 Task: Research Airbnb properties in San Vicent del Raspeig, Spain from 9th November, 2023 to 16th November, 2023 for 2 adults.2 bedrooms having 2 beds and 1 bathroom. Property type can be flat. Look for 5 properties as per requirement.
Action: Mouse moved to (447, 98)
Screenshot: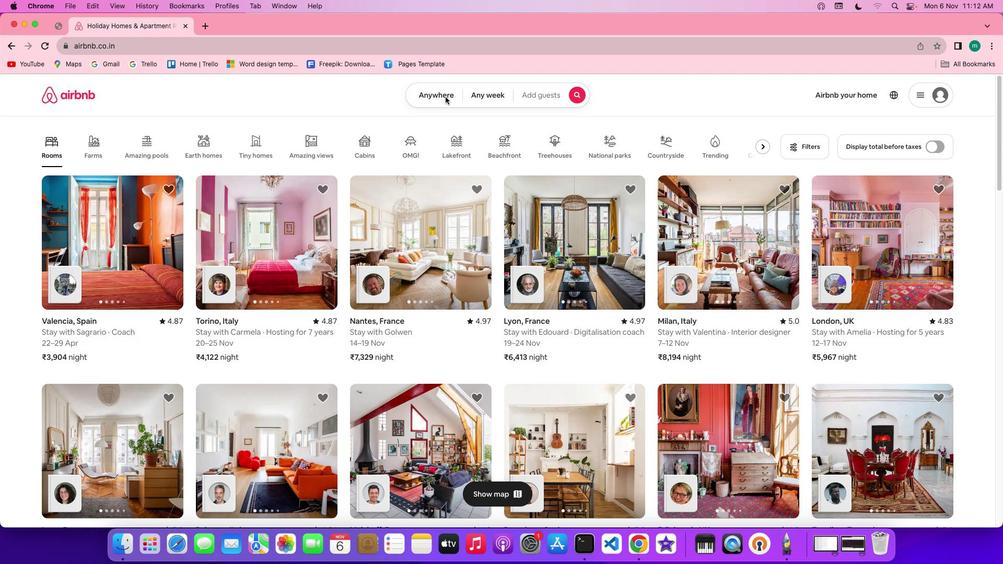
Action: Mouse pressed left at (447, 98)
Screenshot: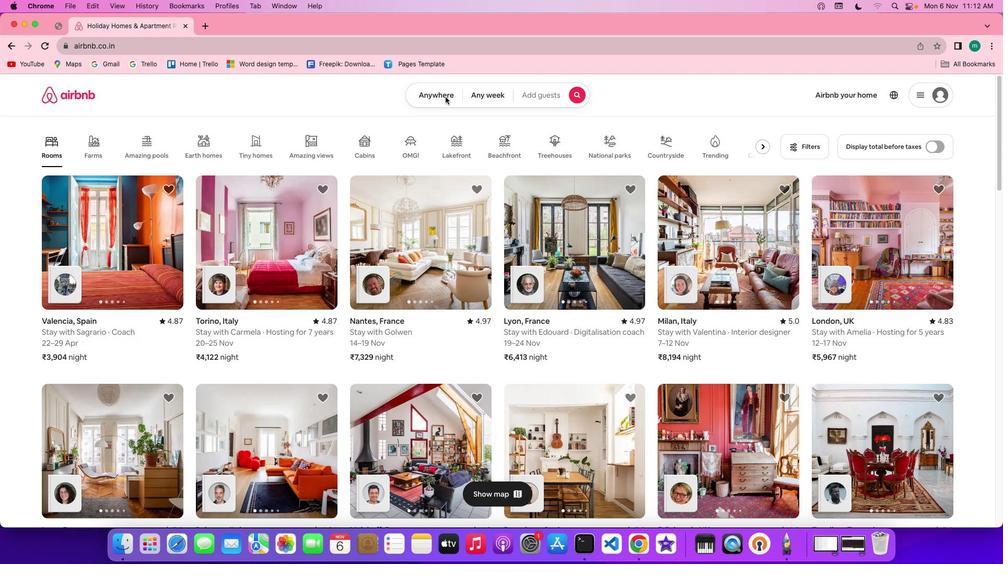 
Action: Mouse pressed left at (447, 98)
Screenshot: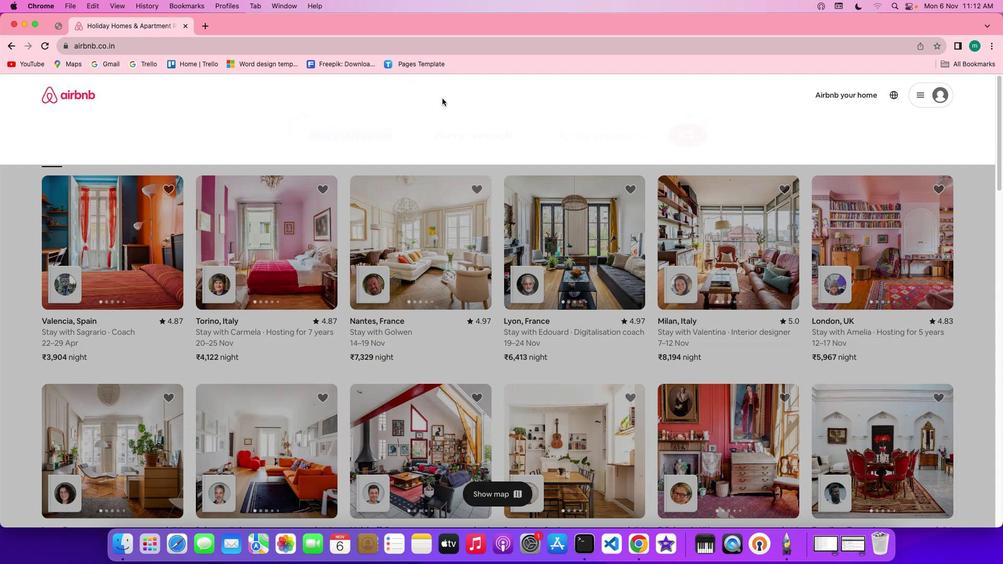 
Action: Mouse moved to (392, 133)
Screenshot: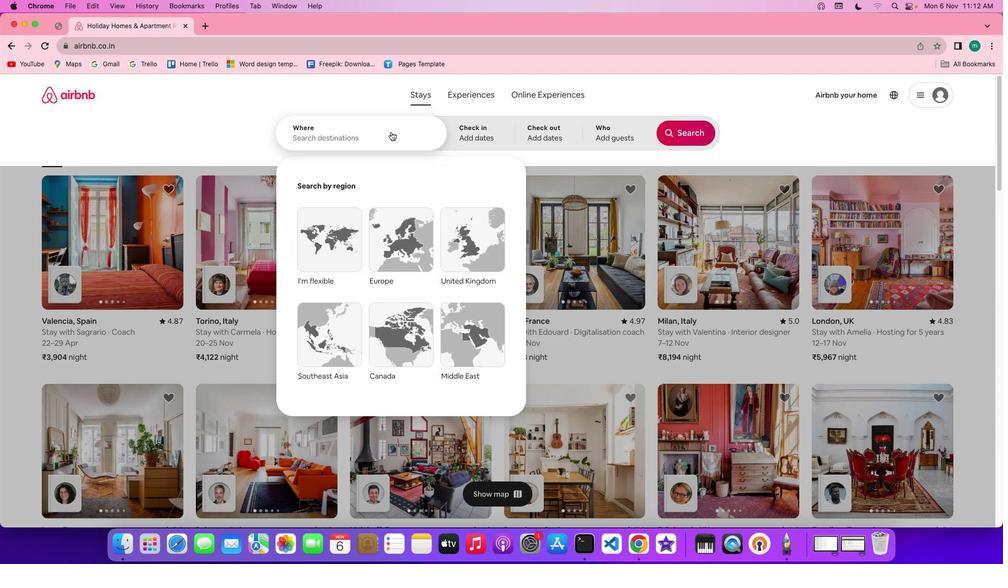 
Action: Key pressed Key.shift'S''a''n'Key.spaceKey.shift'v''i''c''e''n''t'Key.space'd''e''l'Key.spaceKey.shift'R''a''s''p''e''i''g'','Key.spaceKey.shift's''p''a''i''n'
Screenshot: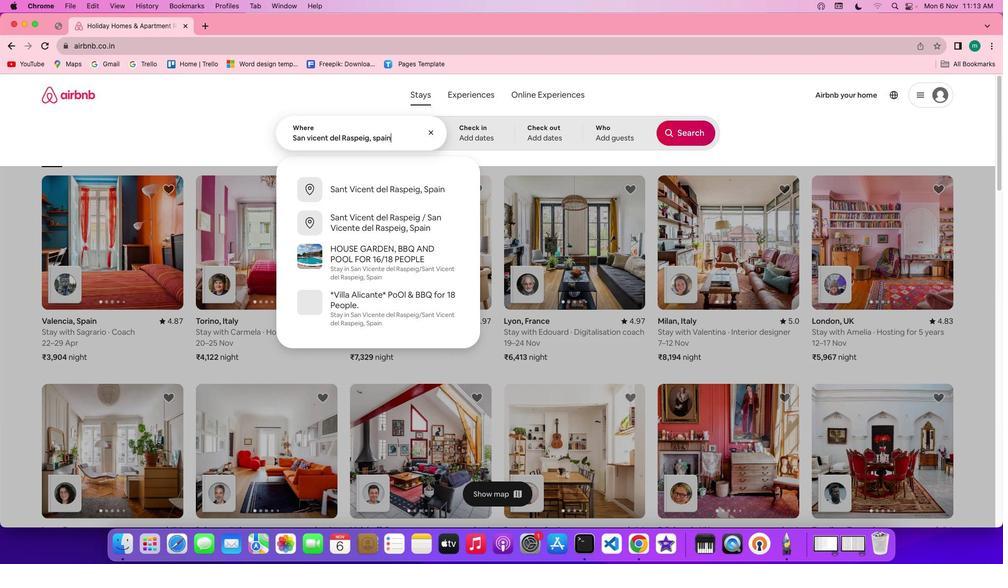 
Action: Mouse moved to (489, 140)
Screenshot: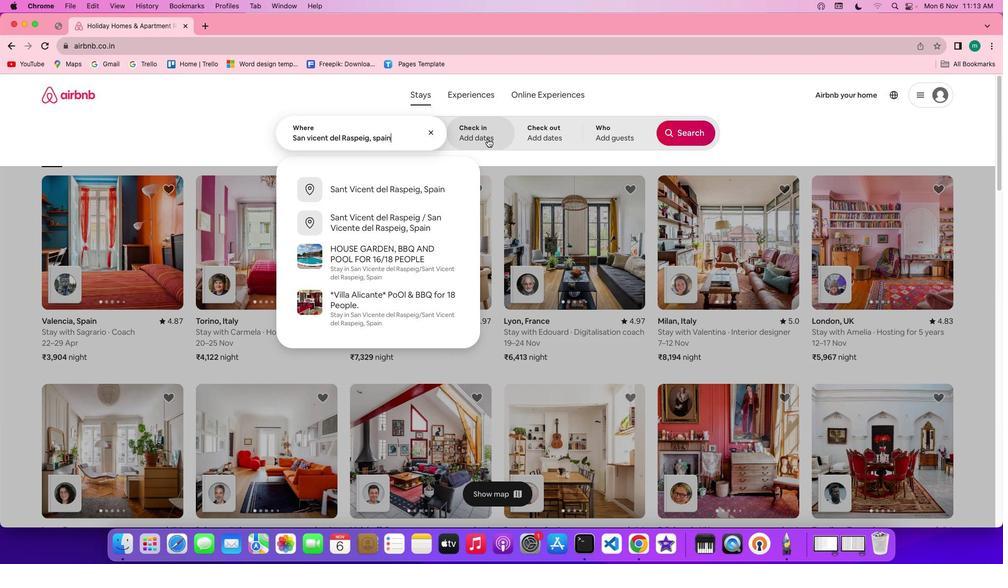 
Action: Mouse pressed left at (489, 140)
Screenshot: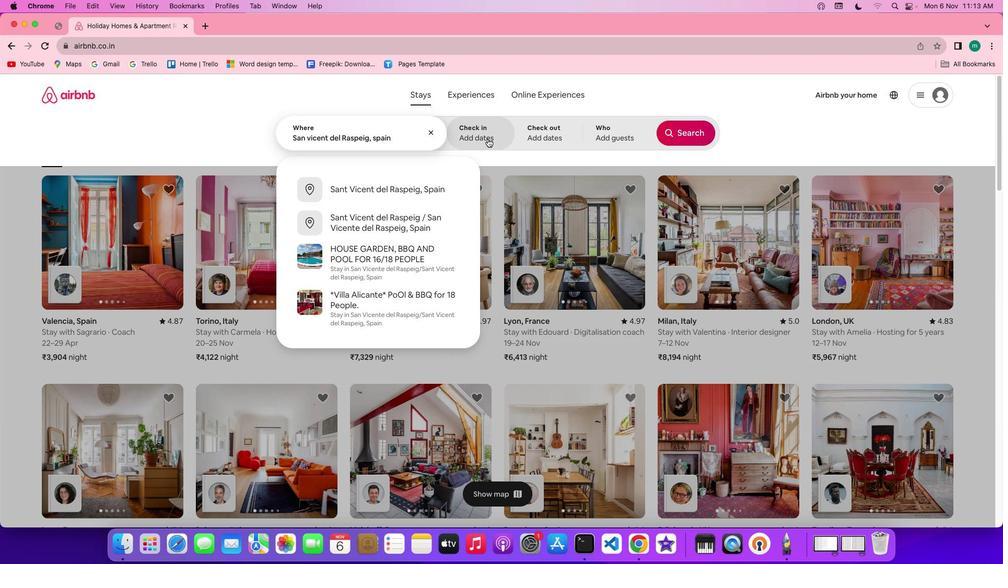 
Action: Mouse moved to (429, 288)
Screenshot: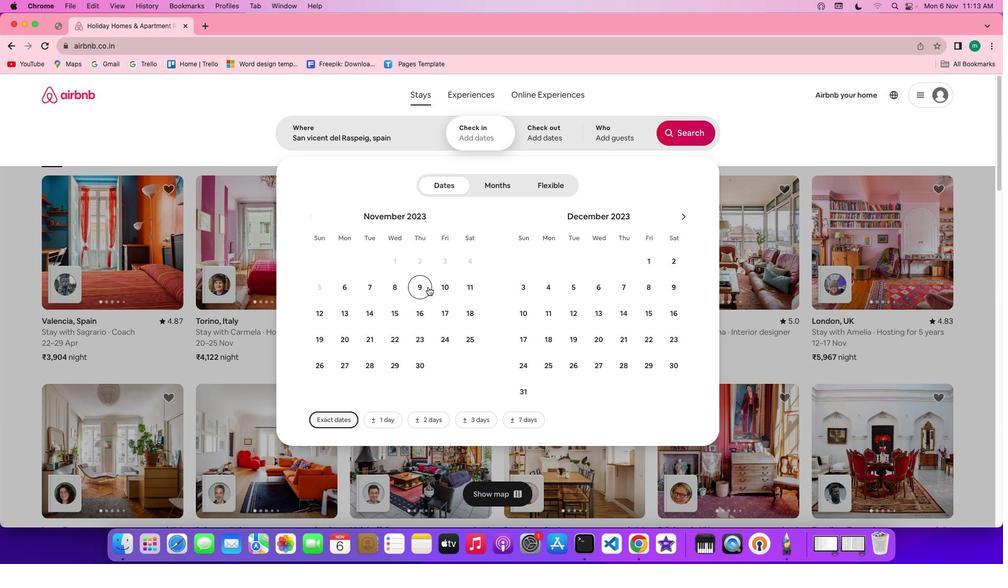 
Action: Mouse pressed left at (429, 288)
Screenshot: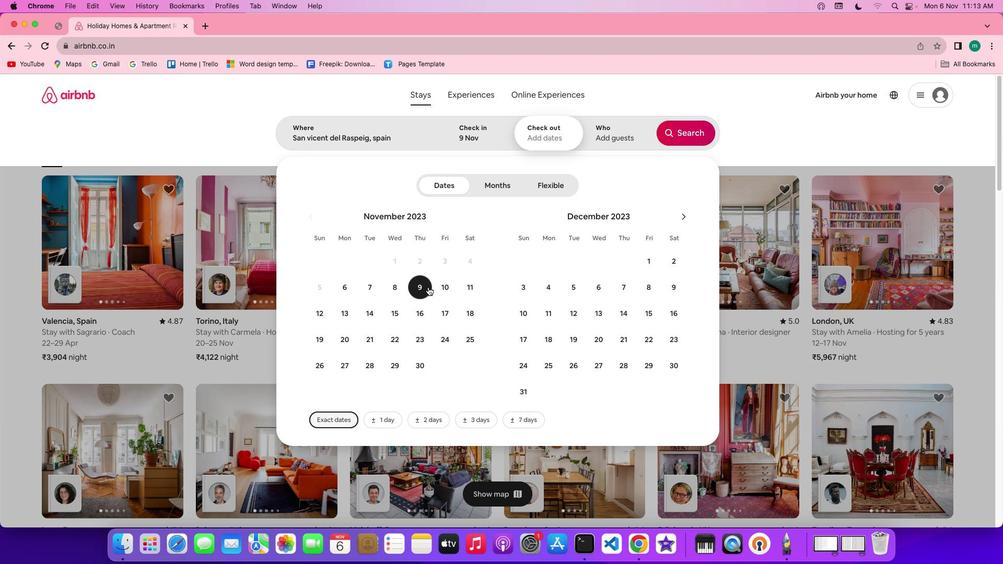
Action: Mouse moved to (420, 314)
Screenshot: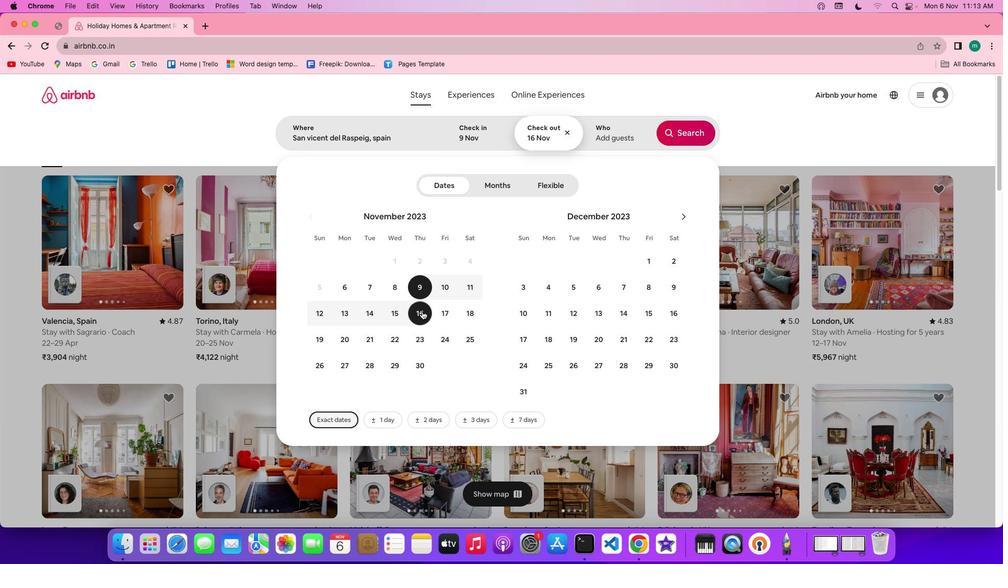 
Action: Mouse pressed left at (420, 314)
Screenshot: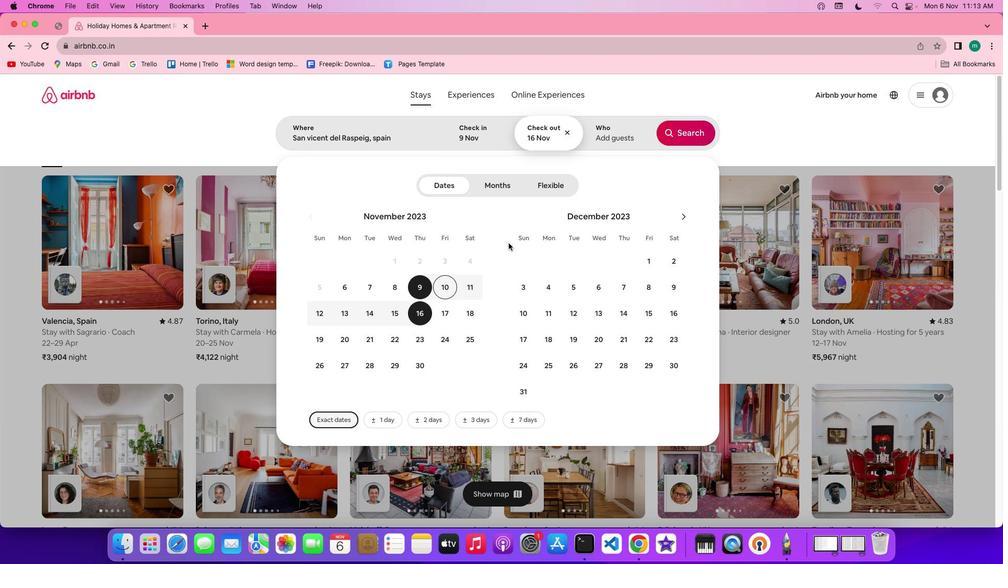 
Action: Mouse moved to (621, 138)
Screenshot: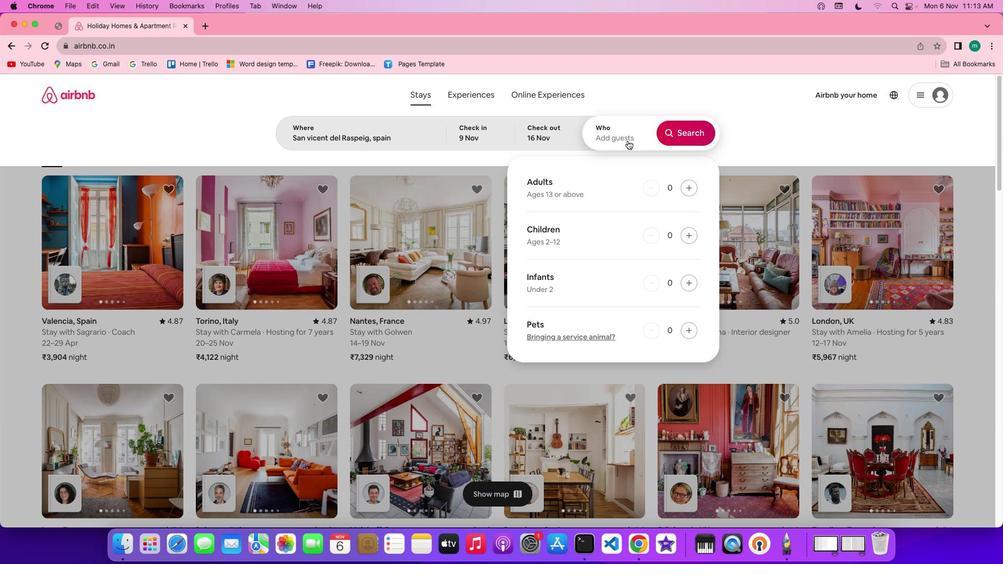 
Action: Mouse pressed left at (621, 138)
Screenshot: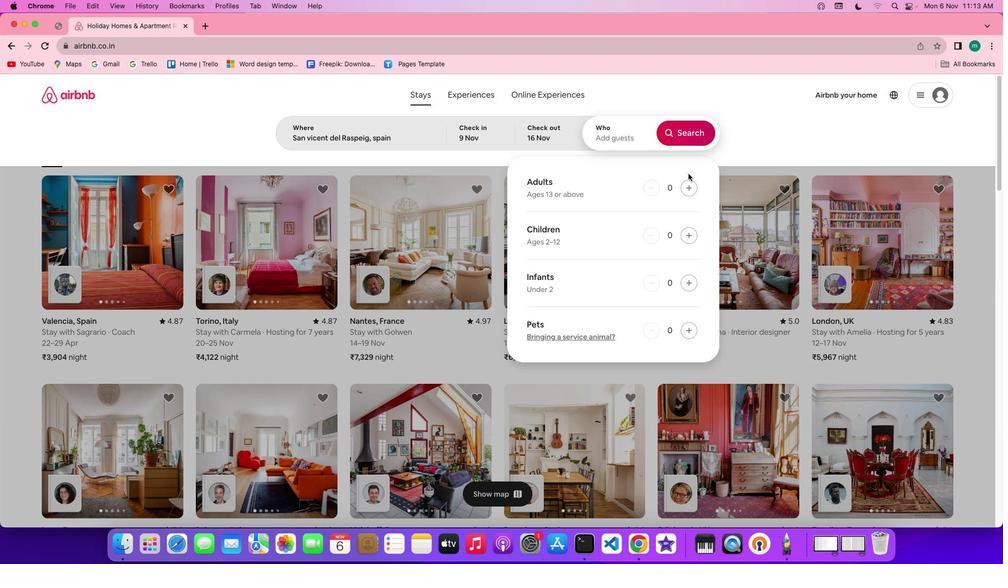 
Action: Mouse moved to (691, 189)
Screenshot: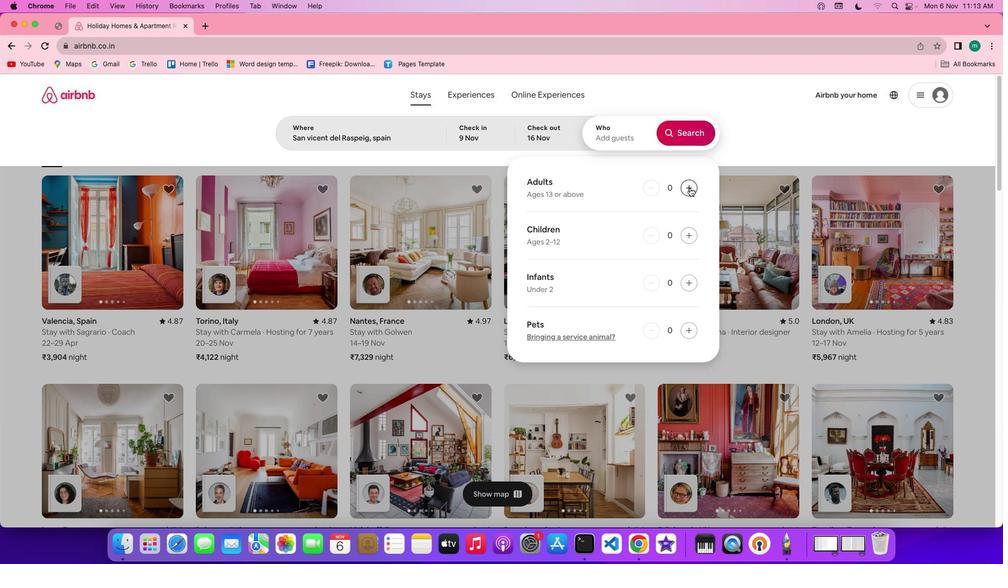 
Action: Mouse pressed left at (691, 189)
Screenshot: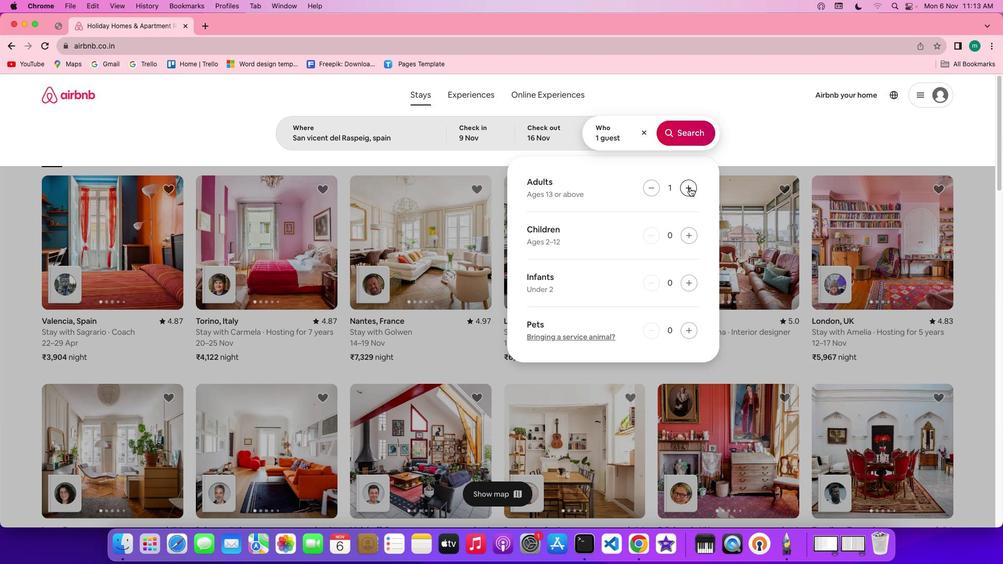 
Action: Mouse pressed left at (691, 189)
Screenshot: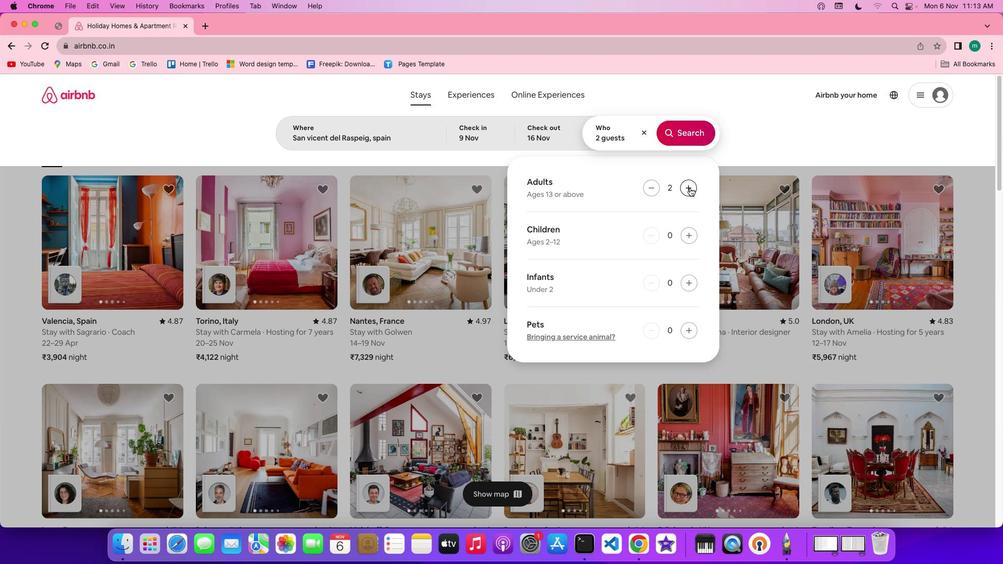 
Action: Mouse moved to (692, 138)
Screenshot: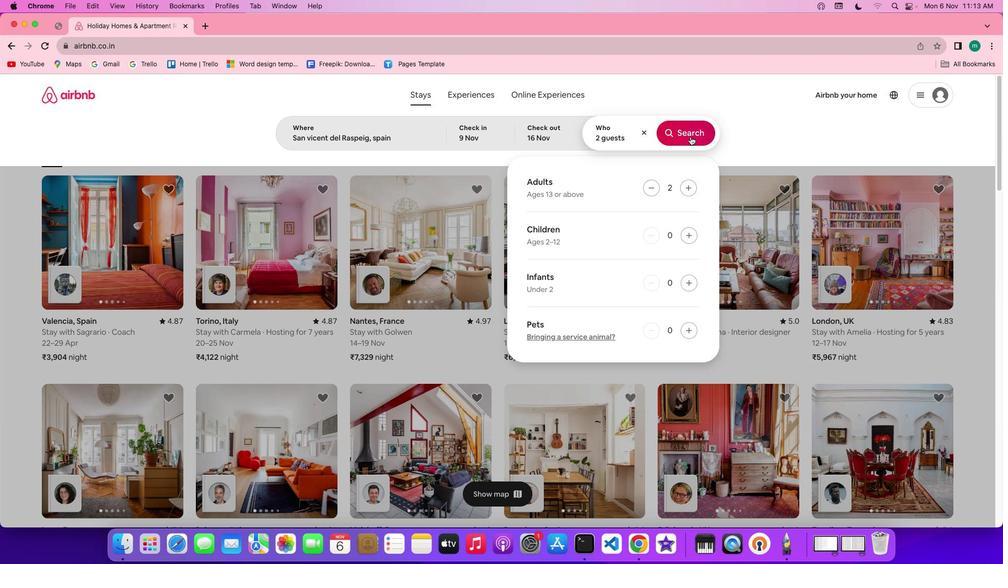 
Action: Mouse pressed left at (692, 138)
Screenshot: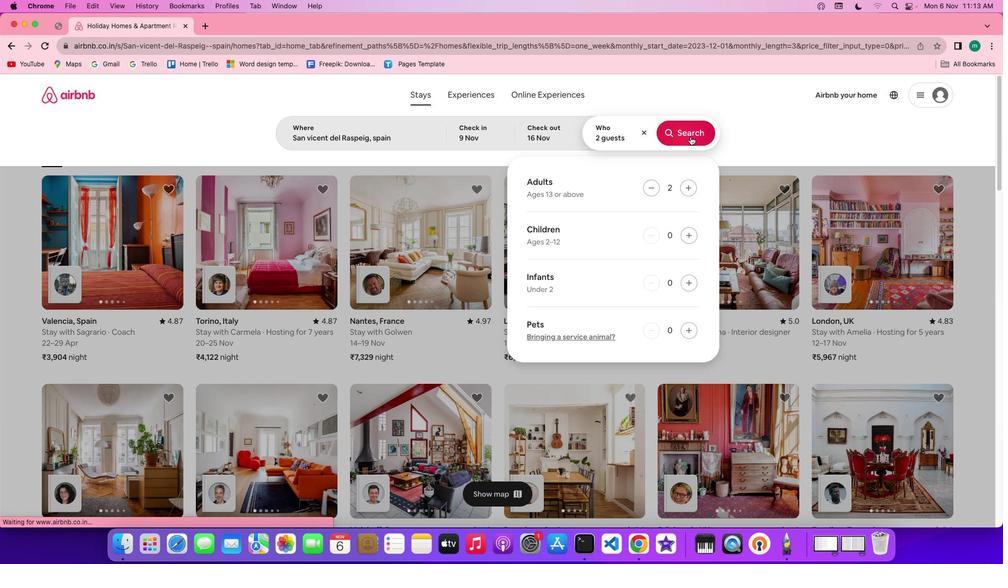 
Action: Mouse moved to (846, 136)
Screenshot: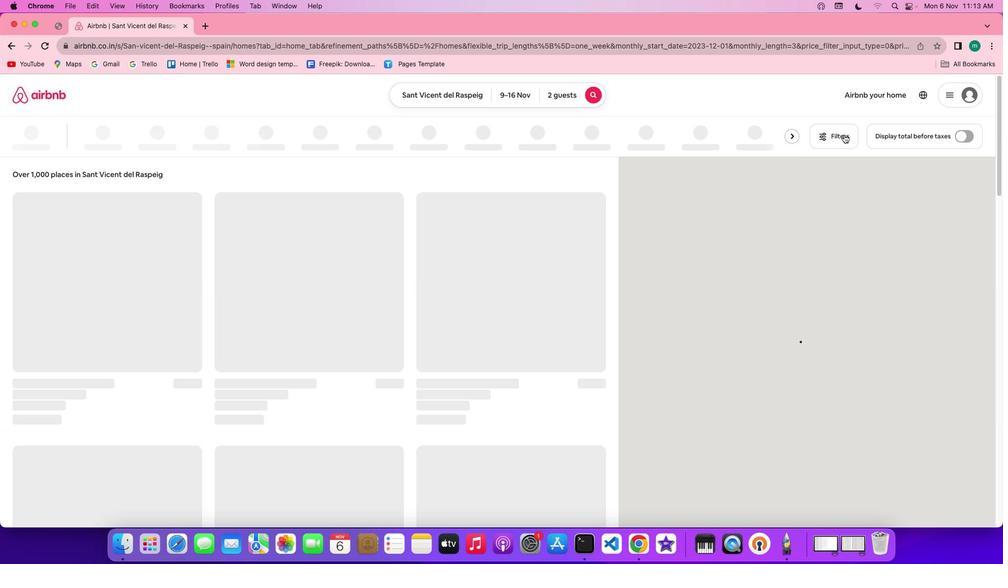 
Action: Mouse pressed left at (846, 136)
Screenshot: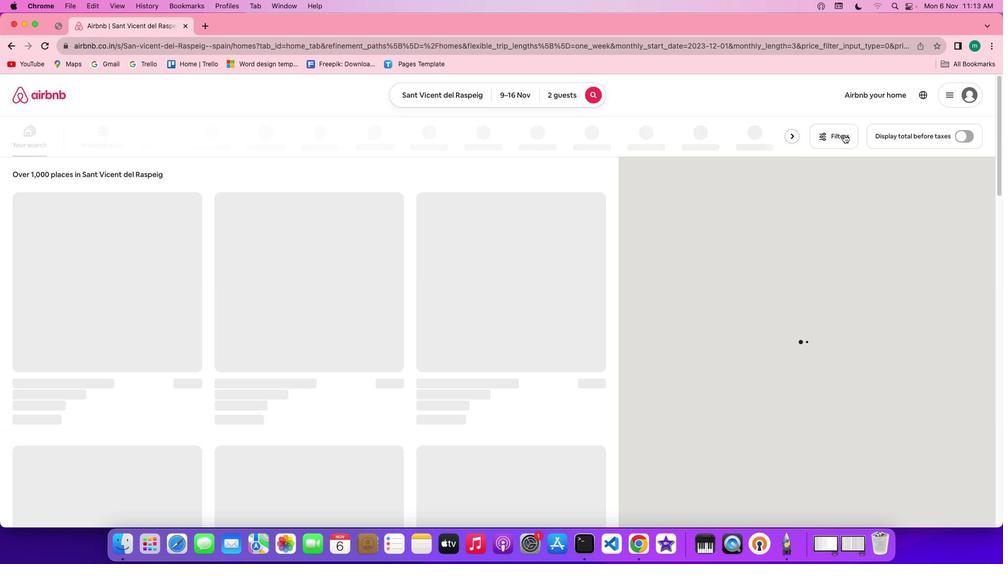 
Action: Mouse moved to (617, 294)
Screenshot: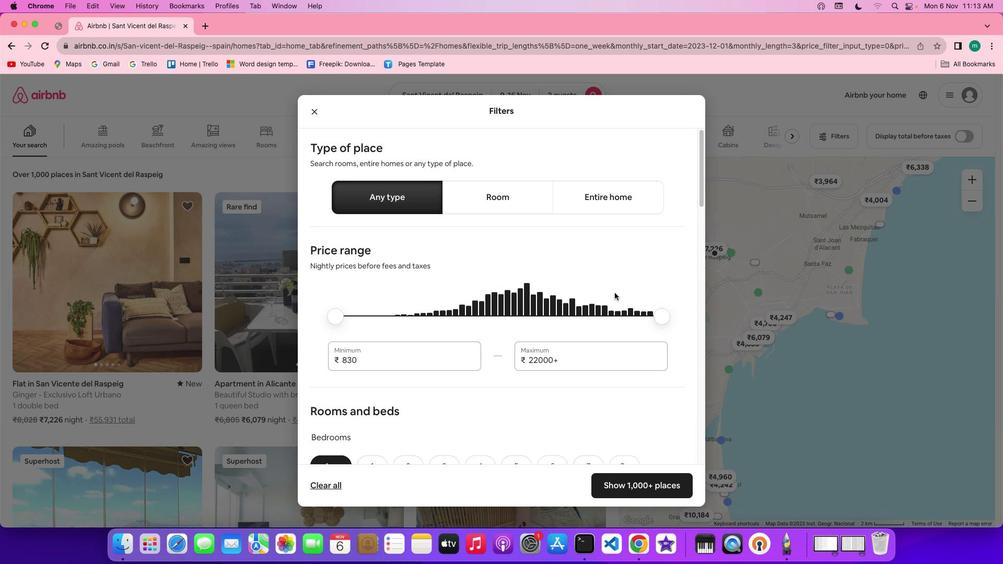 
Action: Mouse scrolled (617, 294) with delta (1, 1)
Screenshot: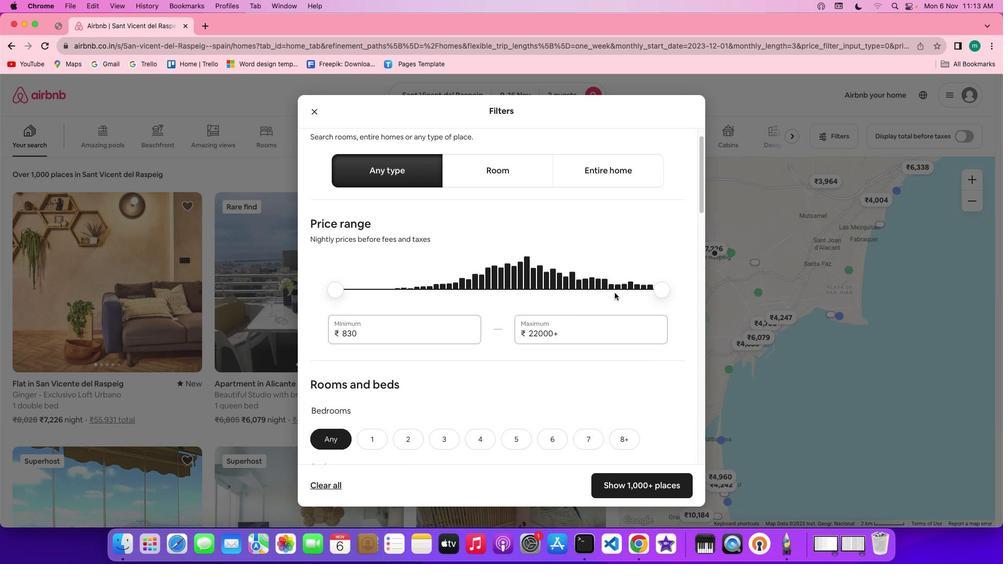 
Action: Mouse scrolled (617, 294) with delta (1, 1)
Screenshot: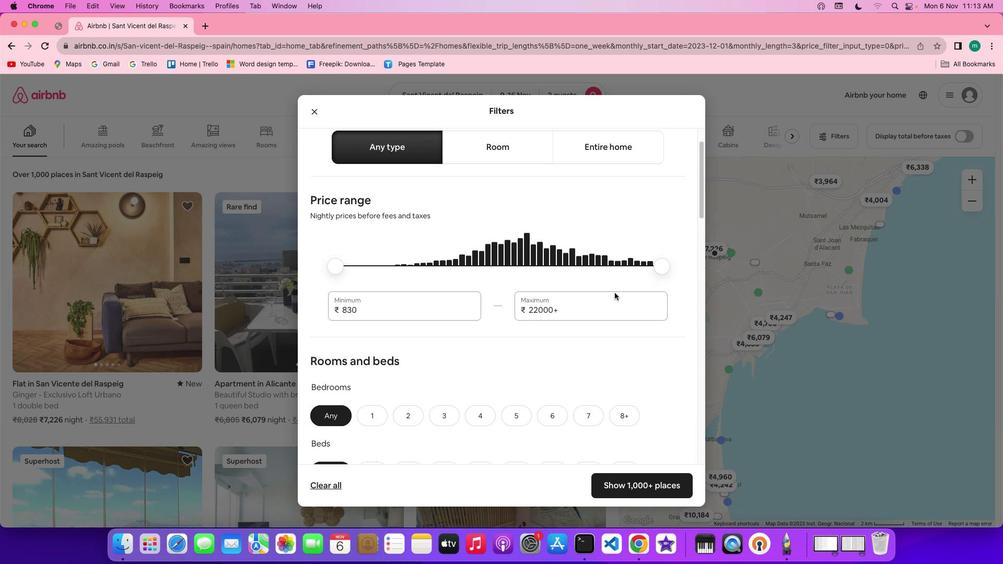 
Action: Mouse scrolled (617, 294) with delta (1, 1)
Screenshot: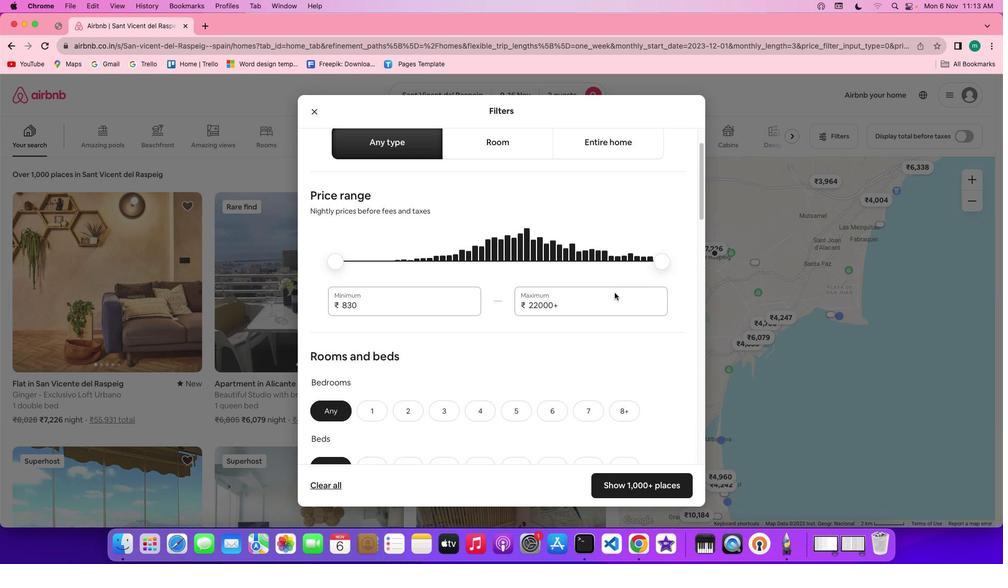 
Action: Mouse scrolled (617, 294) with delta (1, 1)
Screenshot: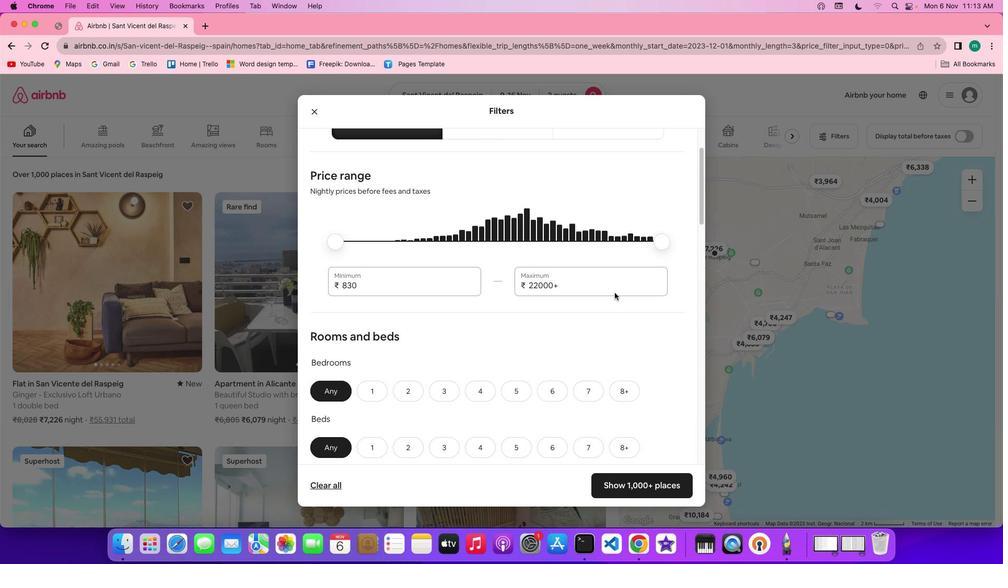 
Action: Mouse scrolled (617, 294) with delta (1, 1)
Screenshot: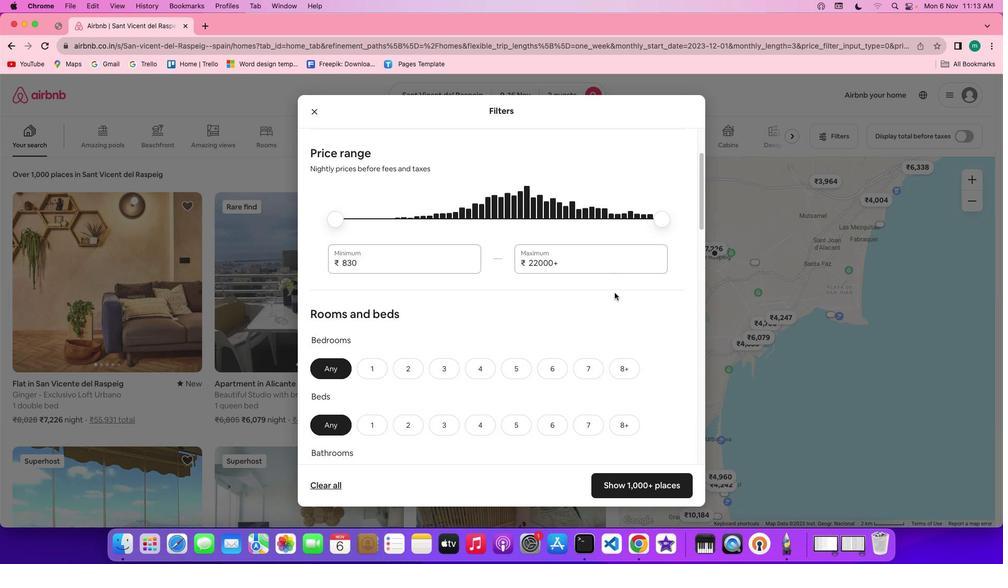
Action: Mouse scrolled (617, 294) with delta (1, 1)
Screenshot: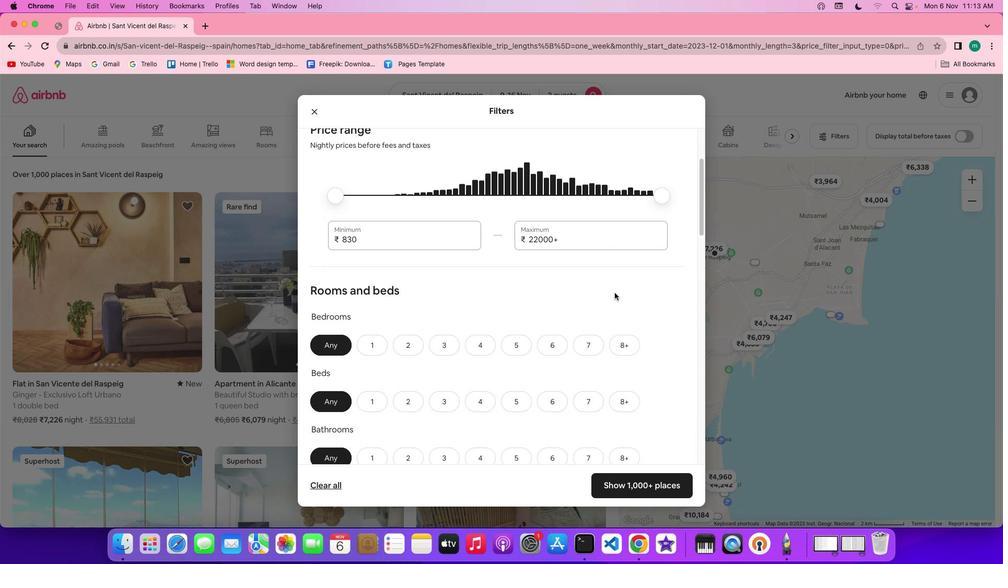 
Action: Mouse scrolled (617, 294) with delta (1, 1)
Screenshot: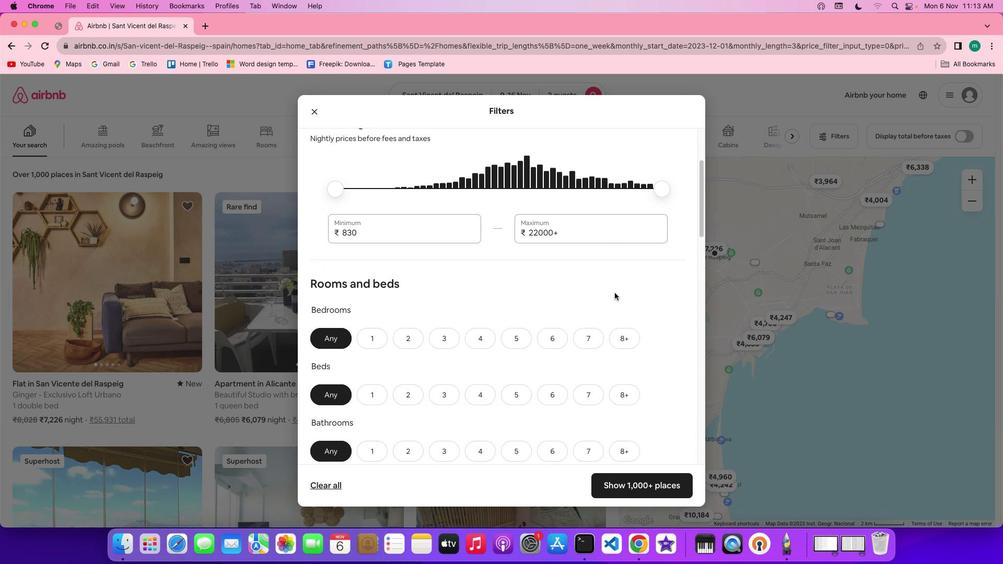 
Action: Mouse scrolled (617, 294) with delta (1, 1)
Screenshot: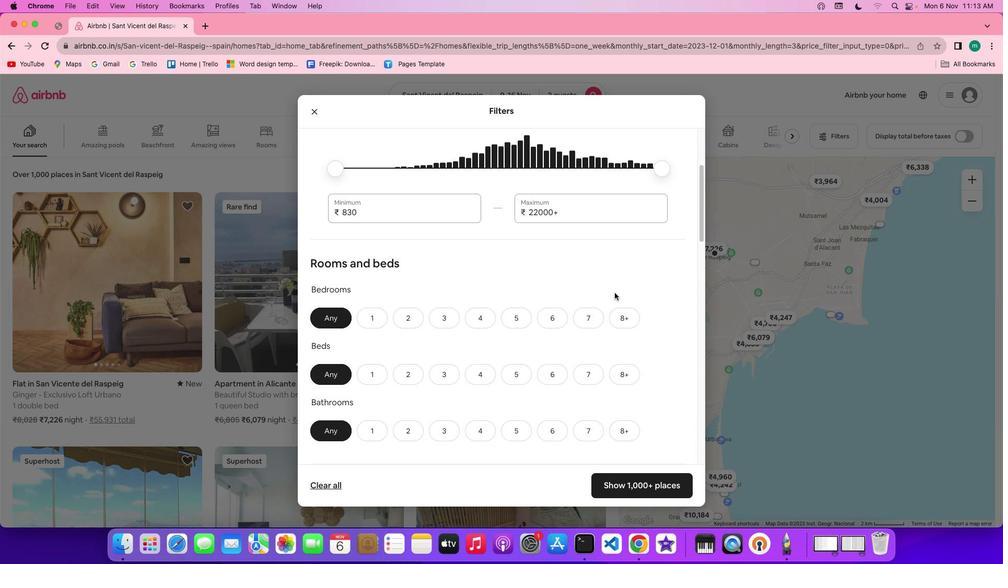 
Action: Mouse scrolled (617, 294) with delta (1, 1)
Screenshot: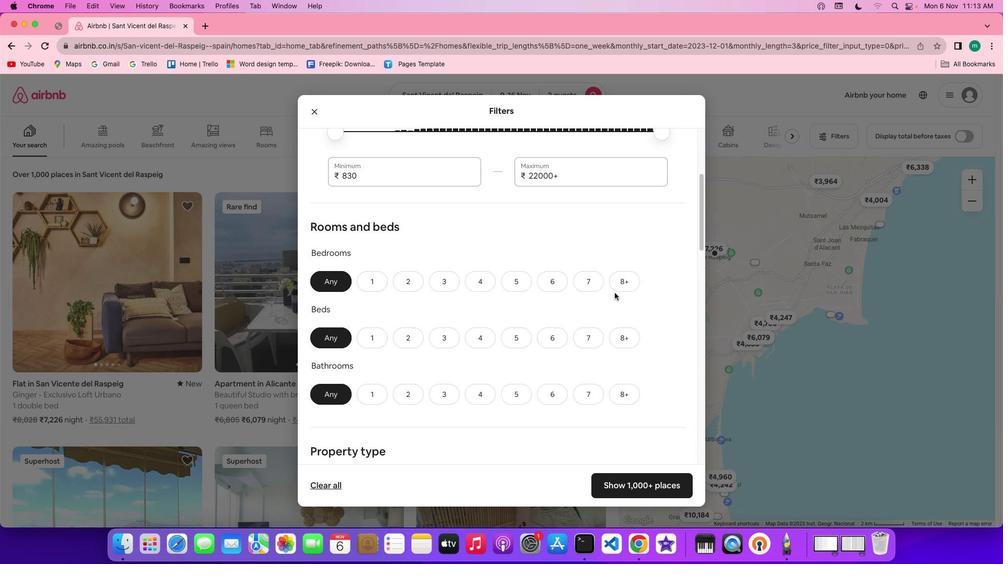 
Action: Mouse scrolled (617, 294) with delta (1, 1)
Screenshot: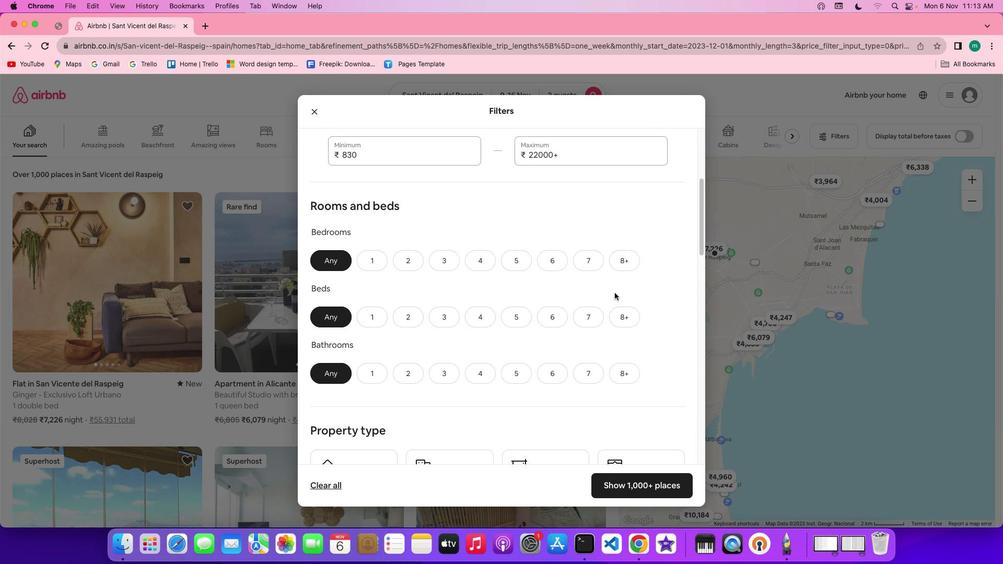 
Action: Mouse scrolled (617, 294) with delta (1, 1)
Screenshot: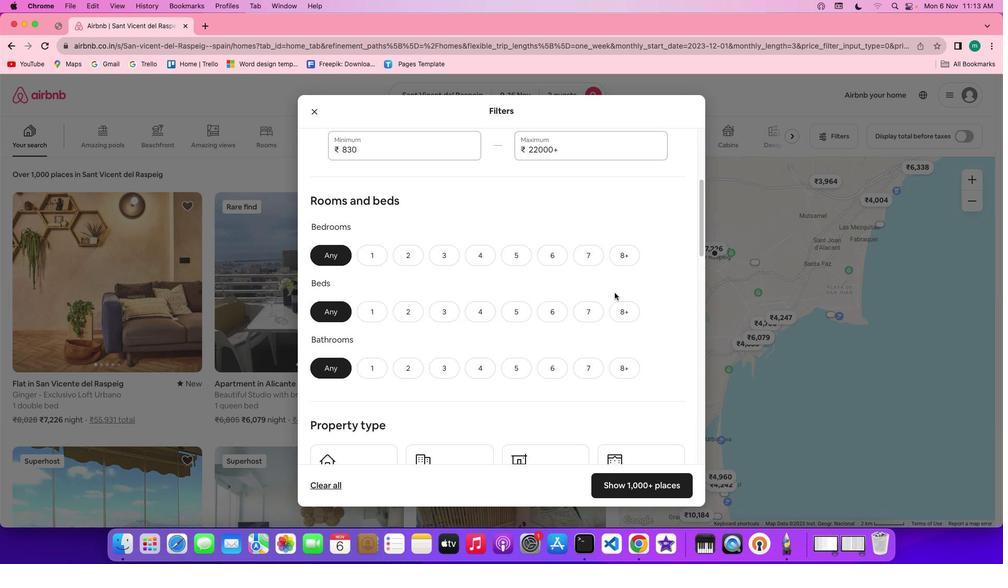 
Action: Mouse moved to (415, 267)
Screenshot: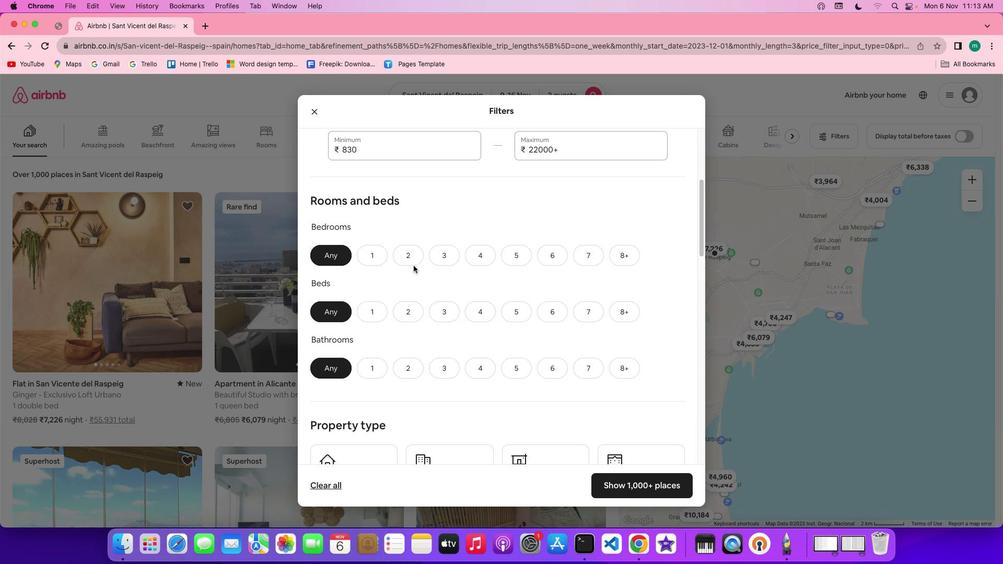 
Action: Mouse pressed left at (415, 267)
Screenshot: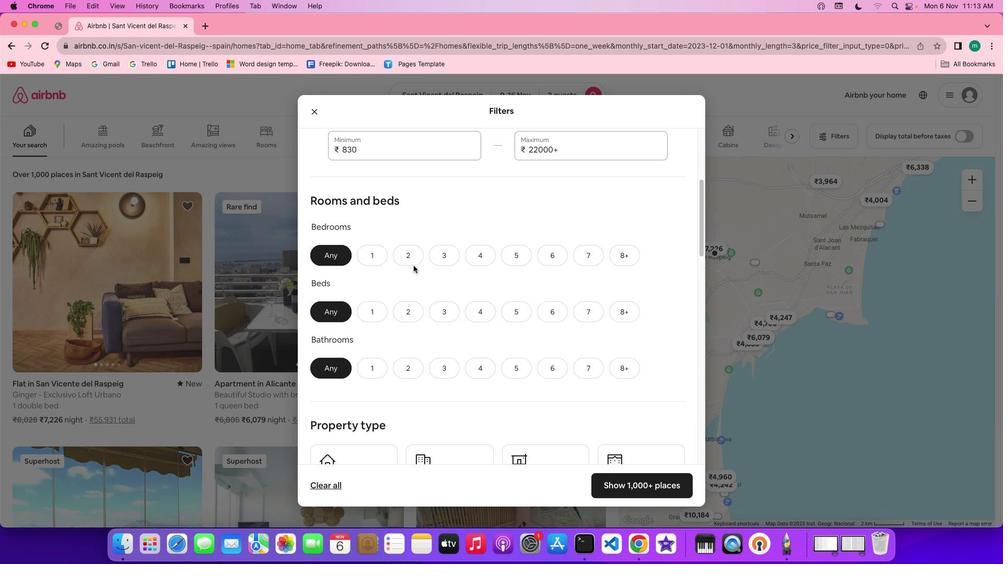 
Action: Mouse moved to (414, 259)
Screenshot: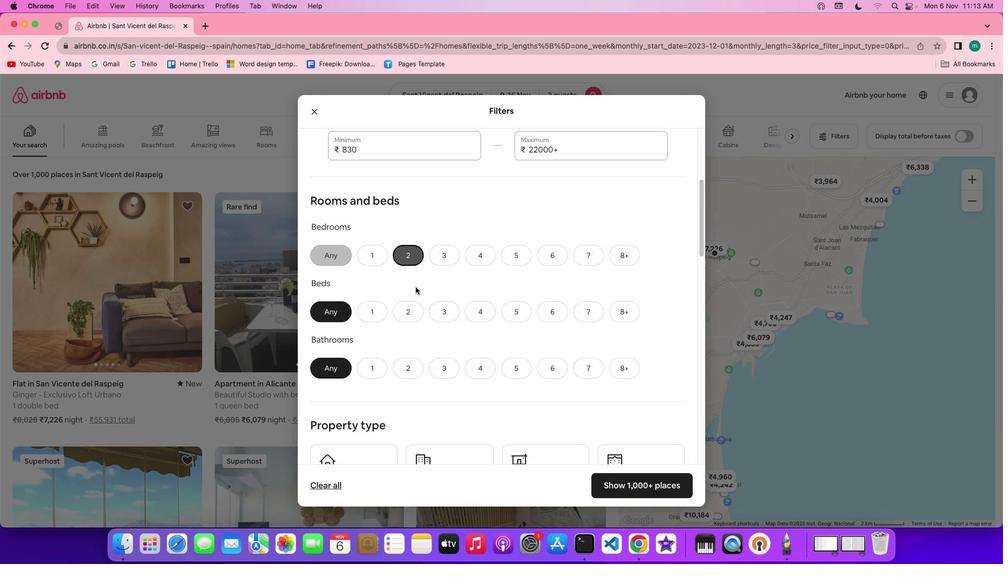
Action: Mouse pressed left at (414, 259)
Screenshot: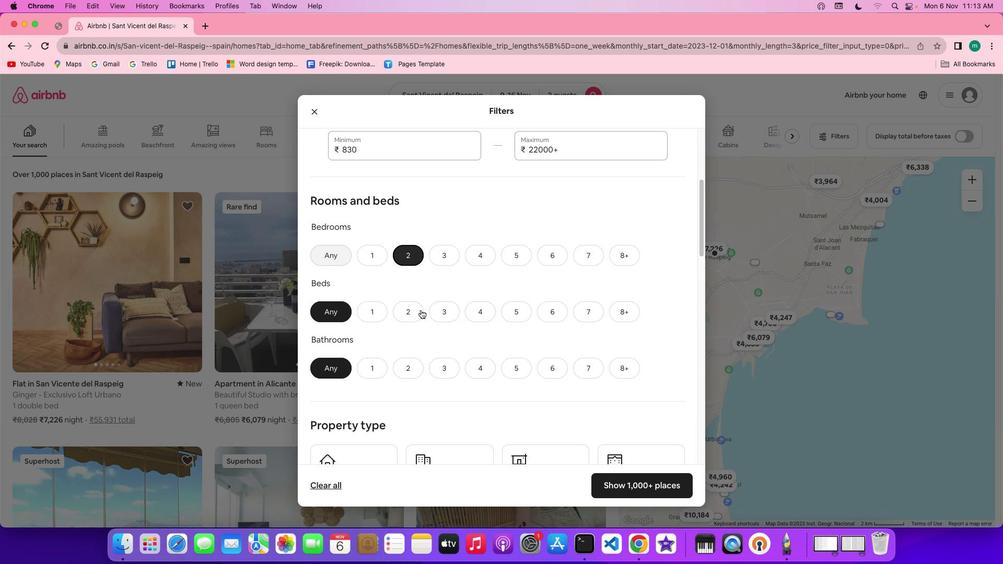 
Action: Mouse moved to (417, 313)
Screenshot: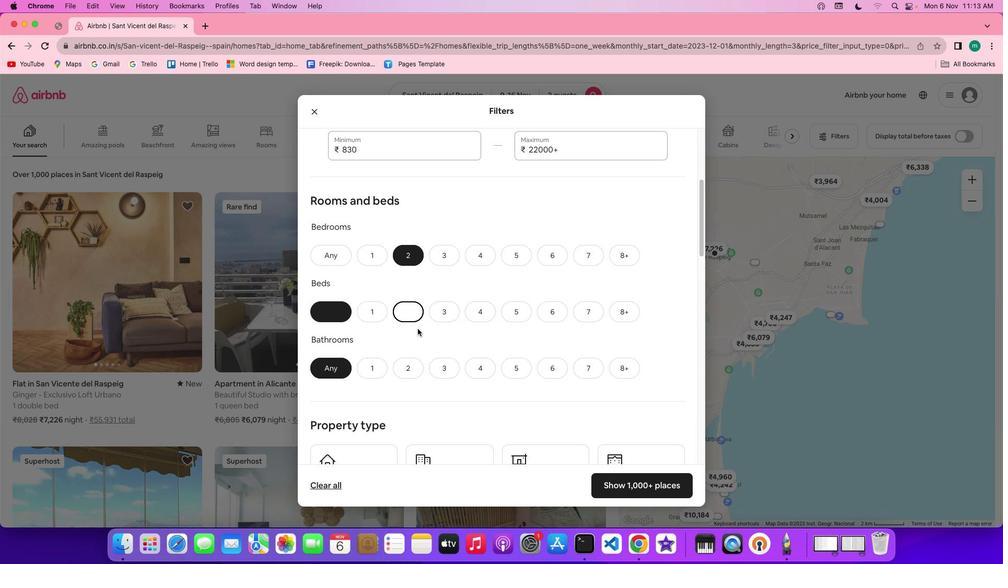 
Action: Mouse pressed left at (417, 313)
Screenshot: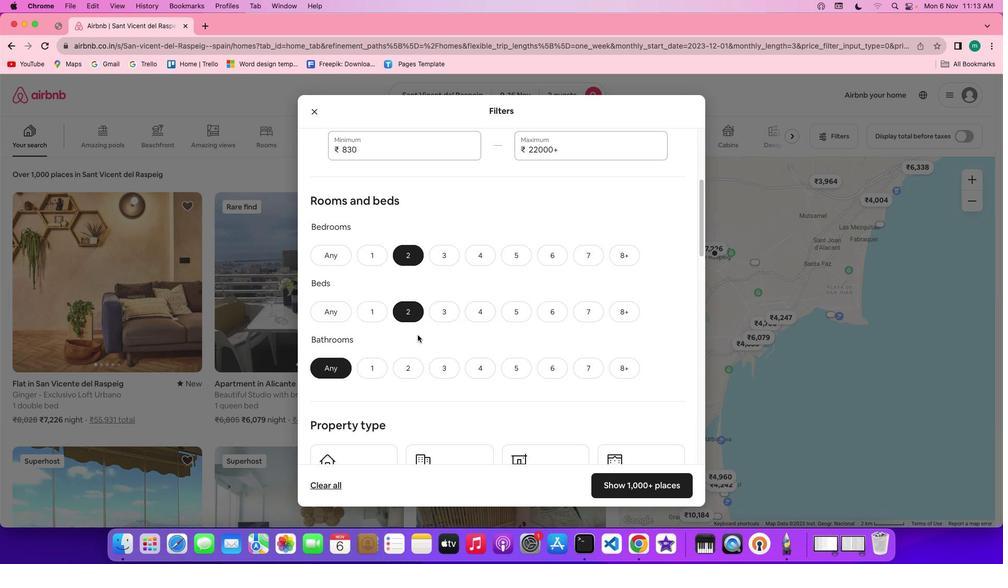 
Action: Mouse moved to (365, 370)
Screenshot: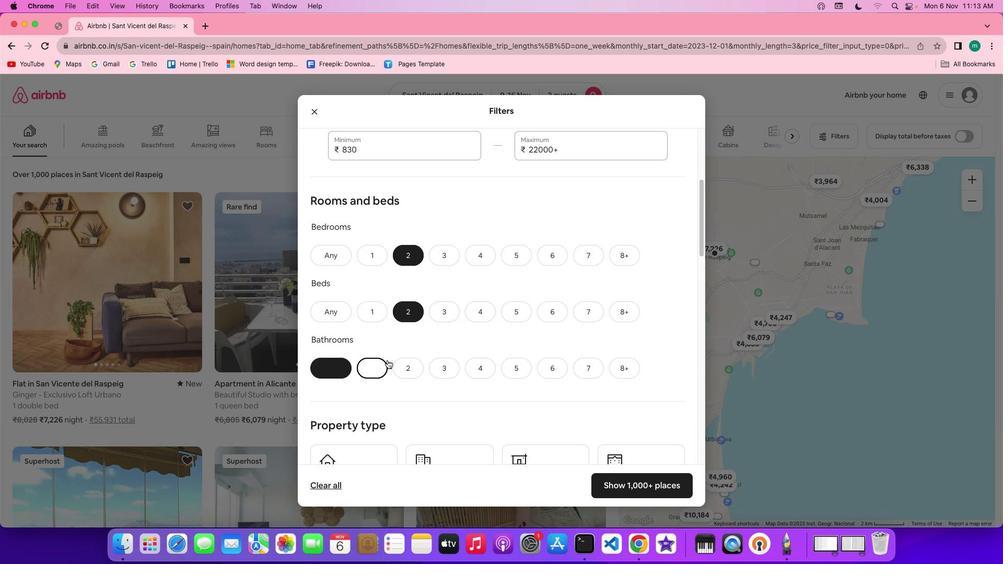 
Action: Mouse pressed left at (365, 370)
Screenshot: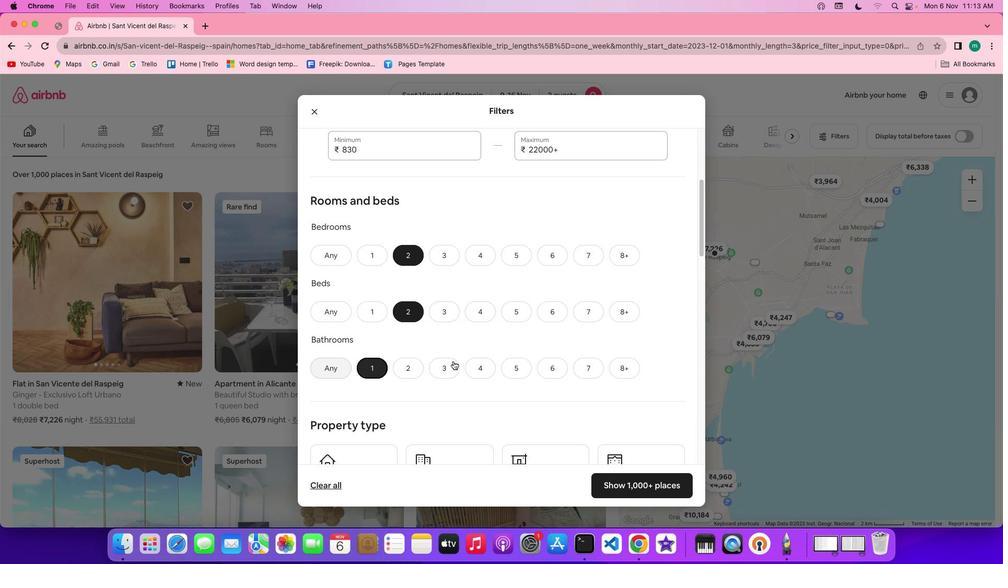 
Action: Mouse moved to (571, 366)
Screenshot: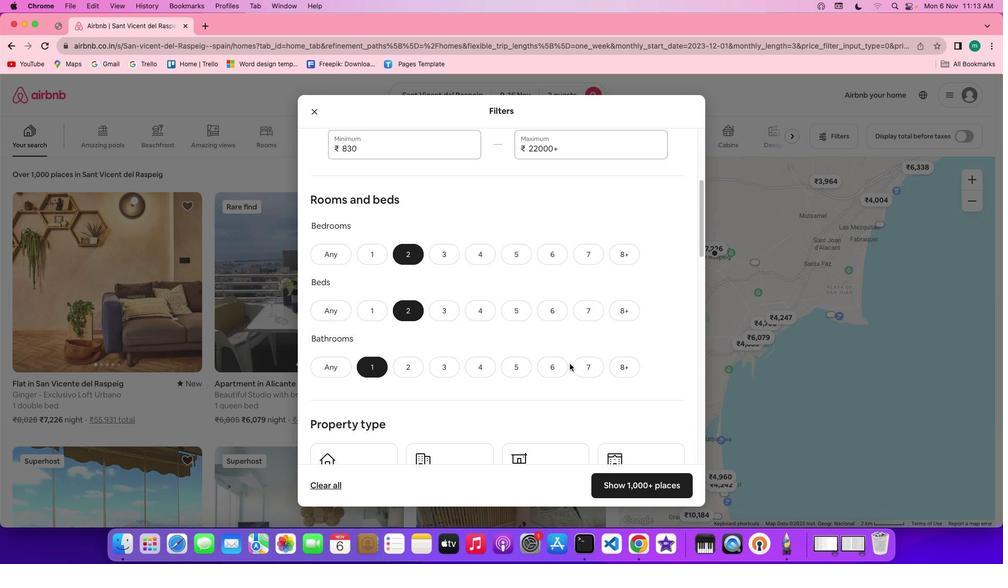 
Action: Mouse scrolled (571, 366) with delta (1, 1)
Screenshot: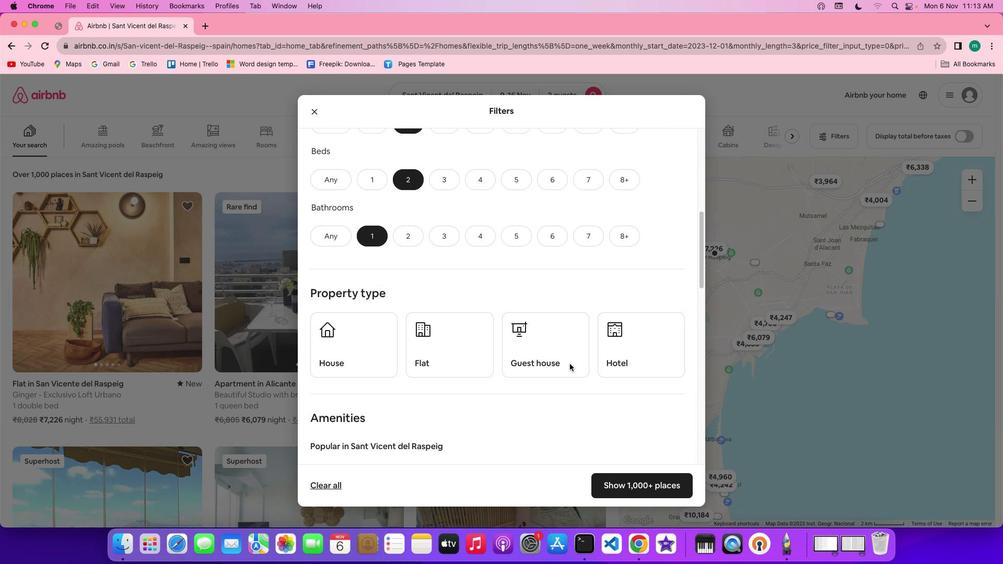 
Action: Mouse scrolled (571, 366) with delta (1, 1)
Screenshot: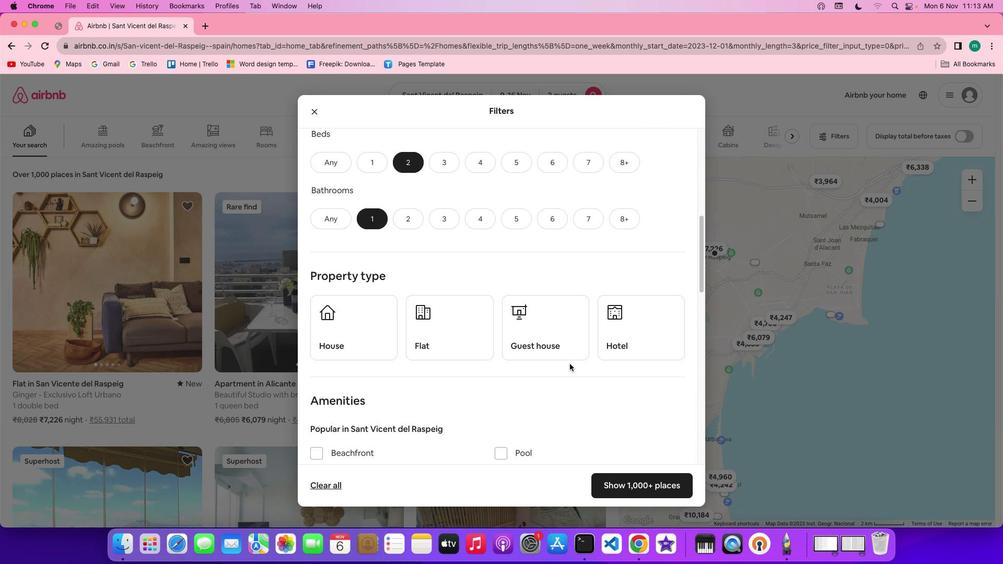 
Action: Mouse scrolled (571, 366) with delta (1, 0)
Screenshot: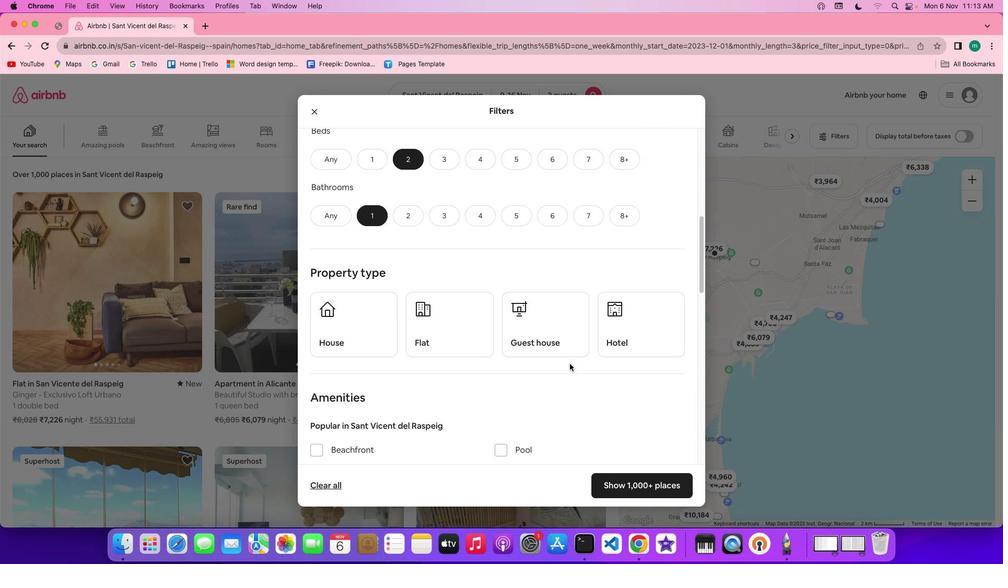 
Action: Mouse scrolled (571, 366) with delta (1, 0)
Screenshot: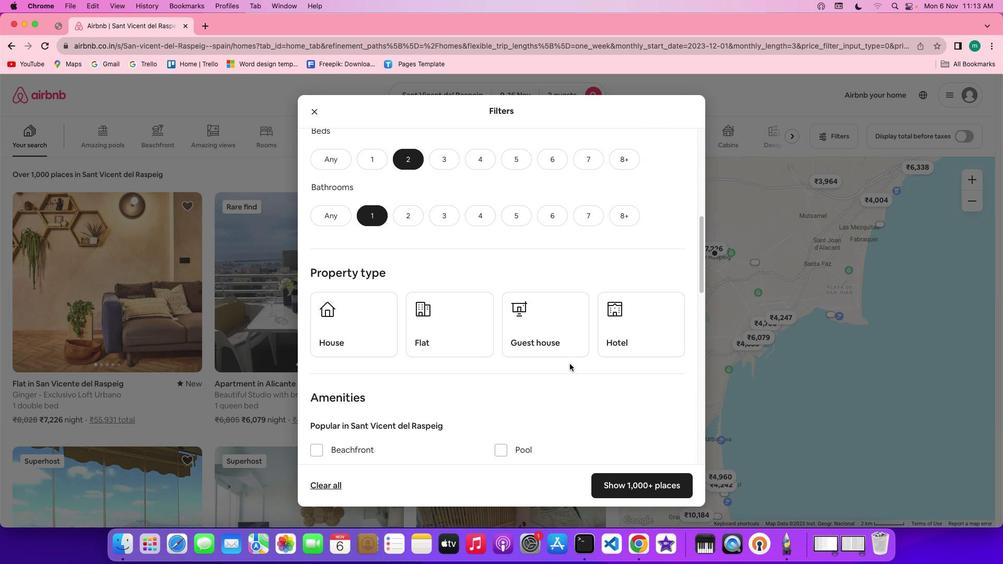 
Action: Mouse scrolled (571, 366) with delta (1, 1)
Screenshot: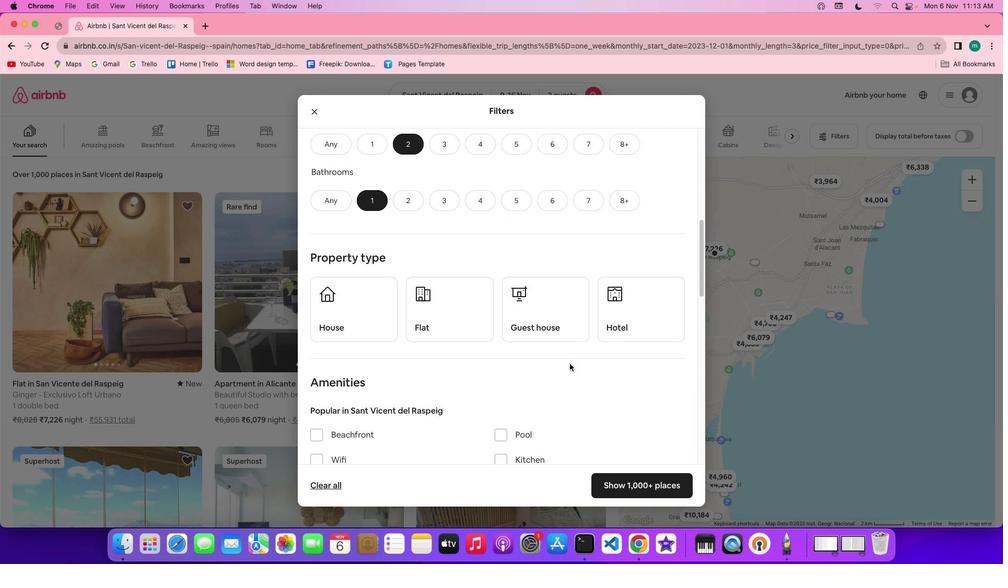 
Action: Mouse scrolled (571, 366) with delta (1, 1)
Screenshot: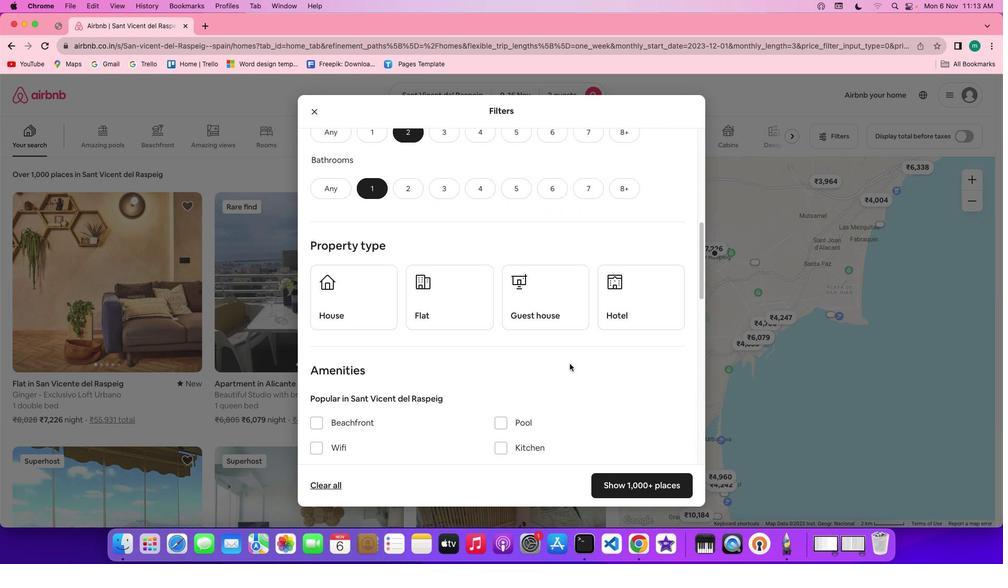 
Action: Mouse scrolled (571, 366) with delta (1, 1)
Screenshot: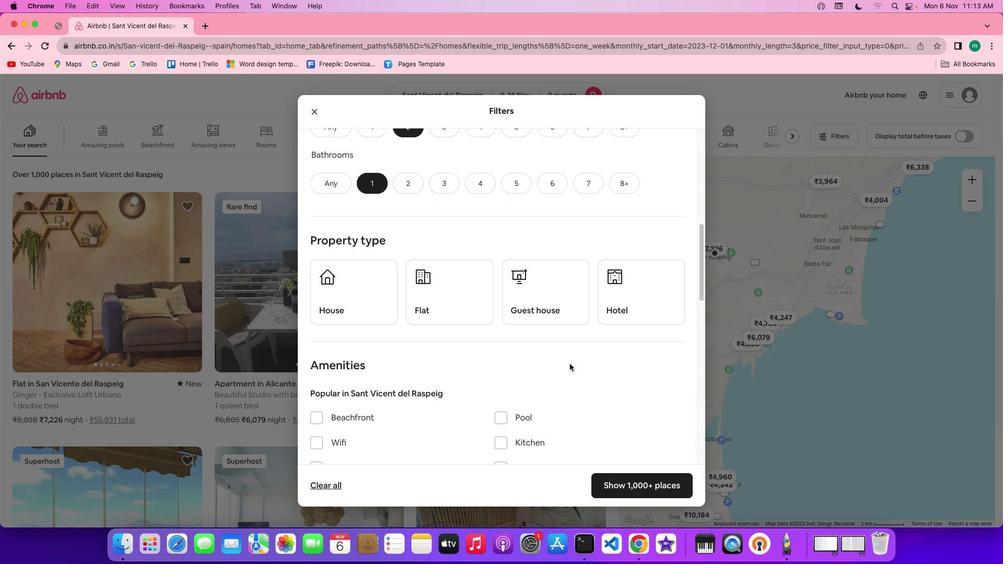 
Action: Mouse scrolled (571, 366) with delta (1, 1)
Screenshot: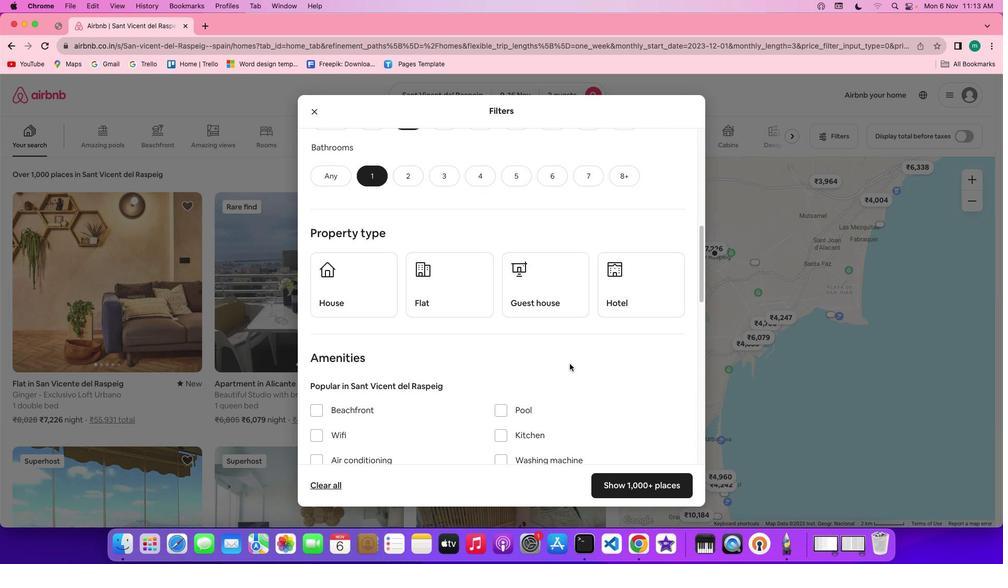 
Action: Mouse scrolled (571, 366) with delta (1, 1)
Screenshot: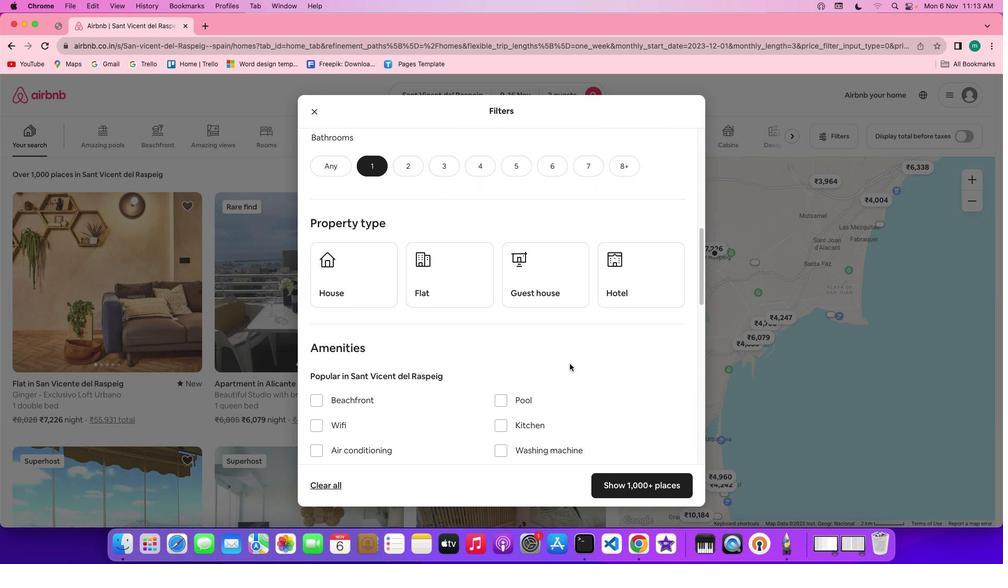 
Action: Mouse scrolled (571, 366) with delta (1, 1)
Screenshot: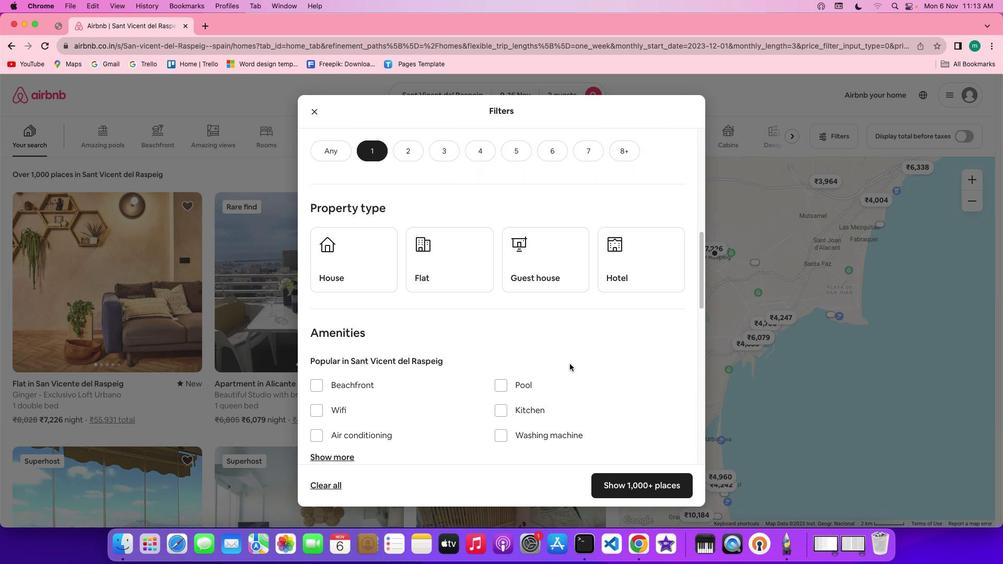 
Action: Mouse scrolled (571, 366) with delta (1, 1)
Screenshot: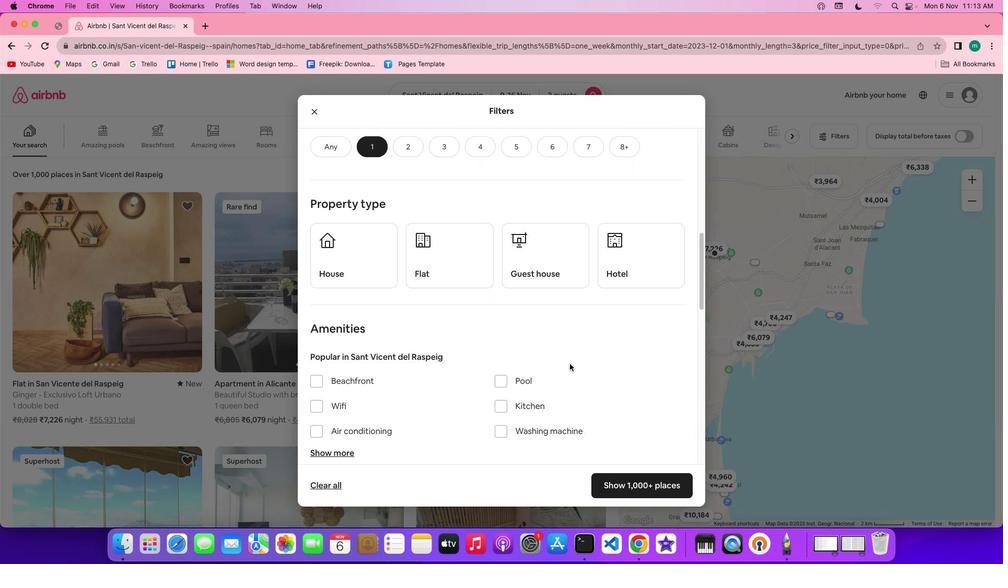 
Action: Mouse scrolled (571, 366) with delta (1, 1)
Screenshot: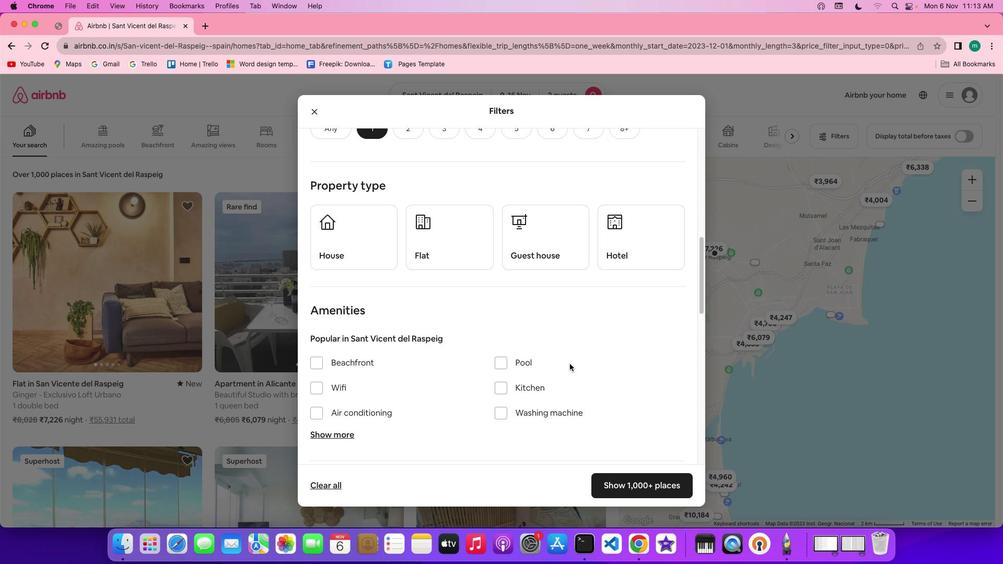 
Action: Mouse scrolled (571, 366) with delta (1, 1)
Screenshot: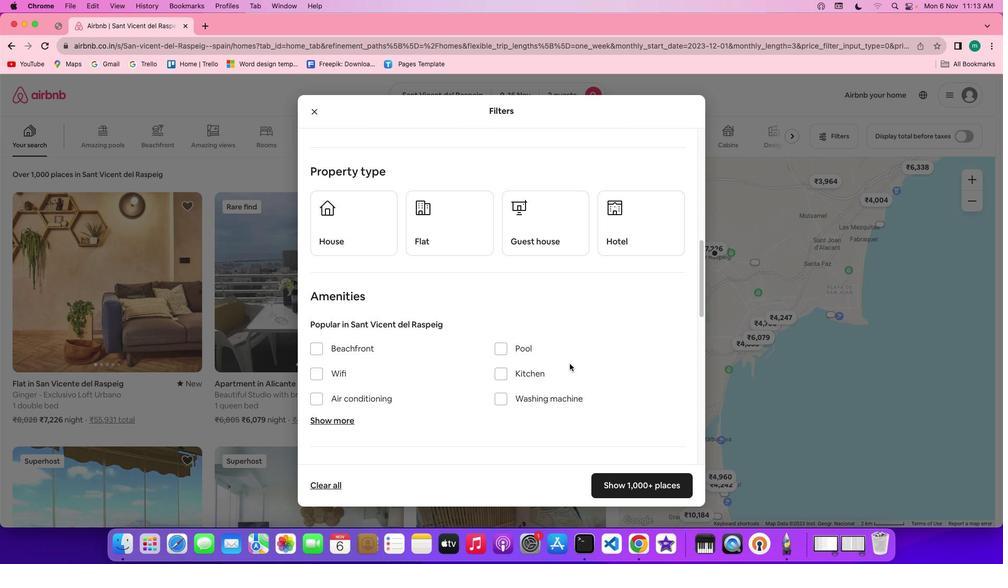 
Action: Mouse scrolled (571, 366) with delta (1, 1)
Screenshot: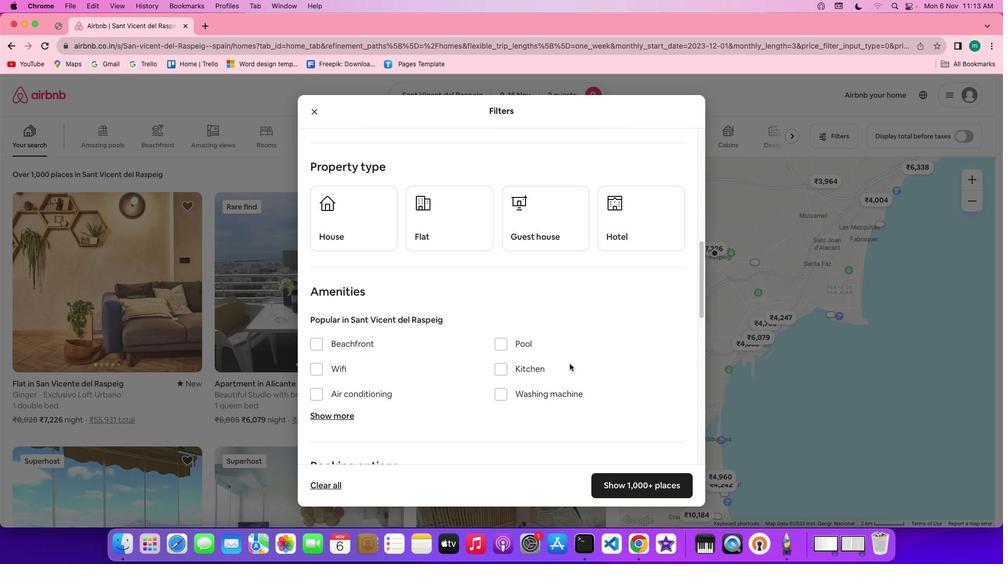 
Action: Mouse scrolled (571, 366) with delta (1, 1)
Screenshot: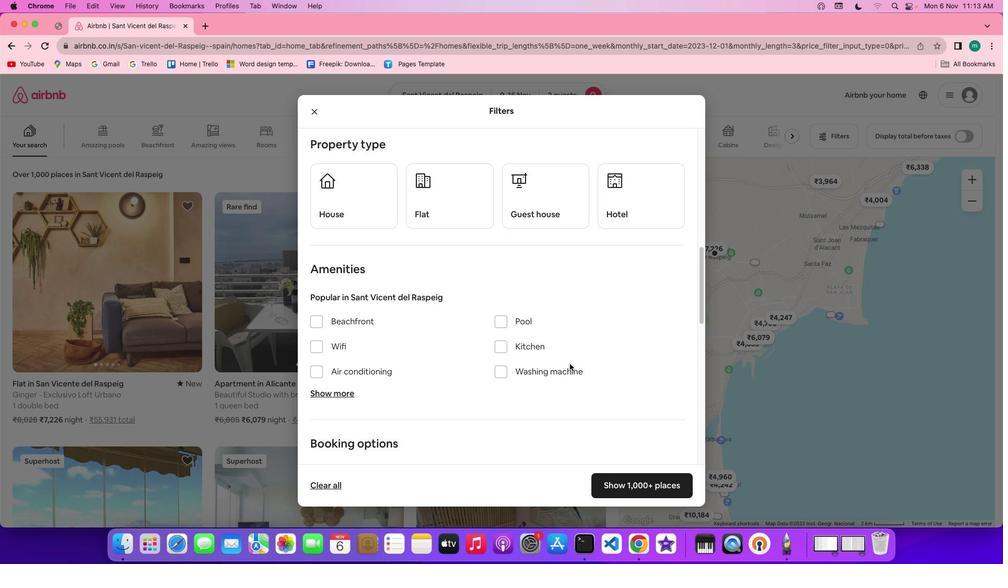 
Action: Mouse scrolled (571, 366) with delta (1, 1)
Screenshot: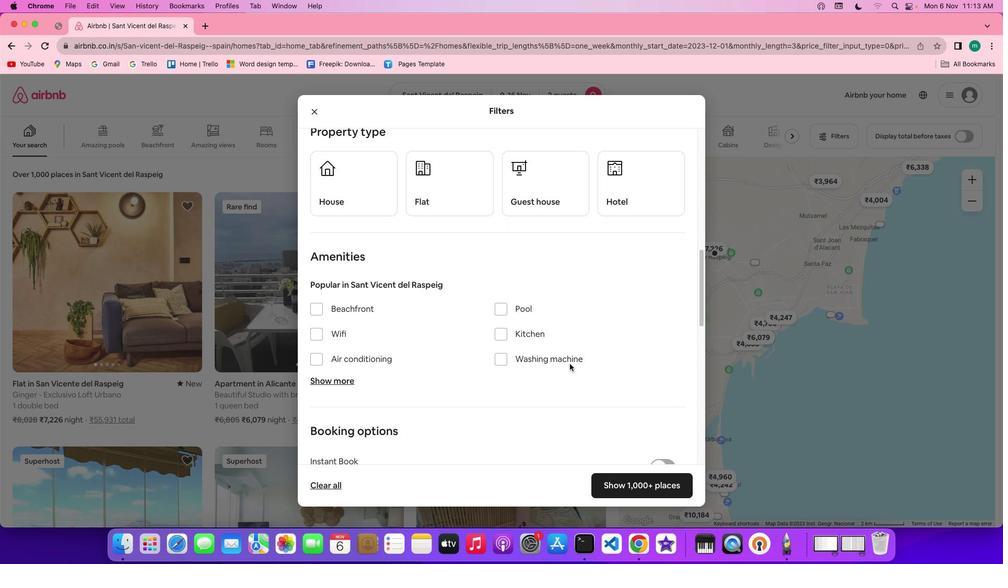 
Action: Mouse scrolled (571, 366) with delta (1, 1)
Screenshot: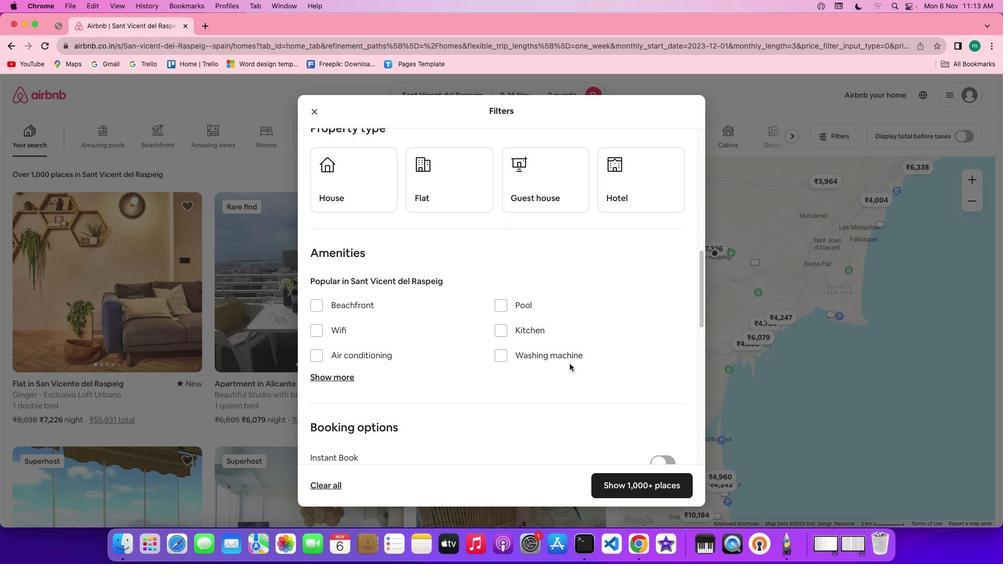 
Action: Mouse moved to (452, 185)
Screenshot: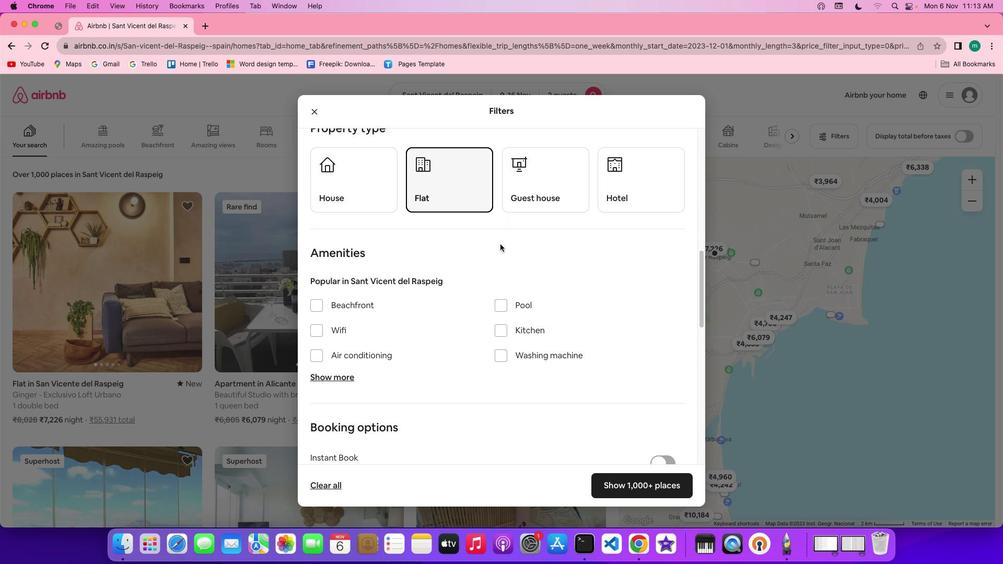 
Action: Mouse pressed left at (452, 185)
Screenshot: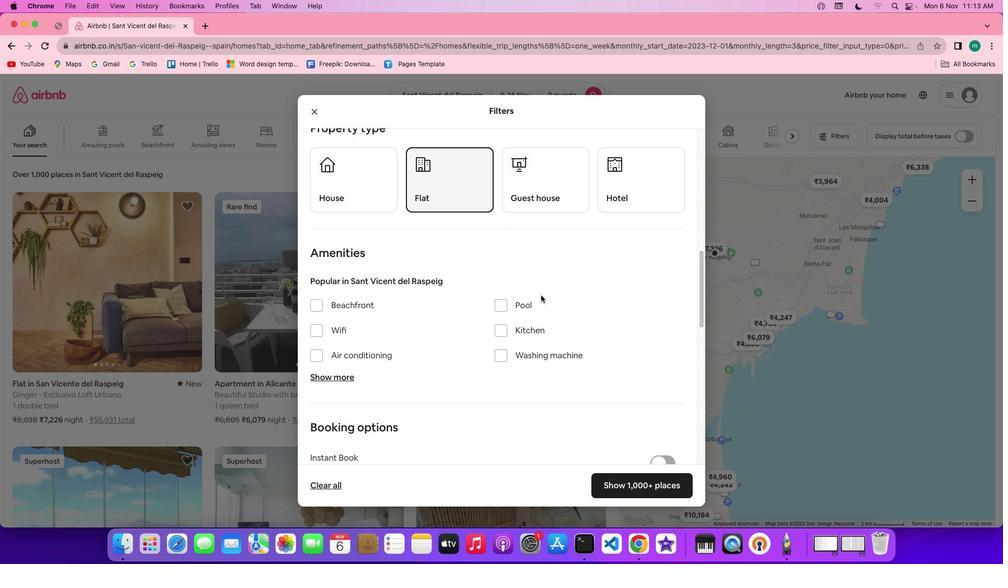
Action: Mouse moved to (578, 328)
Screenshot: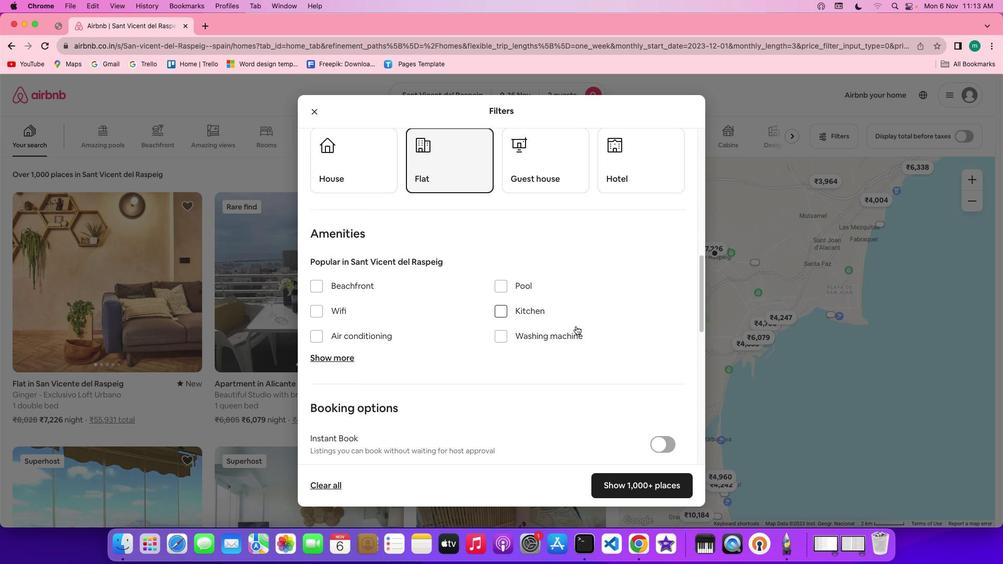 
Action: Mouse scrolled (578, 328) with delta (1, 1)
Screenshot: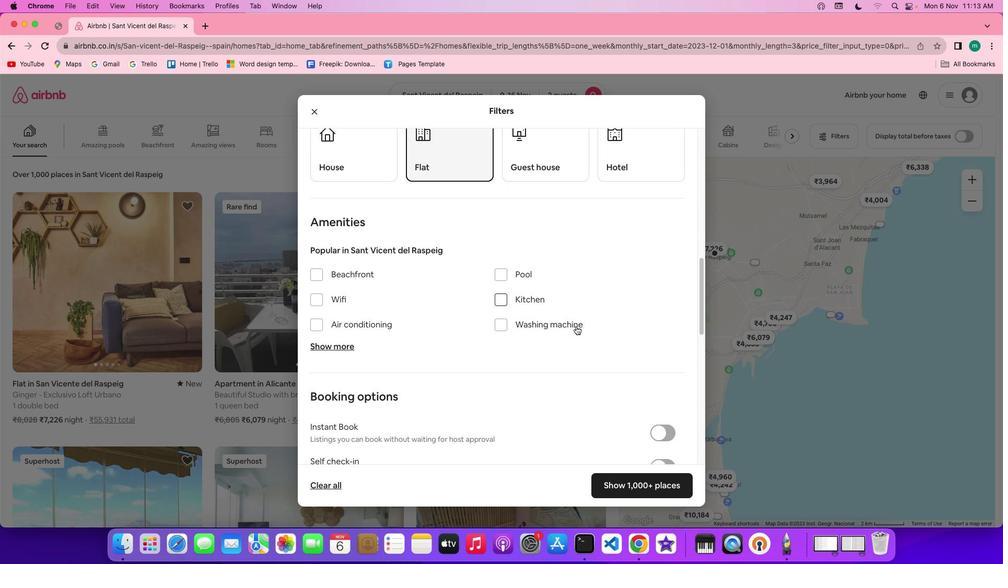 
Action: Mouse scrolled (578, 328) with delta (1, 1)
Screenshot: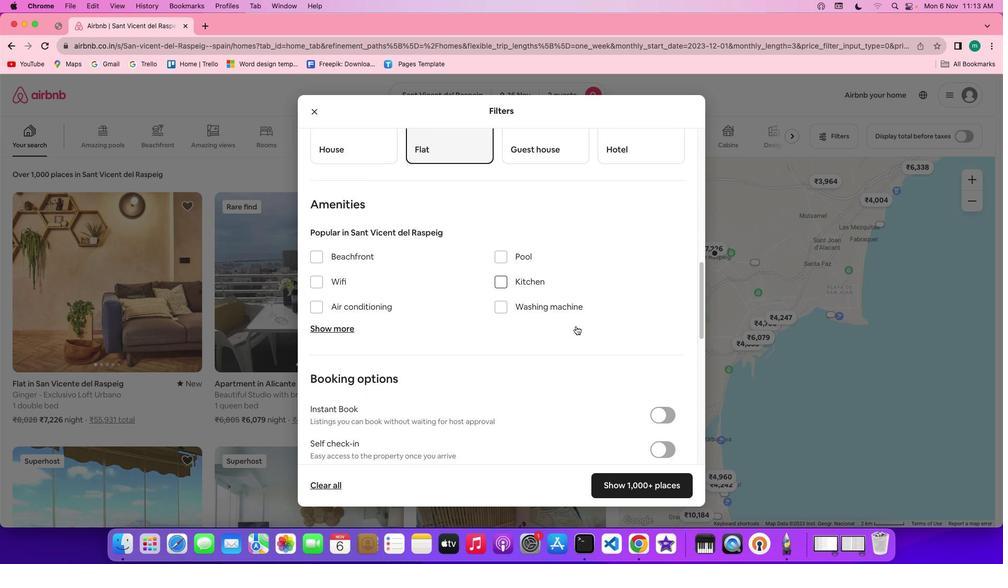 
Action: Mouse scrolled (578, 328) with delta (1, 1)
Screenshot: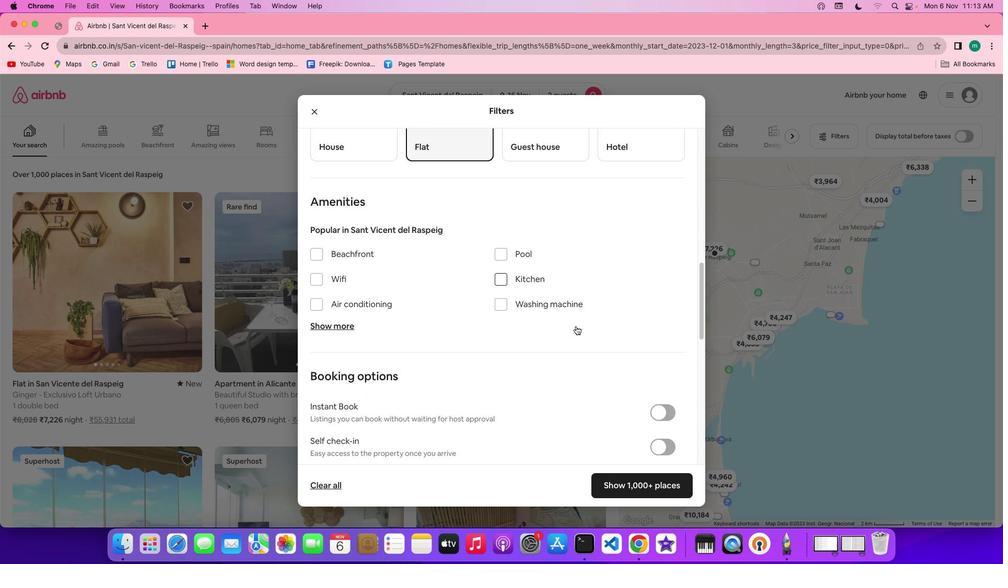 
Action: Mouse scrolled (578, 328) with delta (1, 1)
Screenshot: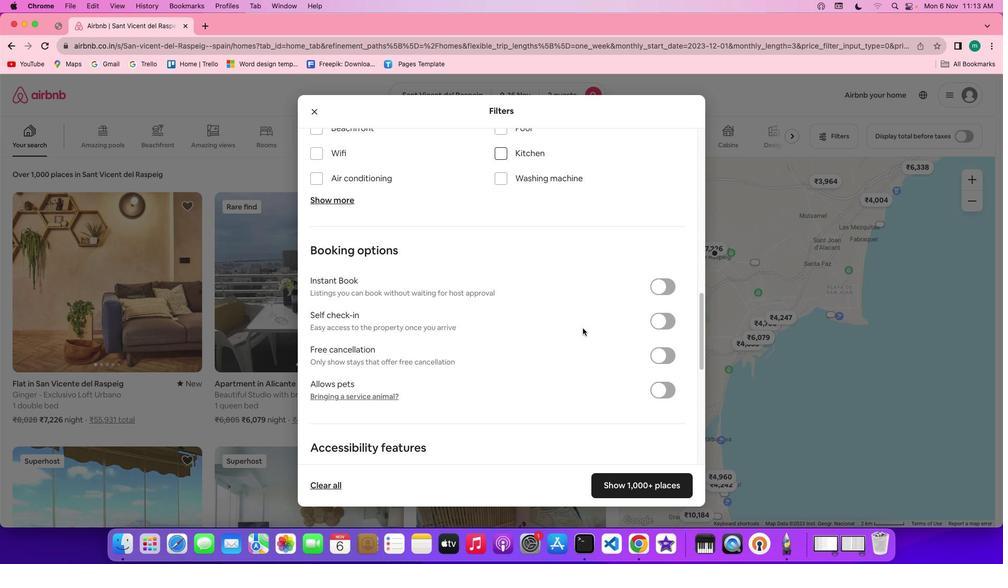 
Action: Mouse scrolled (578, 328) with delta (1, 1)
Screenshot: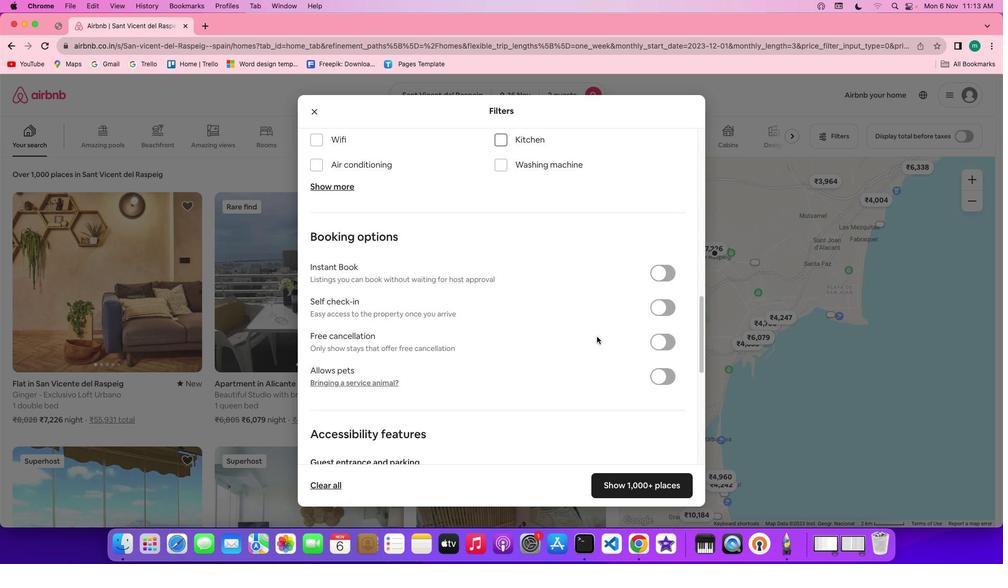 
Action: Mouse scrolled (578, 328) with delta (1, 0)
Screenshot: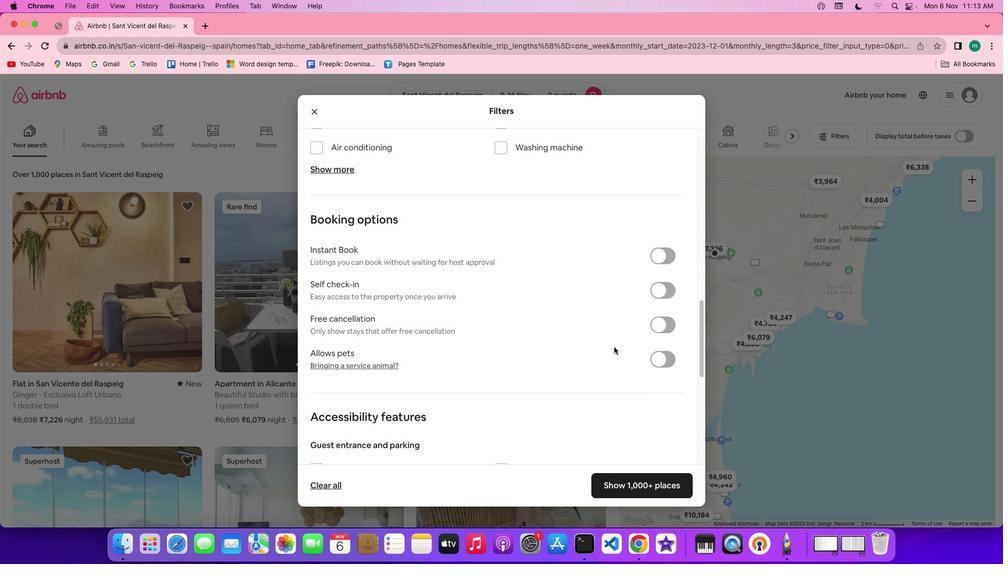 
Action: Mouse scrolled (578, 328) with delta (1, 0)
Screenshot: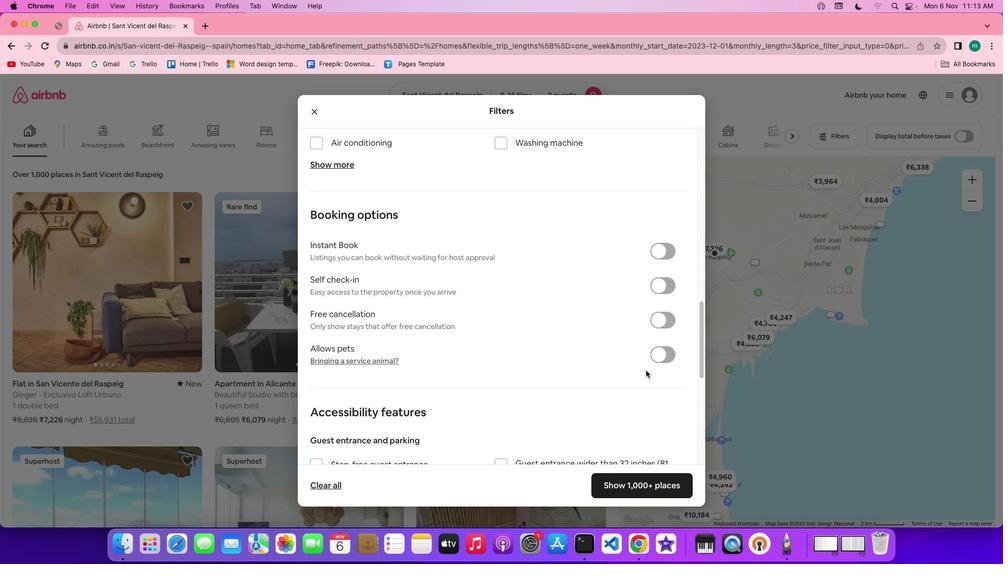 
Action: Mouse moved to (647, 372)
Screenshot: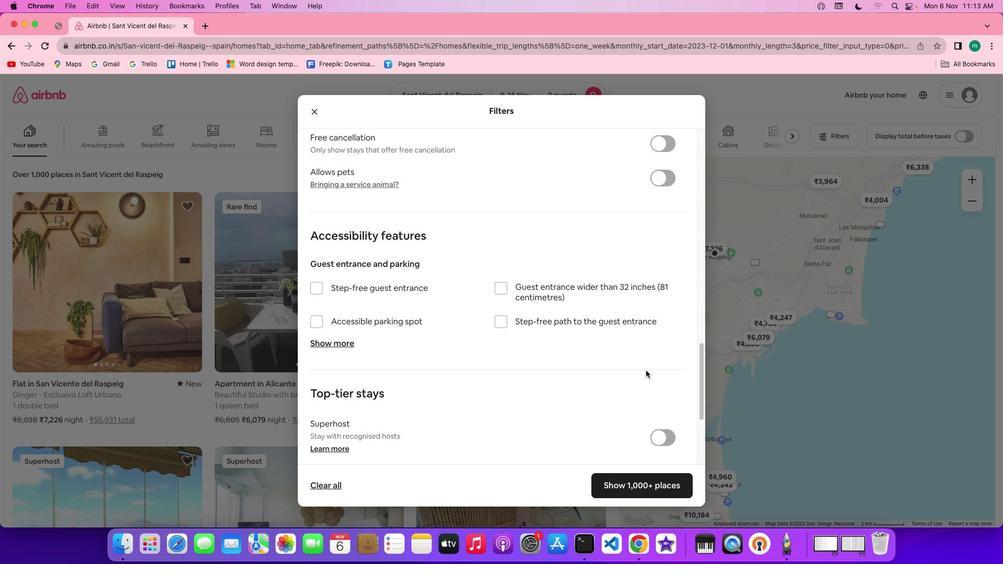 
Action: Mouse scrolled (647, 372) with delta (1, 1)
Screenshot: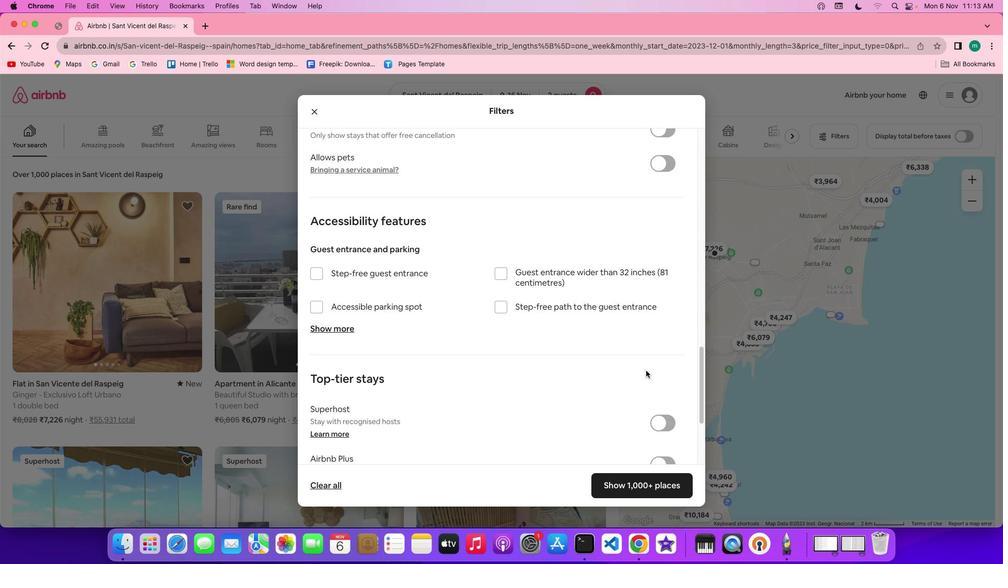 
Action: Mouse scrolled (647, 372) with delta (1, 1)
Screenshot: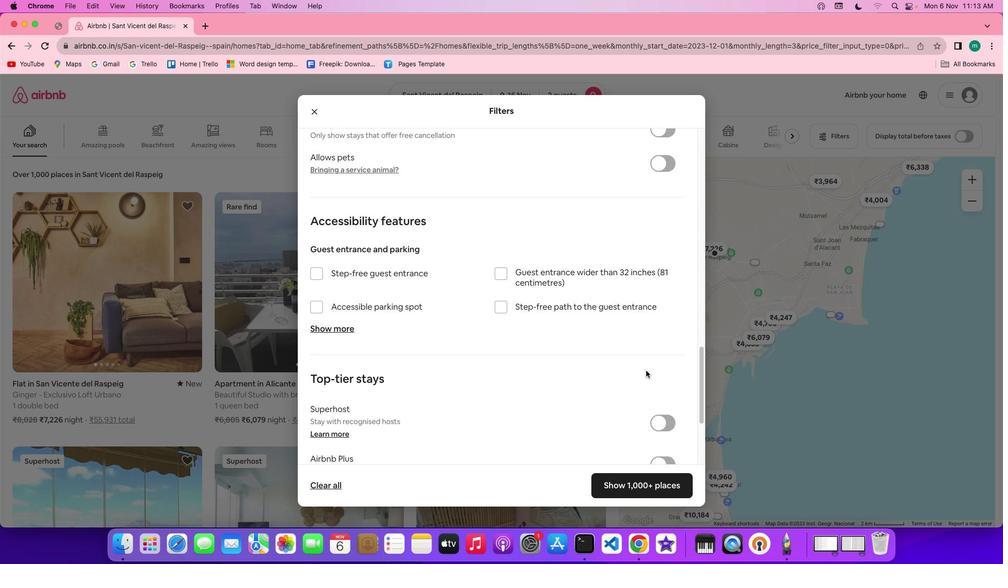 
Action: Mouse scrolled (647, 372) with delta (1, 0)
Screenshot: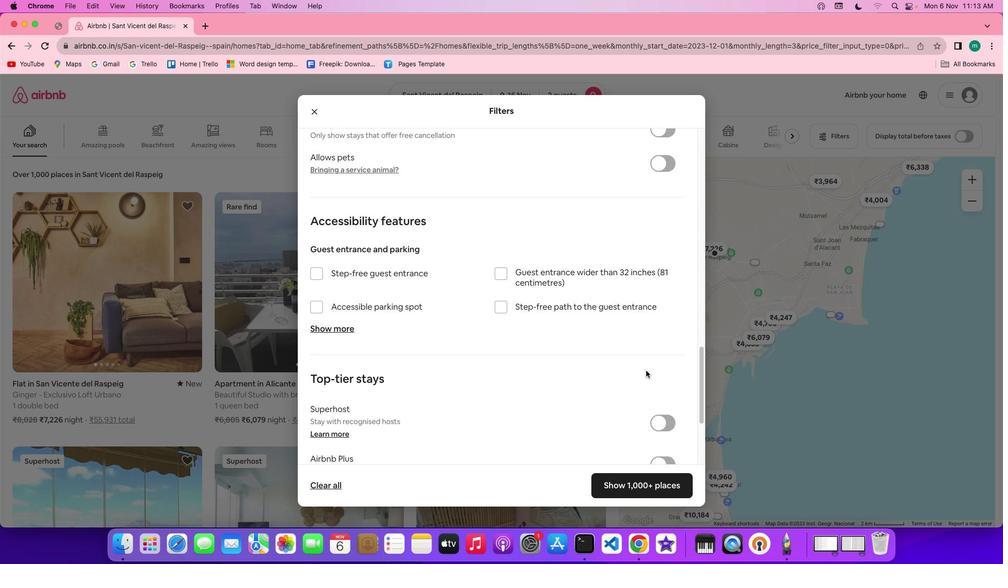 
Action: Mouse scrolled (647, 372) with delta (1, 0)
Screenshot: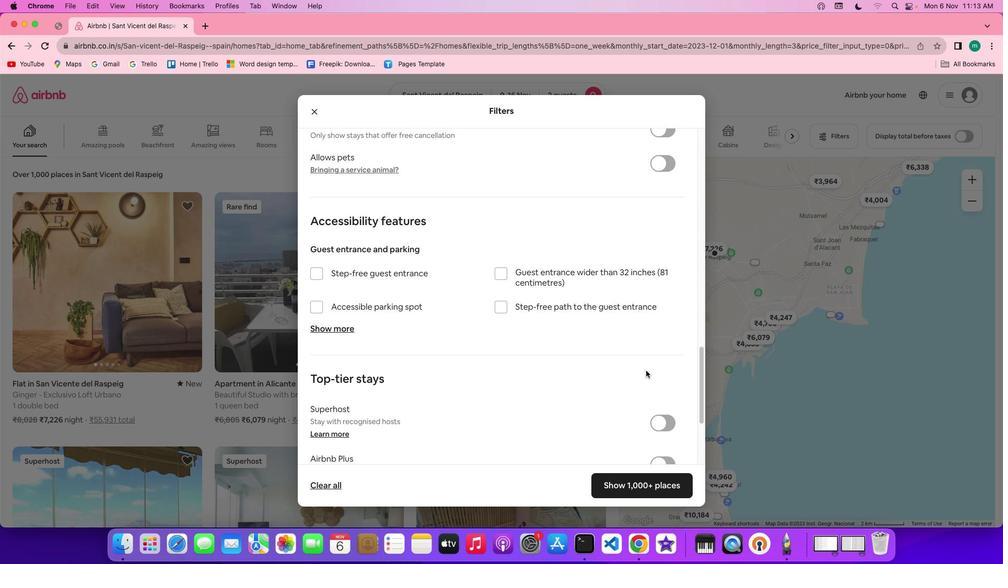 
Action: Mouse scrolled (647, 372) with delta (1, 1)
Screenshot: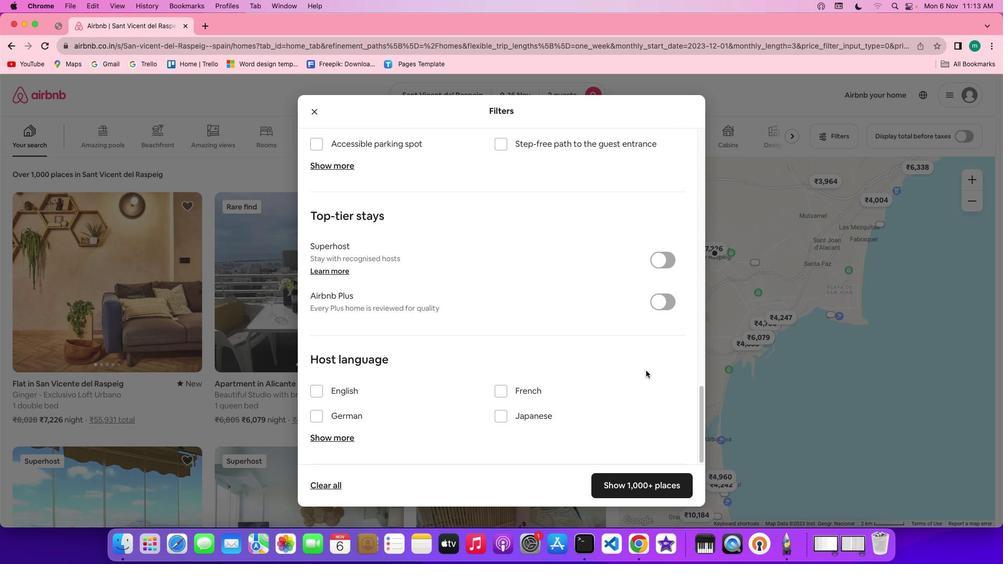 
Action: Mouse scrolled (647, 372) with delta (1, 1)
Screenshot: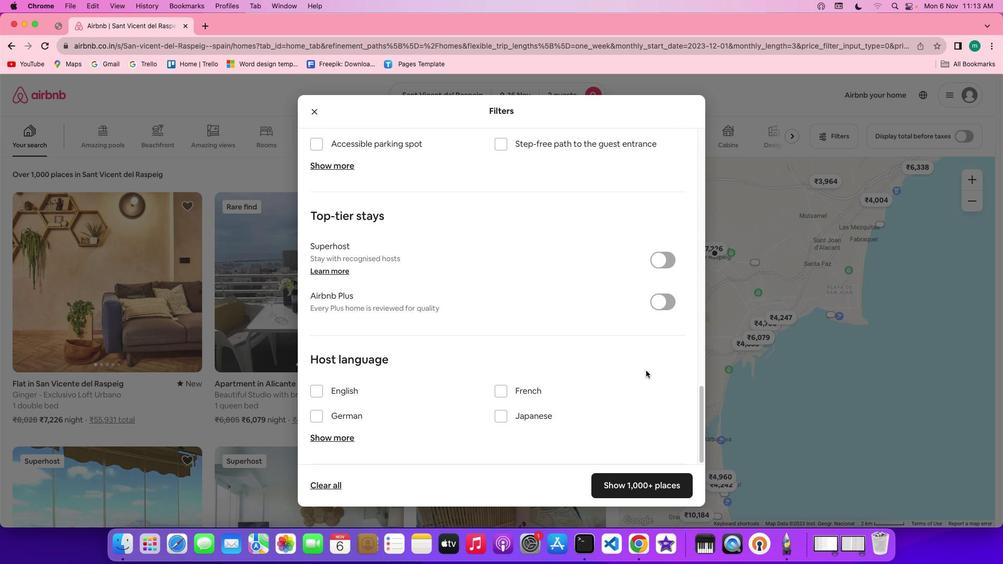 
Action: Mouse scrolled (647, 372) with delta (1, 0)
Screenshot: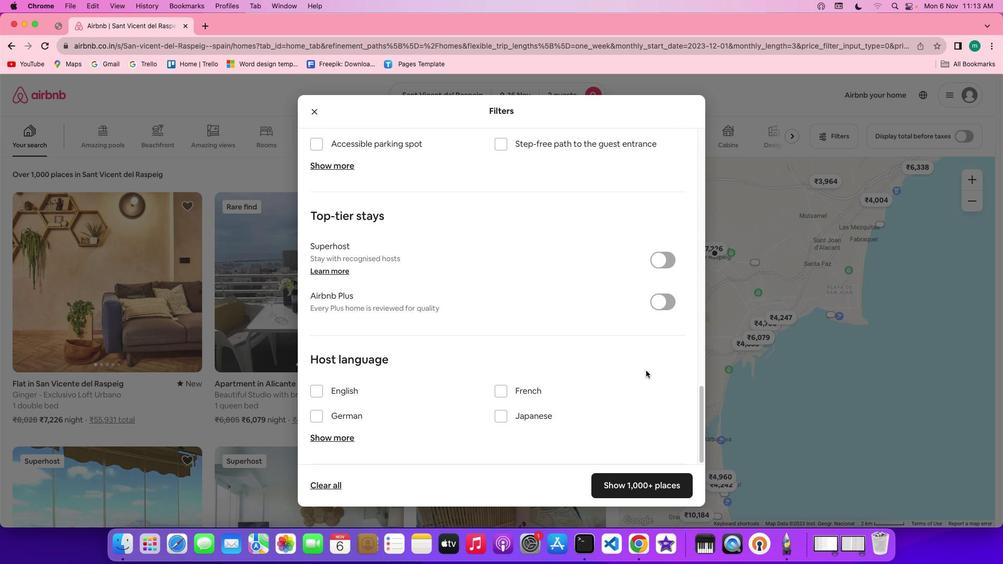 
Action: Mouse scrolled (647, 372) with delta (1, 0)
Screenshot: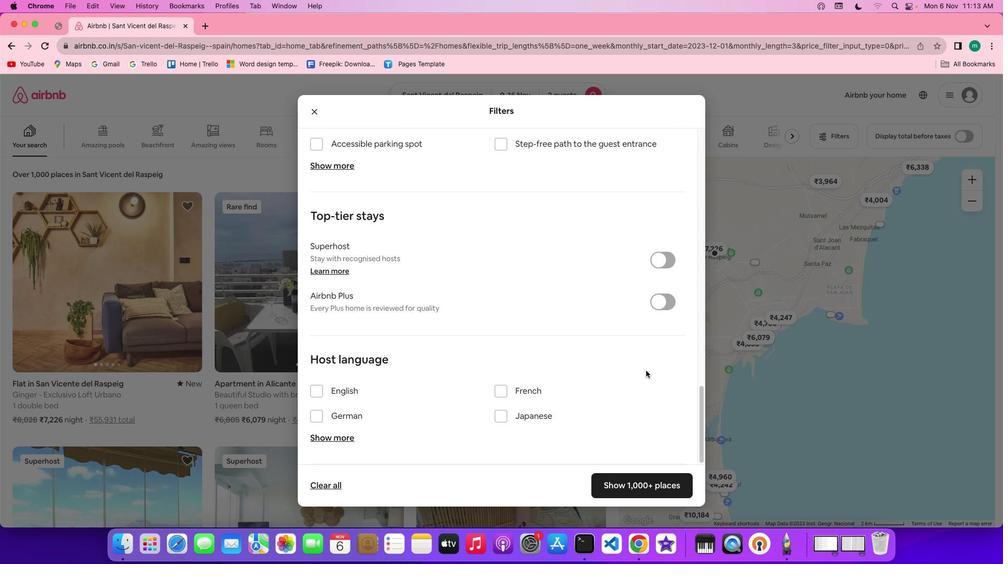 
Action: Mouse scrolled (647, 372) with delta (1, 0)
Screenshot: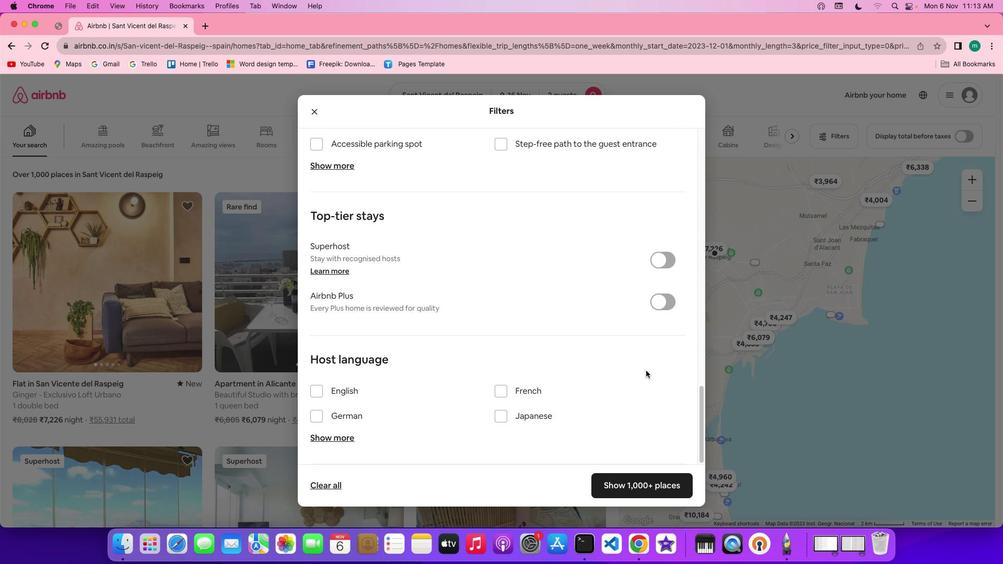 
Action: Mouse scrolled (647, 372) with delta (1, 1)
Screenshot: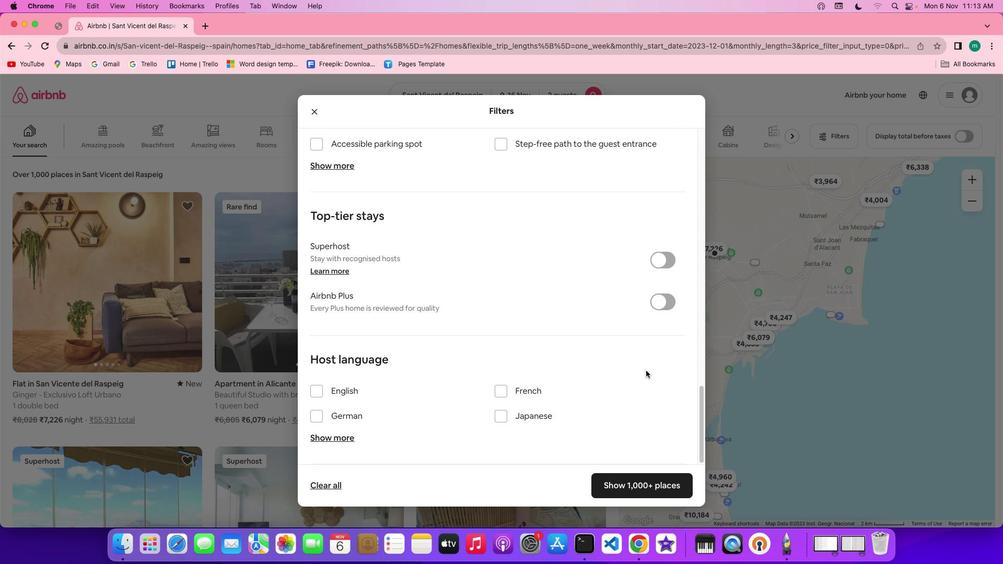 
Action: Mouse scrolled (647, 372) with delta (1, 1)
Screenshot: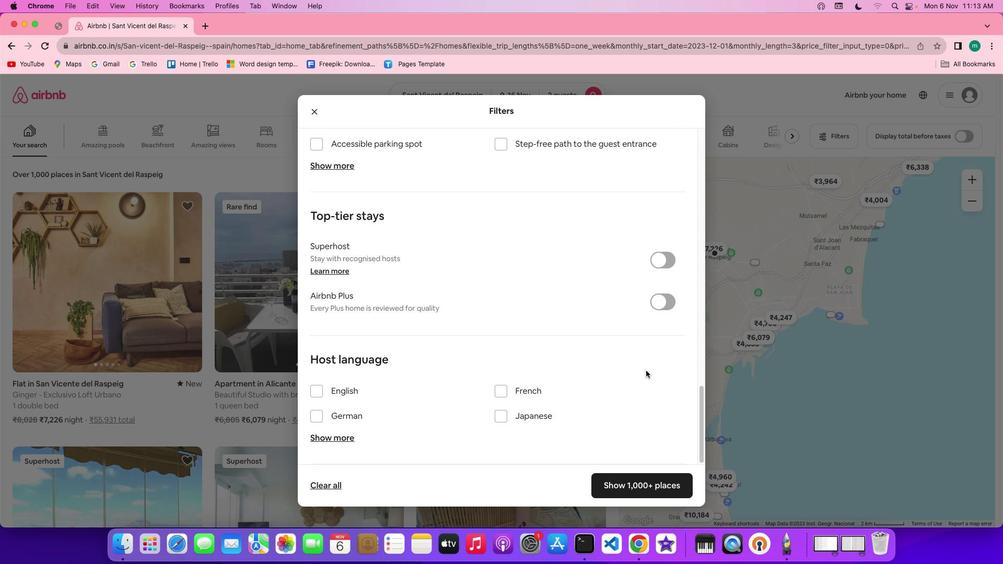 
Action: Mouse scrolled (647, 372) with delta (1, 0)
Screenshot: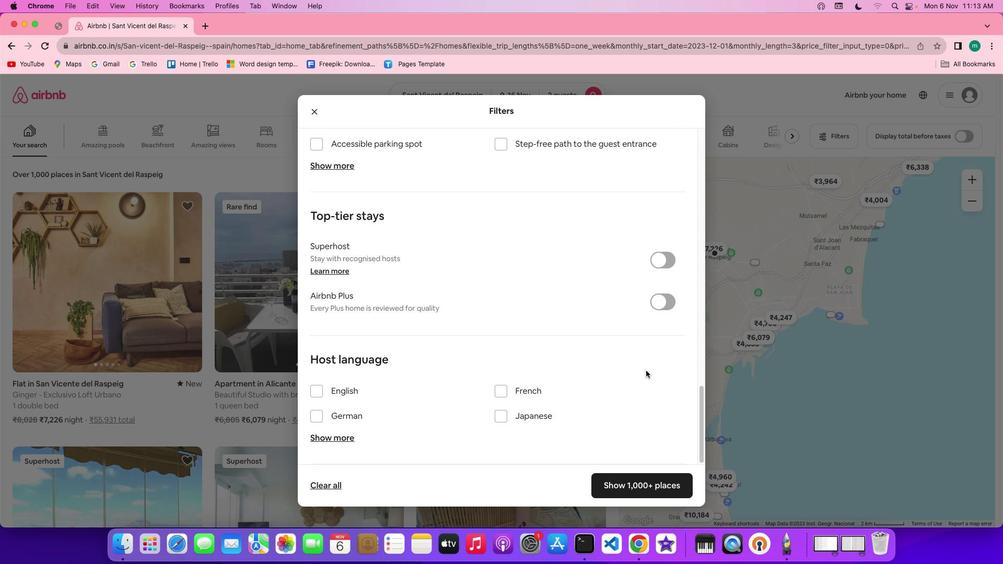 
Action: Mouse scrolled (647, 372) with delta (1, 0)
Screenshot: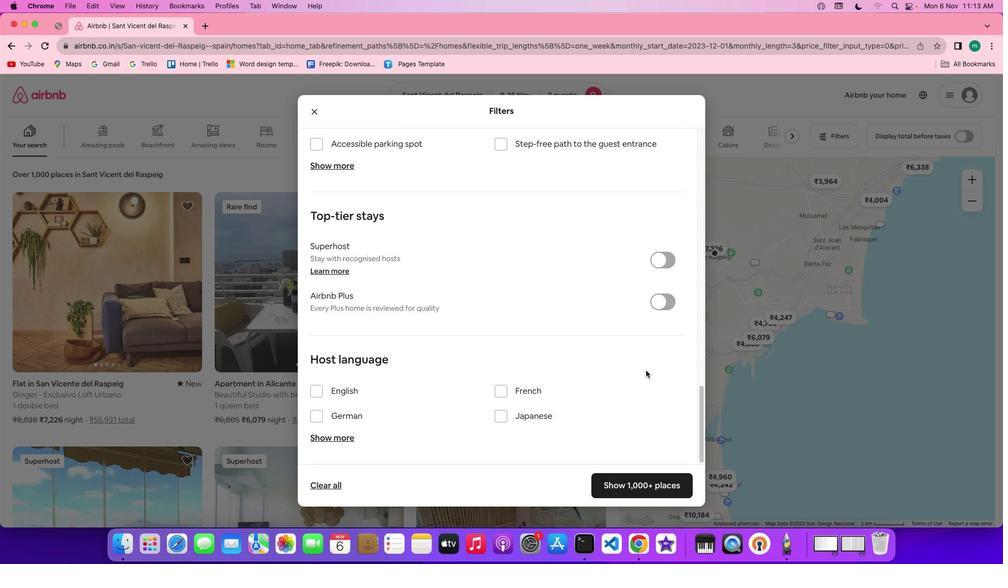 
Action: Mouse scrolled (647, 372) with delta (1, -1)
Screenshot: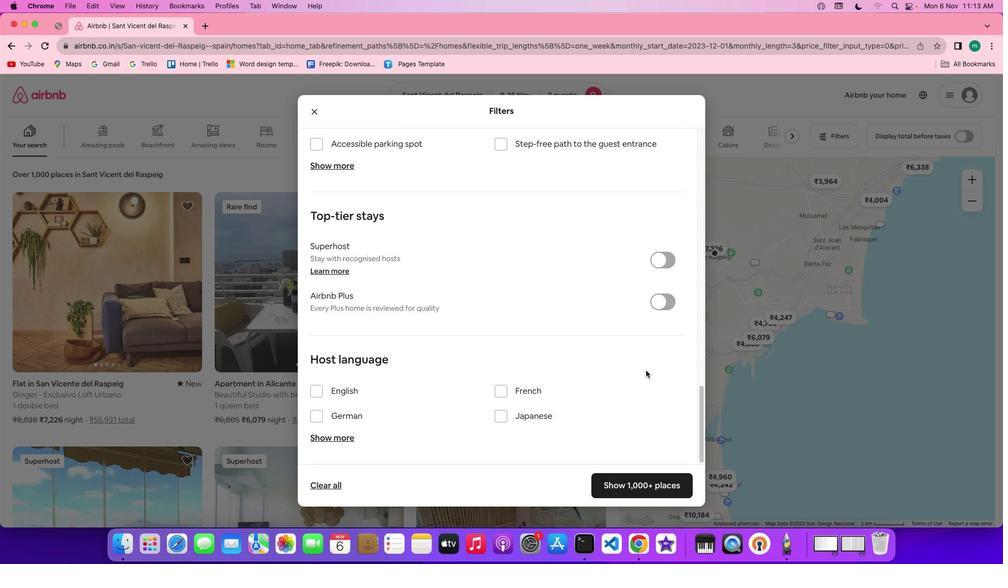 
Action: Mouse scrolled (647, 372) with delta (1, 1)
Screenshot: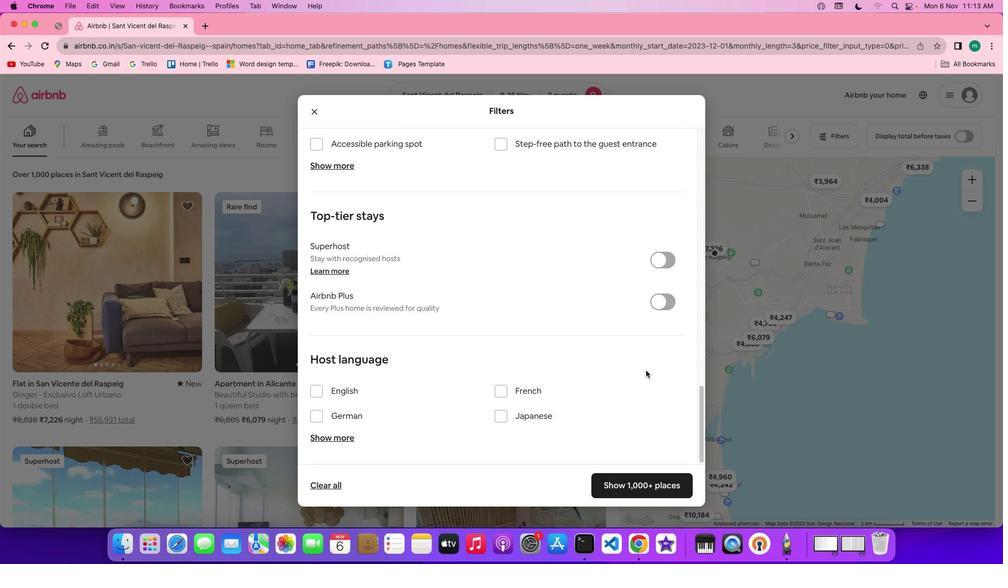 
Action: Mouse scrolled (647, 372) with delta (1, 1)
Screenshot: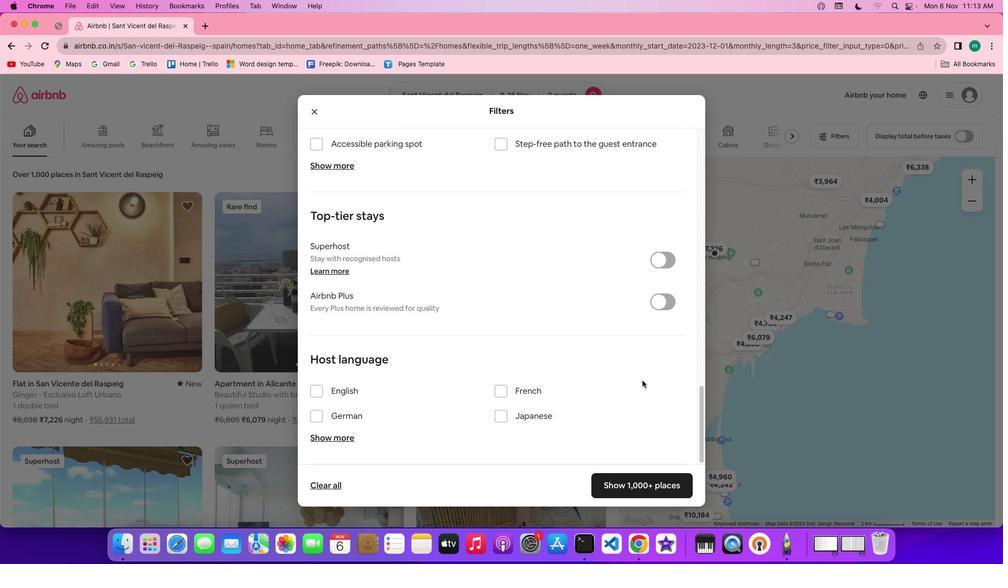 
Action: Mouse scrolled (647, 372) with delta (1, 0)
Screenshot: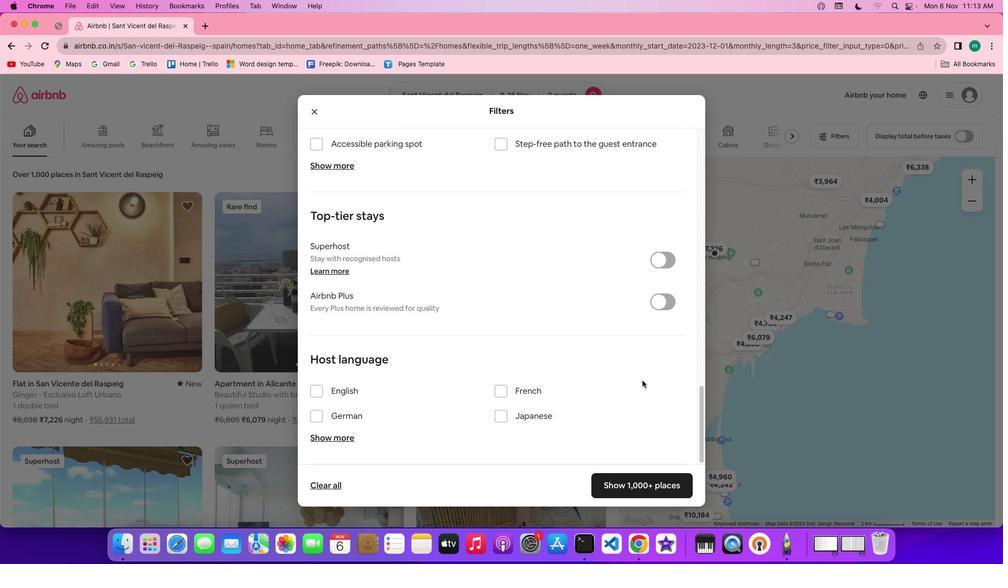 
Action: Mouse scrolled (647, 372) with delta (1, 0)
Screenshot: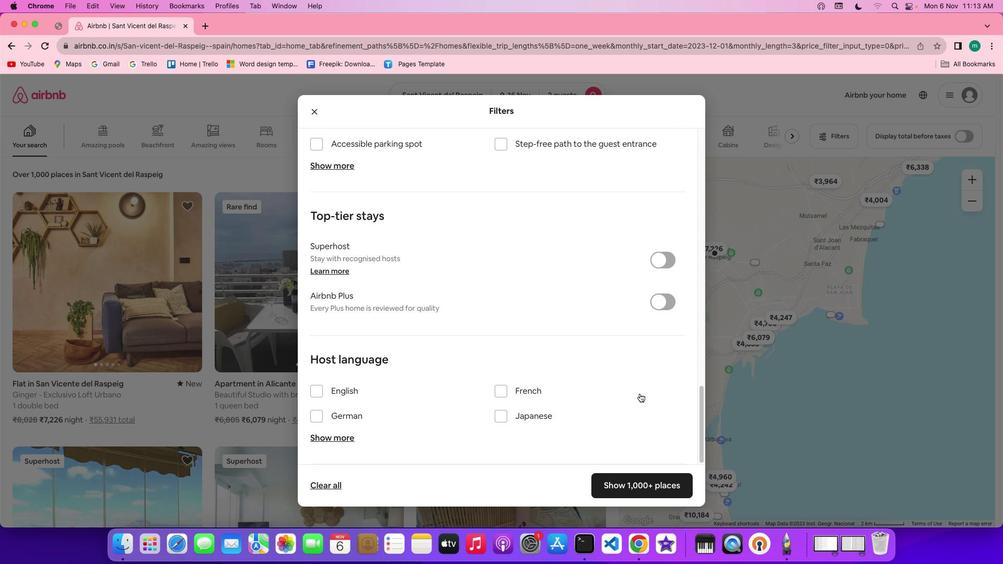 
Action: Mouse scrolled (647, 372) with delta (1, -1)
Screenshot: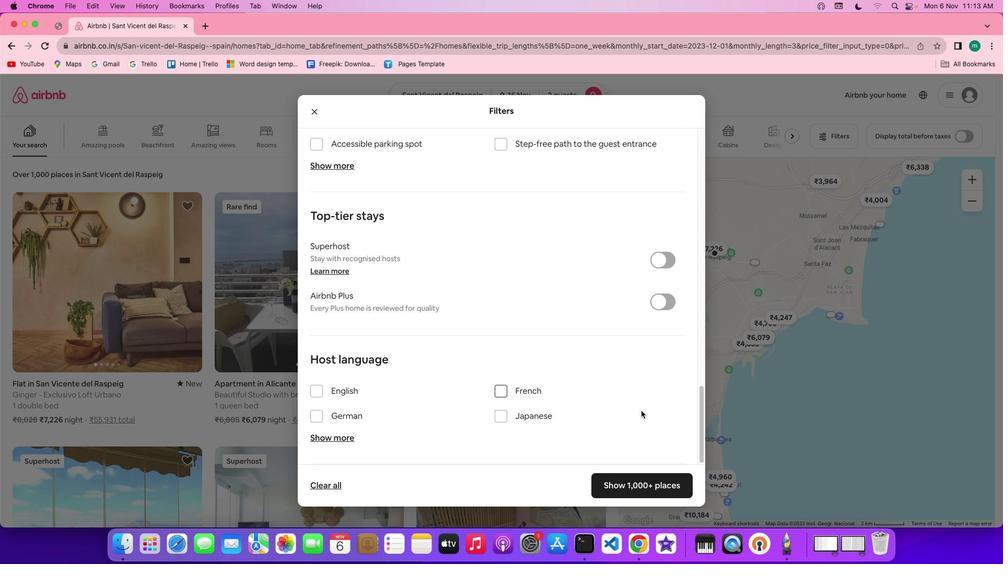 
Action: Mouse moved to (643, 482)
Screenshot: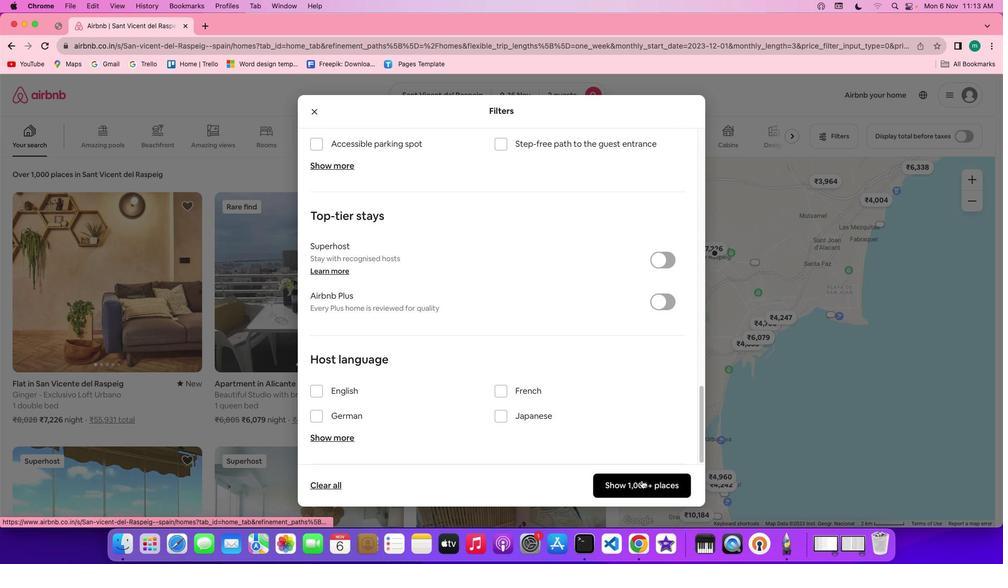 
Action: Mouse pressed left at (643, 482)
Screenshot: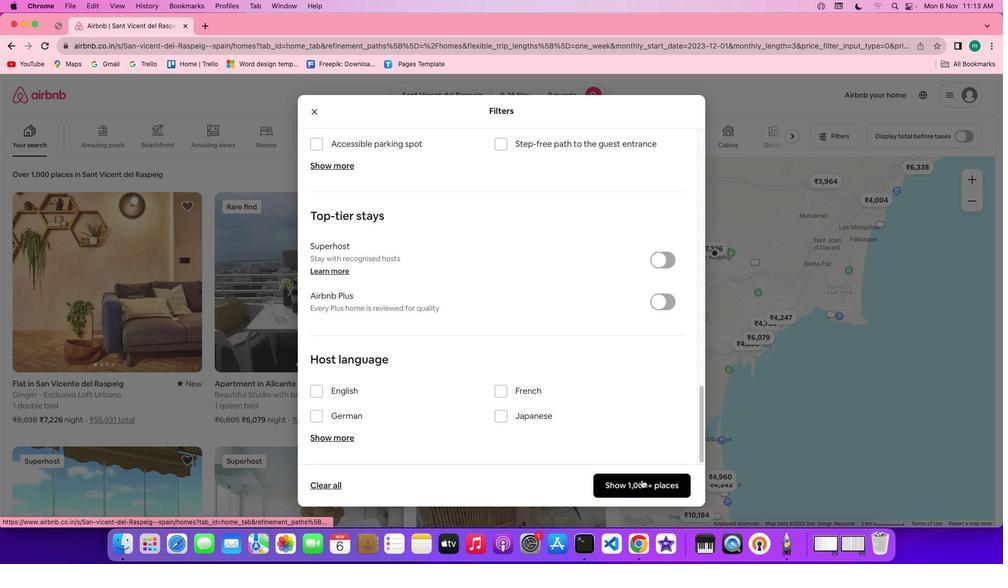 
Action: Mouse moved to (103, 252)
Screenshot: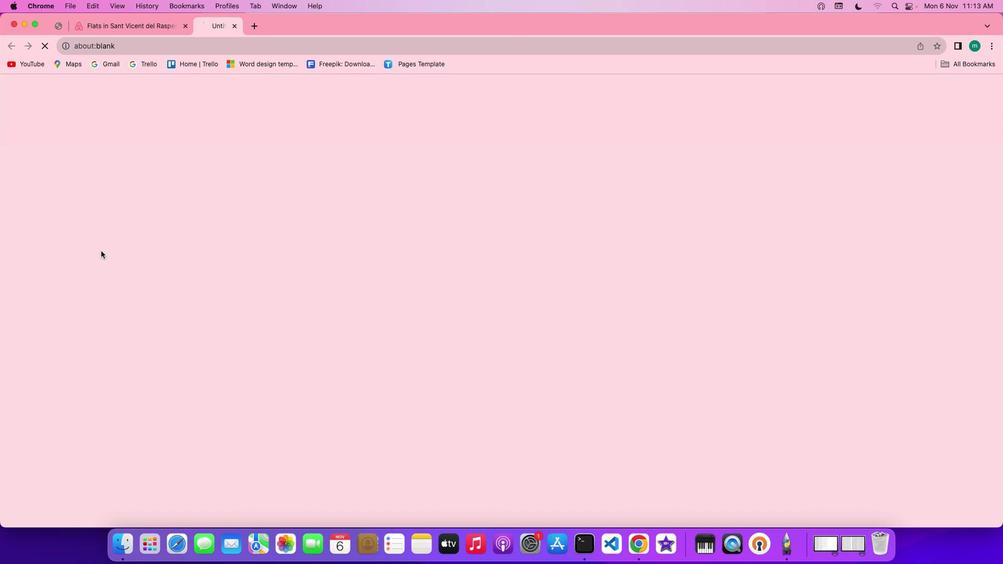 
Action: Mouse pressed left at (103, 252)
Screenshot: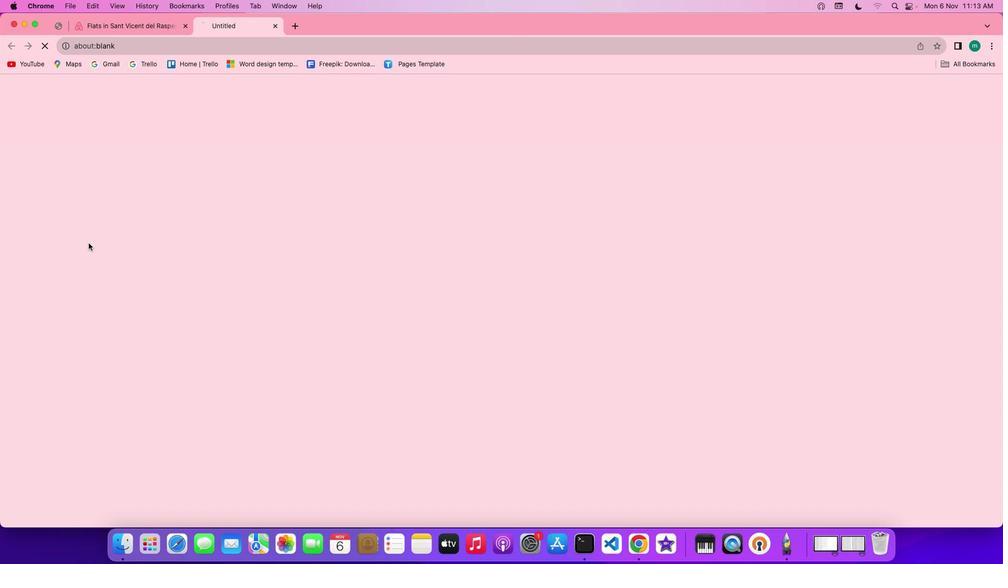 
Action: Mouse moved to (736, 391)
Screenshot: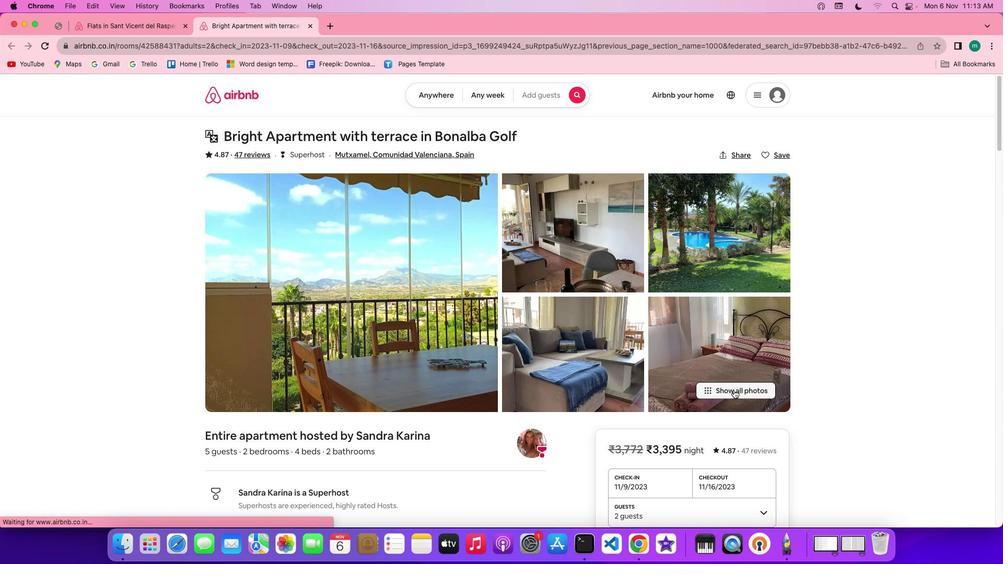 
Action: Mouse pressed left at (736, 391)
Screenshot: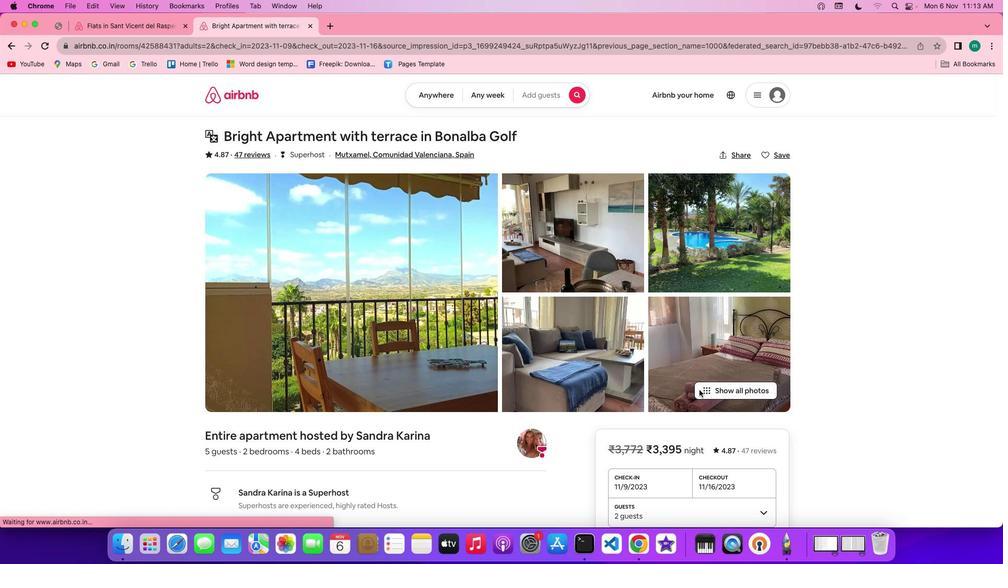 
Action: Mouse moved to (395, 371)
Screenshot: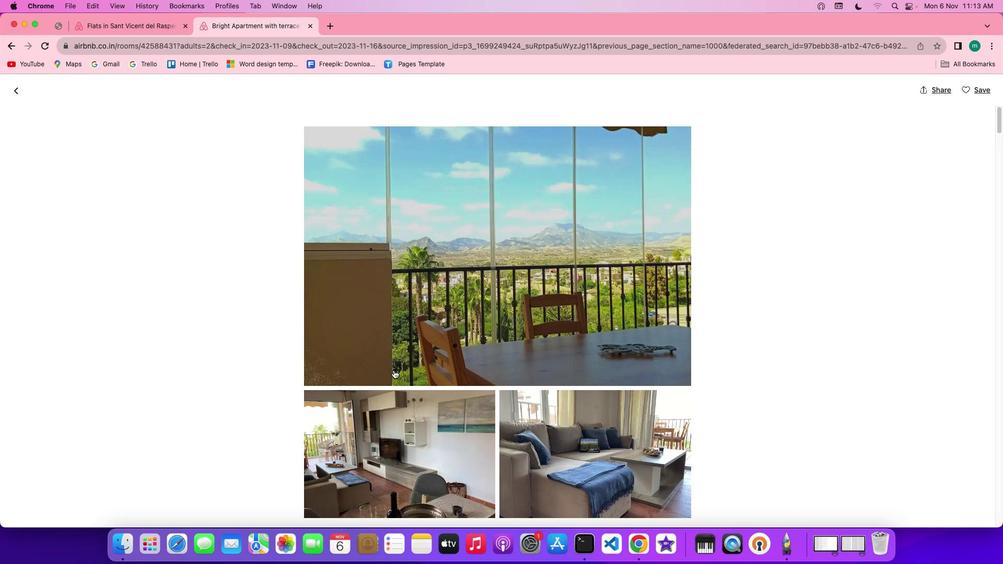 
Action: Mouse scrolled (395, 371) with delta (1, 1)
Screenshot: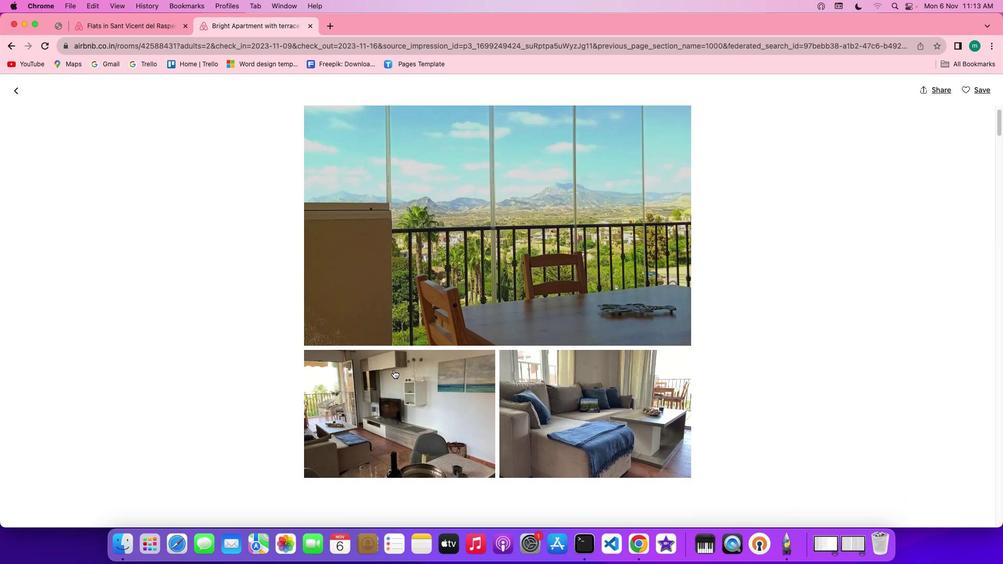 
Action: Mouse scrolled (395, 371) with delta (1, 1)
Screenshot: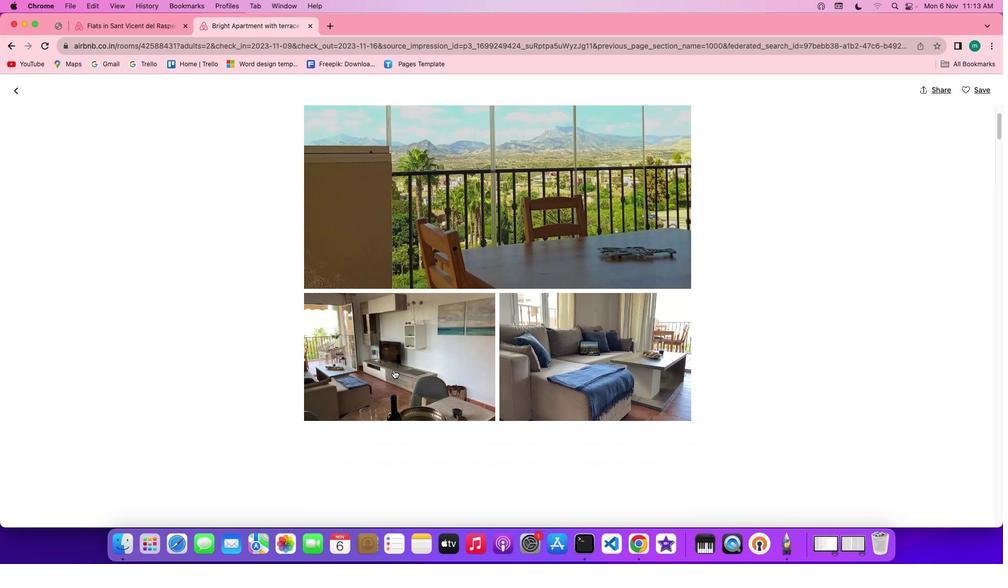 
Action: Mouse scrolled (395, 371) with delta (1, 0)
Screenshot: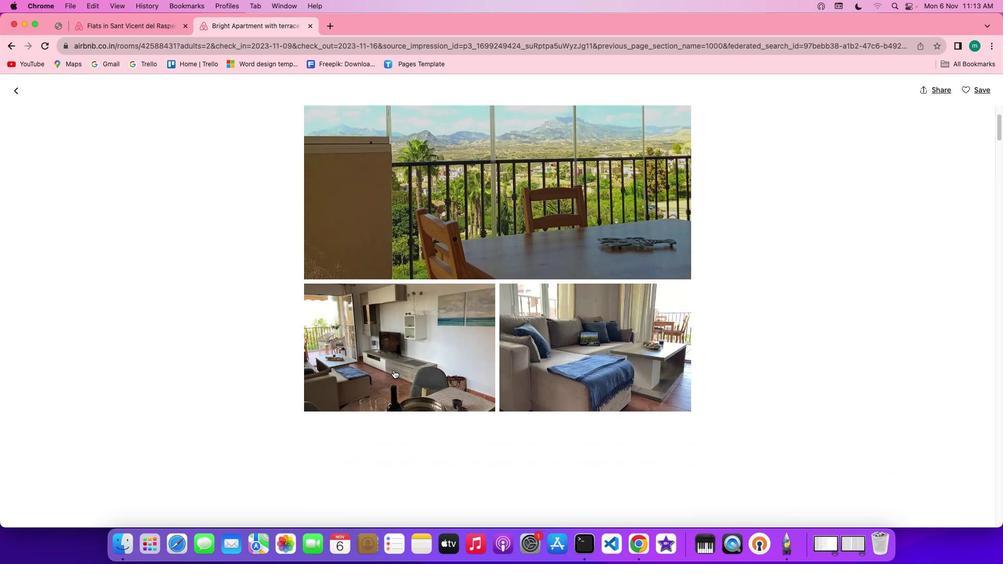 
Action: Mouse scrolled (395, 371) with delta (1, 0)
Screenshot: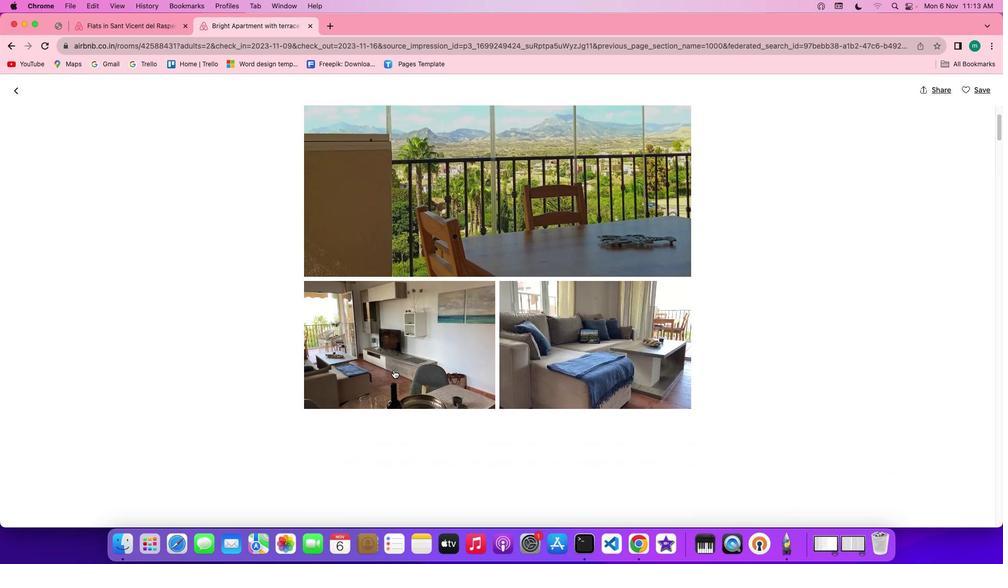 
Action: Mouse scrolled (395, 371) with delta (1, 1)
Screenshot: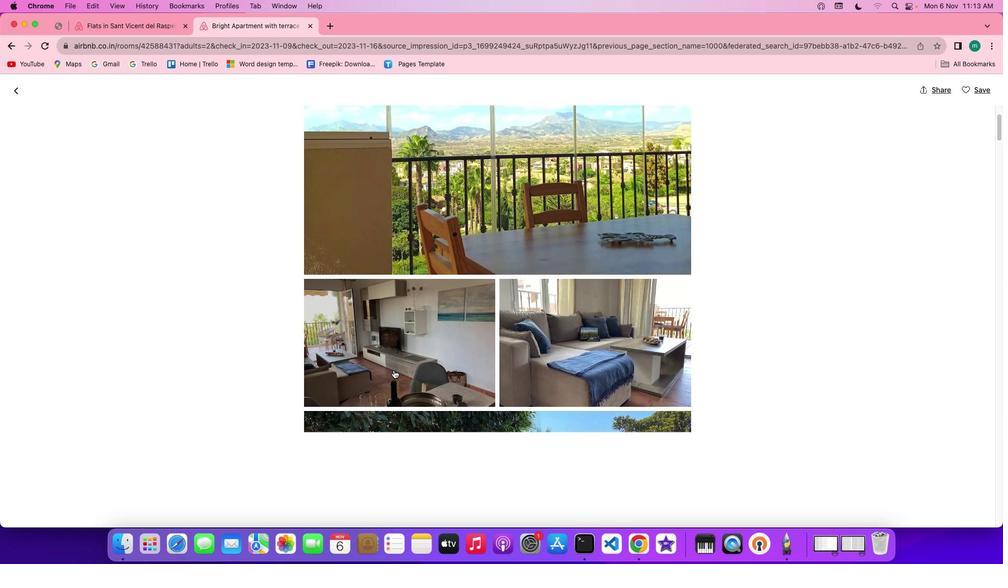 
Action: Mouse scrolled (395, 371) with delta (1, 1)
Screenshot: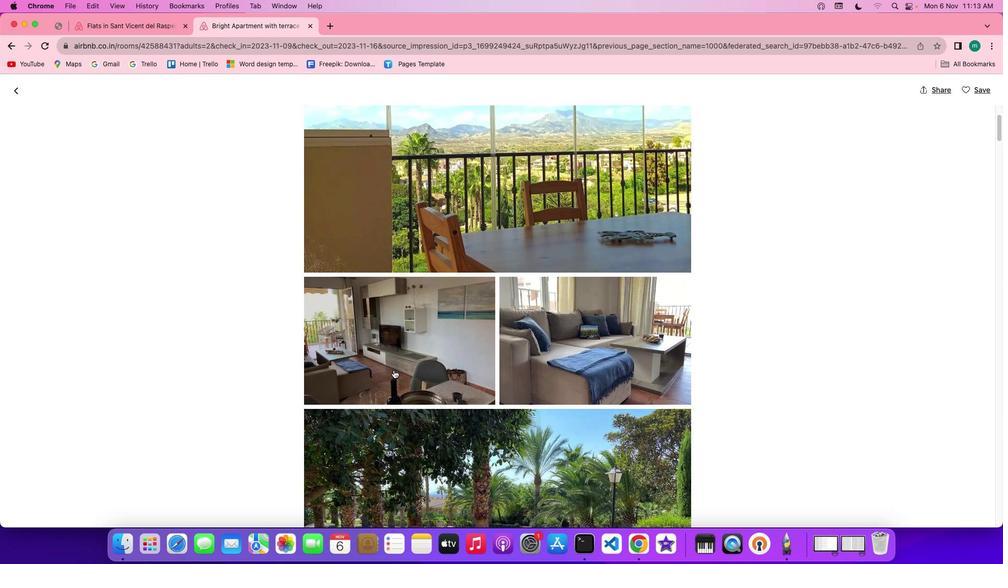 
Action: Mouse scrolled (395, 371) with delta (1, 1)
Screenshot: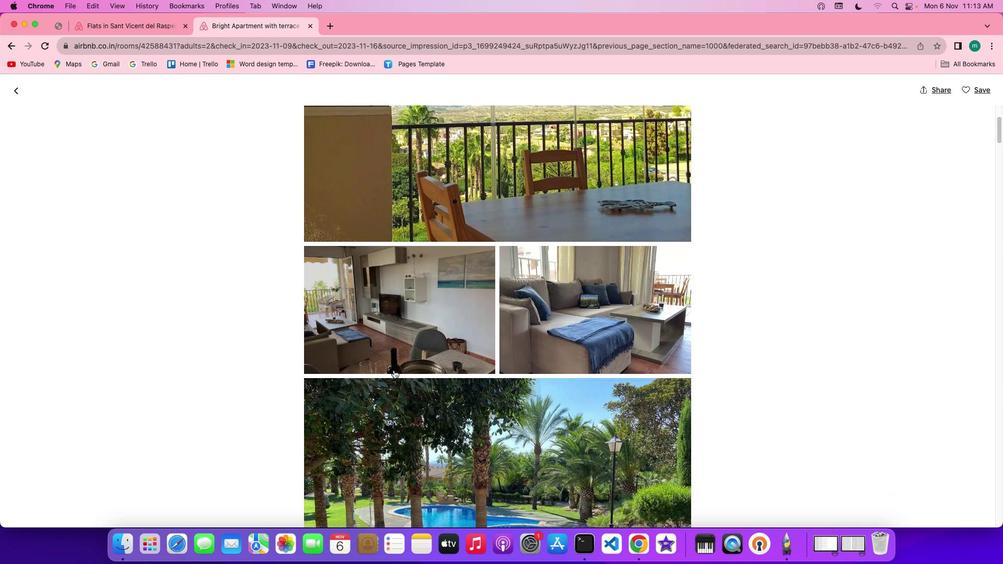 
Action: Mouse scrolled (395, 371) with delta (1, 1)
Screenshot: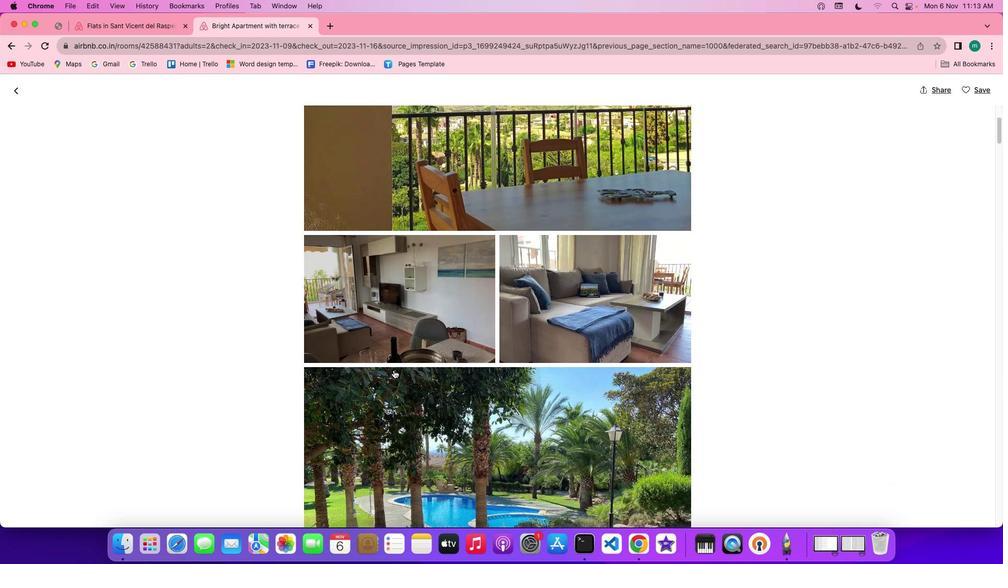 
Action: Mouse scrolled (395, 371) with delta (1, 1)
Screenshot: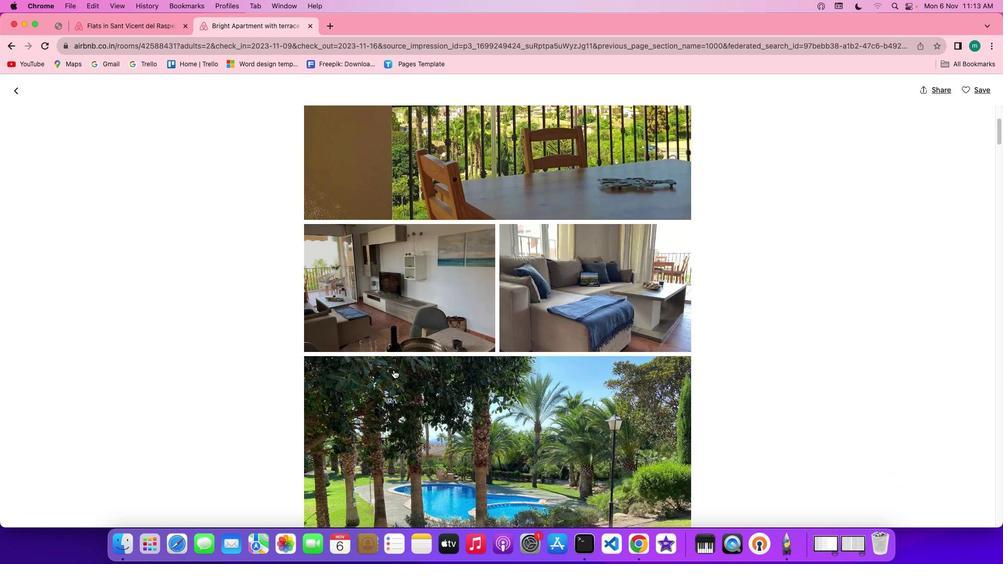 
Action: Mouse scrolled (395, 371) with delta (1, 1)
Screenshot: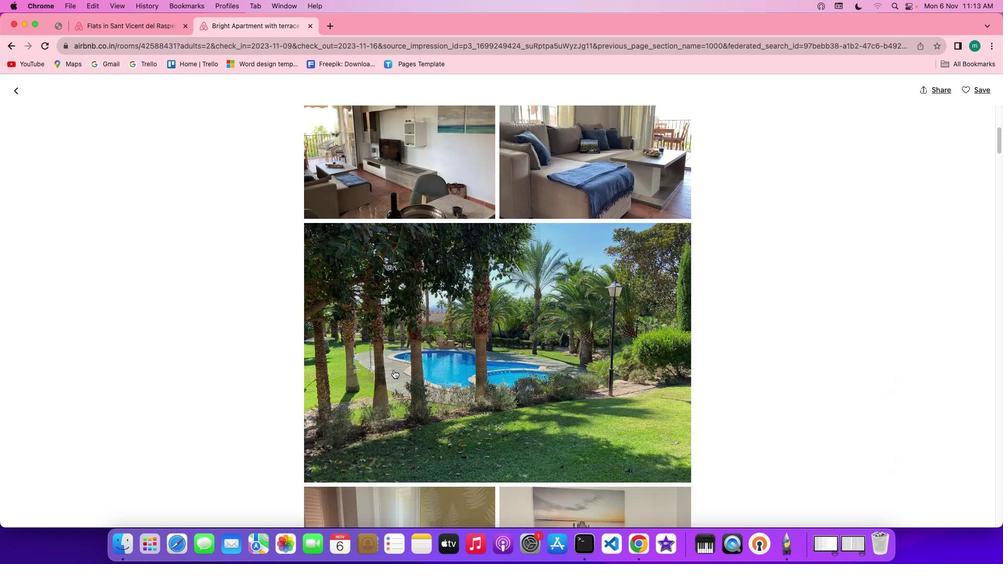 
Action: Mouse scrolled (395, 371) with delta (1, 1)
Screenshot: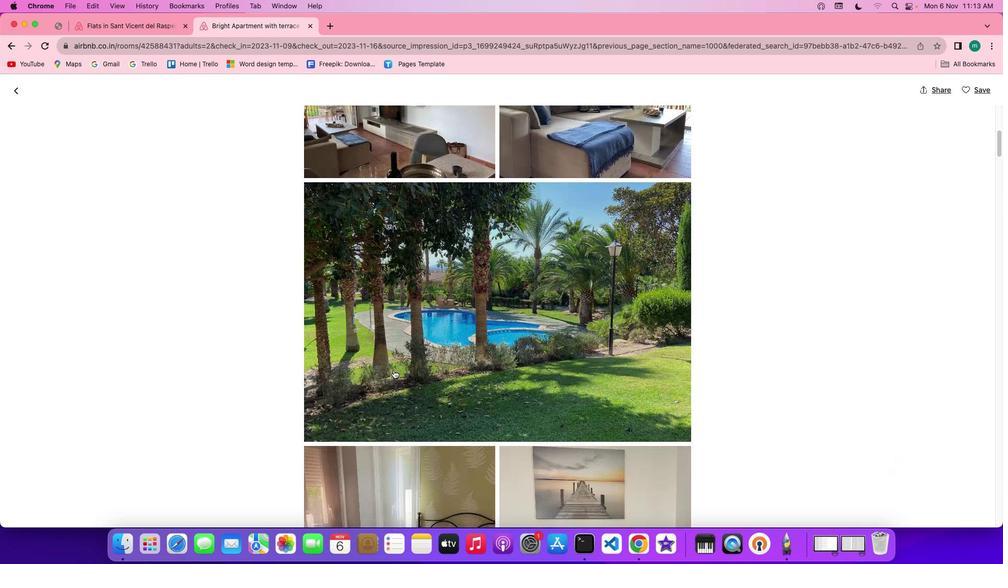 
Action: Mouse scrolled (395, 371) with delta (1, 0)
Screenshot: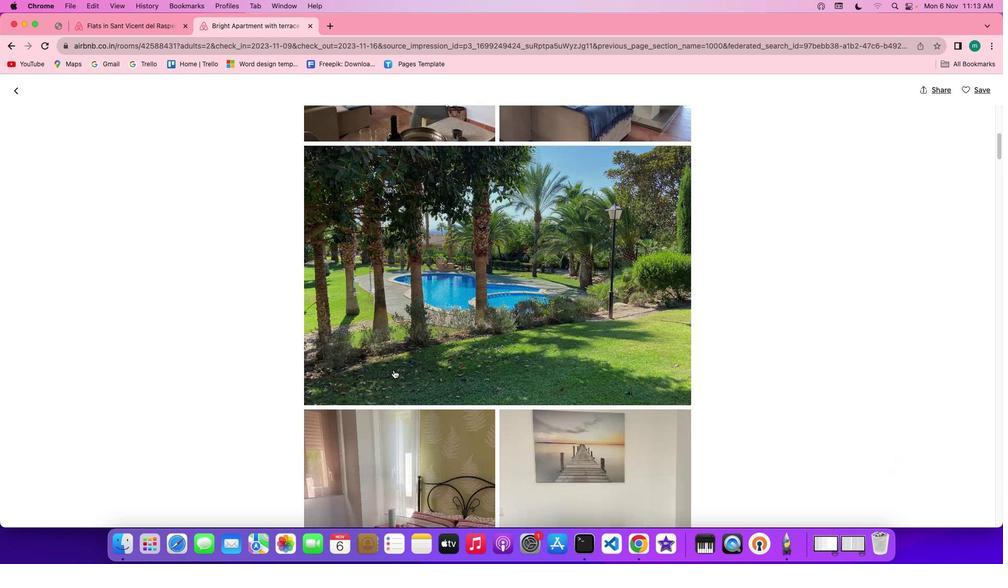 
Action: Mouse scrolled (395, 371) with delta (1, 0)
Screenshot: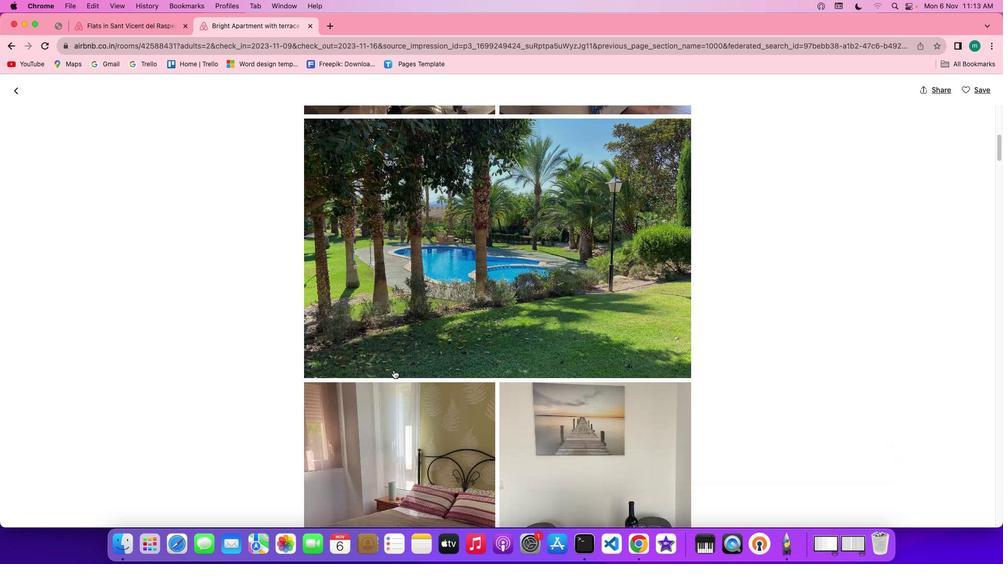 
Action: Mouse scrolled (395, 371) with delta (1, 0)
Screenshot: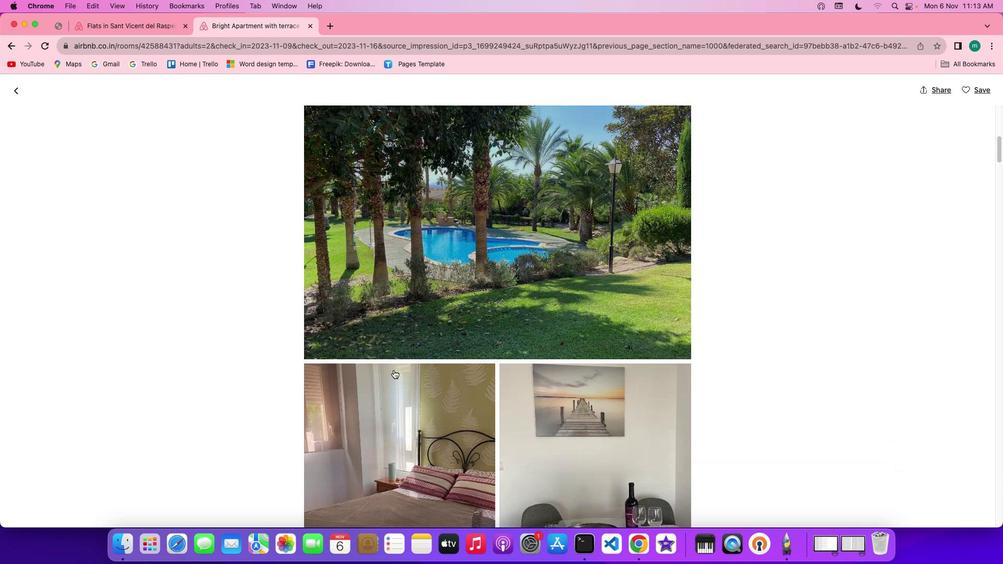 
Action: Mouse scrolled (395, 371) with delta (1, 1)
Screenshot: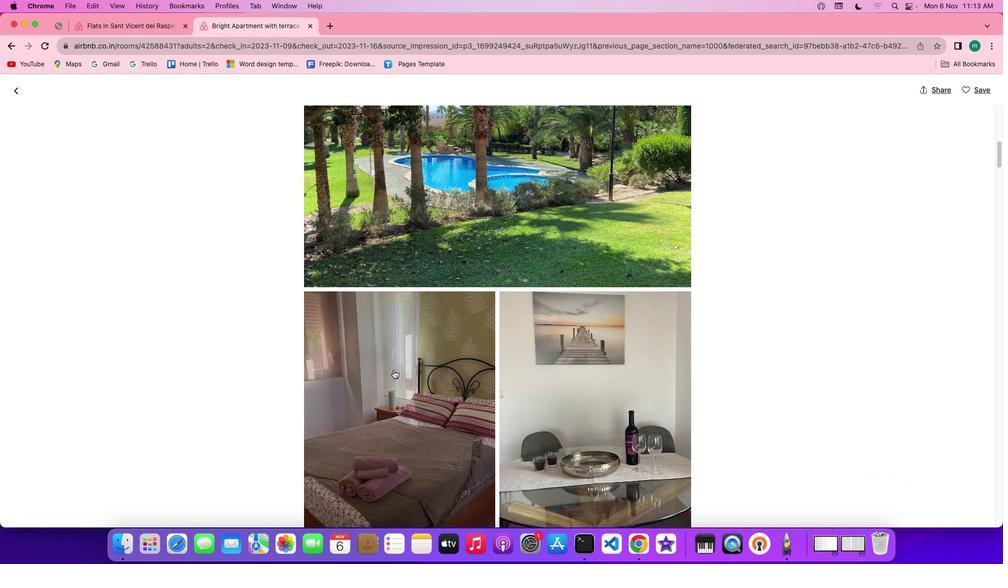 
Action: Mouse scrolled (395, 371) with delta (1, 1)
Screenshot: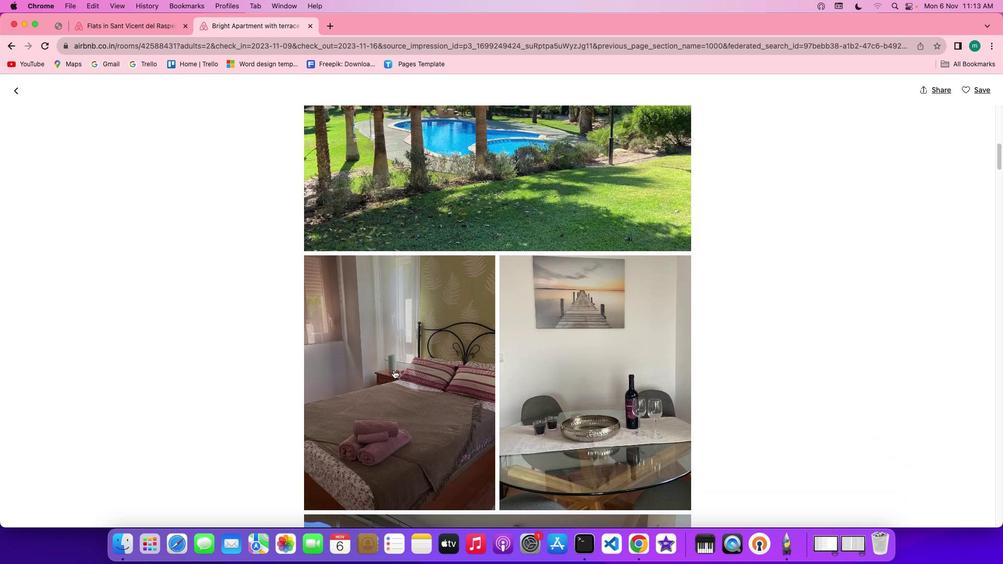 
Action: Mouse scrolled (395, 371) with delta (1, 0)
Screenshot: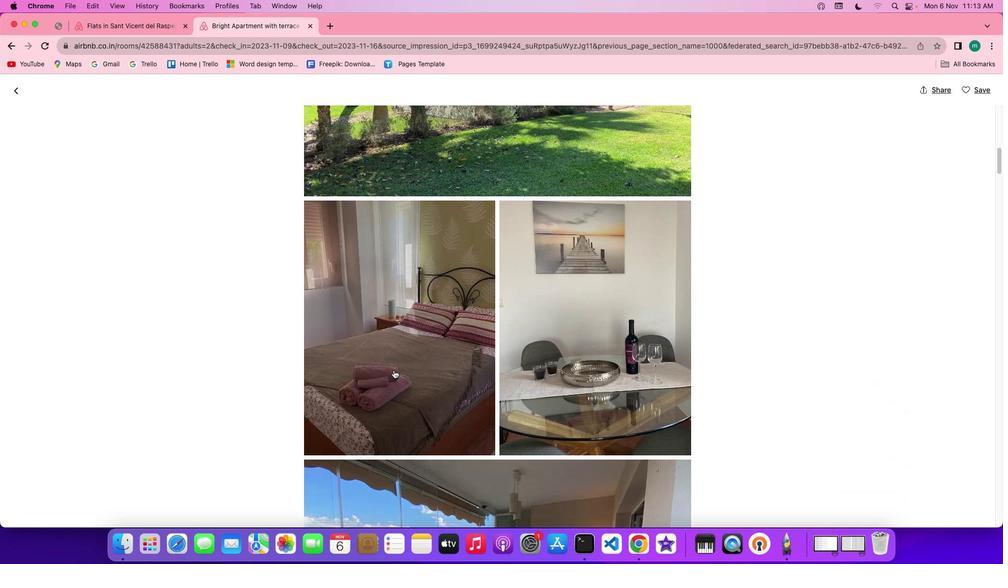 
Action: Mouse scrolled (395, 371) with delta (1, 0)
Screenshot: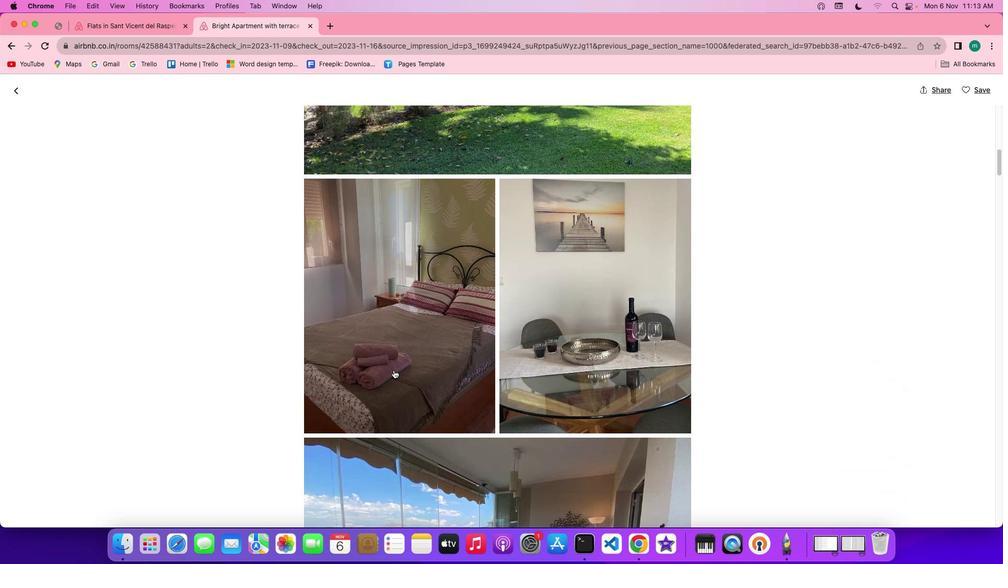 
Action: Mouse scrolled (395, 371) with delta (1, 0)
Screenshot: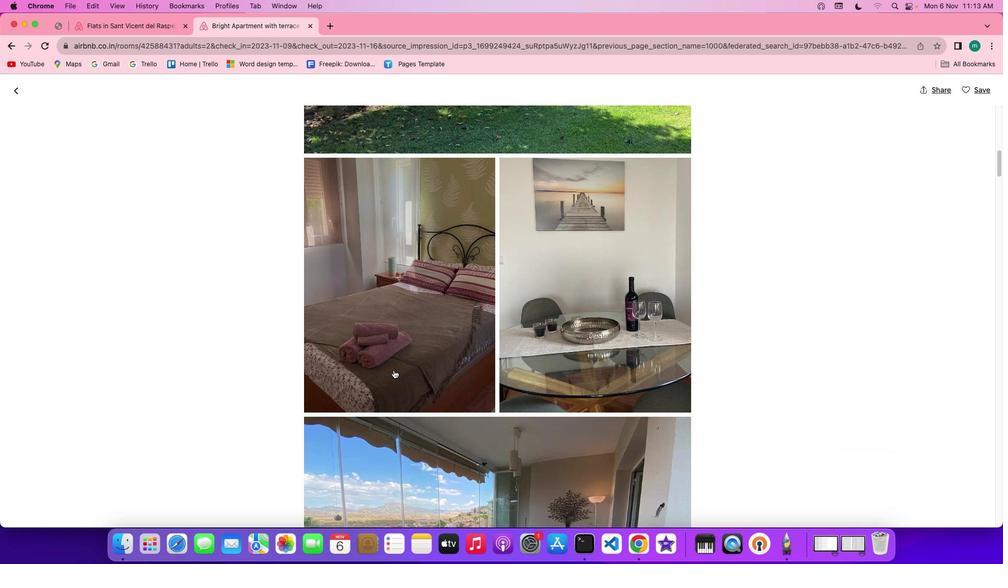 
Action: Mouse scrolled (395, 371) with delta (1, 1)
Screenshot: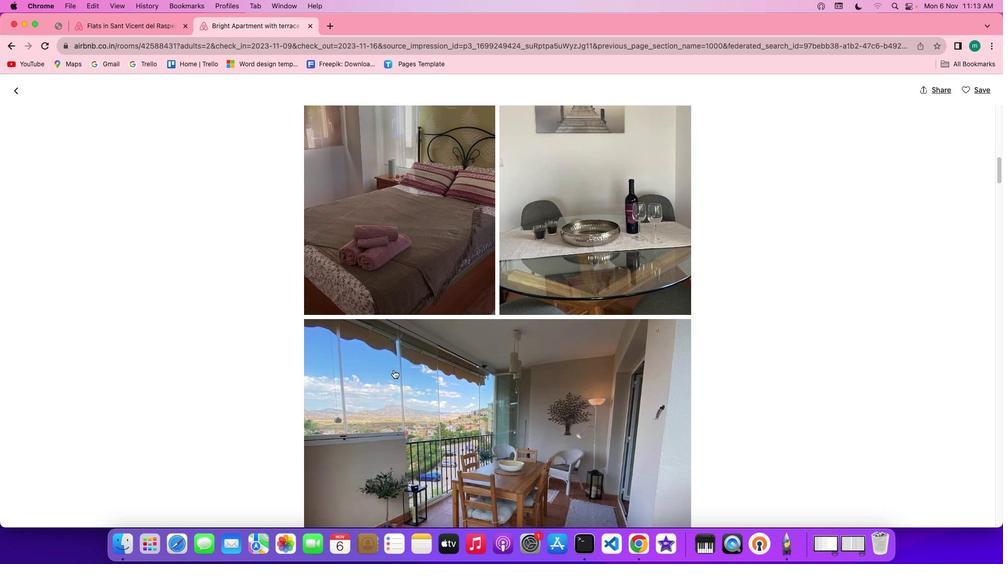 
Action: Mouse scrolled (395, 371) with delta (1, 1)
Screenshot: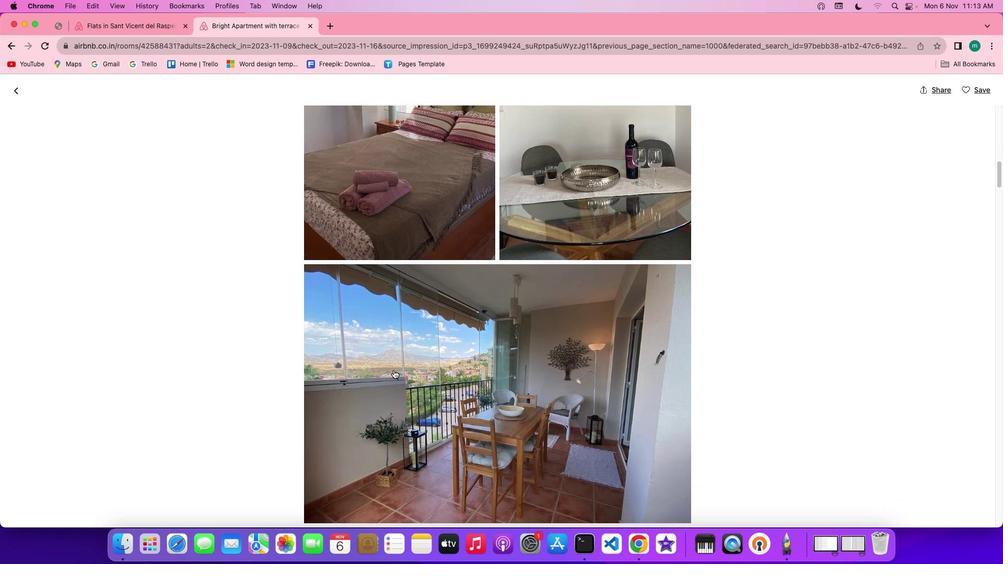 
Action: Mouse scrolled (395, 371) with delta (1, 0)
Screenshot: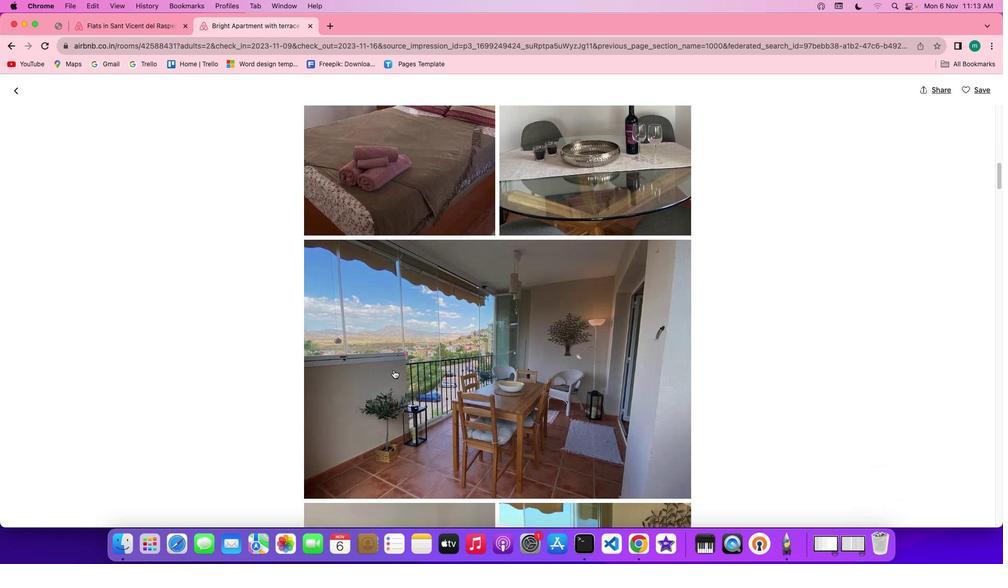 
Action: Mouse scrolled (395, 371) with delta (1, 0)
Screenshot: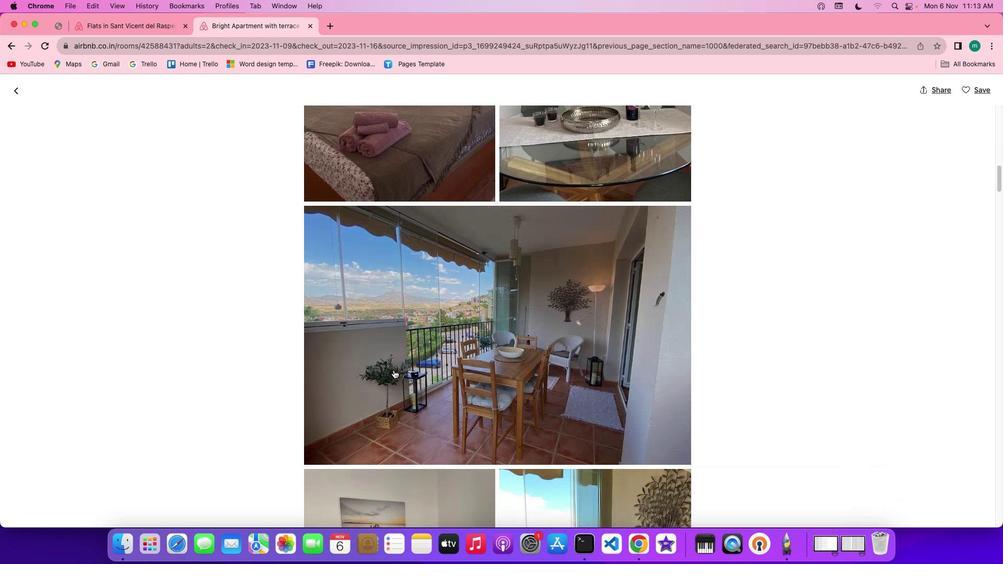 
Action: Mouse scrolled (395, 371) with delta (1, 0)
Screenshot: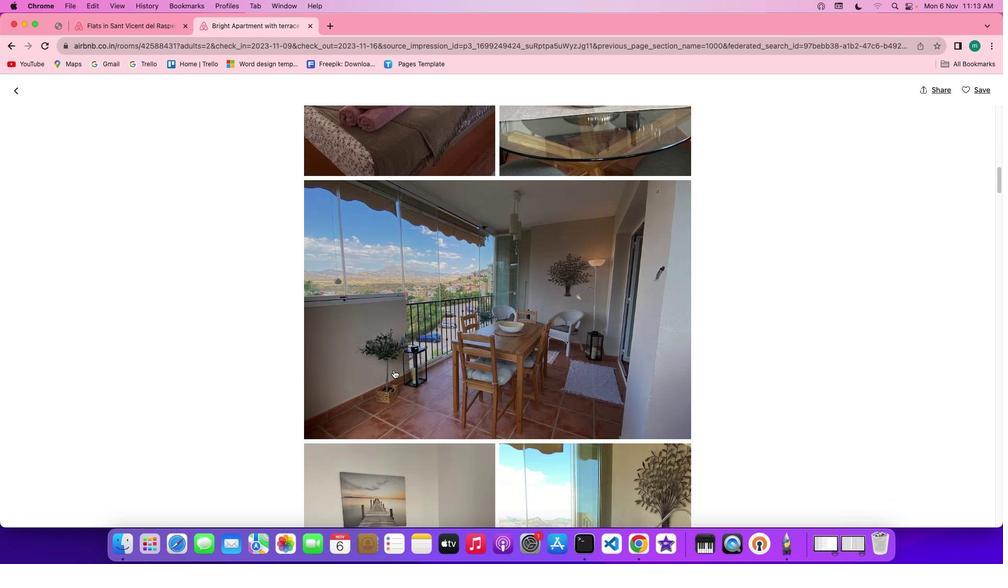 
Action: Mouse scrolled (395, 371) with delta (1, 1)
Screenshot: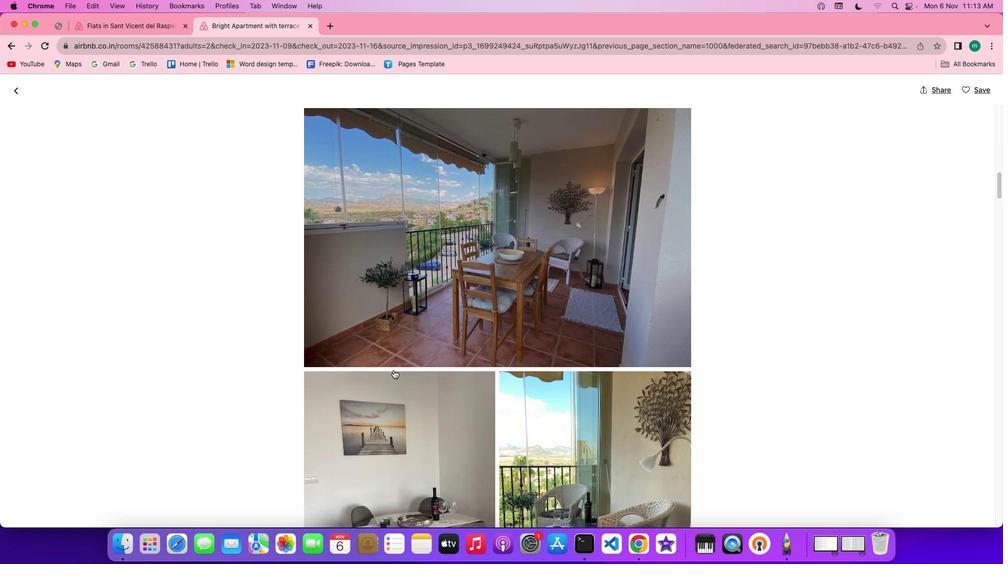 
Action: Mouse scrolled (395, 371) with delta (1, 1)
Screenshot: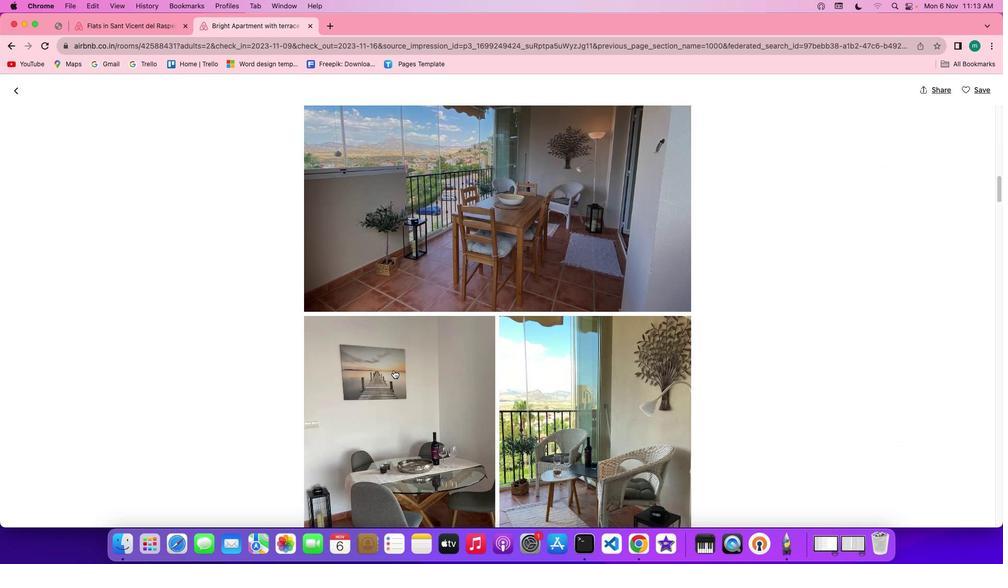 
Action: Mouse scrolled (395, 371) with delta (1, 0)
Screenshot: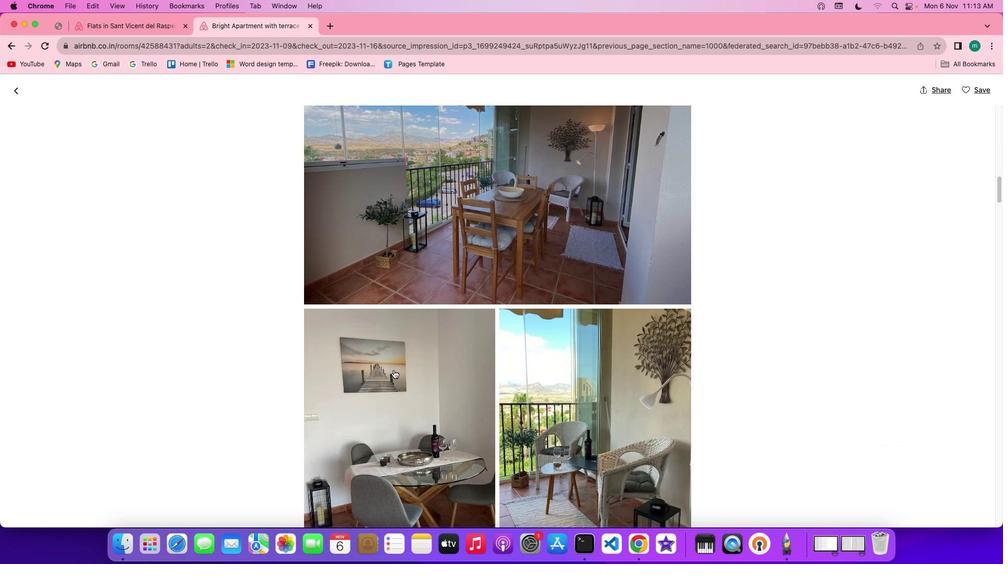 
Action: Mouse scrolled (395, 371) with delta (1, 0)
Screenshot: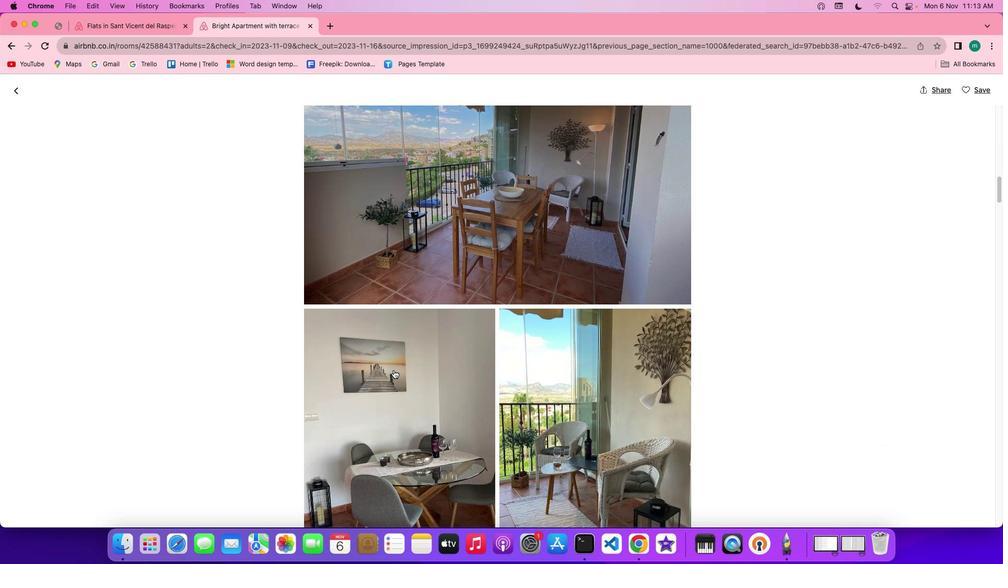 
Action: Mouse scrolled (395, 371) with delta (1, 1)
Screenshot: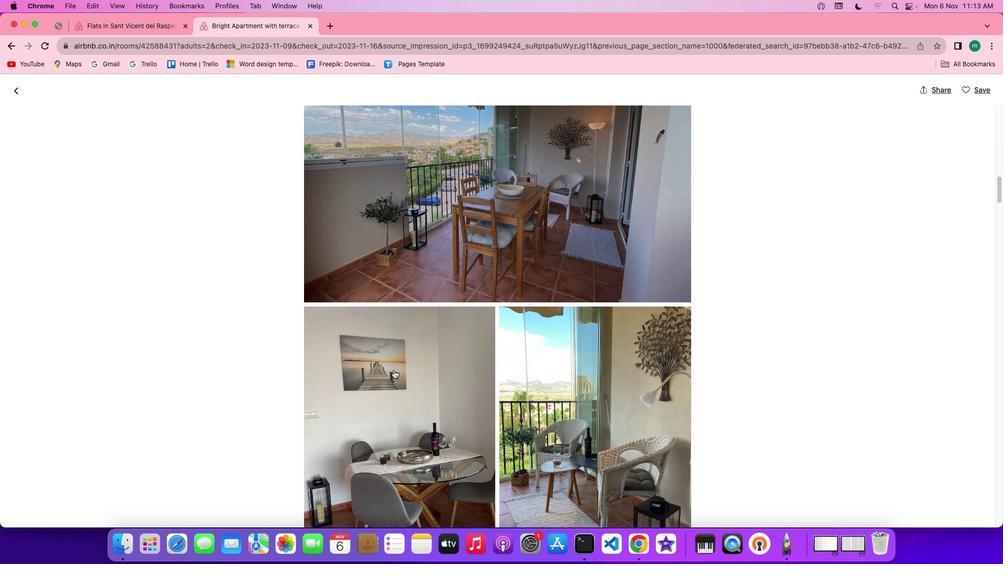 
Action: Mouse scrolled (395, 371) with delta (1, 1)
Screenshot: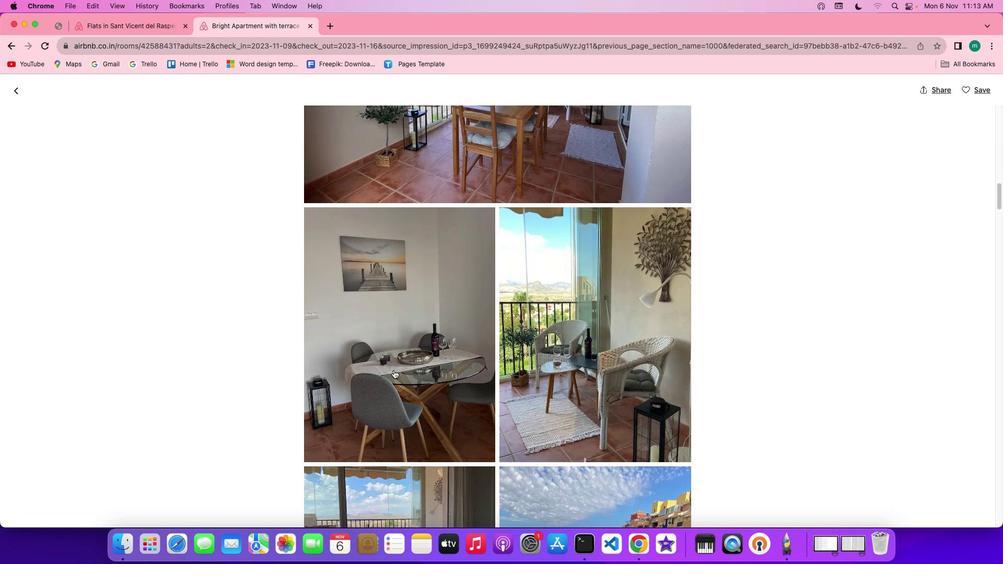 
Action: Mouse scrolled (395, 371) with delta (1, 1)
Screenshot: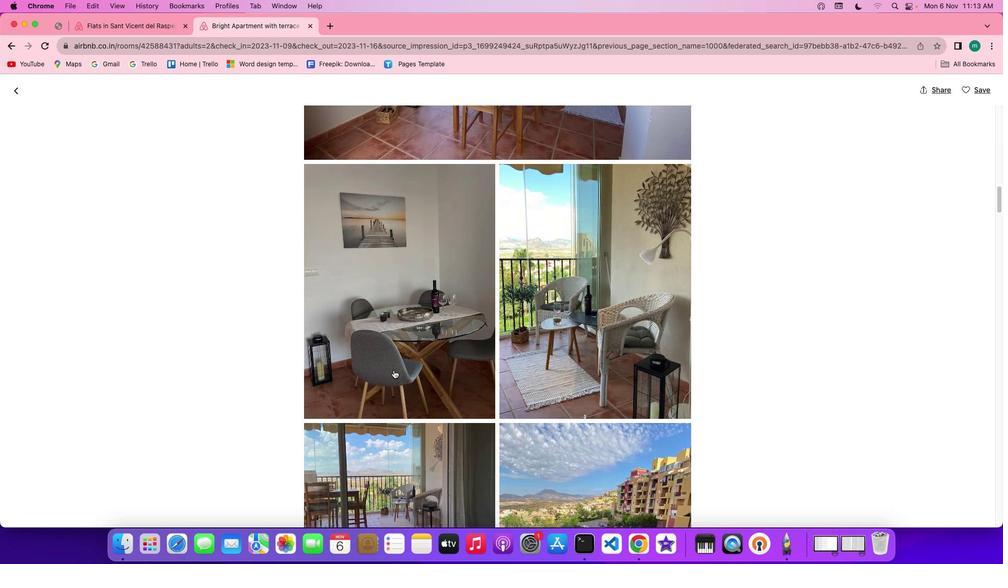 
Action: Mouse scrolled (395, 371) with delta (1, 0)
Screenshot: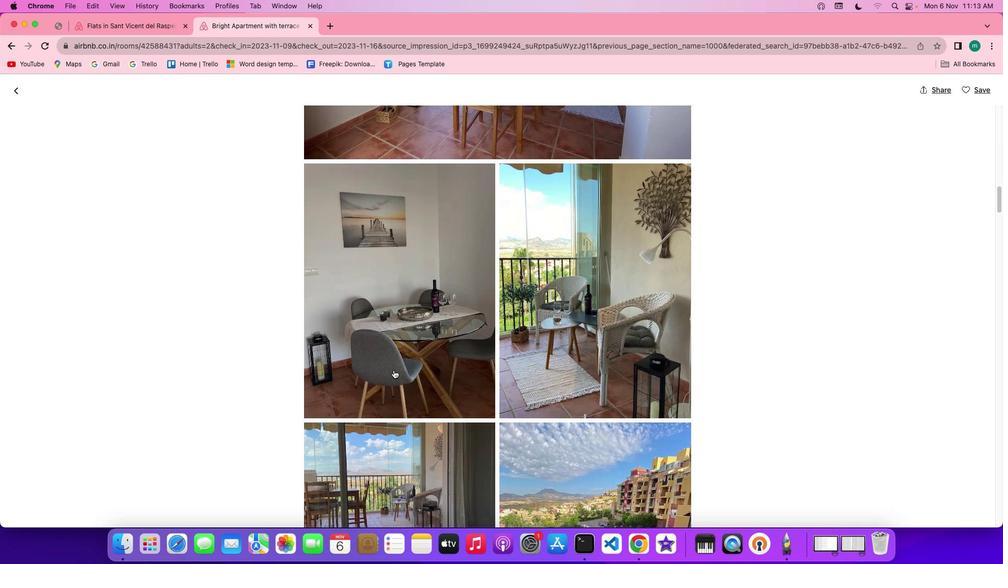 
Action: Mouse scrolled (395, 371) with delta (1, 0)
Screenshot: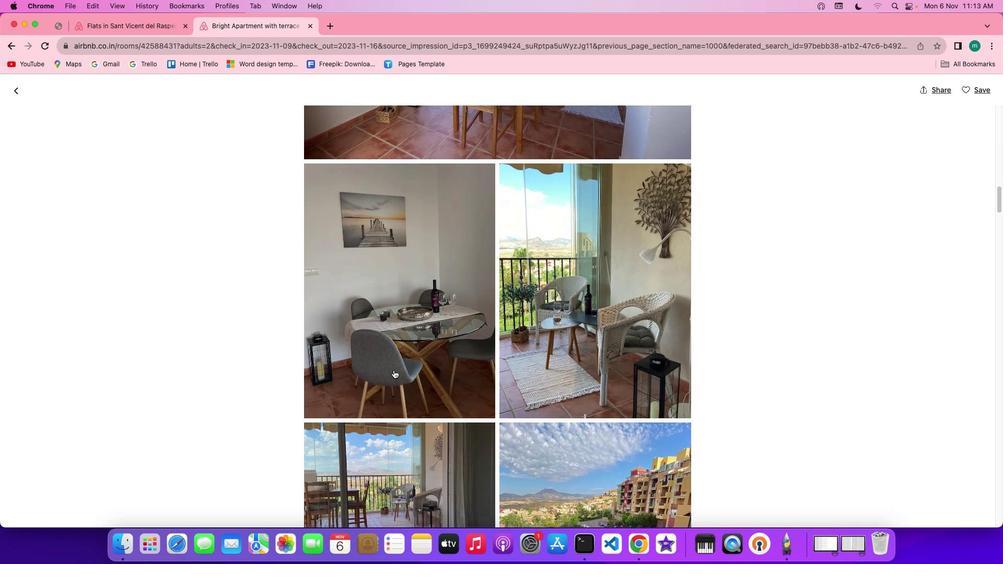 
Action: Mouse scrolled (395, 371) with delta (1, 1)
Screenshot: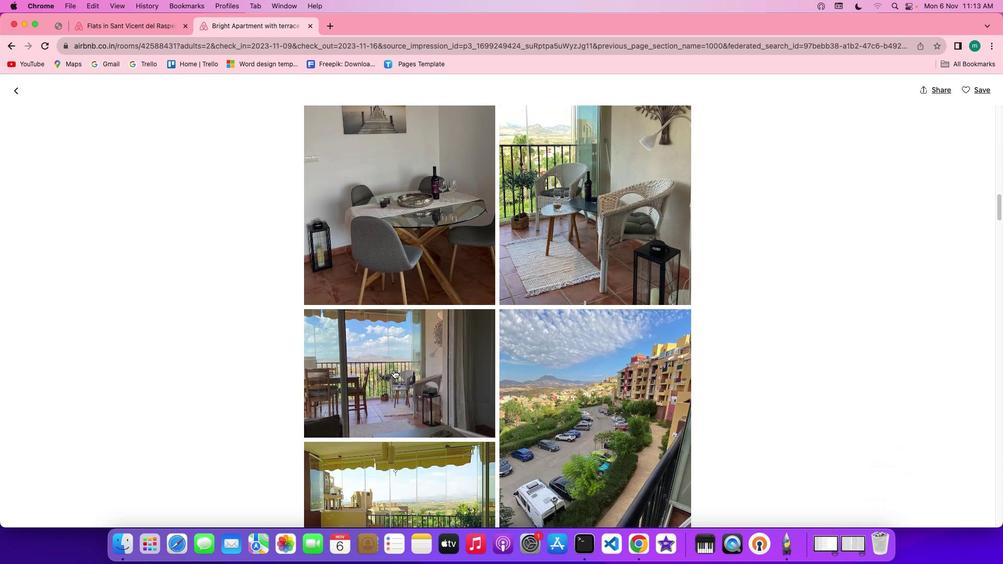 
Action: Mouse scrolled (395, 371) with delta (1, 1)
Screenshot: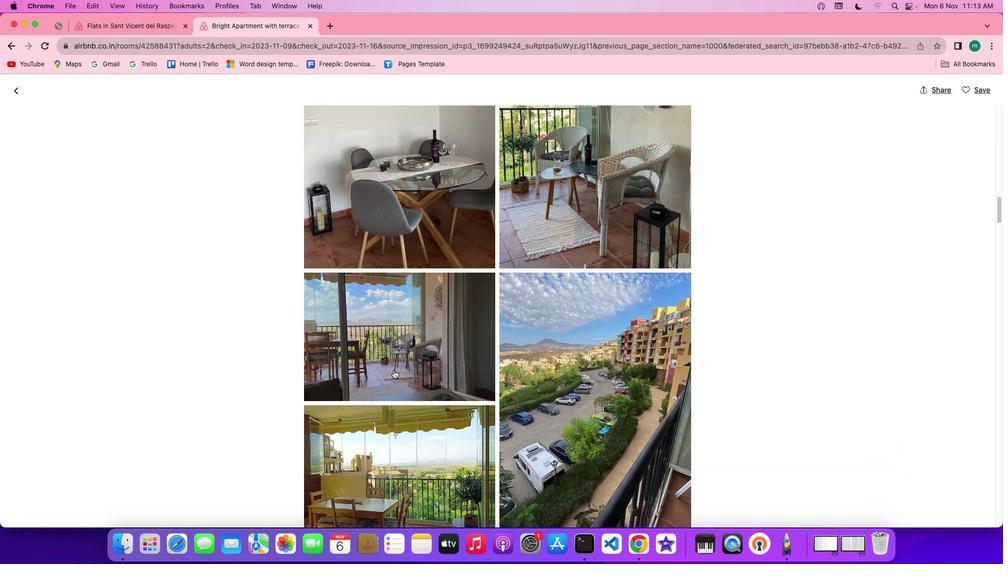
Action: Mouse scrolled (395, 371) with delta (1, 0)
Screenshot: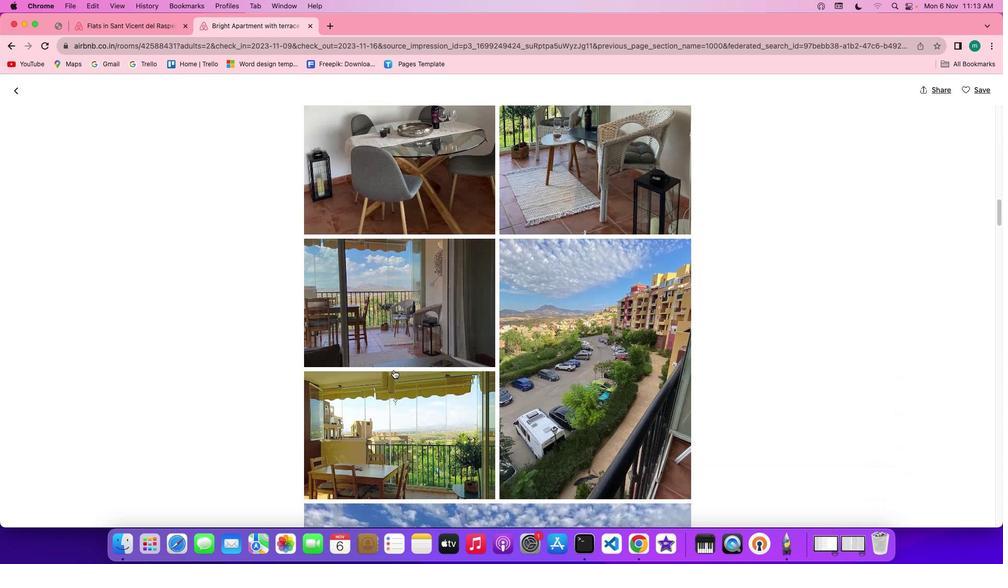 
Action: Mouse scrolled (395, 371) with delta (1, 0)
Screenshot: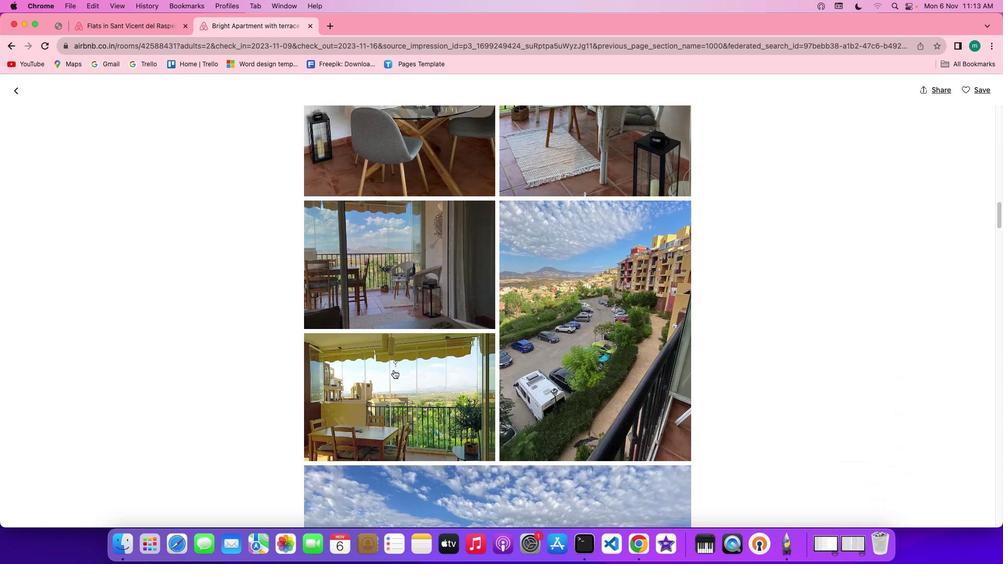 
Action: Mouse scrolled (395, 371) with delta (1, 0)
Screenshot: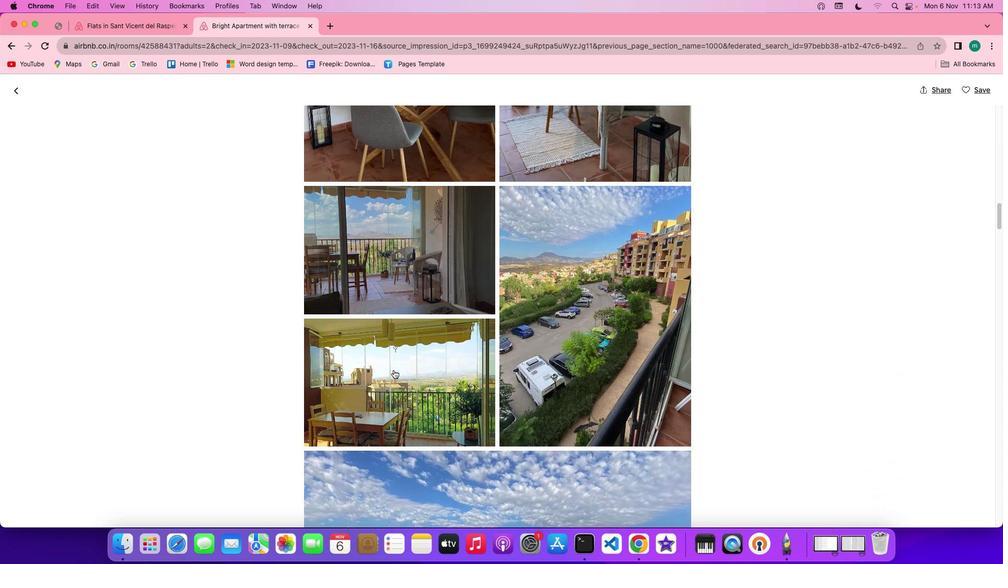 
Action: Mouse scrolled (395, 371) with delta (1, 1)
Screenshot: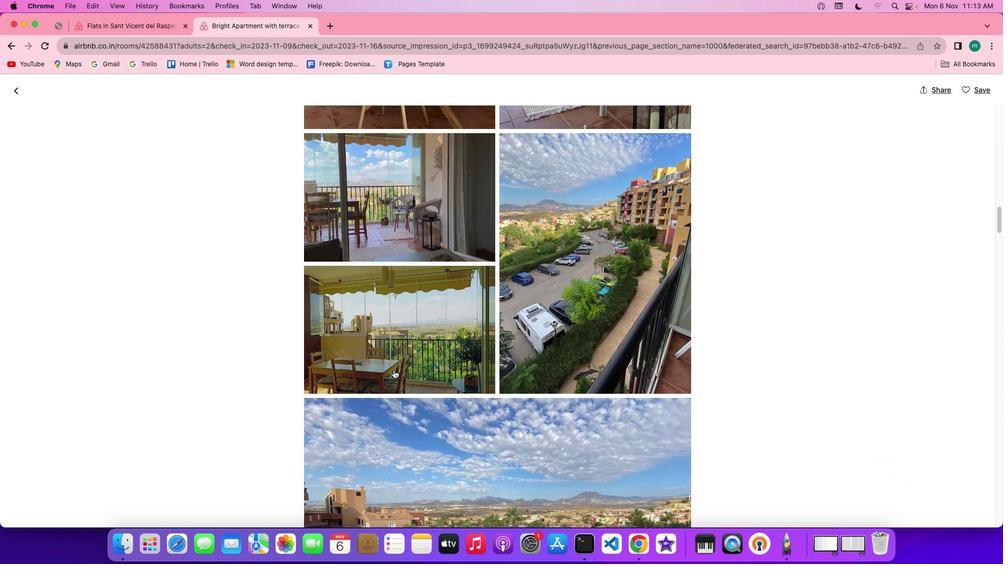 
Action: Mouse scrolled (395, 371) with delta (1, 1)
Screenshot: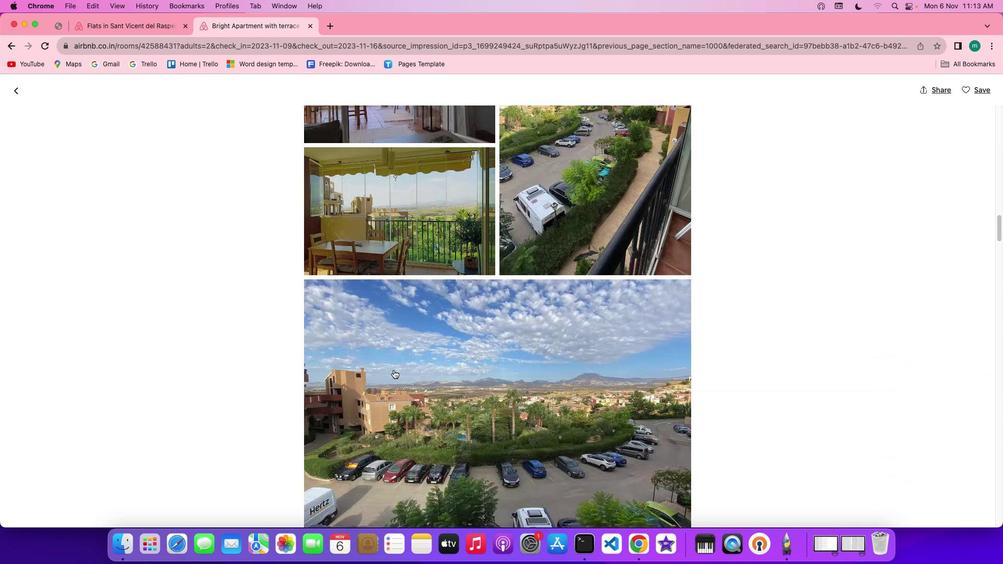 
Action: Mouse scrolled (395, 371) with delta (1, 0)
Screenshot: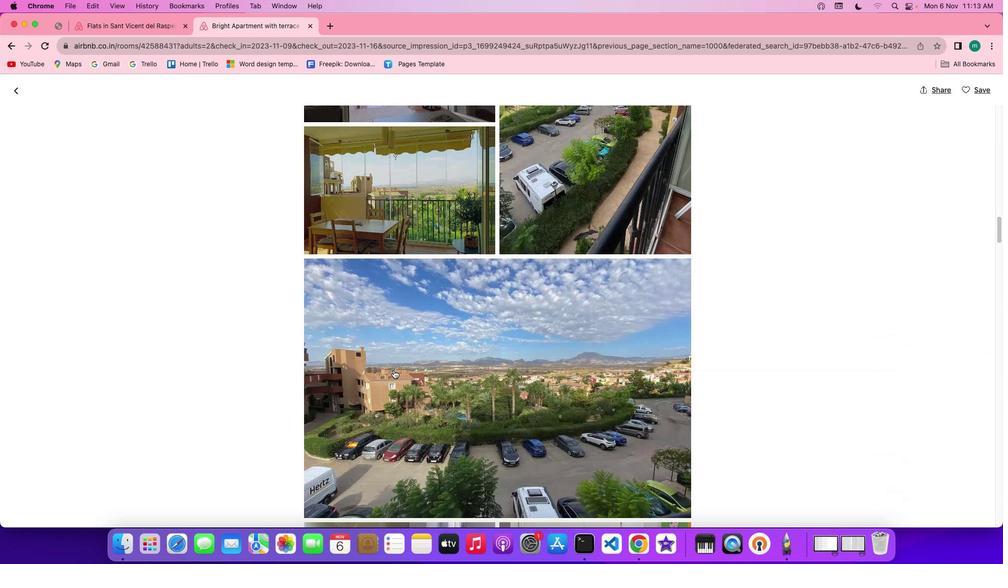 
Action: Mouse scrolled (395, 371) with delta (1, 0)
Screenshot: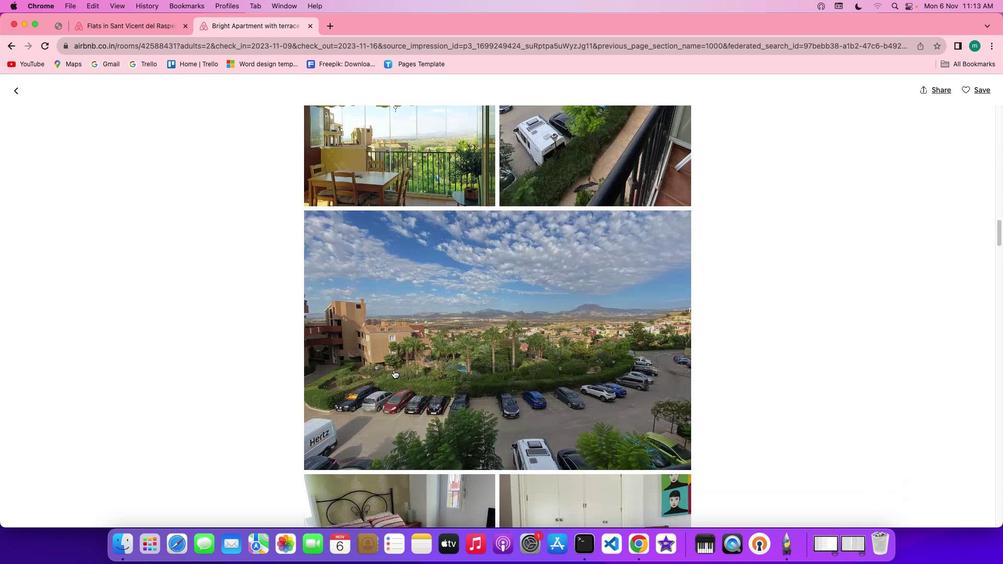 
Action: Mouse scrolled (395, 371) with delta (1, 0)
Screenshot: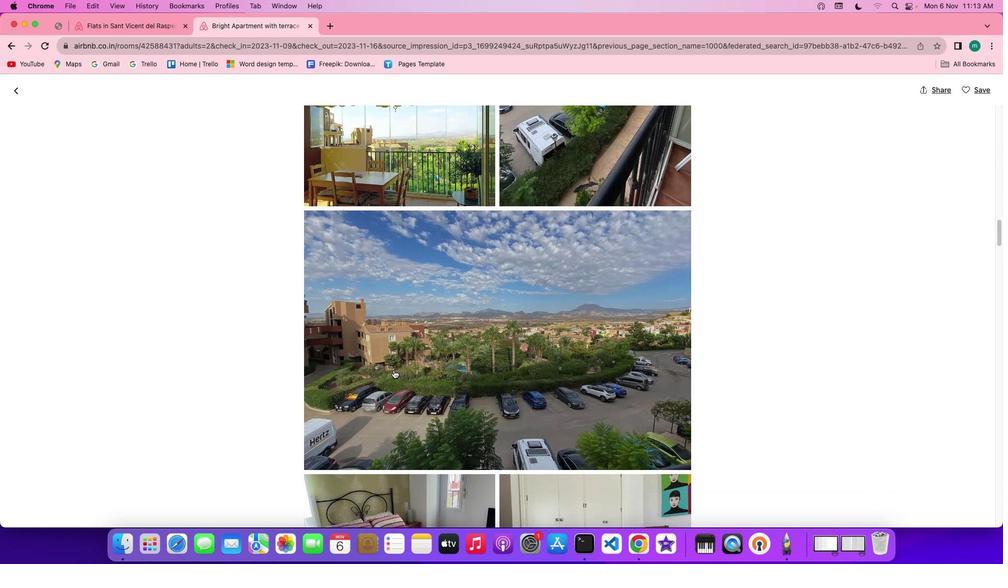
Action: Mouse scrolled (395, 371) with delta (1, 1)
Screenshot: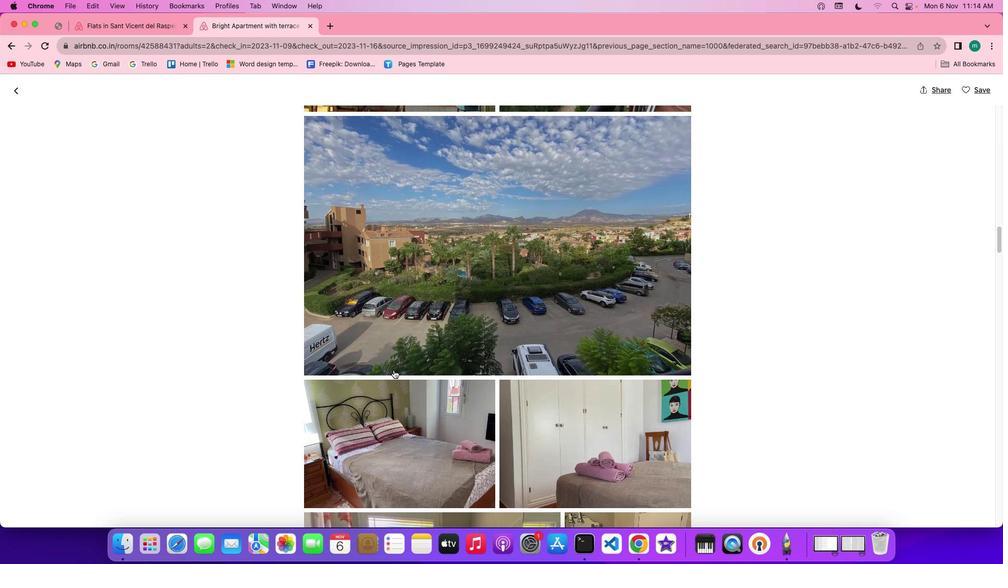 
Action: Mouse scrolled (395, 371) with delta (1, 1)
Screenshot: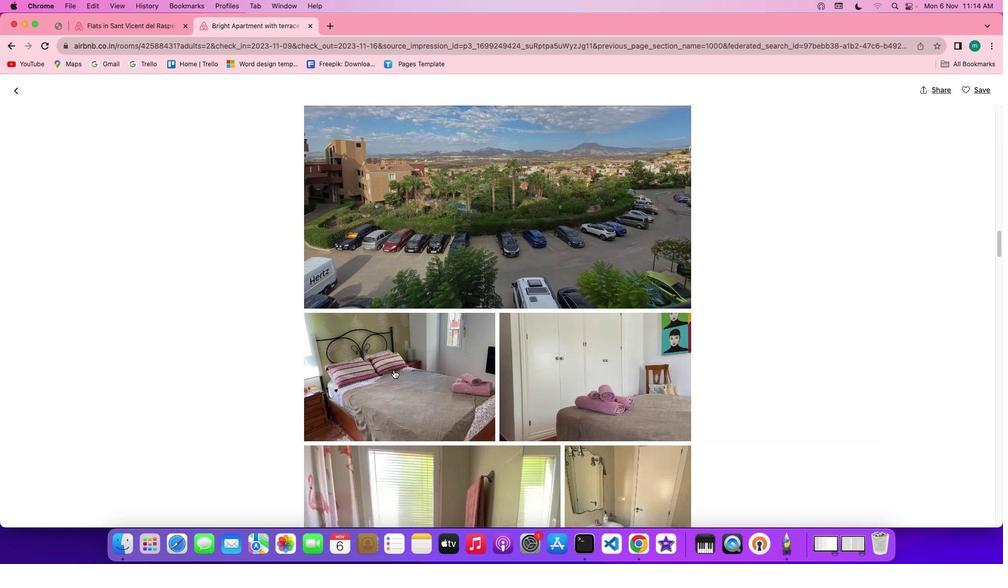 
Action: Mouse scrolled (395, 371) with delta (1, 0)
Screenshot: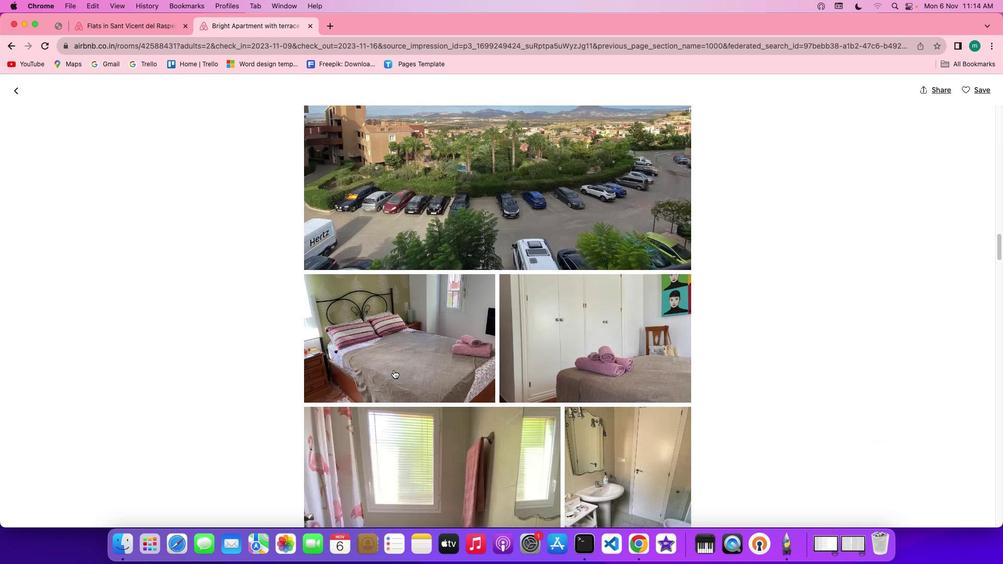 
Action: Mouse scrolled (395, 371) with delta (1, 0)
Screenshot: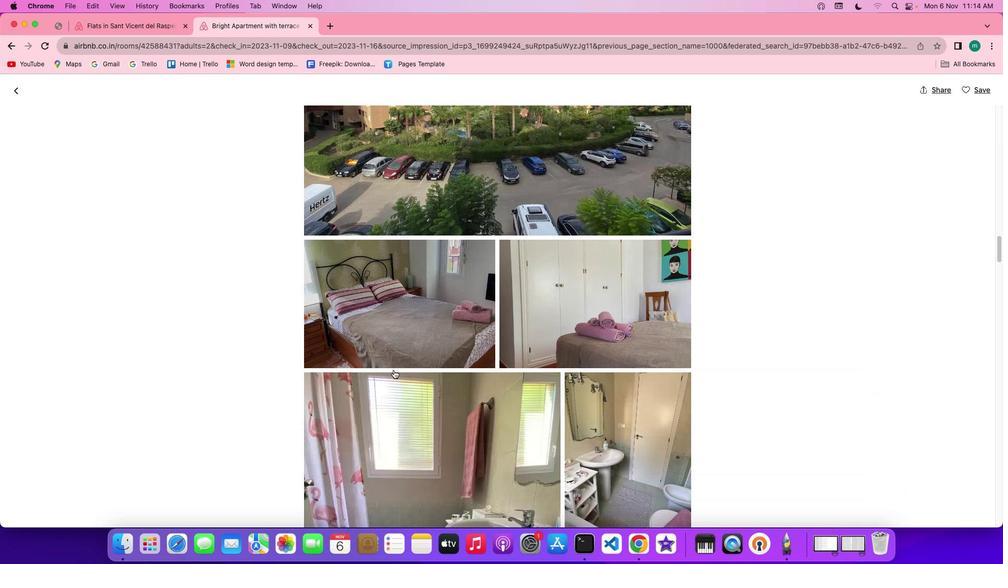 
Action: Mouse scrolled (395, 371) with delta (1, 0)
Screenshot: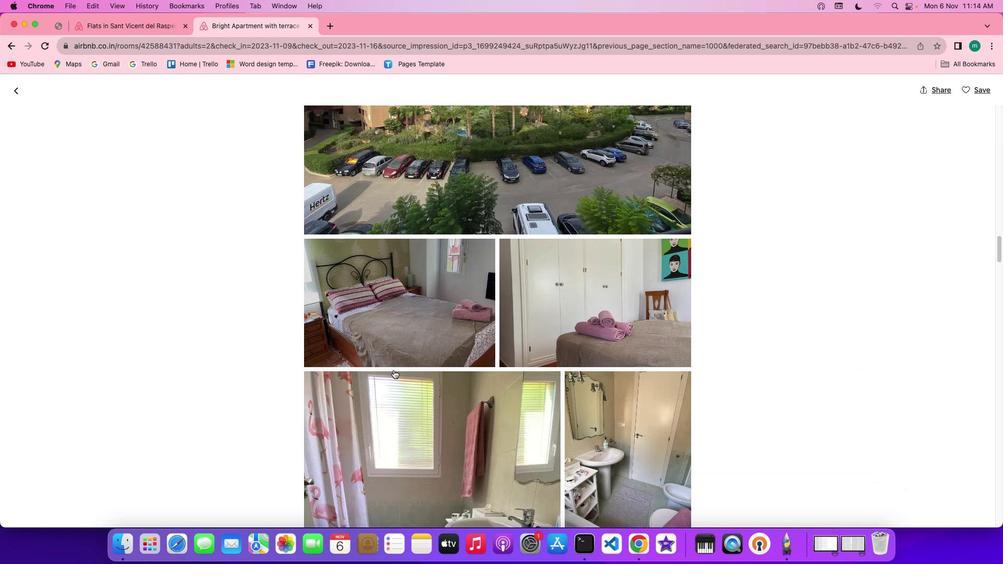 
Action: Mouse scrolled (395, 371) with delta (1, 1)
Screenshot: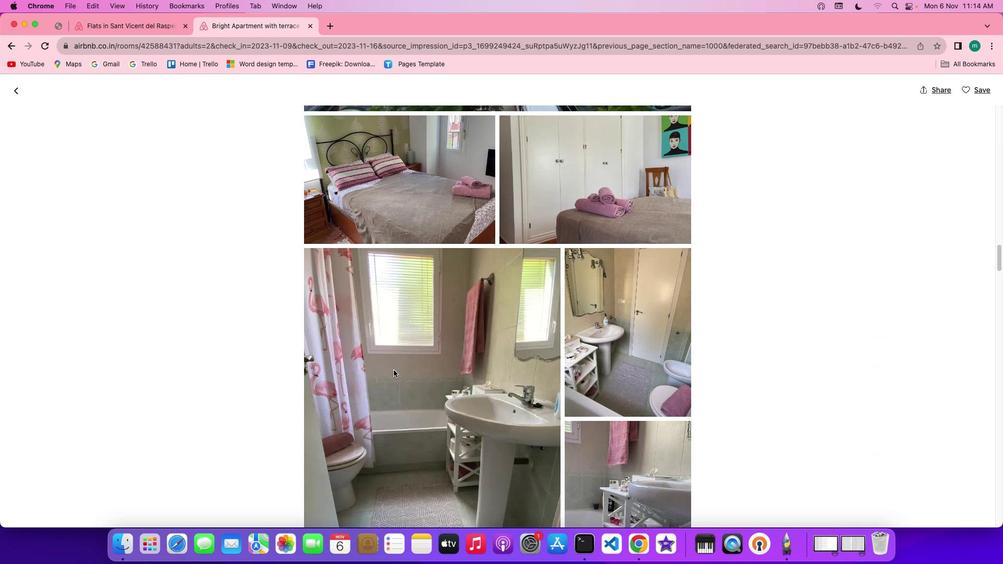 
Action: Mouse scrolled (395, 371) with delta (1, 1)
Screenshot: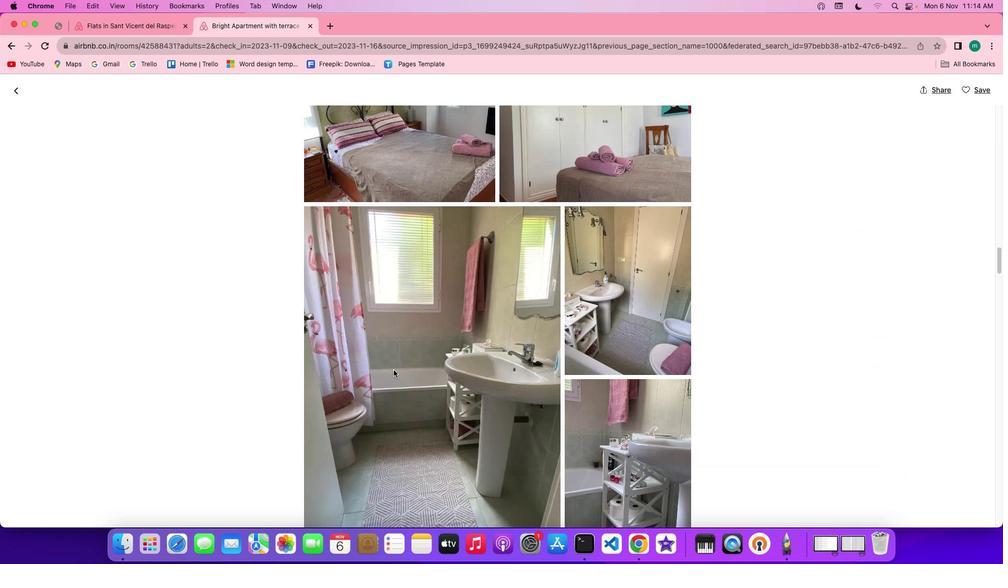
Action: Mouse scrolled (395, 371) with delta (1, 0)
Screenshot: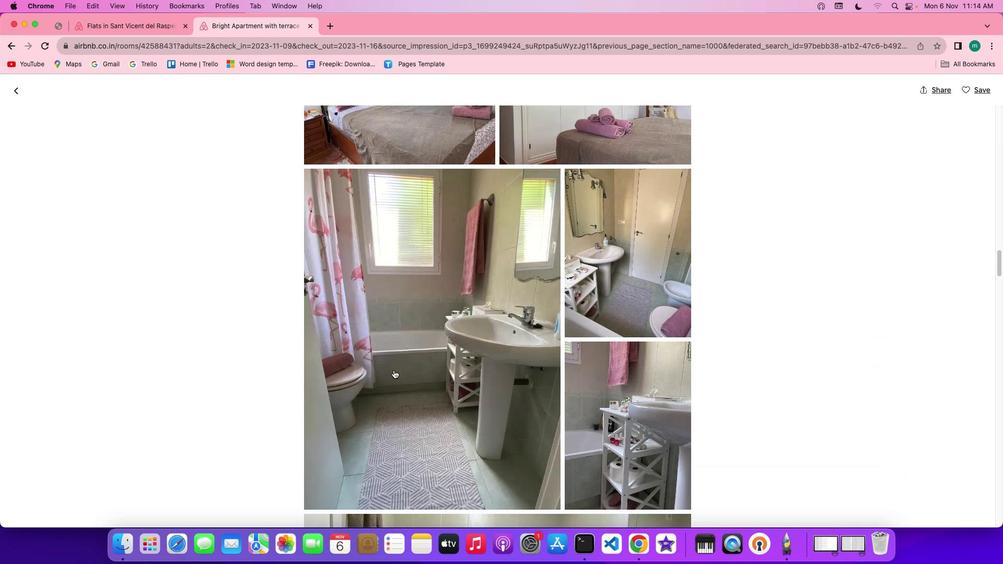 
Action: Mouse scrolled (395, 371) with delta (1, 0)
Screenshot: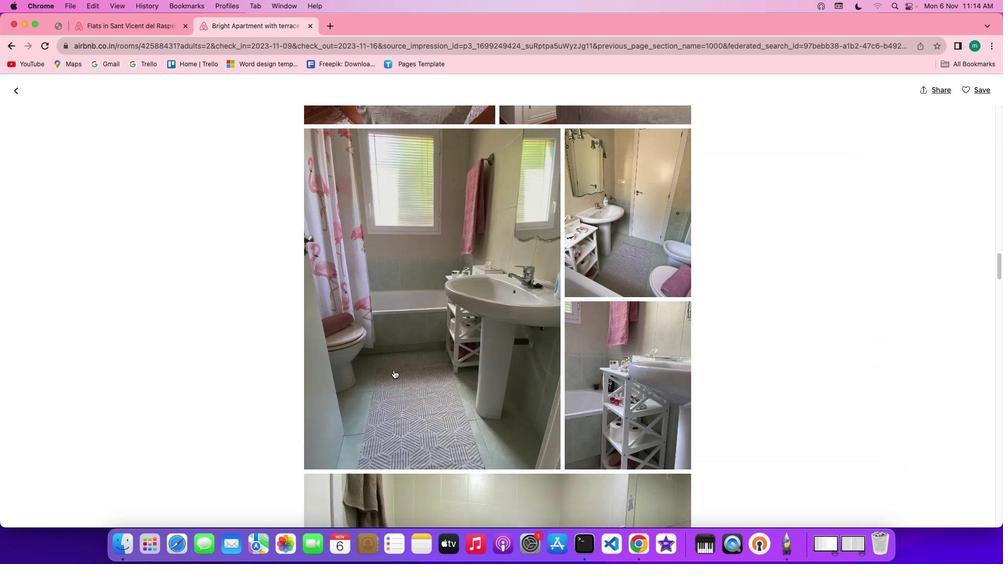 
Action: Mouse scrolled (395, 371) with delta (1, 0)
Screenshot: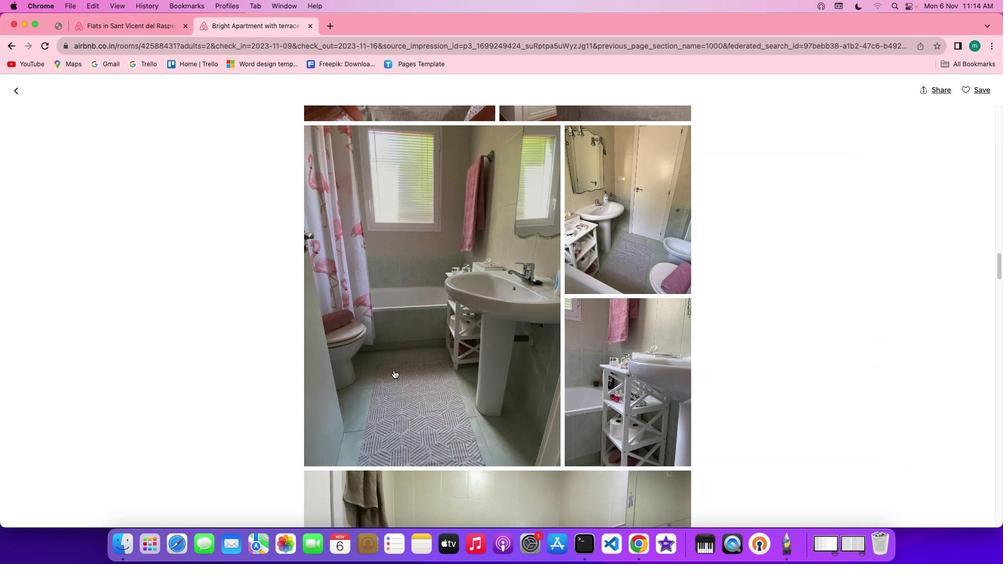 
Action: Mouse scrolled (395, 371) with delta (1, 1)
Screenshot: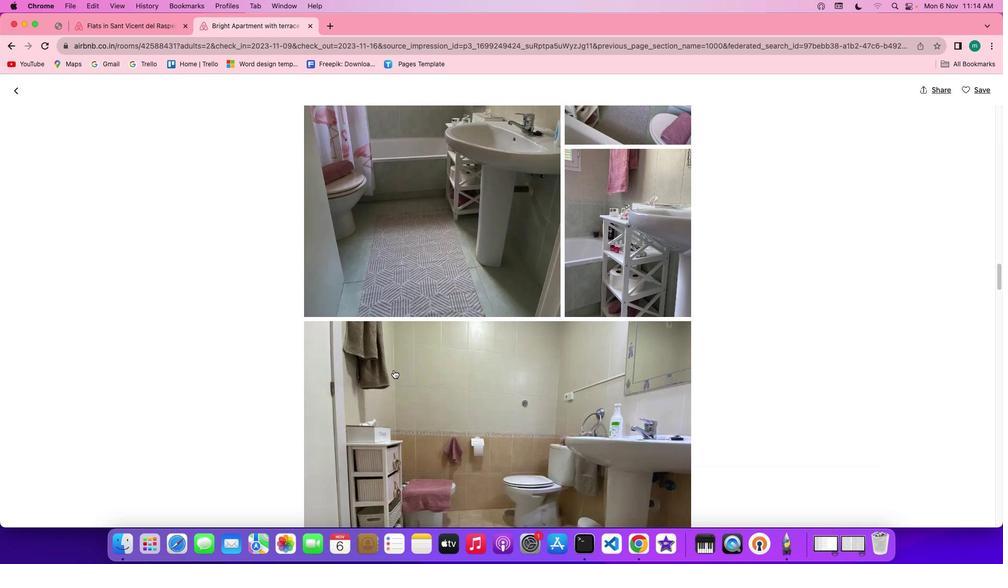 
Action: Mouse scrolled (395, 371) with delta (1, 1)
Screenshot: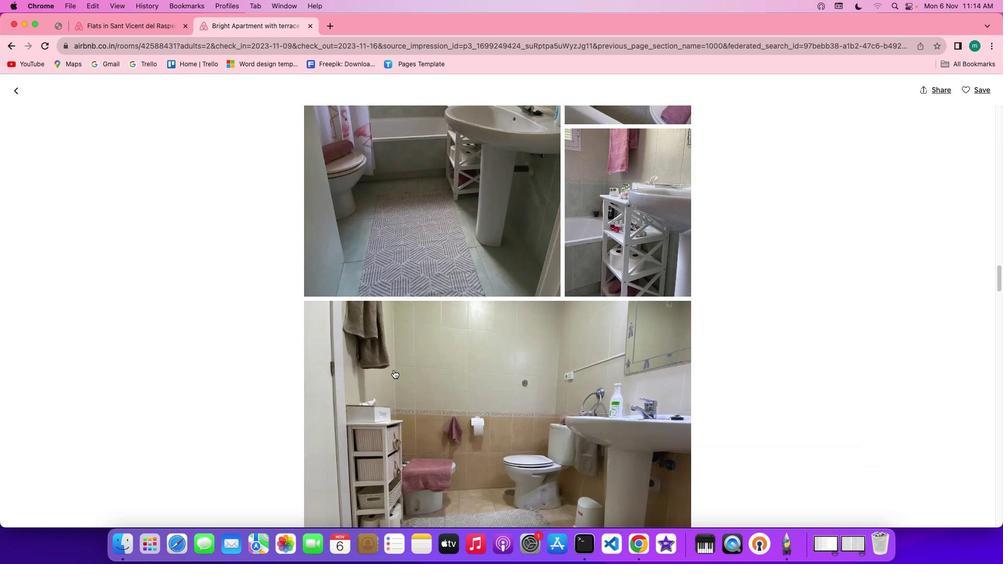 
Action: Mouse scrolled (395, 371) with delta (1, 0)
Screenshot: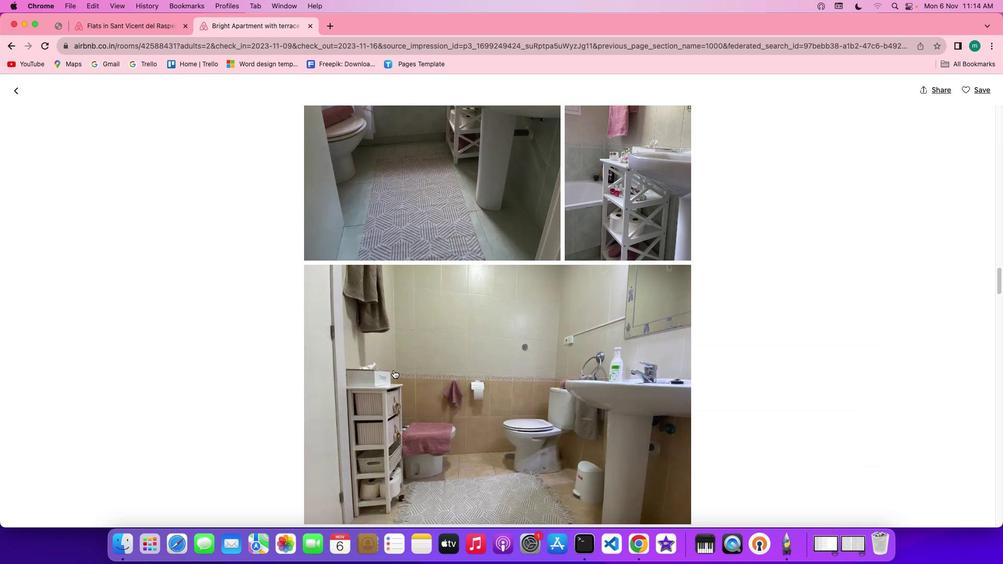 
Action: Mouse scrolled (395, 371) with delta (1, 0)
Screenshot: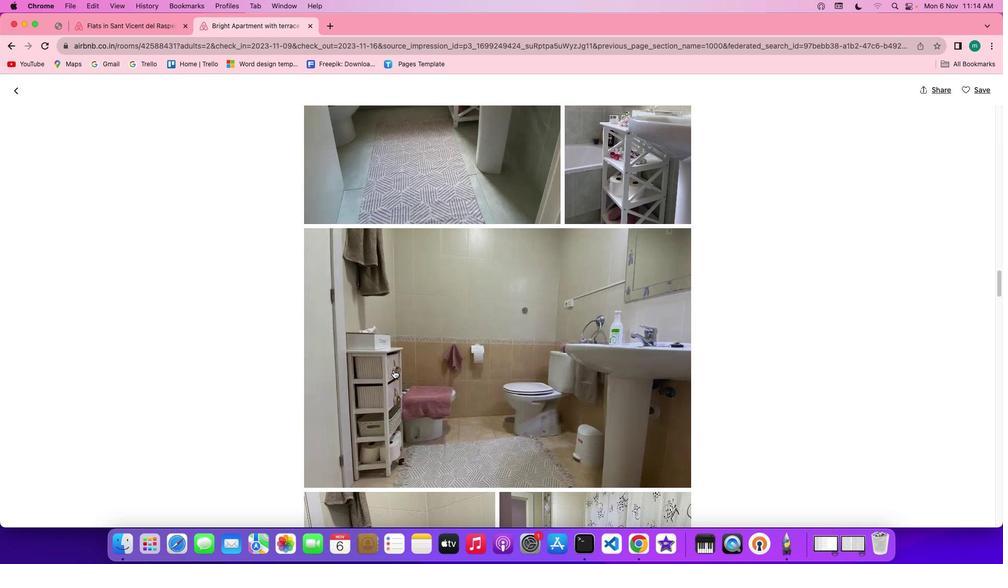 
Action: Mouse scrolled (395, 371) with delta (1, 0)
Screenshot: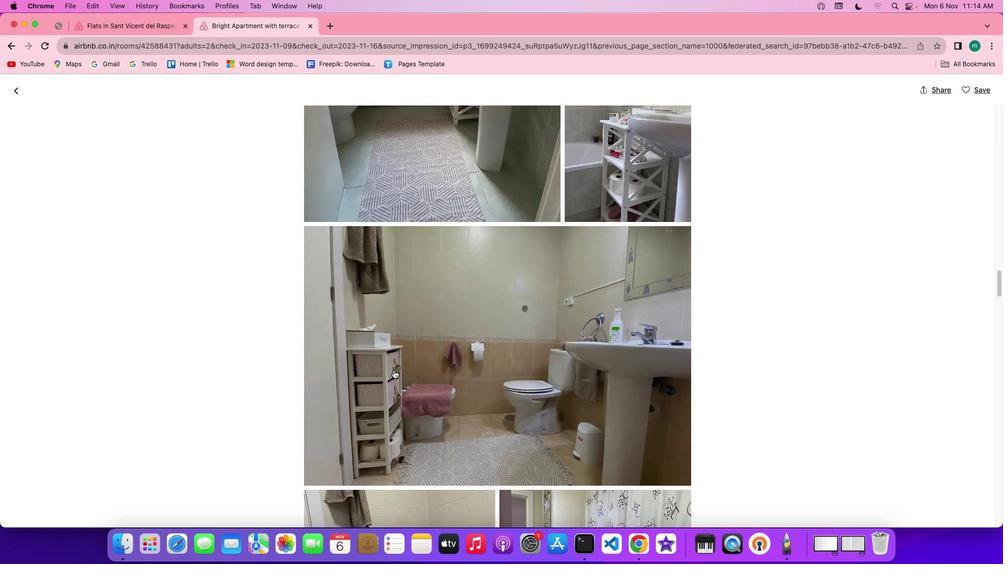 
Action: Mouse scrolled (395, 371) with delta (1, 1)
Screenshot: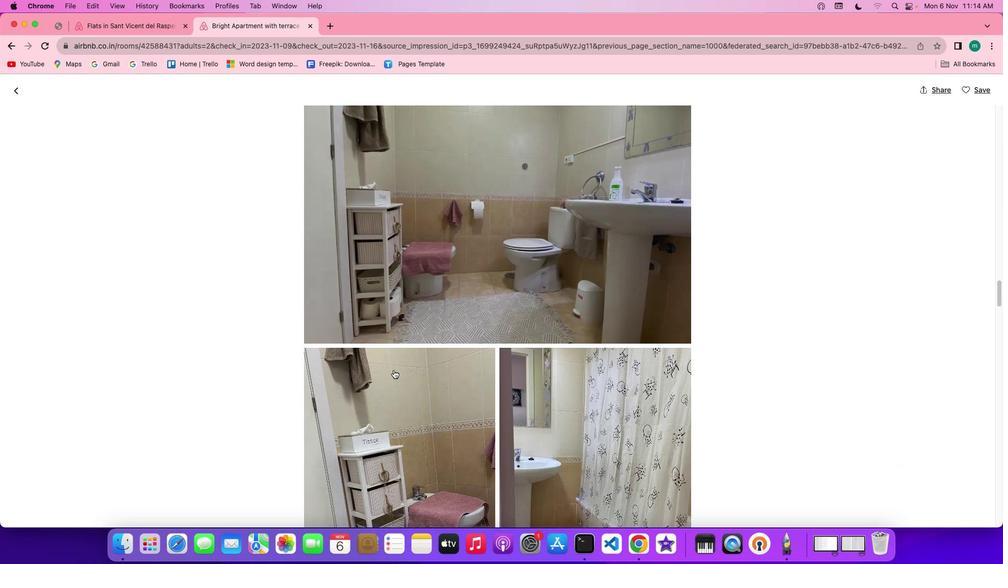 
Action: Mouse scrolled (395, 371) with delta (1, 1)
Screenshot: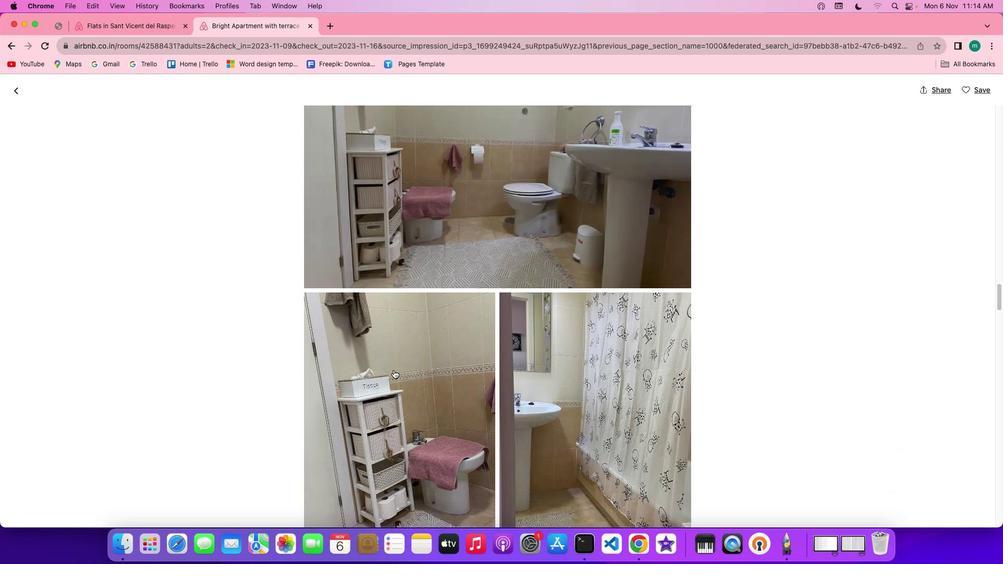 
Action: Mouse scrolled (395, 371) with delta (1, 0)
Screenshot: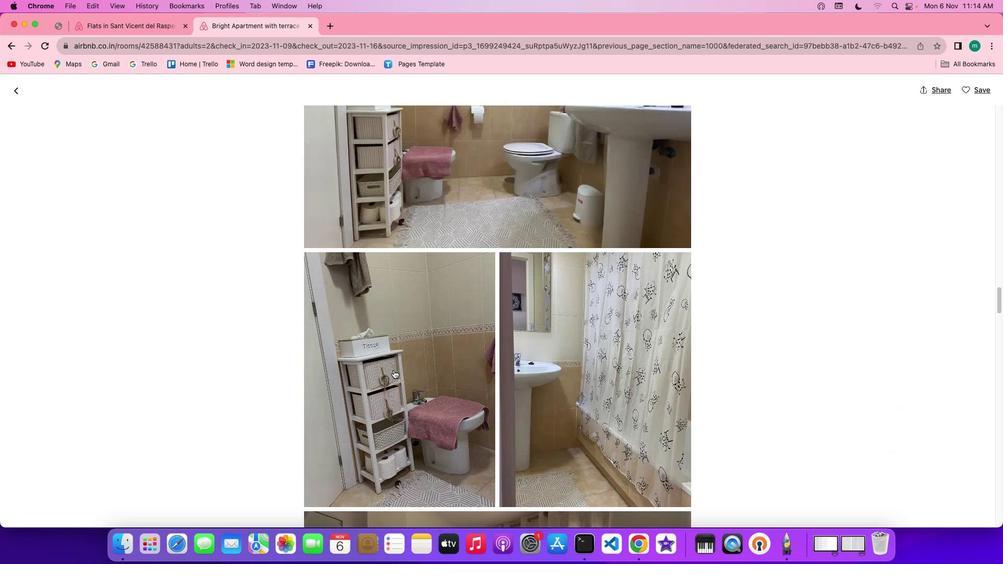 
Action: Mouse scrolled (395, 371) with delta (1, 0)
Screenshot: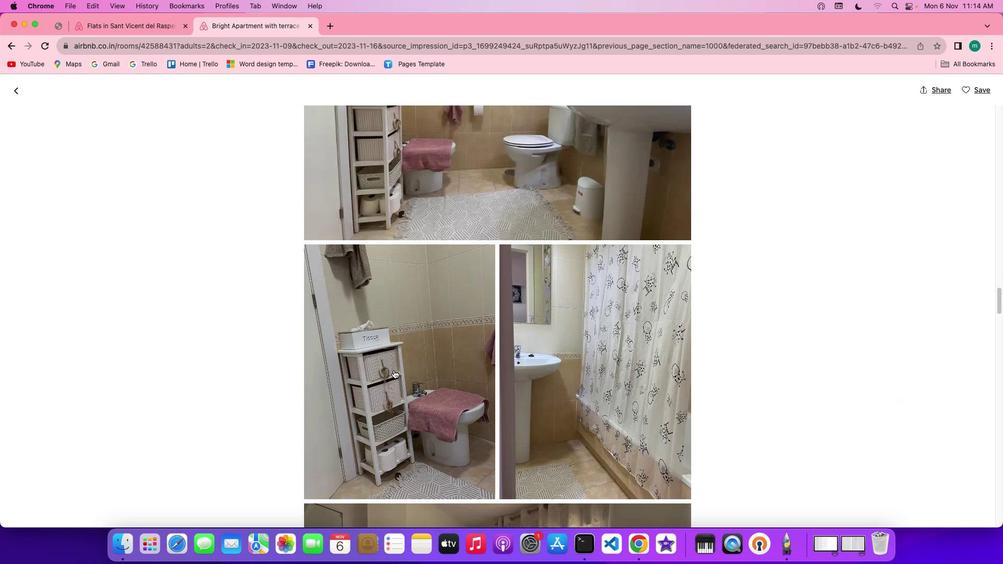 
Action: Mouse scrolled (395, 371) with delta (1, 0)
Screenshot: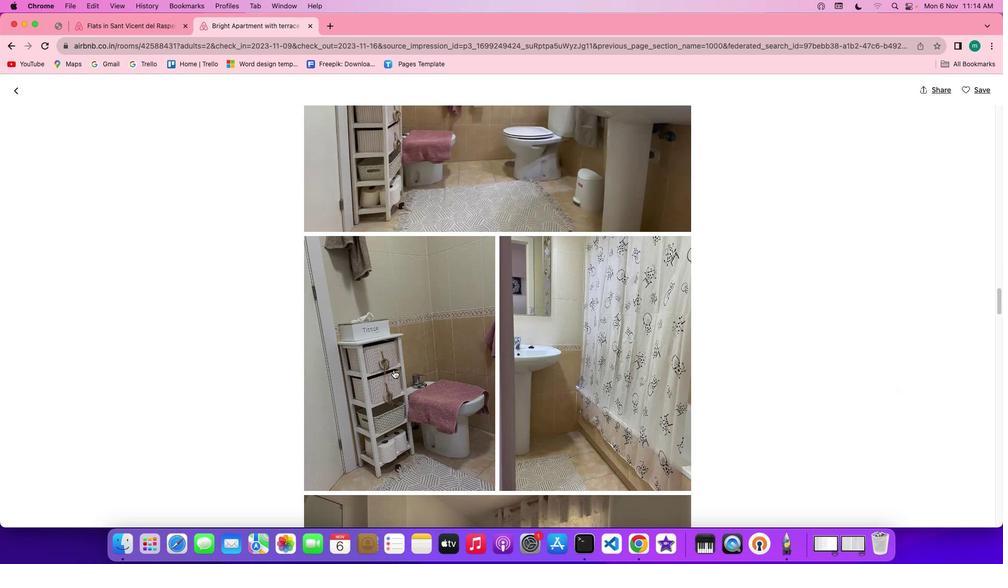 
Action: Mouse scrolled (395, 371) with delta (1, 1)
Screenshot: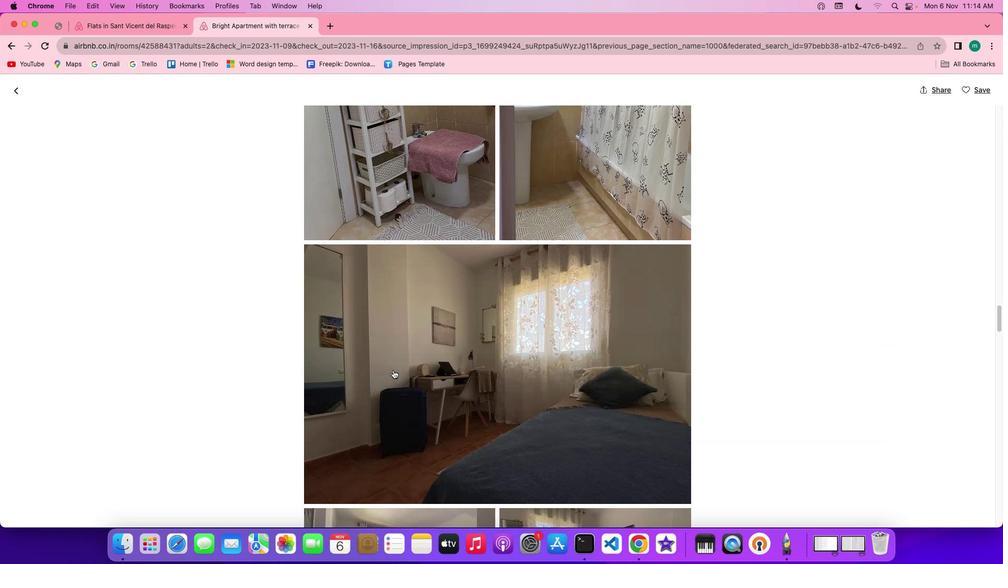 
Action: Mouse scrolled (395, 371) with delta (1, 1)
Screenshot: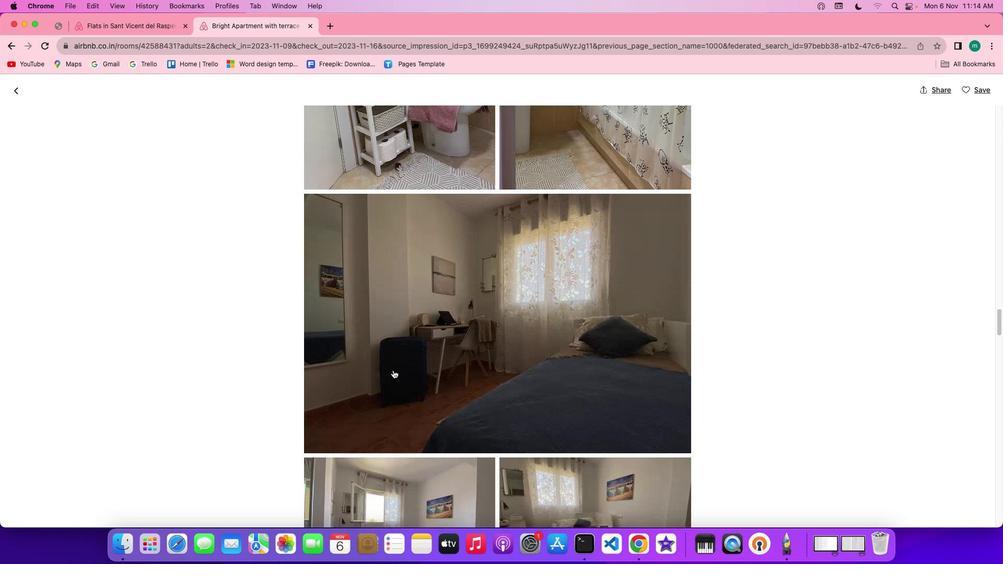 
Action: Mouse scrolled (395, 371) with delta (1, 0)
Screenshot: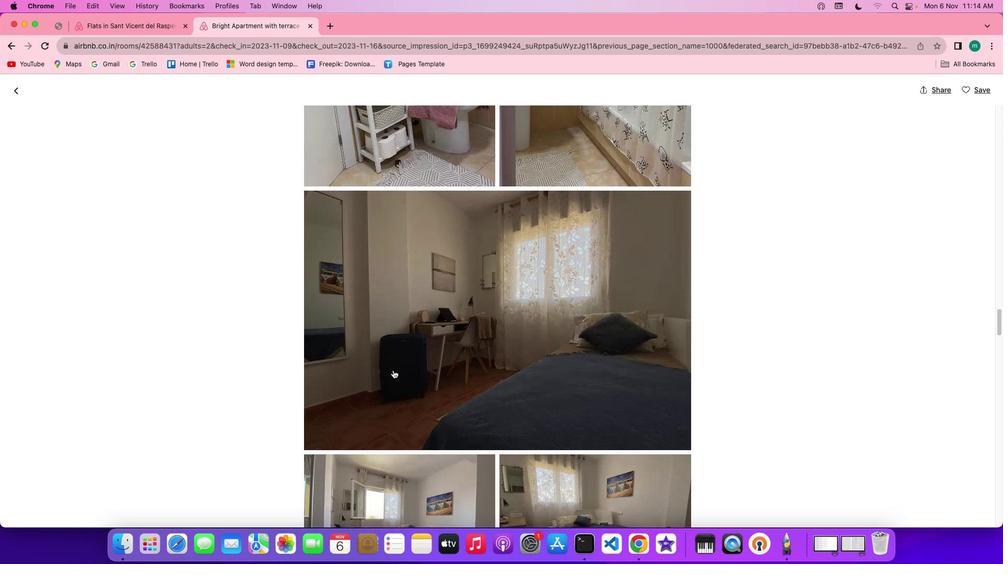 
Action: Mouse scrolled (395, 371) with delta (1, 0)
Screenshot: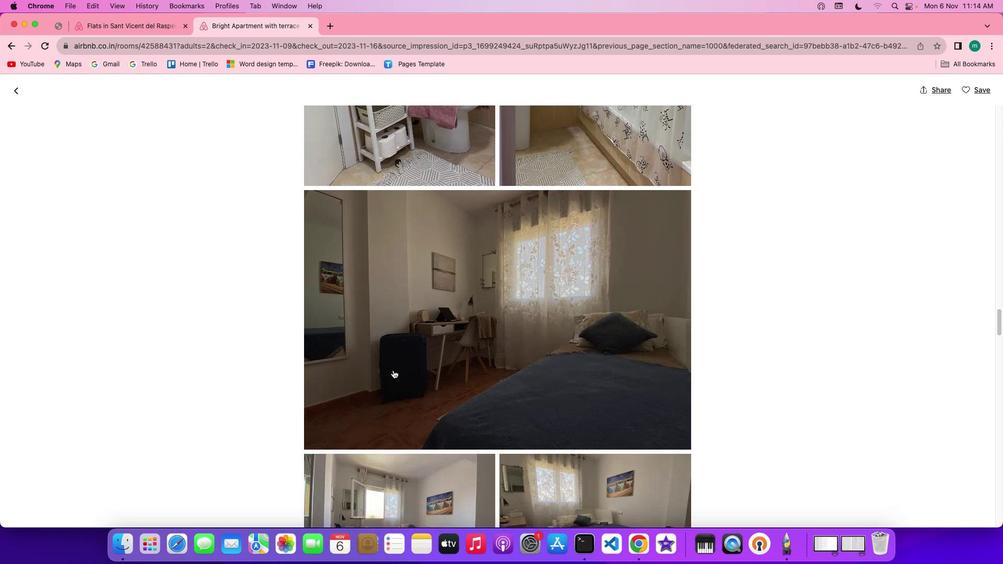 
Action: Mouse moved to (395, 371)
Screenshot: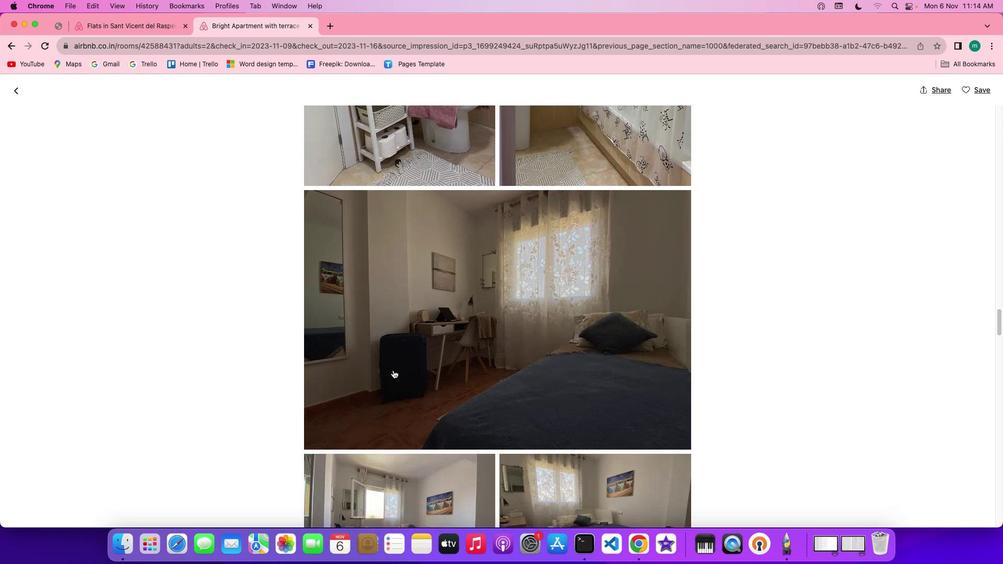 
Action: Mouse scrolled (395, 371) with delta (1, 0)
Screenshot: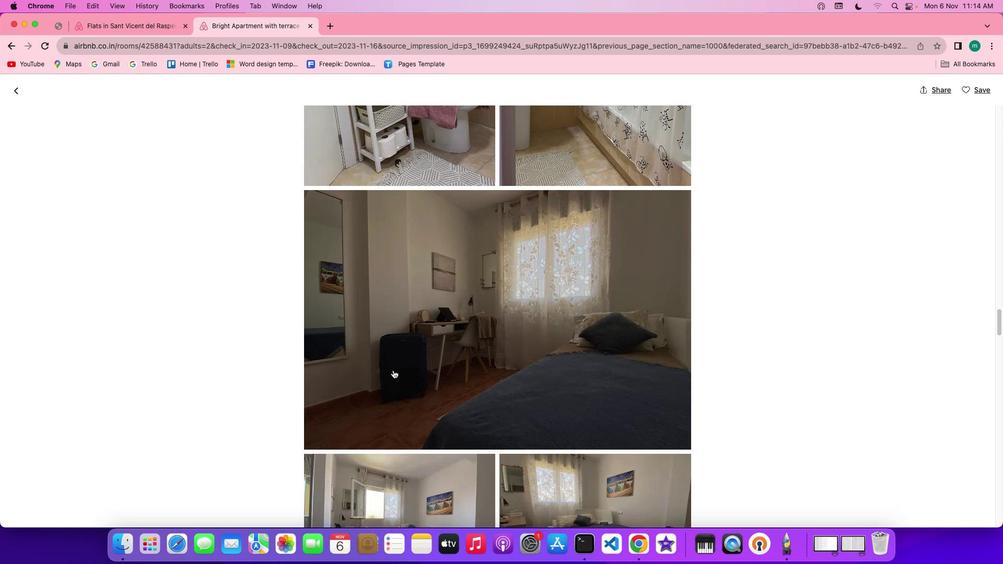 
Action: Mouse scrolled (395, 371) with delta (1, 1)
Screenshot: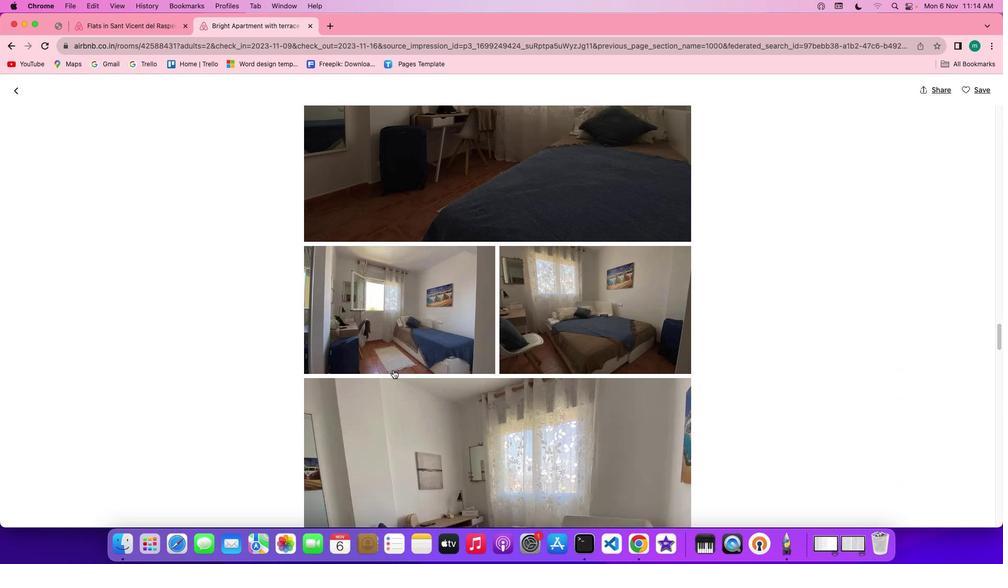
Action: Mouse scrolled (395, 371) with delta (1, 1)
Screenshot: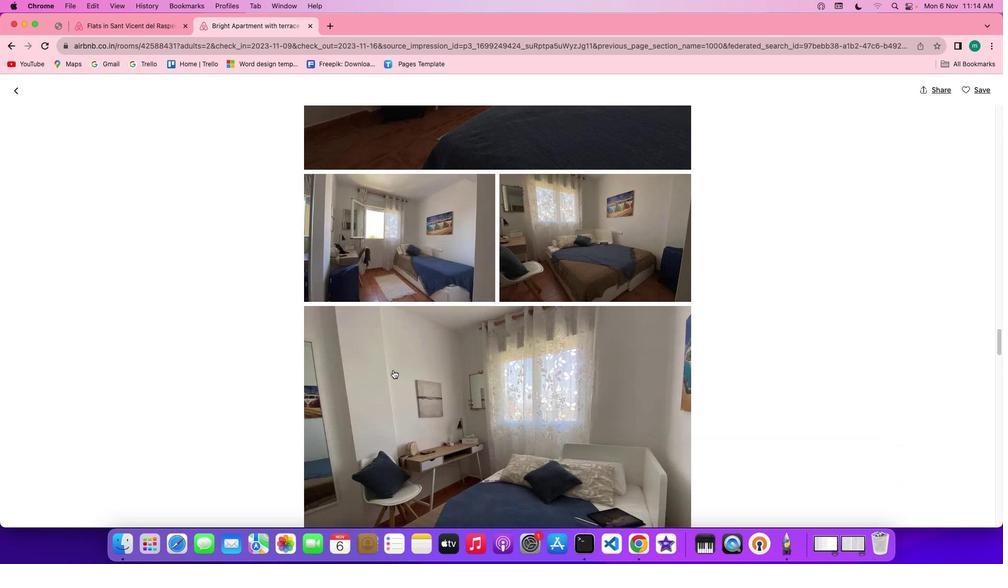 
Action: Mouse scrolled (395, 371) with delta (1, 0)
Screenshot: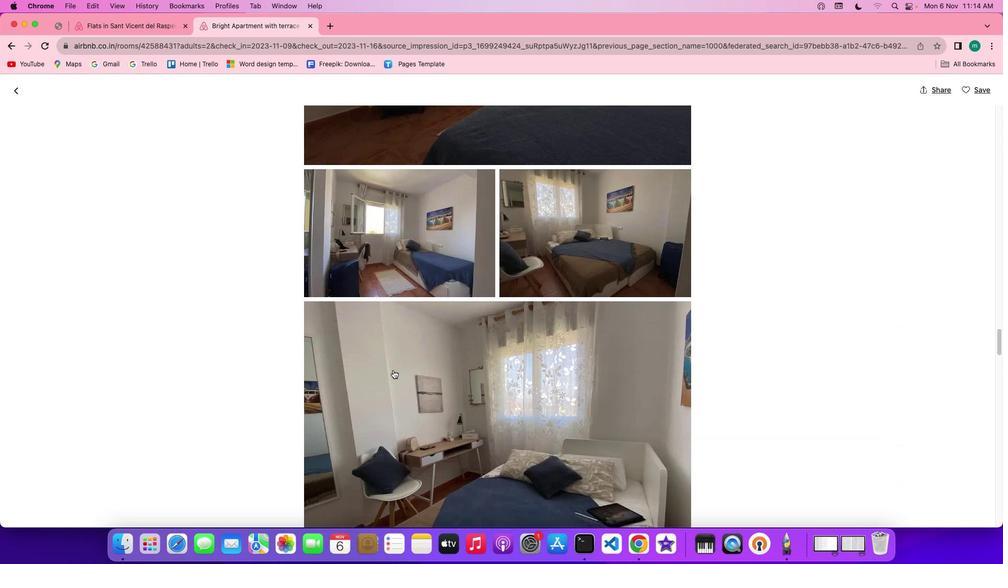 
Action: Mouse scrolled (395, 371) with delta (1, 0)
Screenshot: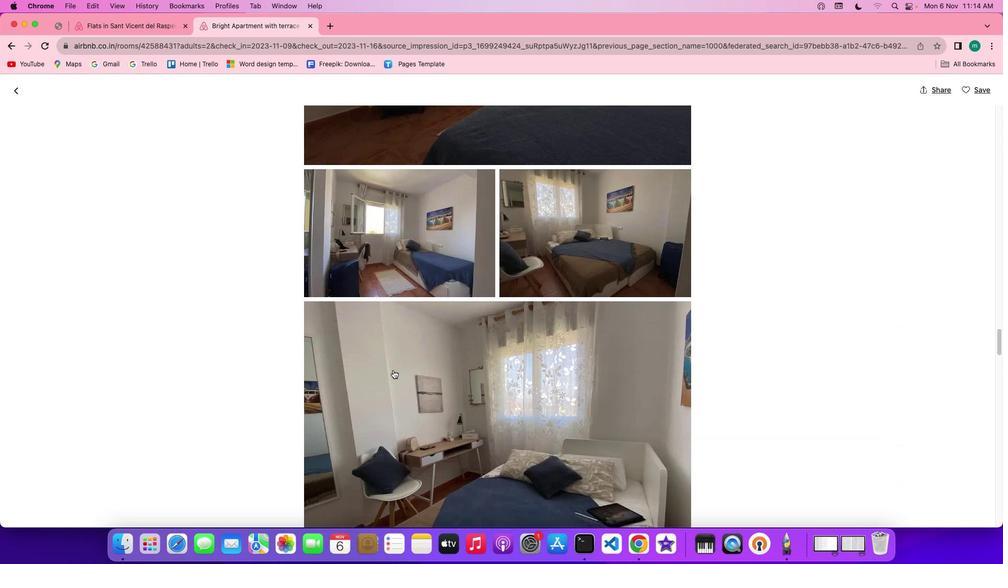 
Action: Mouse scrolled (395, 371) with delta (1, 0)
Screenshot: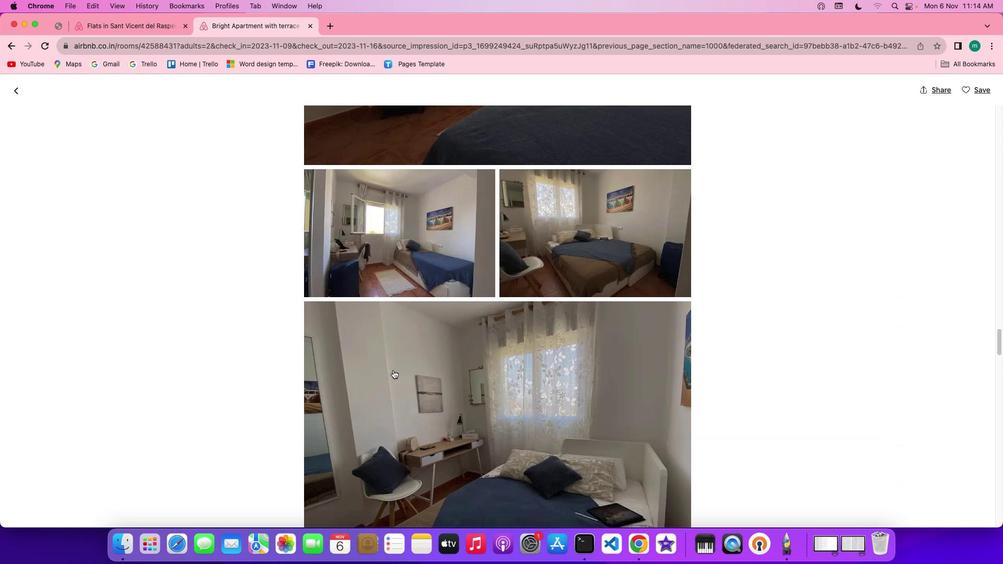 
Action: Mouse scrolled (395, 371) with delta (1, 1)
Screenshot: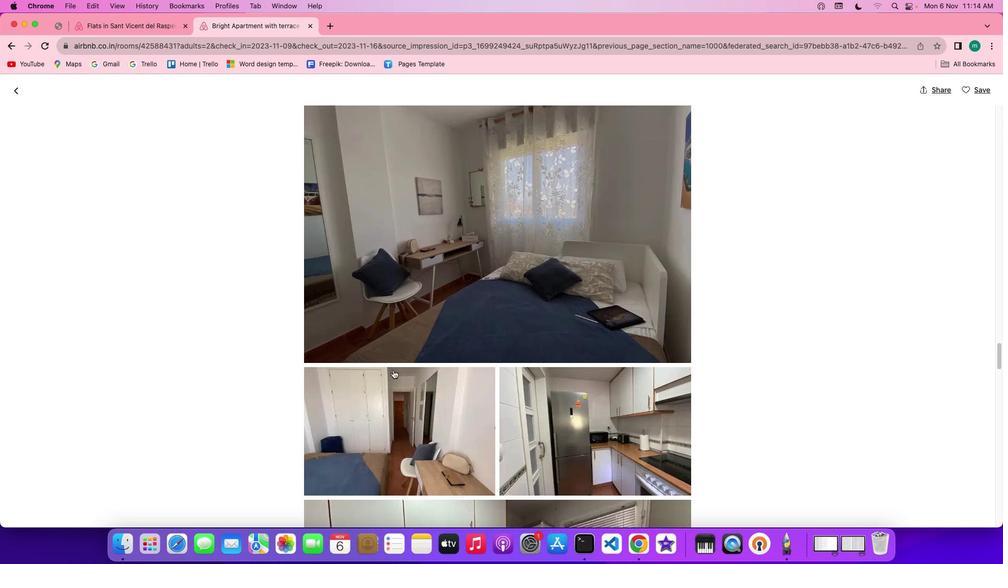
Action: Mouse scrolled (395, 371) with delta (1, 1)
Screenshot: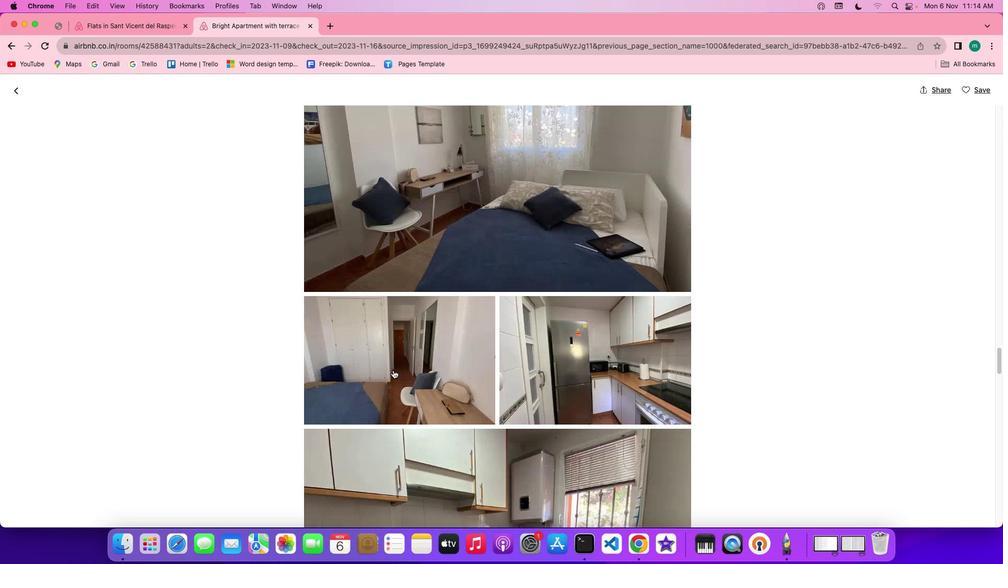 
Action: Mouse scrolled (395, 371) with delta (1, 0)
Screenshot: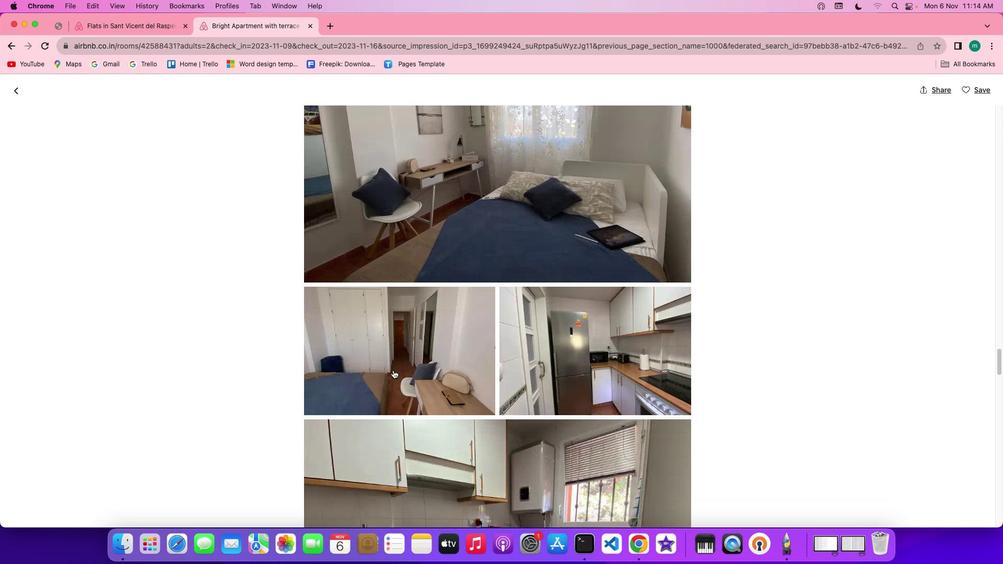 
Action: Mouse scrolled (395, 371) with delta (1, 0)
Screenshot: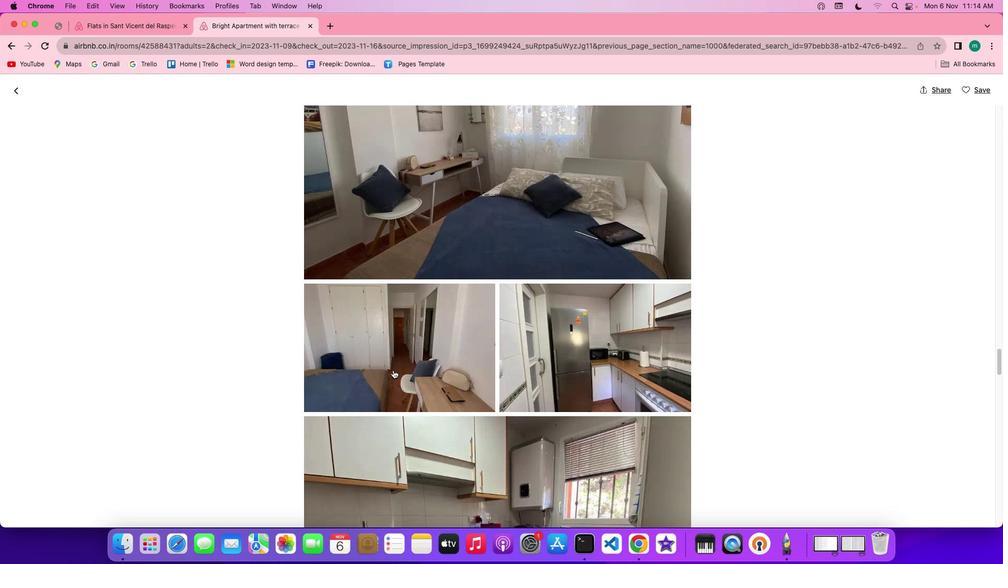 
Action: Mouse scrolled (395, 371) with delta (1, 0)
Screenshot: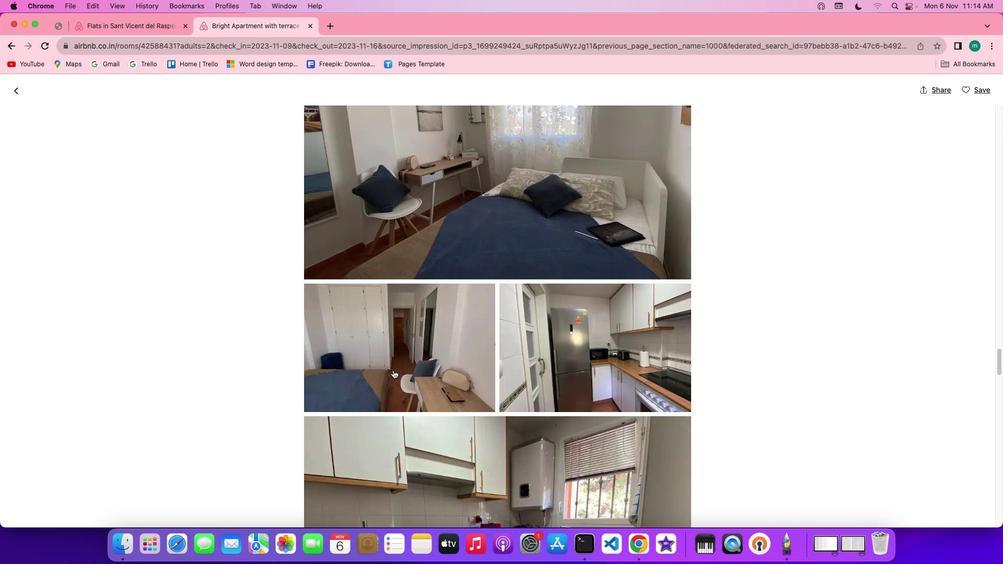 
Action: Mouse scrolled (395, 371) with delta (1, 1)
Screenshot: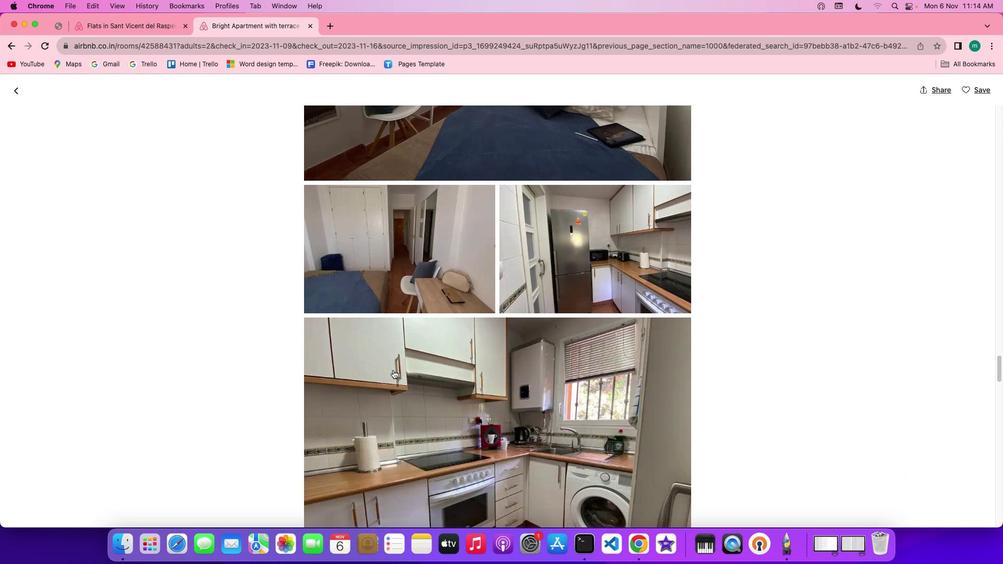 
Action: Mouse scrolled (395, 371) with delta (1, 1)
Screenshot: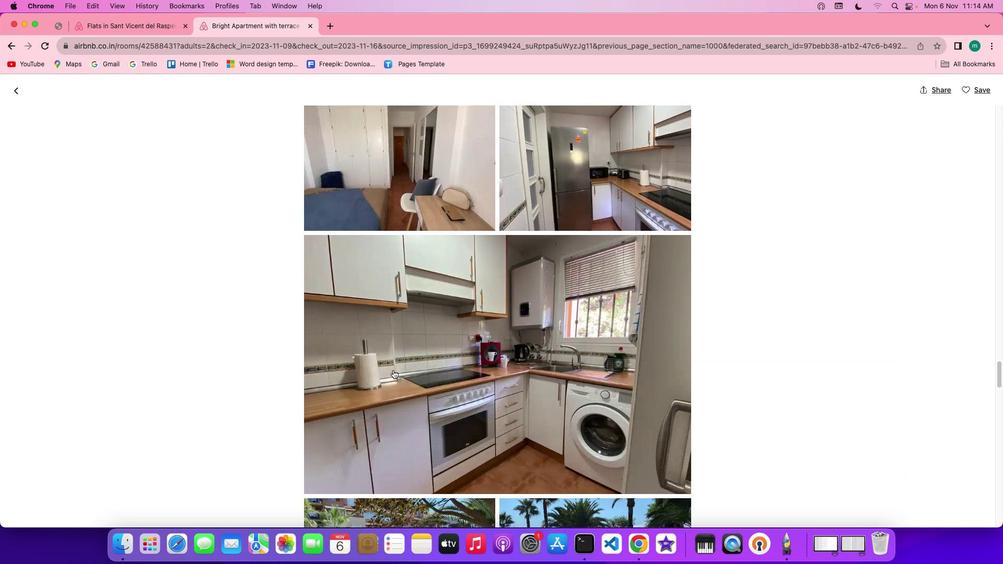 
Action: Mouse scrolled (395, 371) with delta (1, 0)
Screenshot: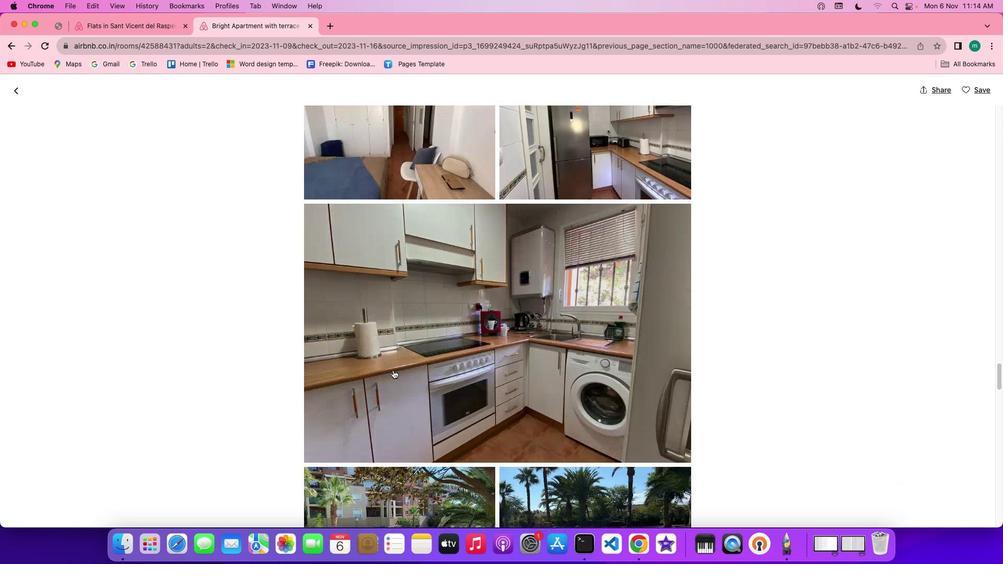 
Action: Mouse scrolled (395, 371) with delta (1, 0)
Screenshot: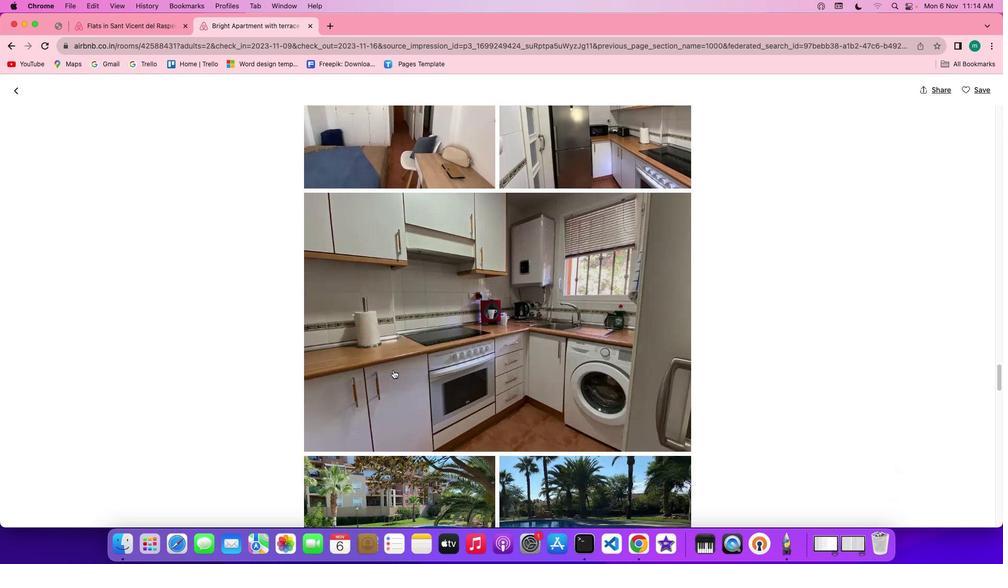 
Action: Mouse scrolled (395, 371) with delta (1, 0)
Screenshot: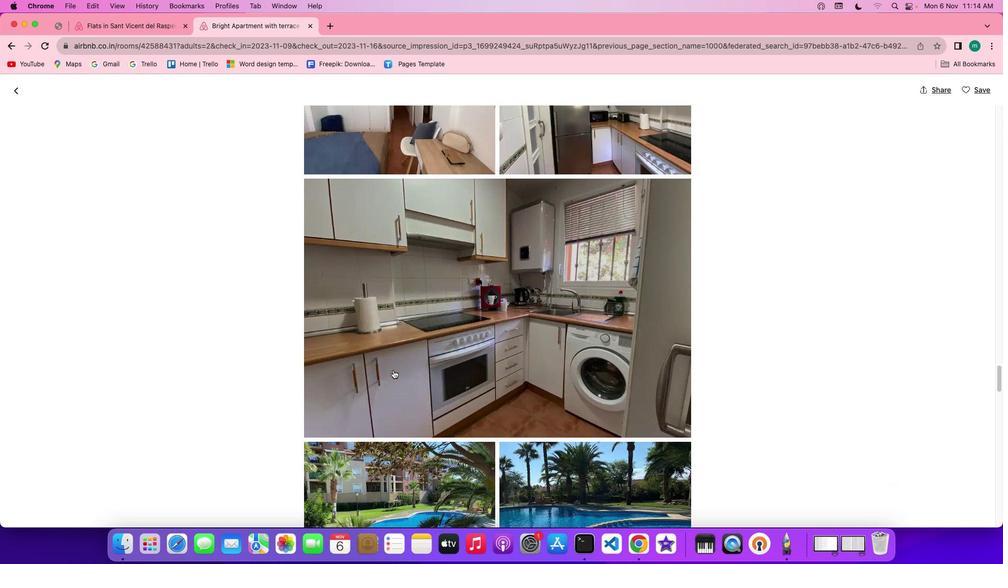 
Action: Mouse scrolled (395, 371) with delta (1, 1)
Screenshot: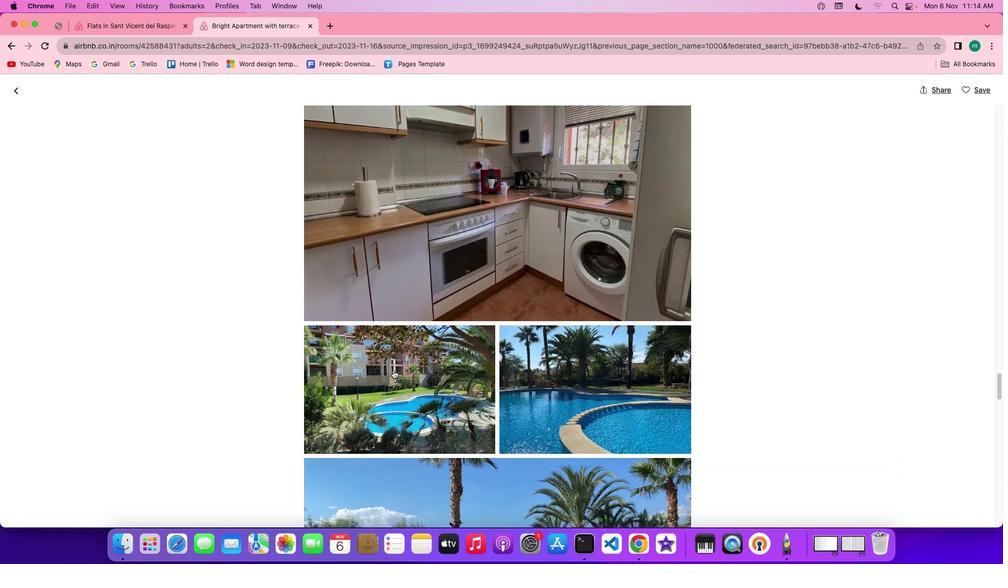 
Action: Mouse scrolled (395, 371) with delta (1, 1)
Screenshot: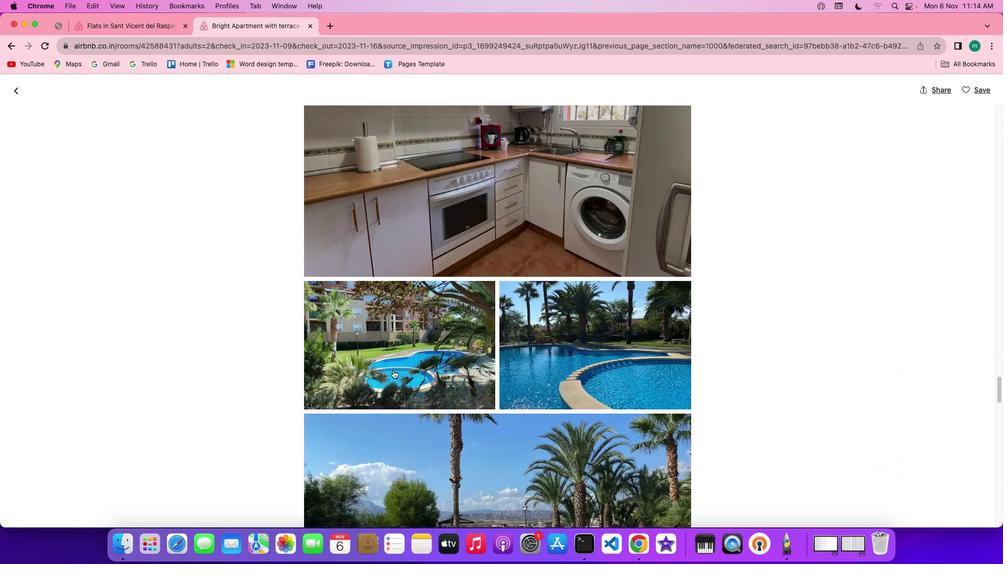 
Action: Mouse scrolled (395, 371) with delta (1, 0)
Screenshot: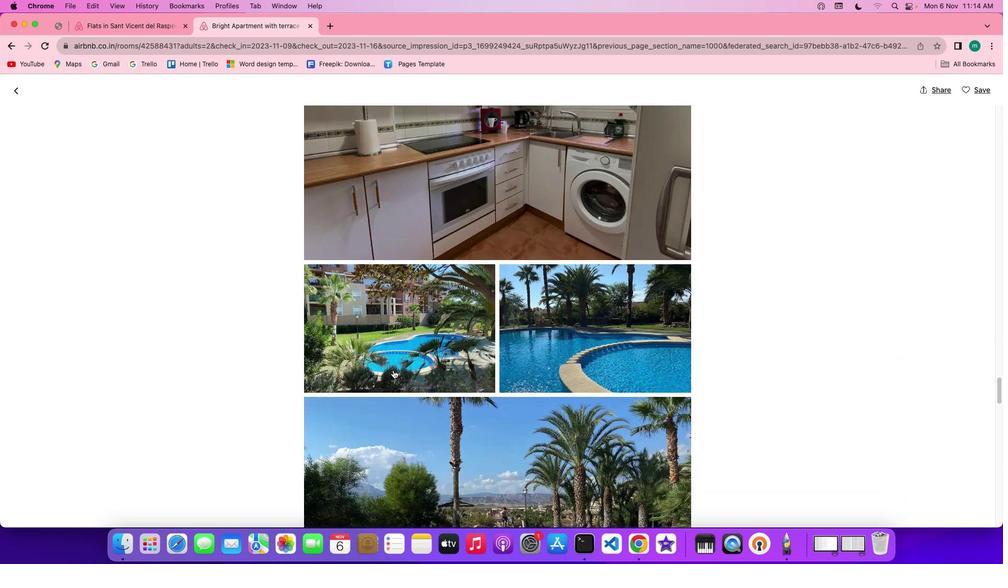 
Action: Mouse scrolled (395, 371) with delta (1, 0)
Screenshot: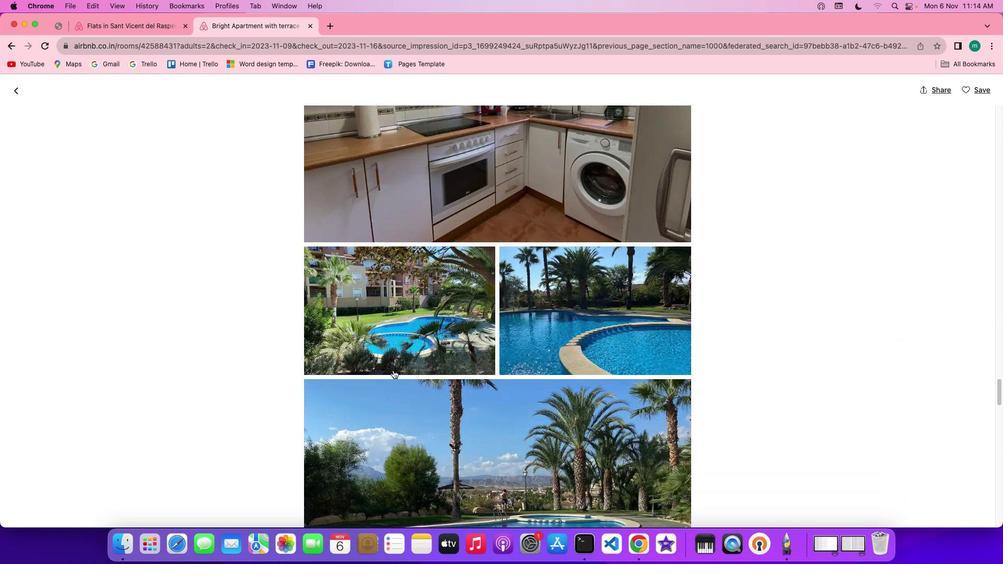
Action: Mouse scrolled (395, 371) with delta (1, 0)
Screenshot: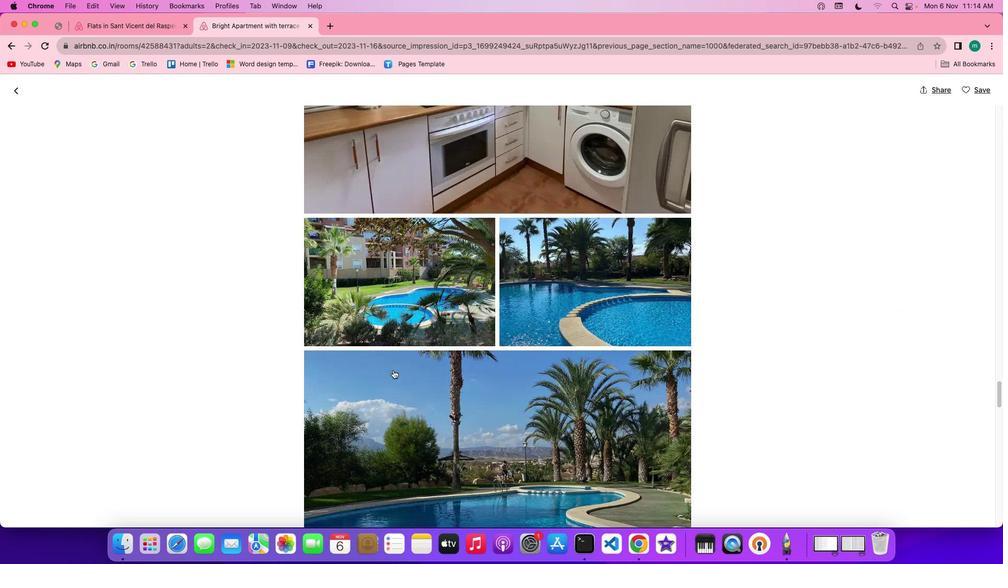 
Action: Mouse scrolled (395, 371) with delta (1, 1)
Screenshot: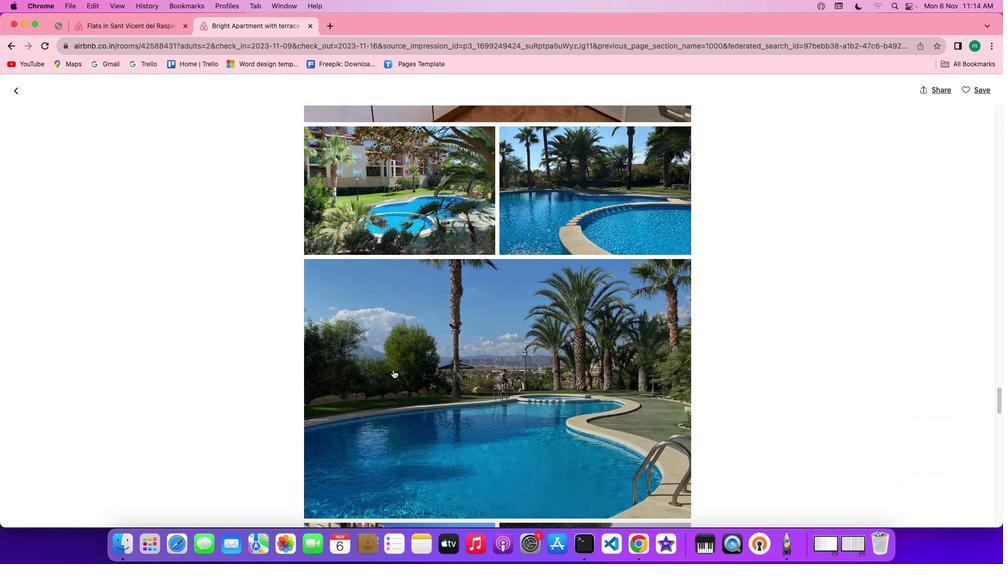
Action: Mouse scrolled (395, 371) with delta (1, 1)
Screenshot: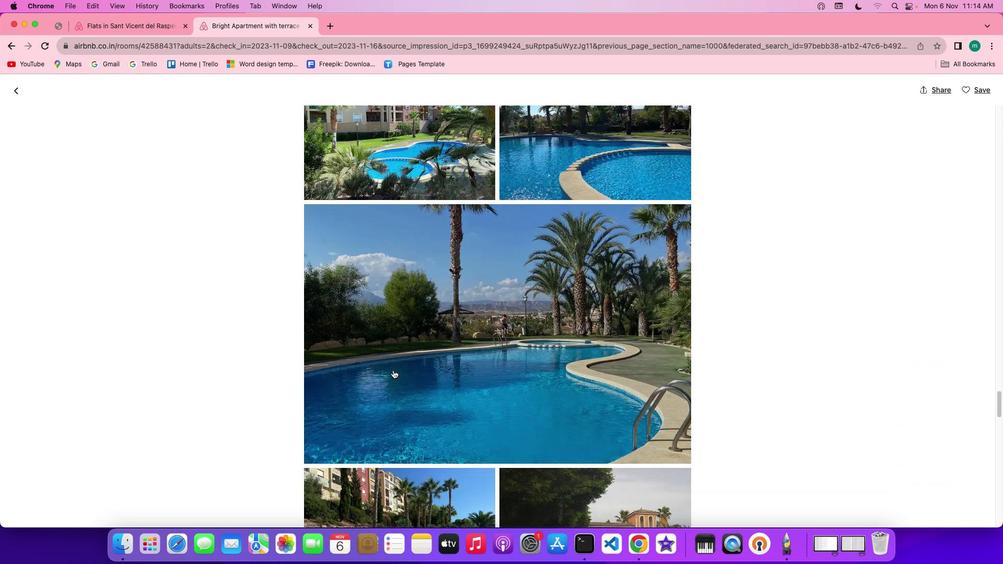 
Action: Mouse scrolled (395, 371) with delta (1, 0)
Screenshot: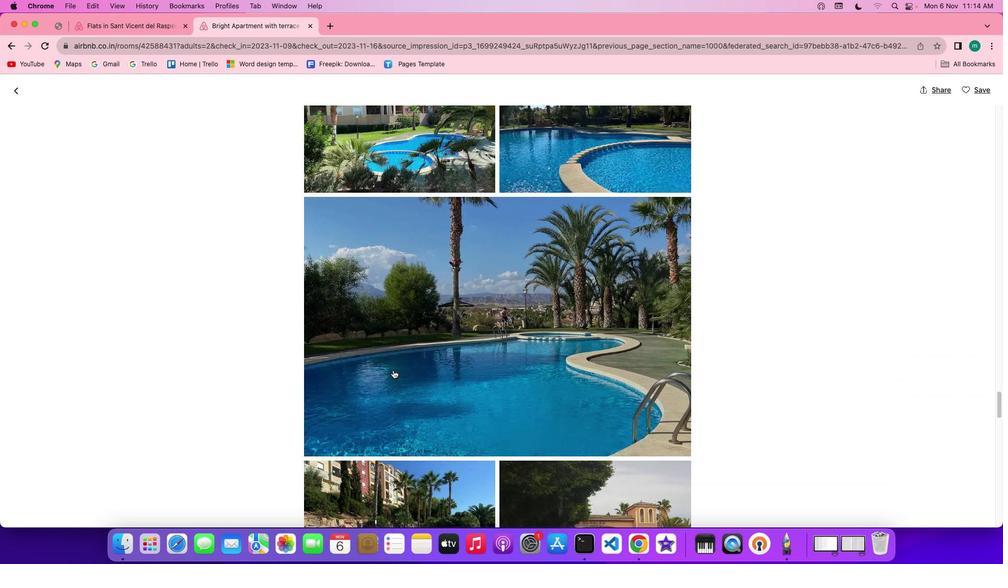 
Action: Mouse scrolled (395, 371) with delta (1, 0)
Screenshot: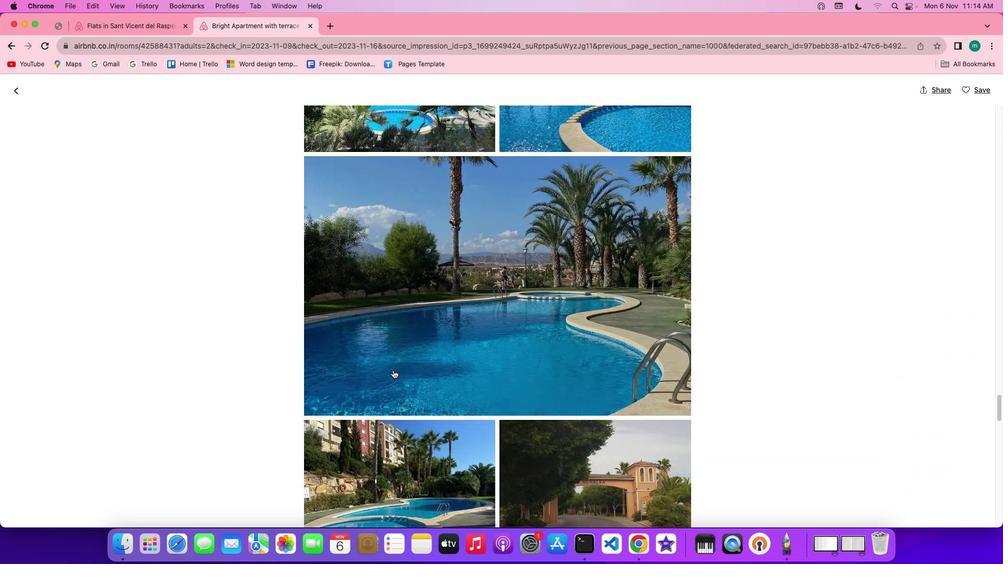 
Action: Mouse scrolled (395, 371) with delta (1, 0)
Screenshot: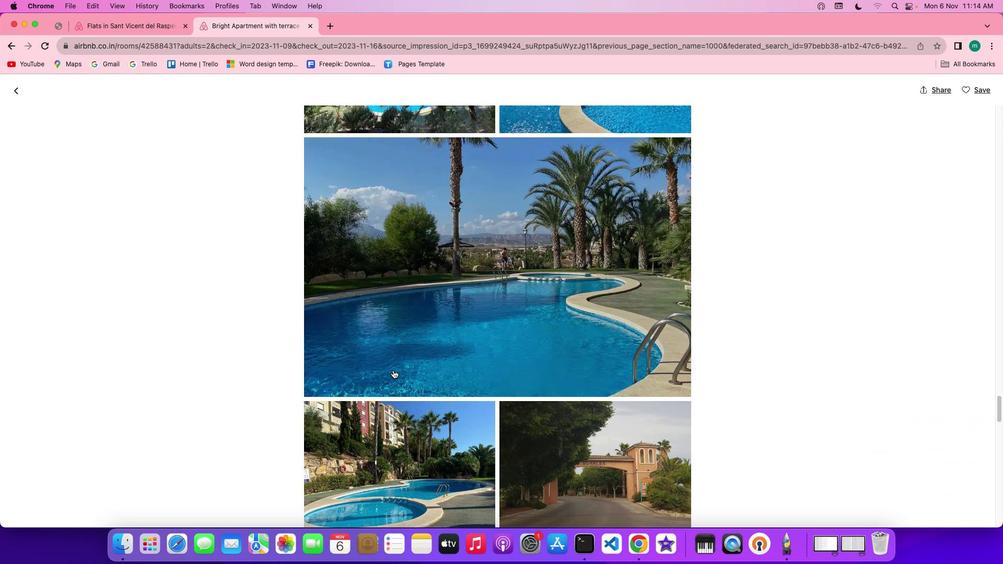 
Action: Mouse scrolled (395, 371) with delta (1, 1)
Screenshot: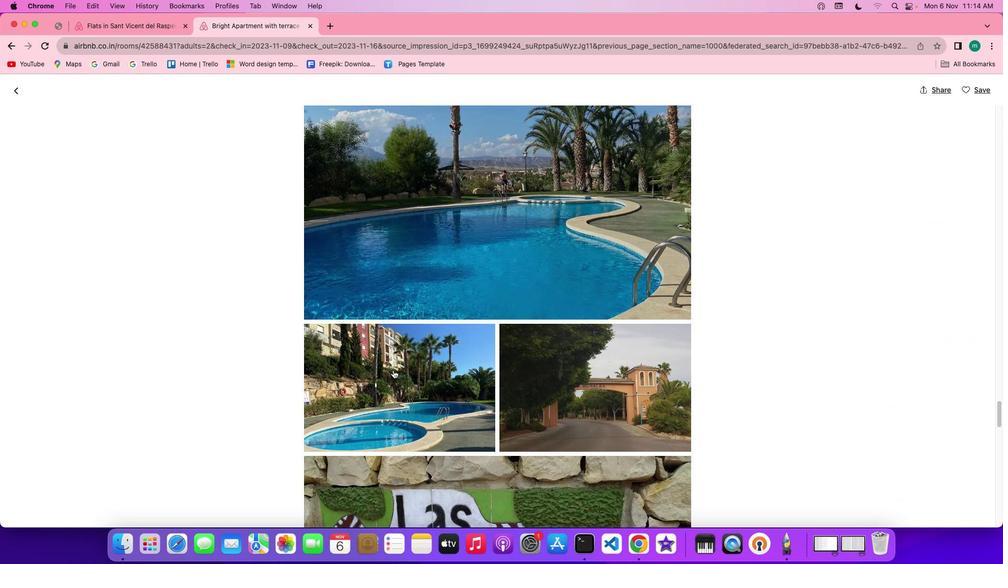 
Action: Mouse scrolled (395, 371) with delta (1, 1)
Screenshot: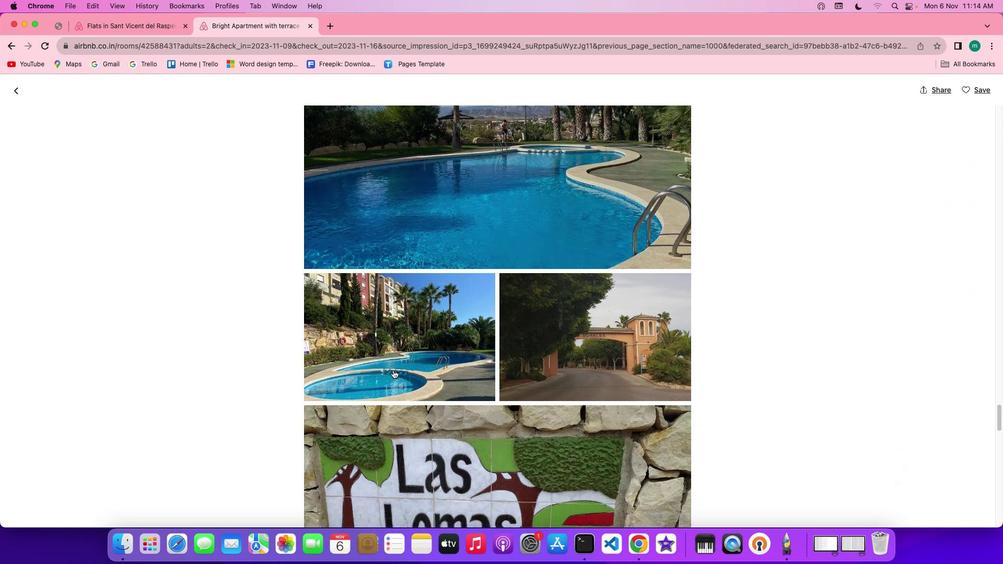 
Action: Mouse scrolled (395, 371) with delta (1, 0)
Screenshot: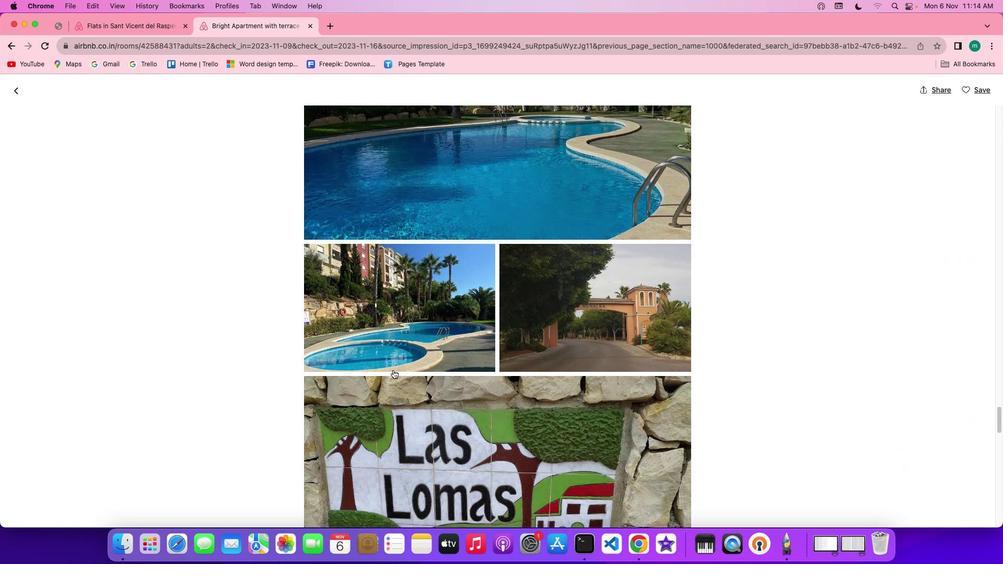 
Action: Mouse scrolled (395, 371) with delta (1, 0)
Screenshot: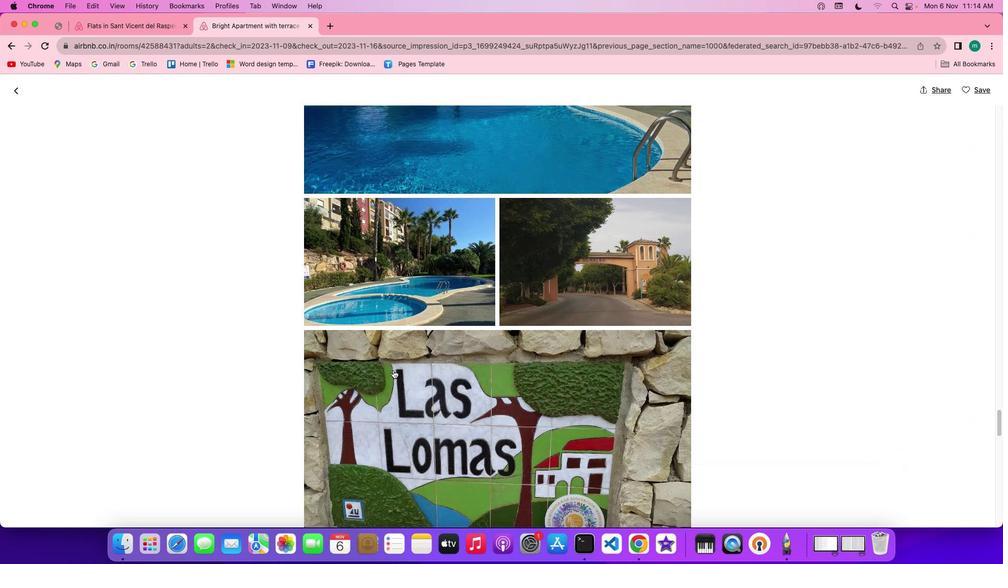 
Action: Mouse scrolled (395, 371) with delta (1, 0)
Screenshot: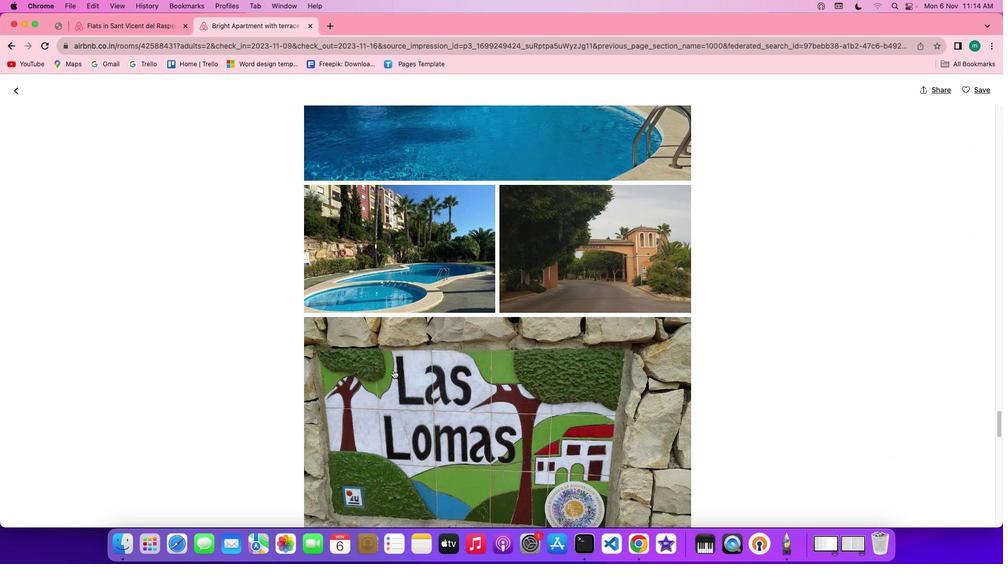 
Action: Mouse scrolled (395, 371) with delta (1, 1)
Screenshot: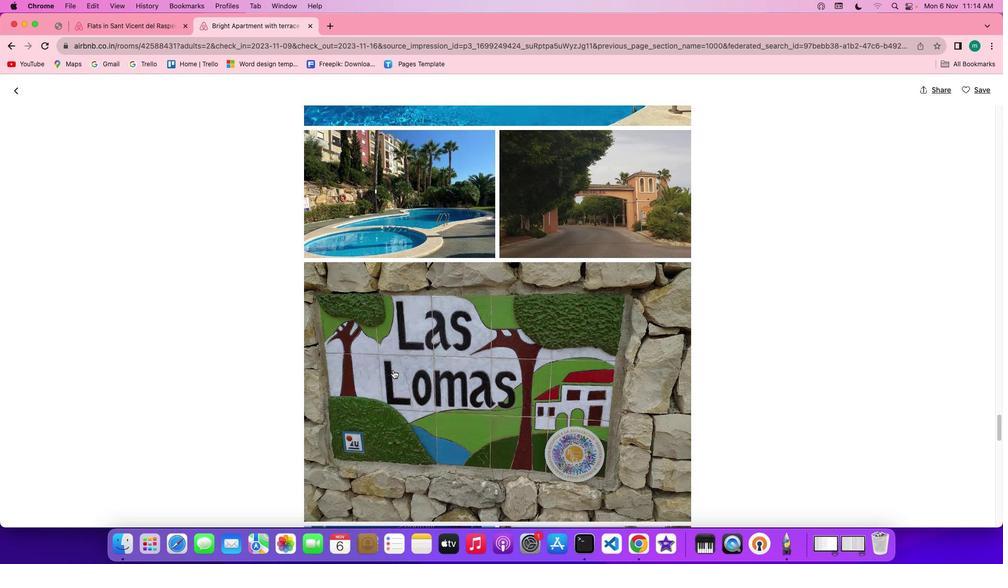 
Action: Mouse scrolled (395, 371) with delta (1, 1)
Screenshot: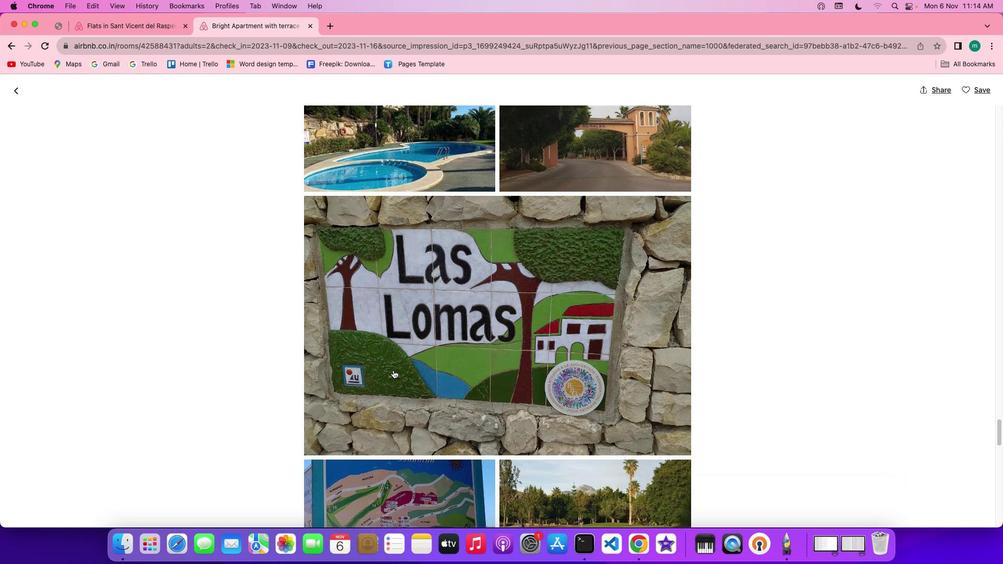 
Action: Mouse scrolled (395, 371) with delta (1, 0)
Screenshot: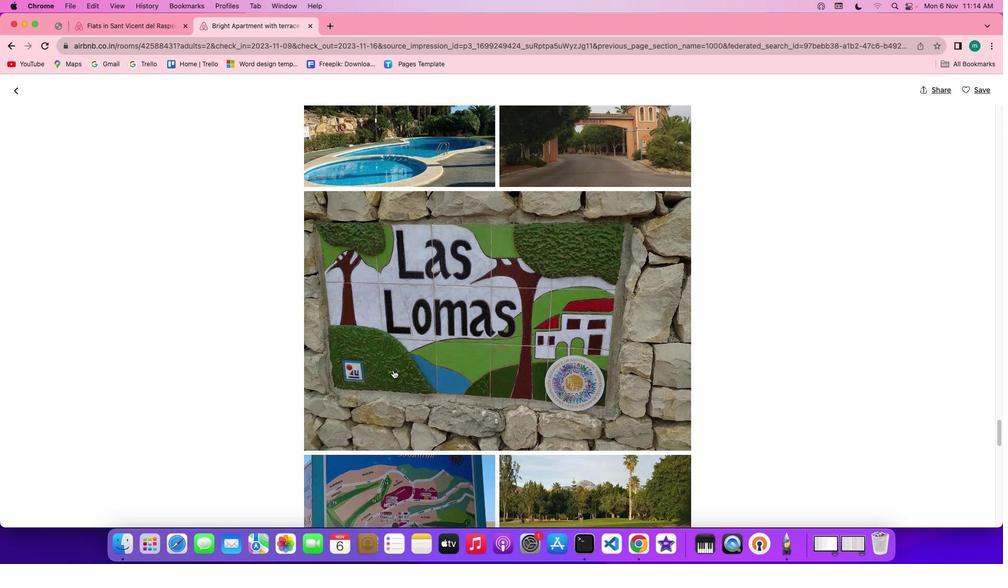 
Action: Mouse scrolled (395, 371) with delta (1, 0)
Screenshot: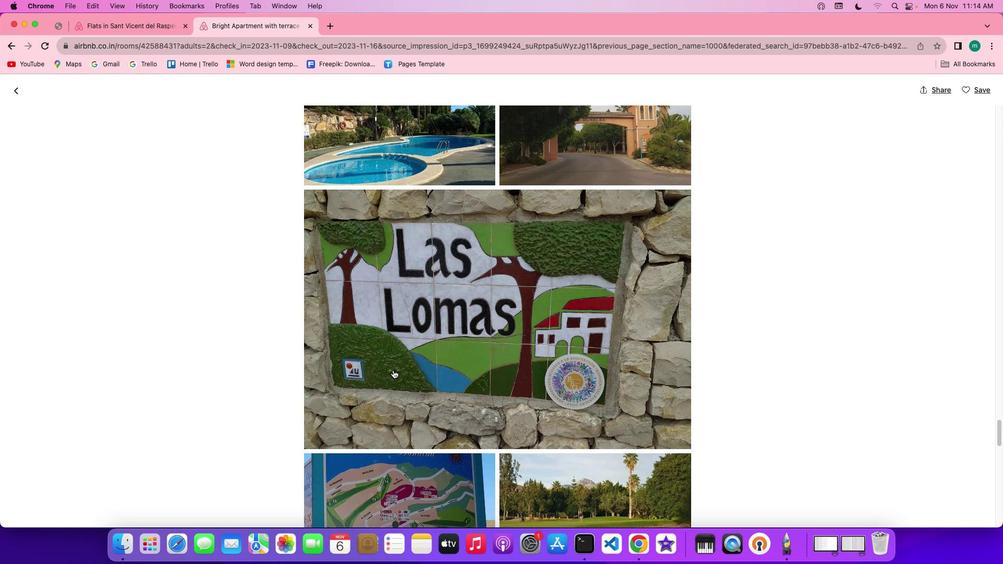 
Action: Mouse scrolled (395, 371) with delta (1, 1)
Screenshot: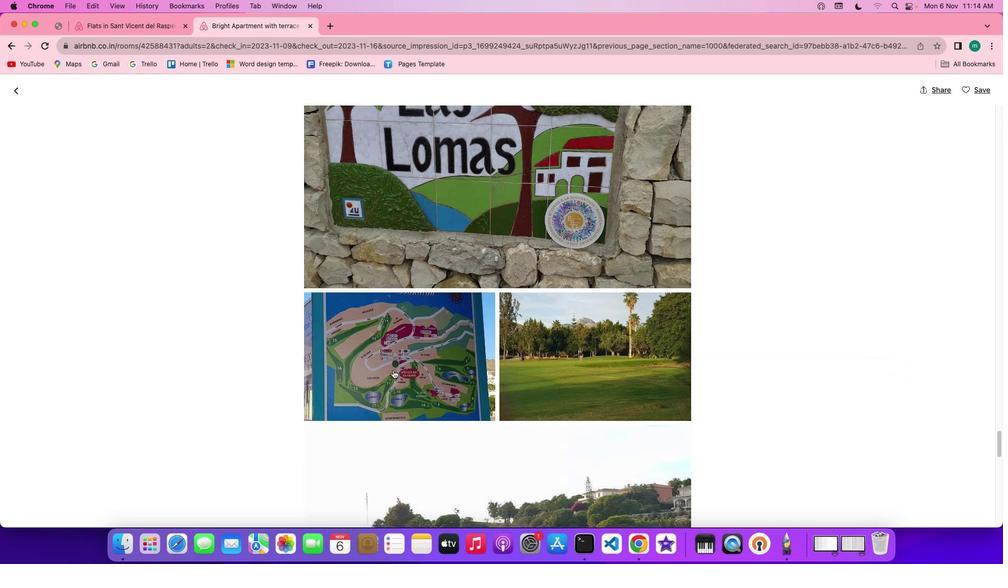 
Action: Mouse scrolled (395, 371) with delta (1, 1)
Screenshot: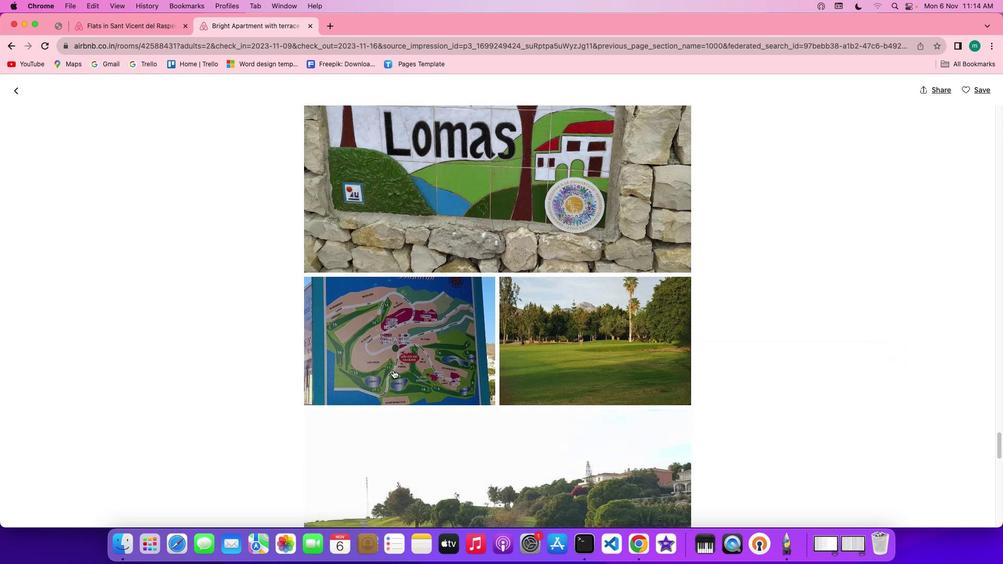 
Action: Mouse scrolled (395, 371) with delta (1, 0)
Screenshot: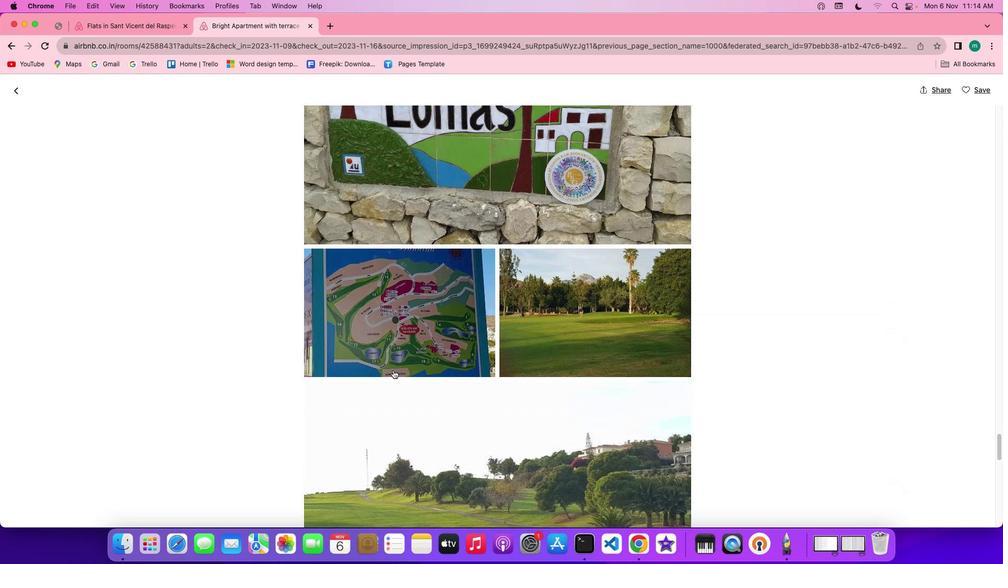 
Action: Mouse scrolled (395, 371) with delta (1, 0)
Screenshot: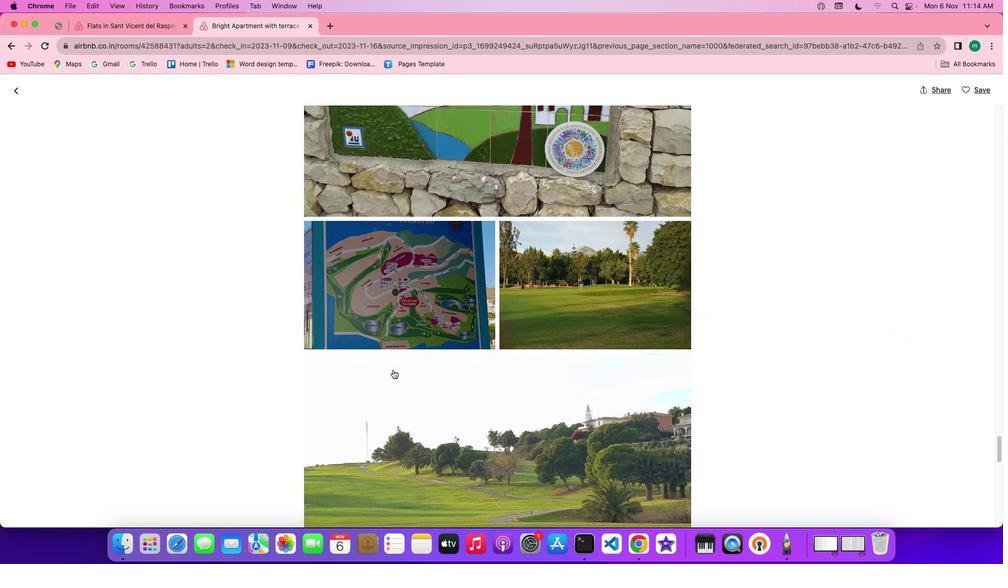 
Action: Mouse scrolled (395, 371) with delta (1, 0)
Screenshot: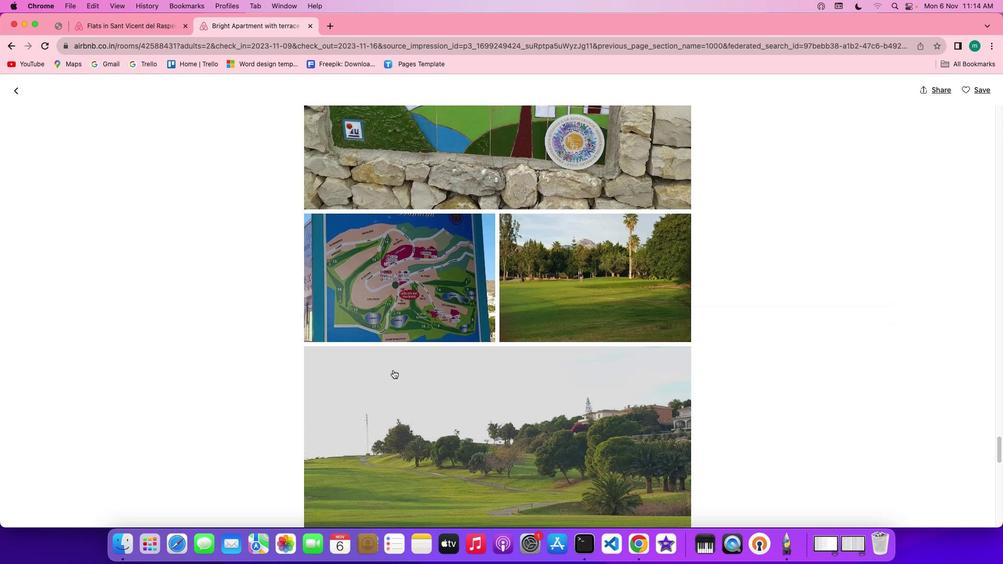 
Action: Mouse scrolled (395, 371) with delta (1, 1)
Screenshot: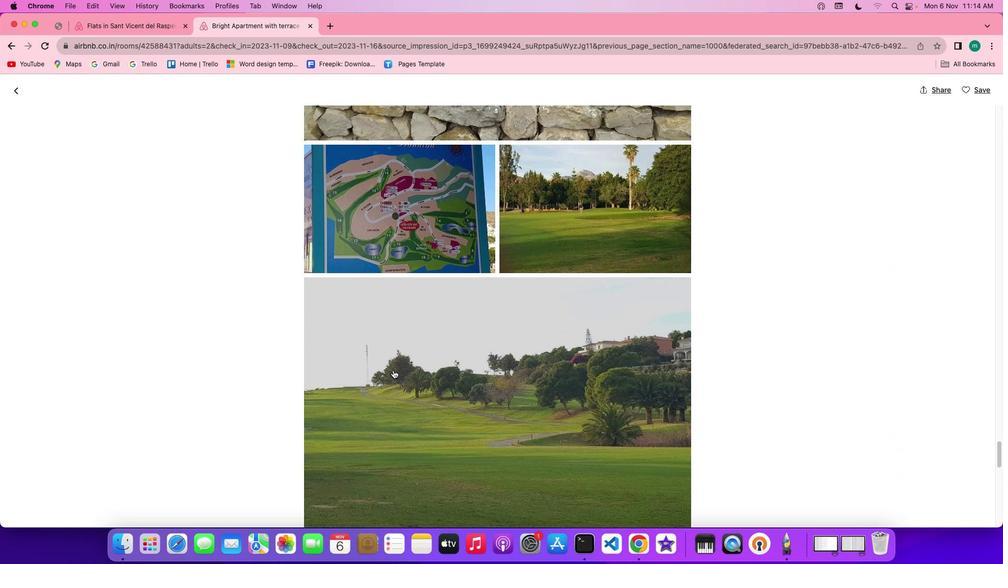 
Action: Mouse scrolled (395, 371) with delta (1, 1)
Screenshot: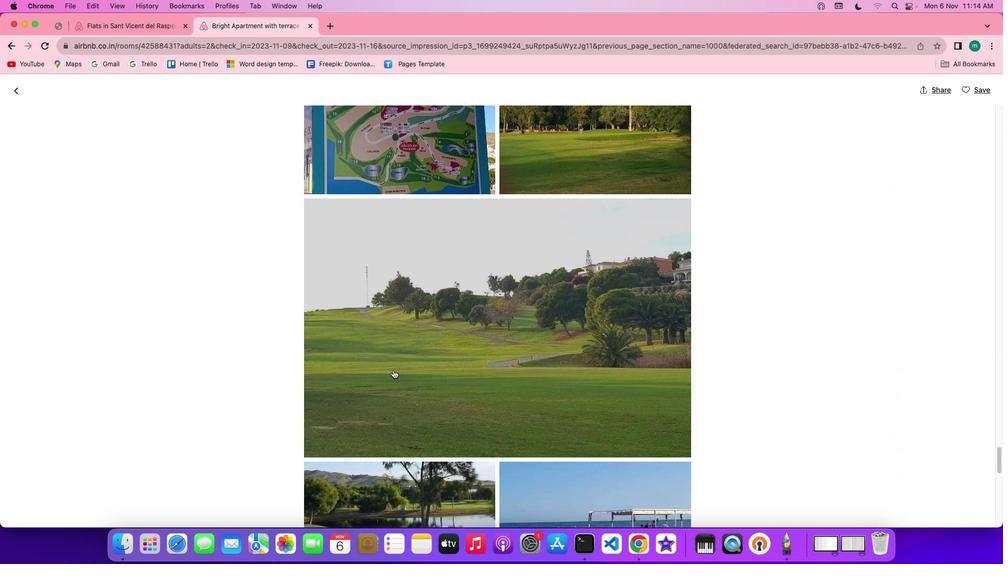 
Action: Mouse scrolled (395, 371) with delta (1, 0)
Screenshot: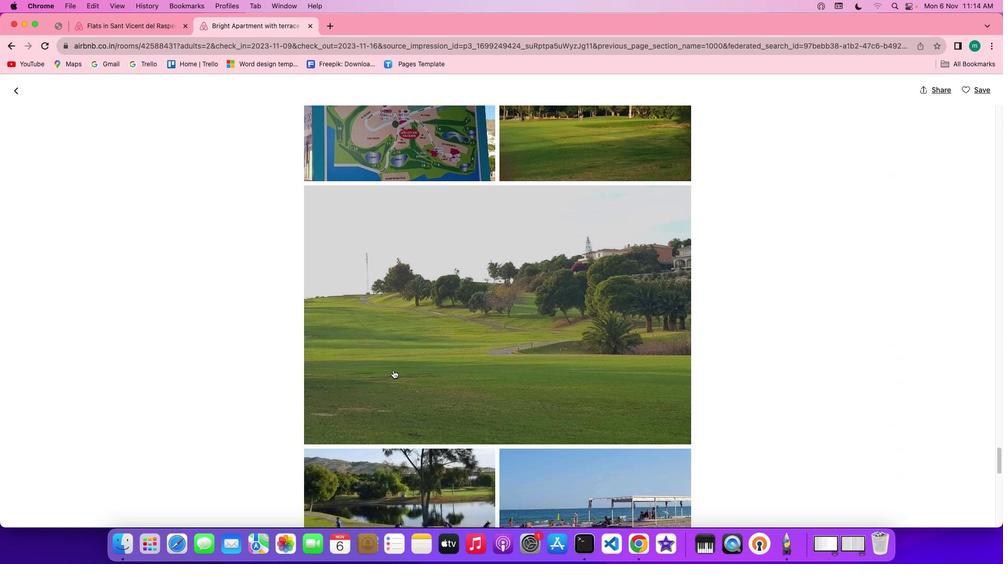 
Action: Mouse scrolled (395, 371) with delta (1, 0)
Screenshot: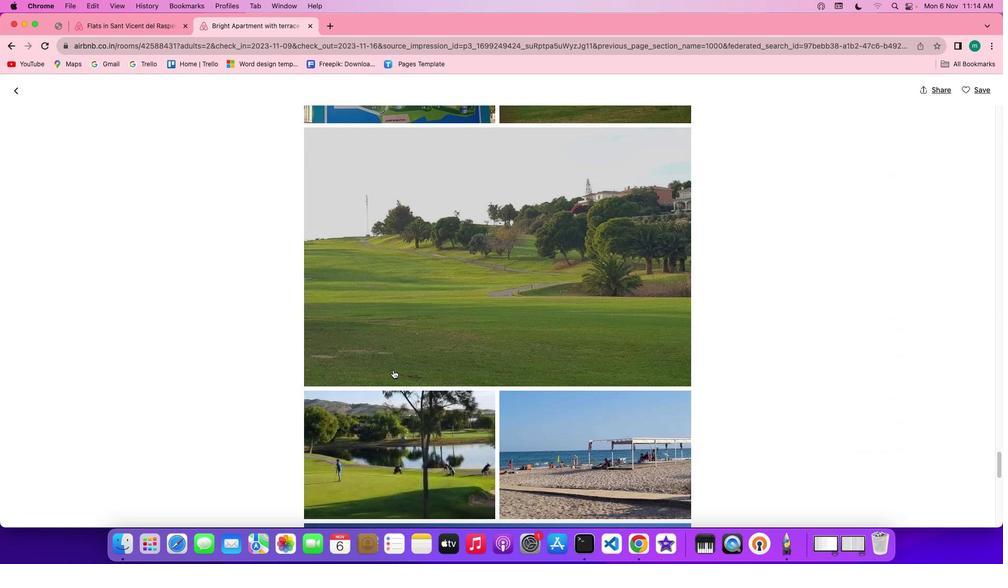 
Action: Mouse scrolled (395, 371) with delta (1, 0)
Screenshot: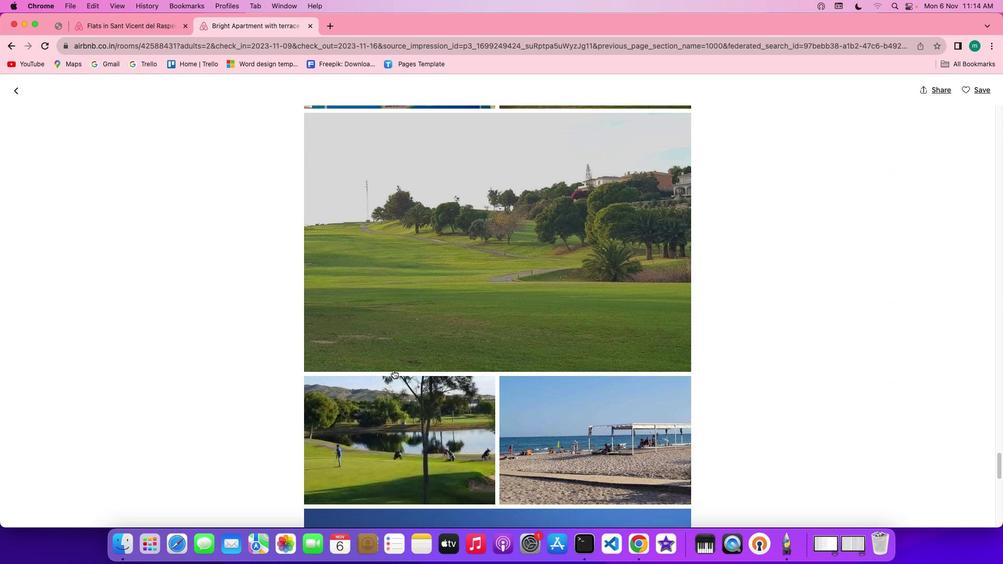 
Action: Mouse scrolled (395, 371) with delta (1, 1)
Screenshot: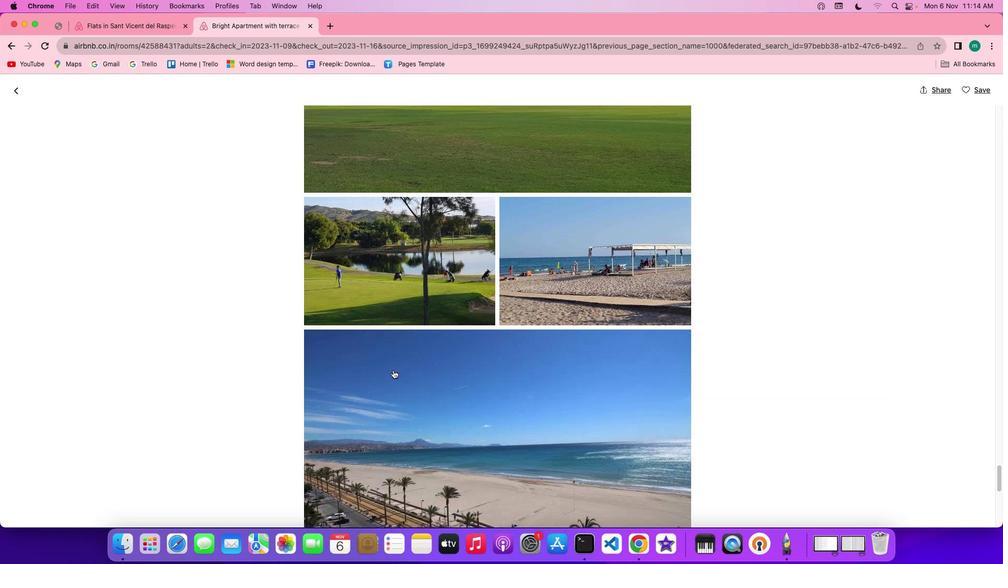 
Action: Mouse scrolled (395, 371) with delta (1, 1)
Screenshot: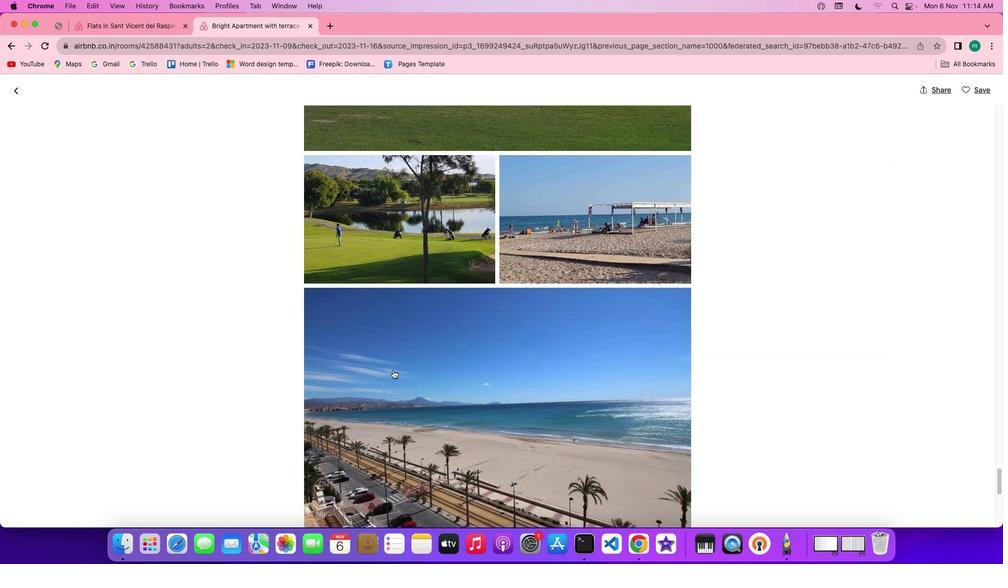 
Action: Mouse scrolled (395, 371) with delta (1, 0)
Screenshot: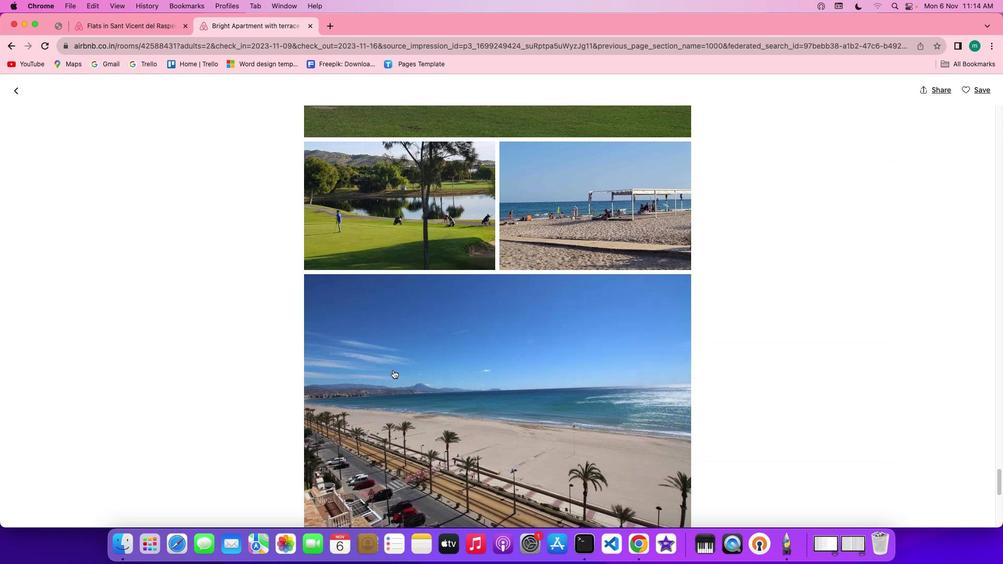 
Action: Mouse scrolled (395, 371) with delta (1, 0)
Screenshot: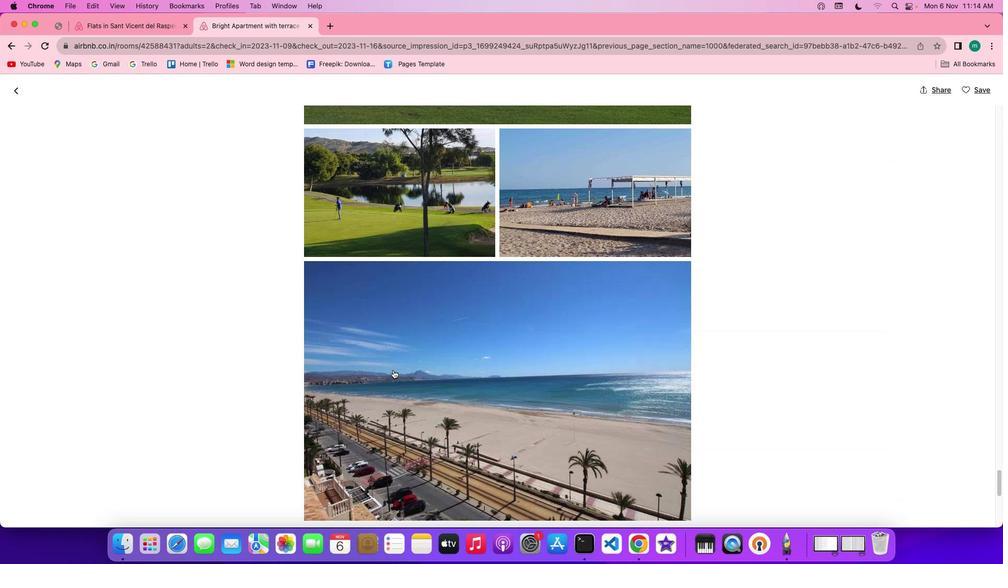 
Action: Mouse scrolled (395, 371) with delta (1, 0)
Screenshot: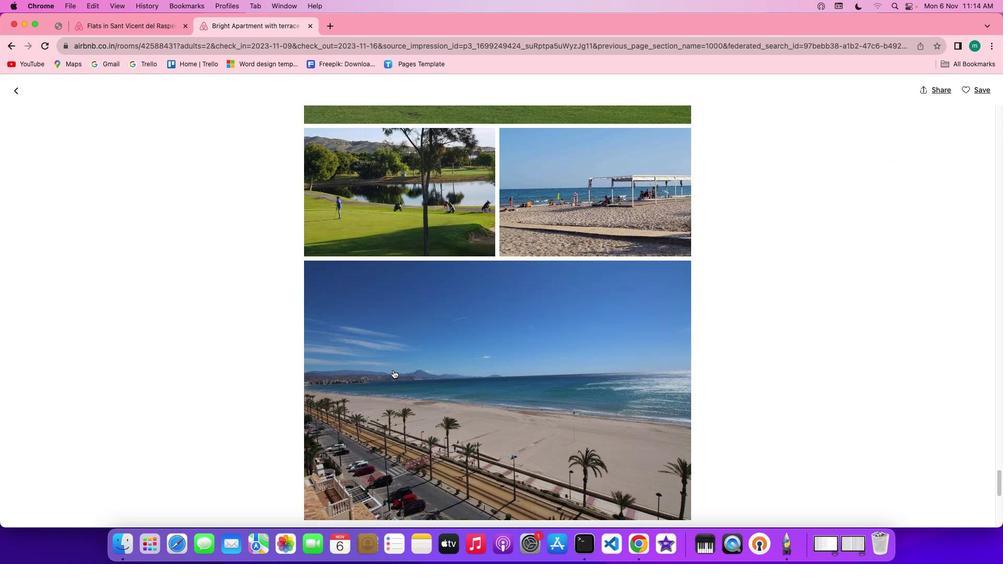
Action: Mouse scrolled (395, 371) with delta (1, 1)
Screenshot: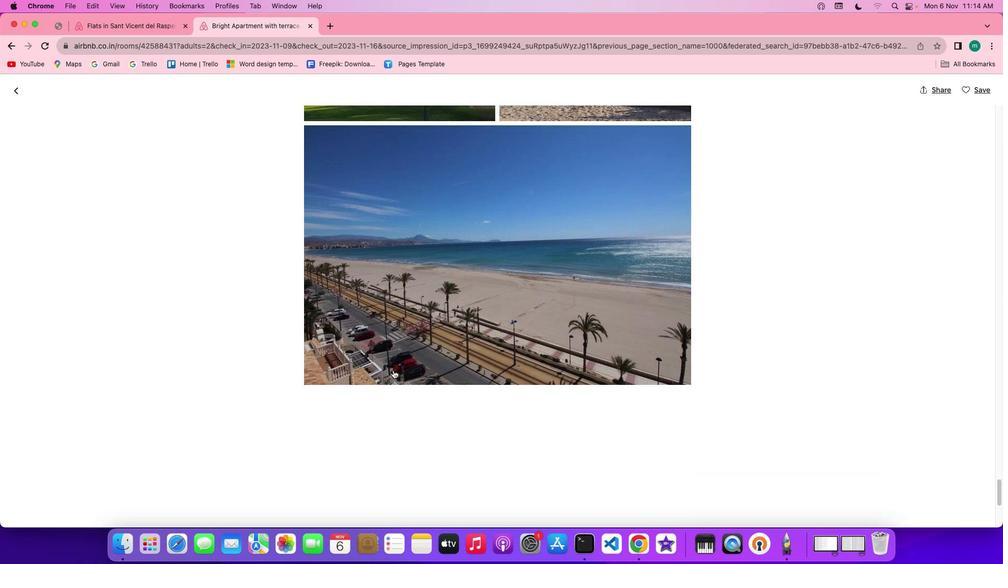 
Action: Mouse scrolled (395, 371) with delta (1, 1)
Screenshot: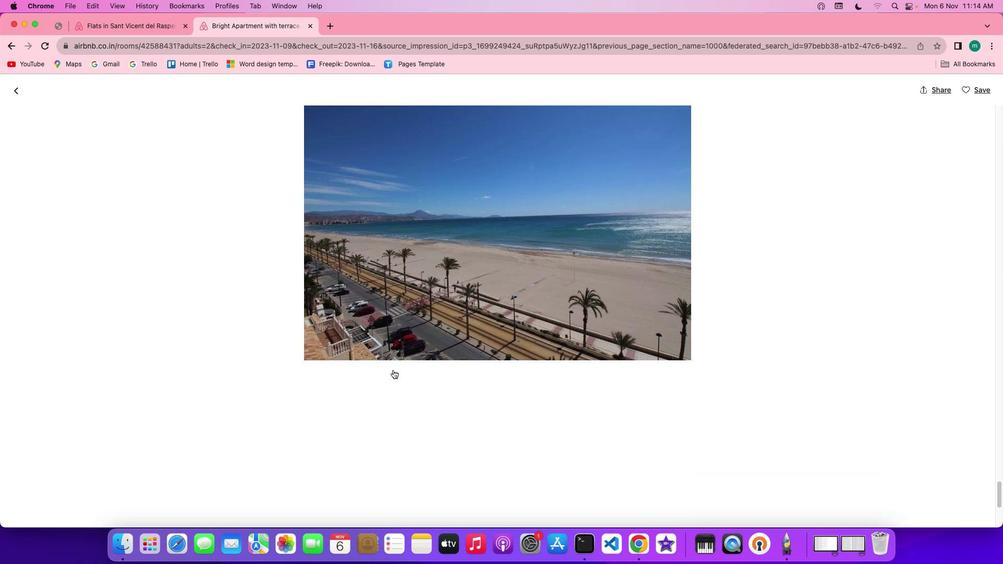 
Action: Mouse scrolled (395, 371) with delta (1, 0)
Screenshot: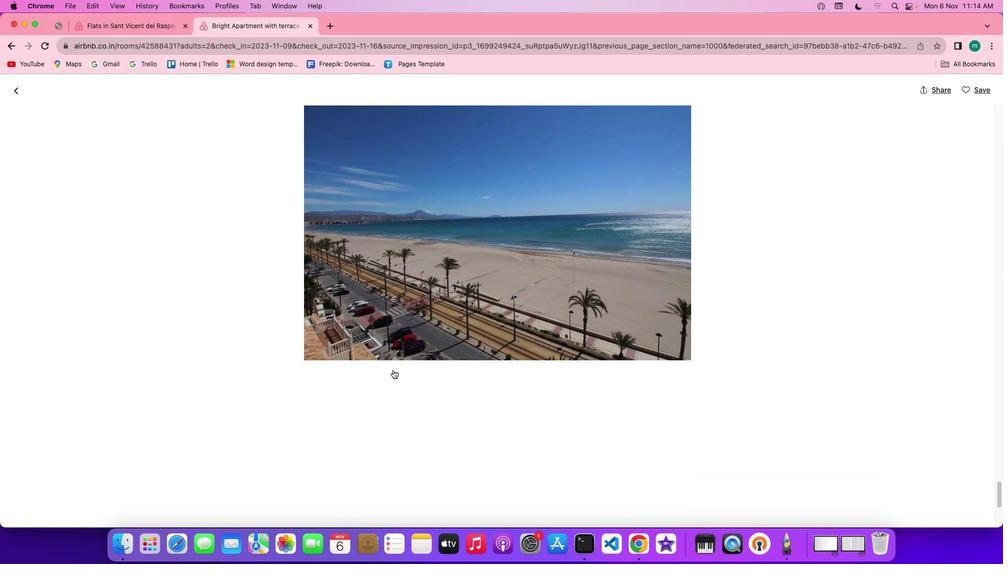 
Action: Mouse scrolled (395, 371) with delta (1, 0)
Screenshot: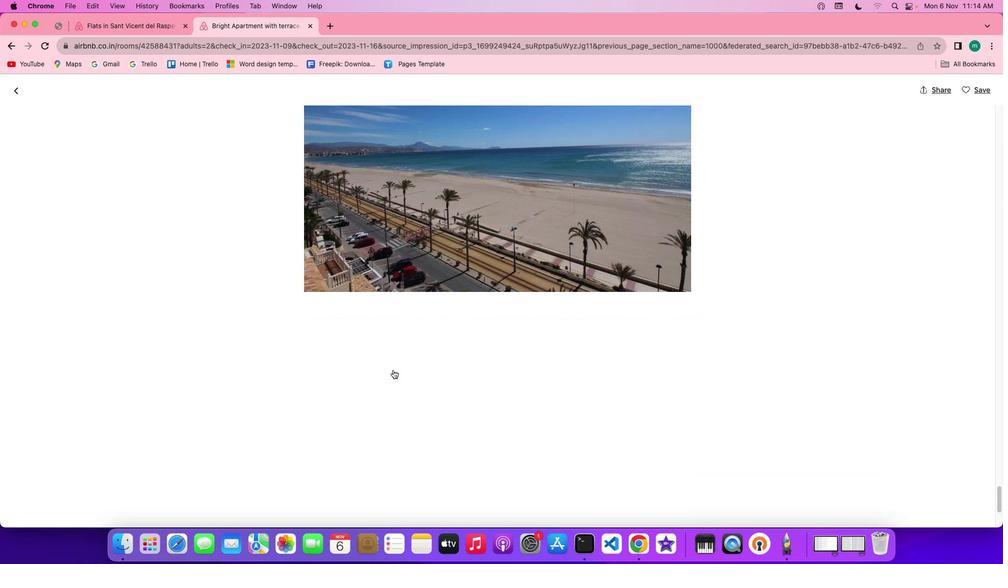 
Action: Mouse scrolled (395, 371) with delta (1, 0)
Screenshot: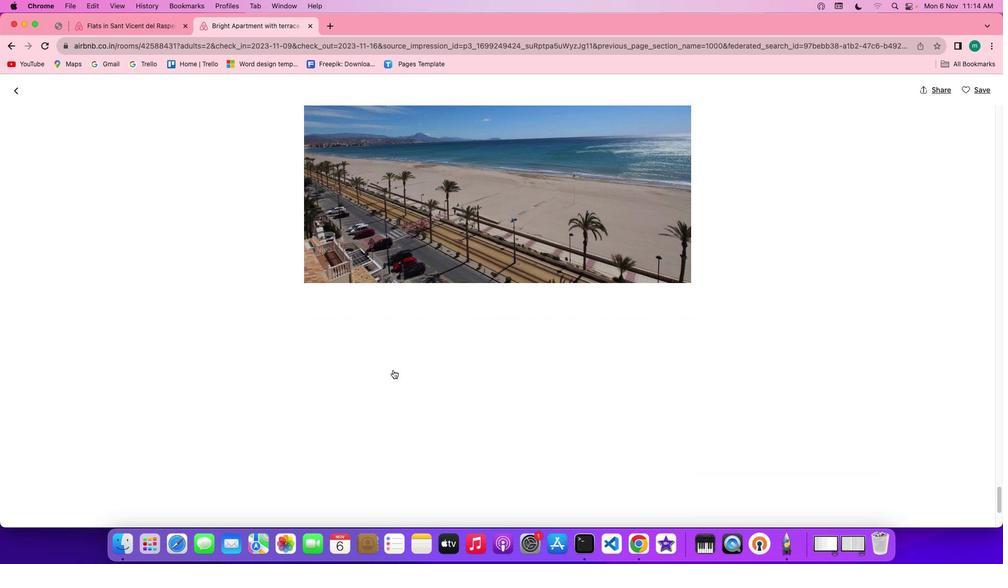 
Action: Mouse scrolled (395, 371) with delta (1, 1)
Screenshot: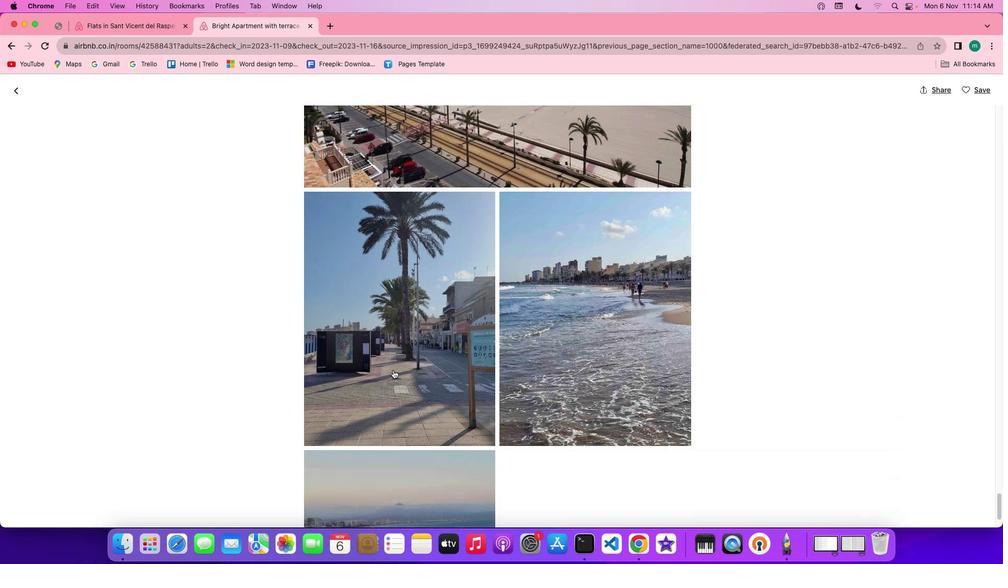 
Action: Mouse scrolled (395, 371) with delta (1, 1)
Screenshot: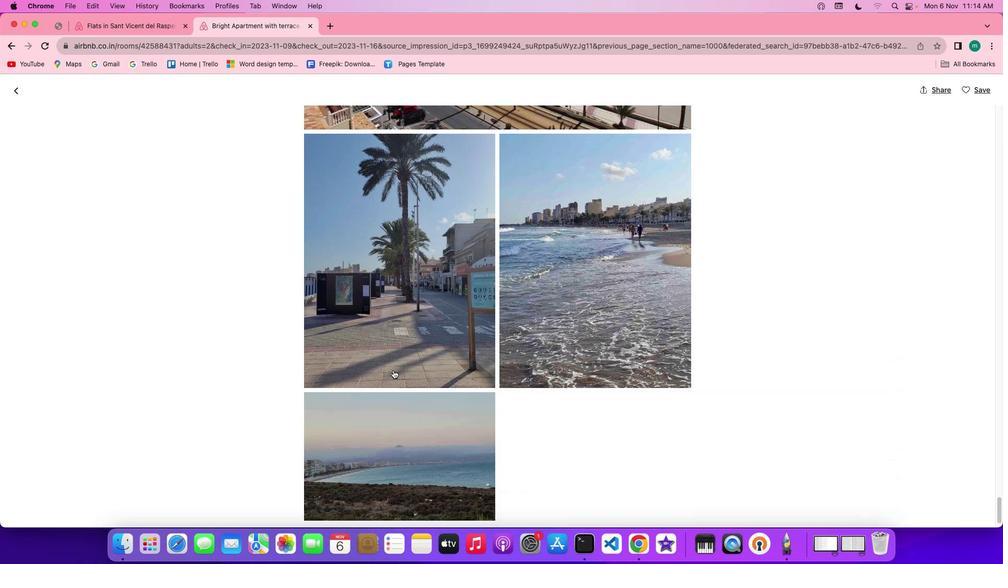 
Action: Mouse scrolled (395, 371) with delta (1, 0)
Screenshot: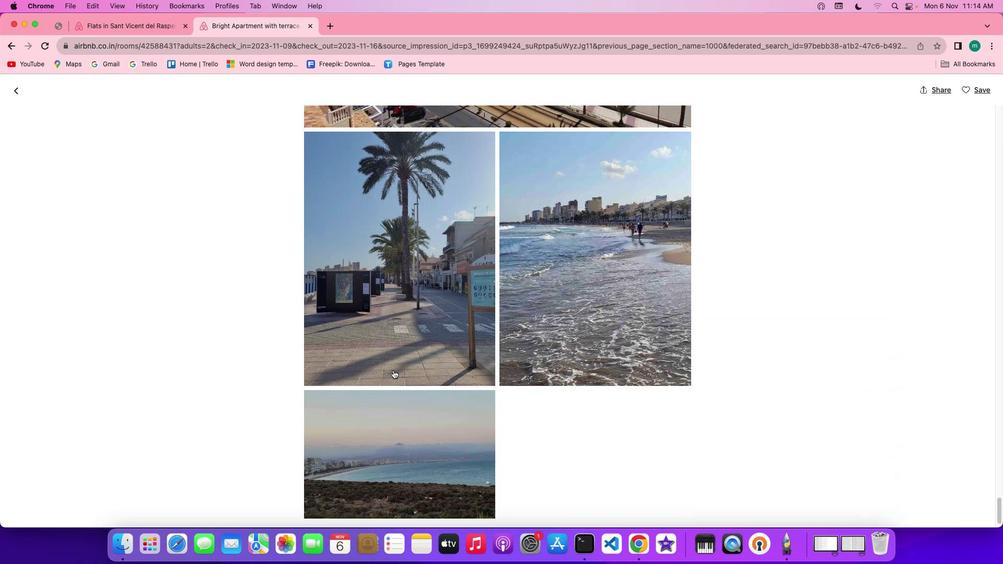 
Action: Mouse scrolled (395, 371) with delta (1, 0)
Screenshot: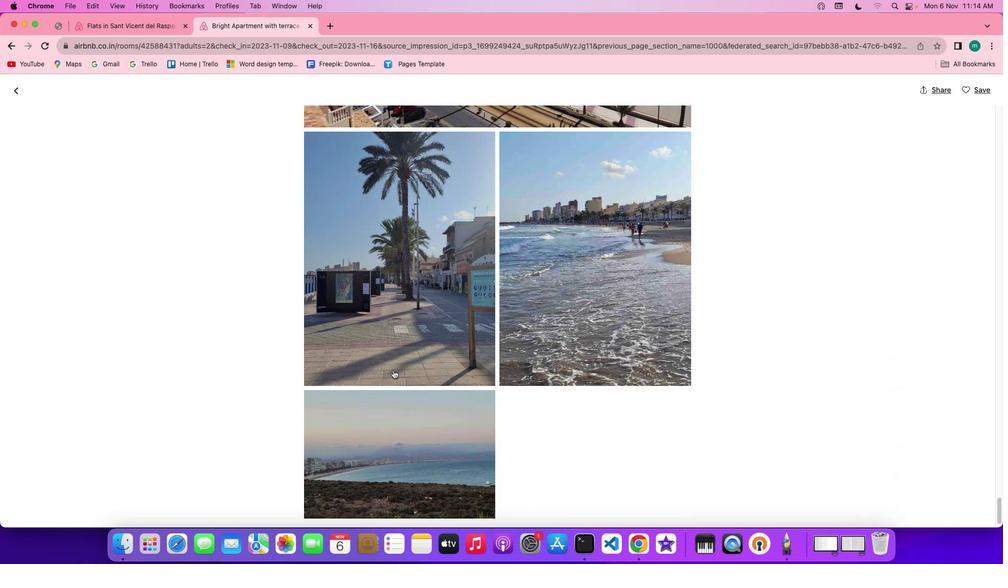 
Action: Mouse scrolled (395, 371) with delta (1, 1)
Screenshot: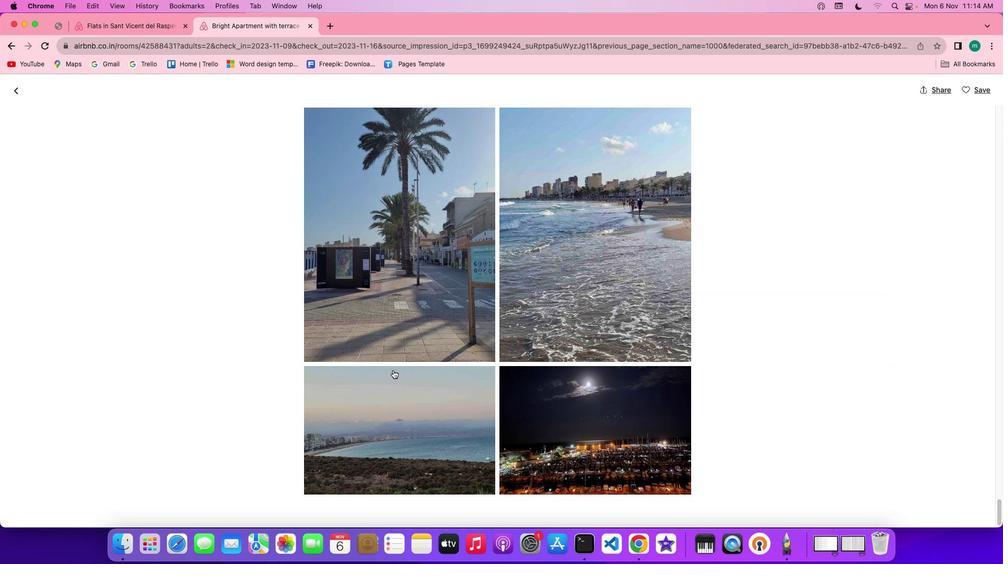 
Action: Mouse scrolled (395, 371) with delta (1, 1)
Screenshot: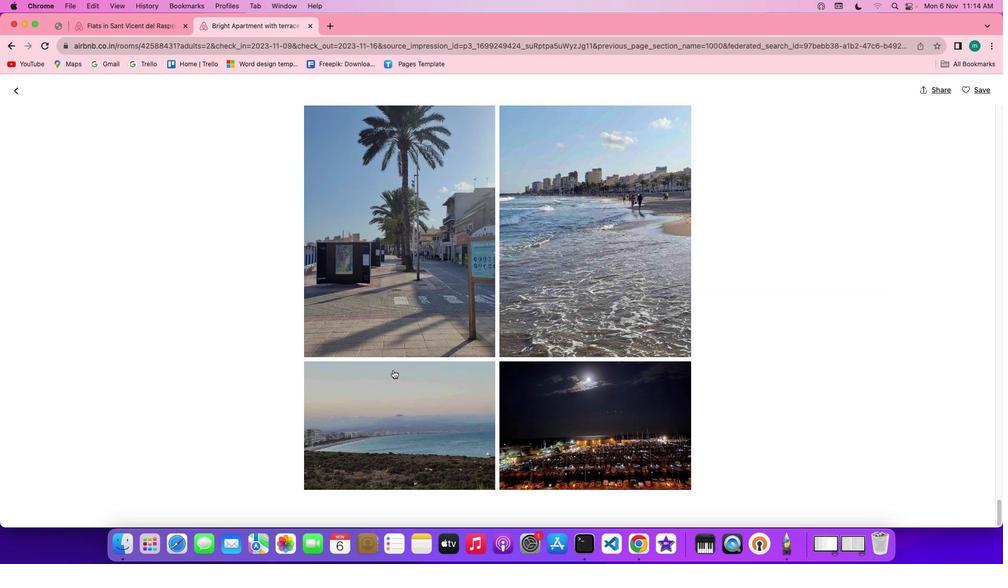 
Action: Mouse scrolled (395, 371) with delta (1, 0)
Screenshot: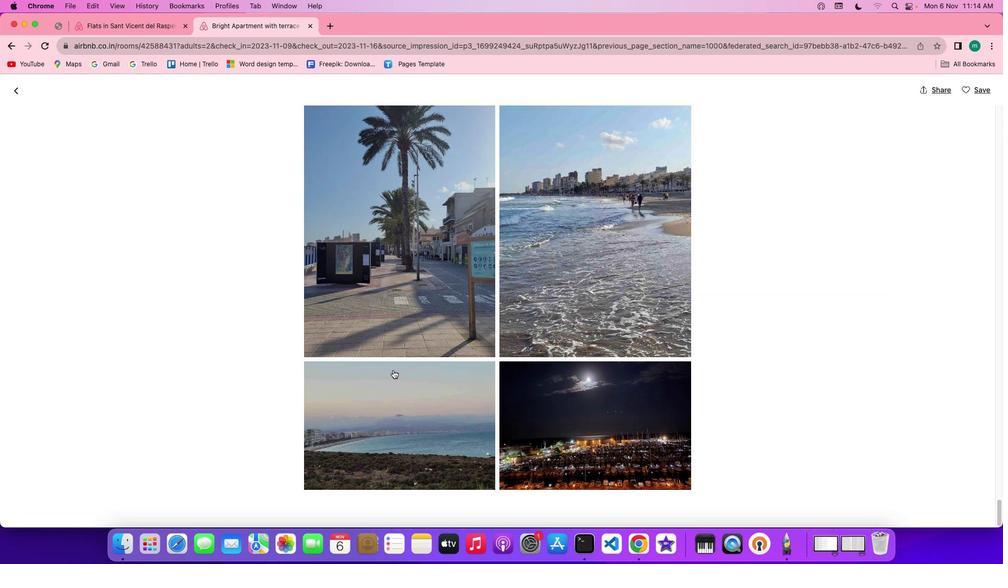 
Action: Mouse scrolled (395, 371) with delta (1, 0)
Screenshot: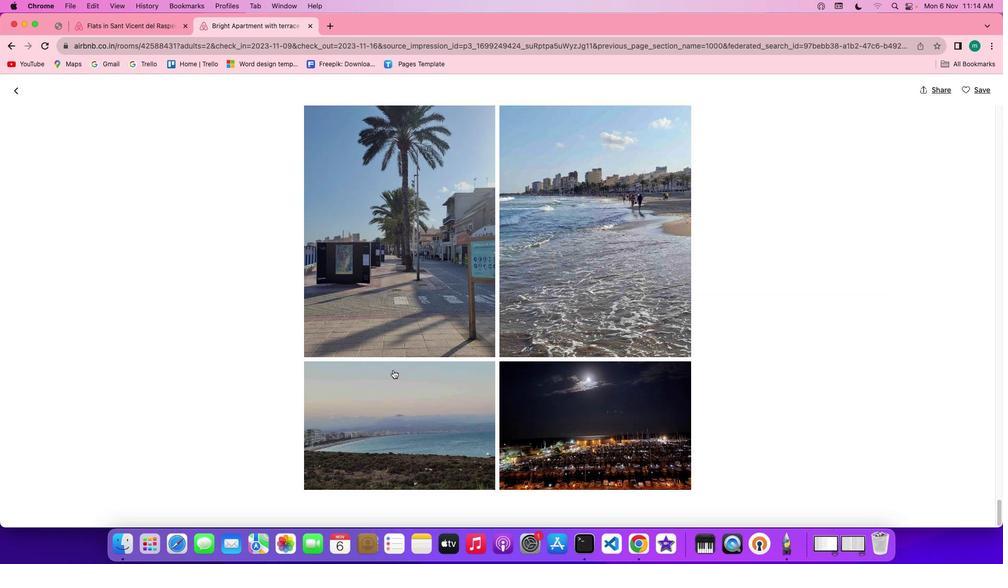 
Action: Mouse scrolled (395, 371) with delta (1, 0)
Screenshot: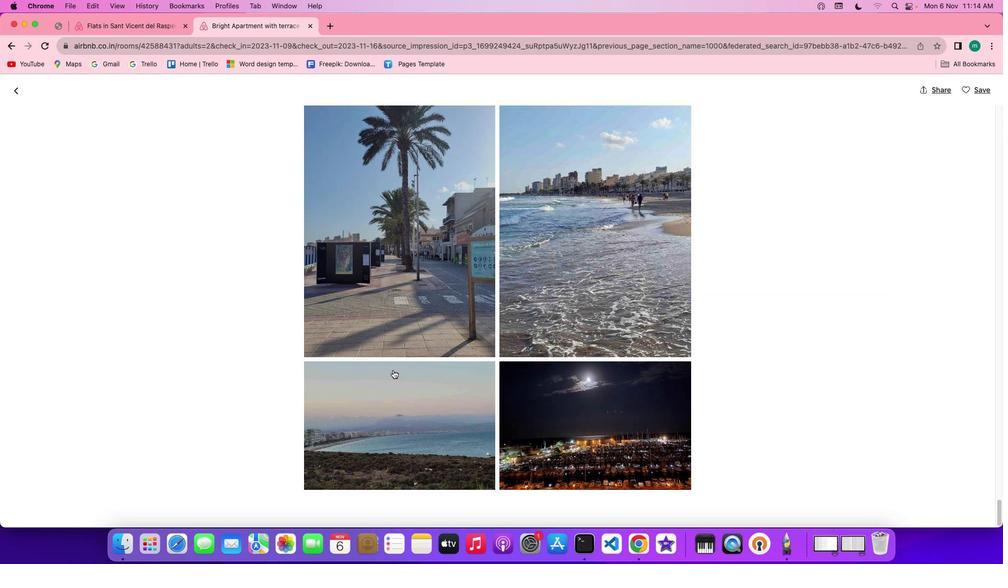 
Action: Mouse scrolled (395, 371) with delta (1, 1)
Screenshot: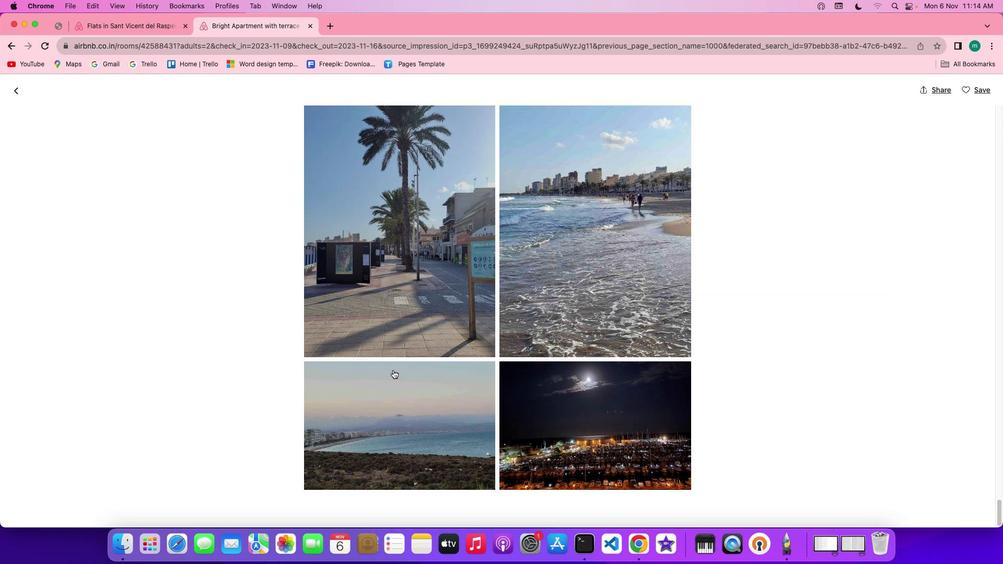 
Action: Mouse scrolled (395, 371) with delta (1, 1)
Screenshot: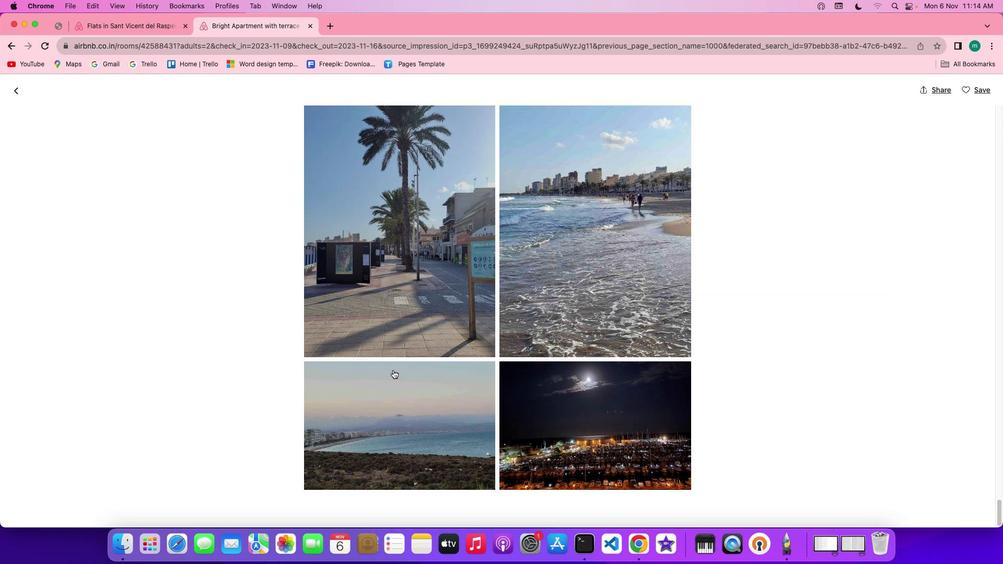 
Action: Mouse scrolled (395, 371) with delta (1, 0)
Screenshot: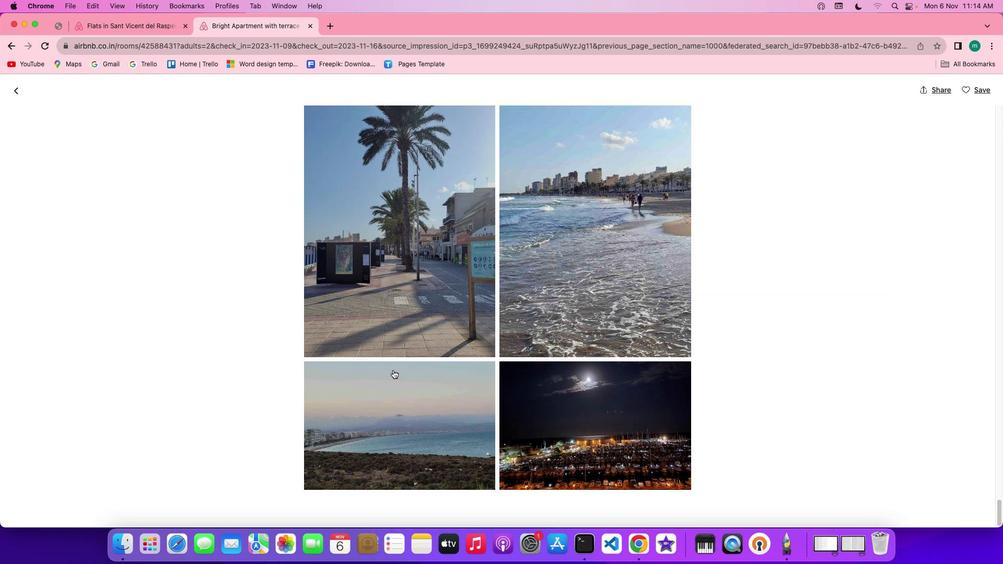 
Action: Mouse scrolled (395, 371) with delta (1, 0)
Screenshot: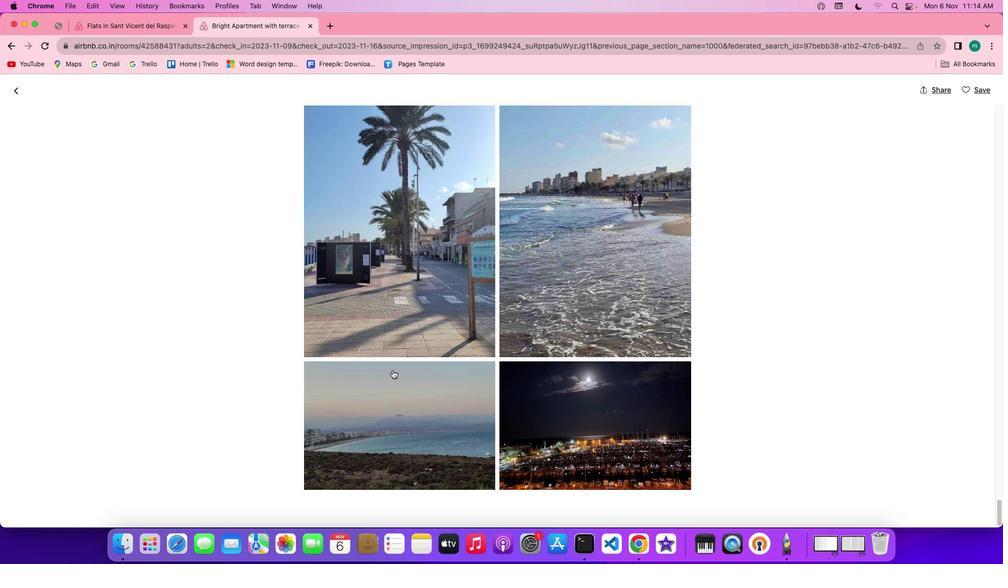 
Action: Mouse moved to (18, 90)
Screenshot: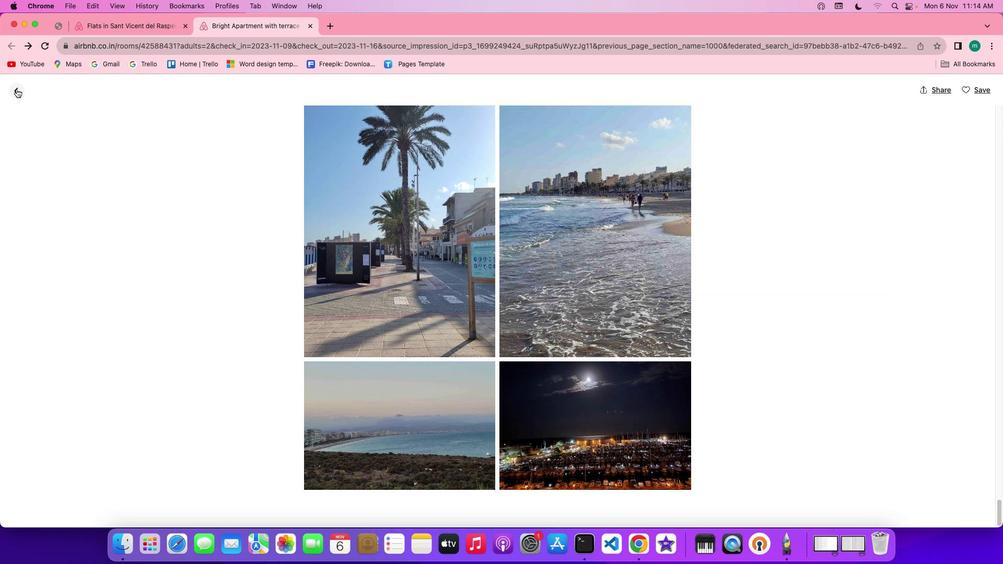
Action: Mouse pressed left at (18, 90)
Screenshot: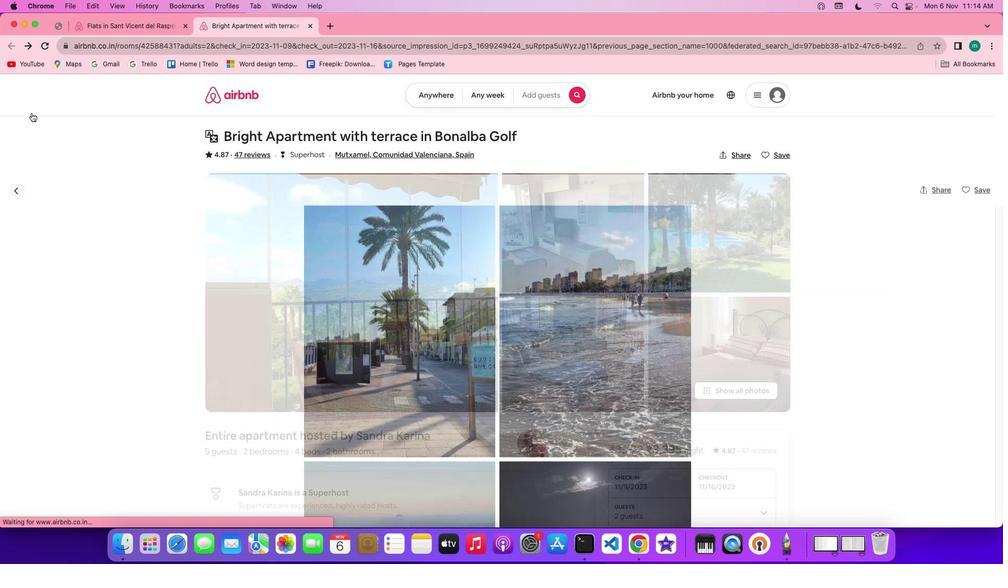 
Action: Mouse moved to (463, 488)
Screenshot: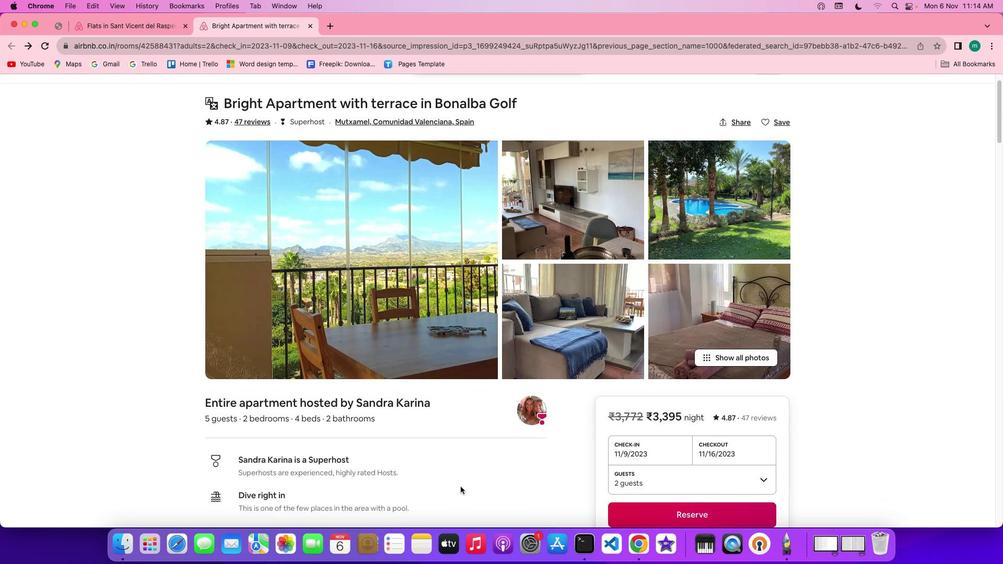 
Action: Mouse scrolled (463, 488) with delta (1, 1)
Screenshot: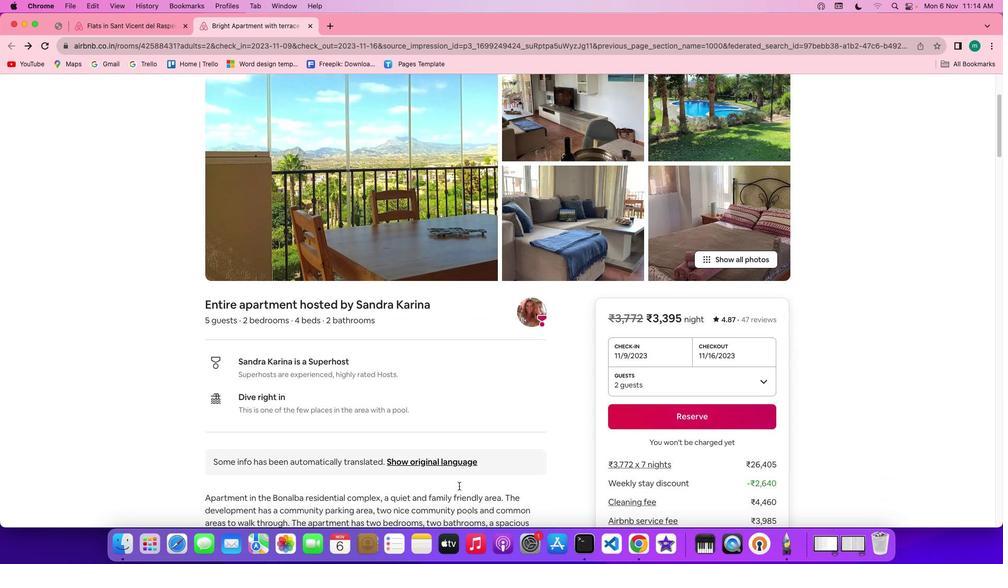 
Action: Mouse scrolled (463, 488) with delta (1, 1)
Screenshot: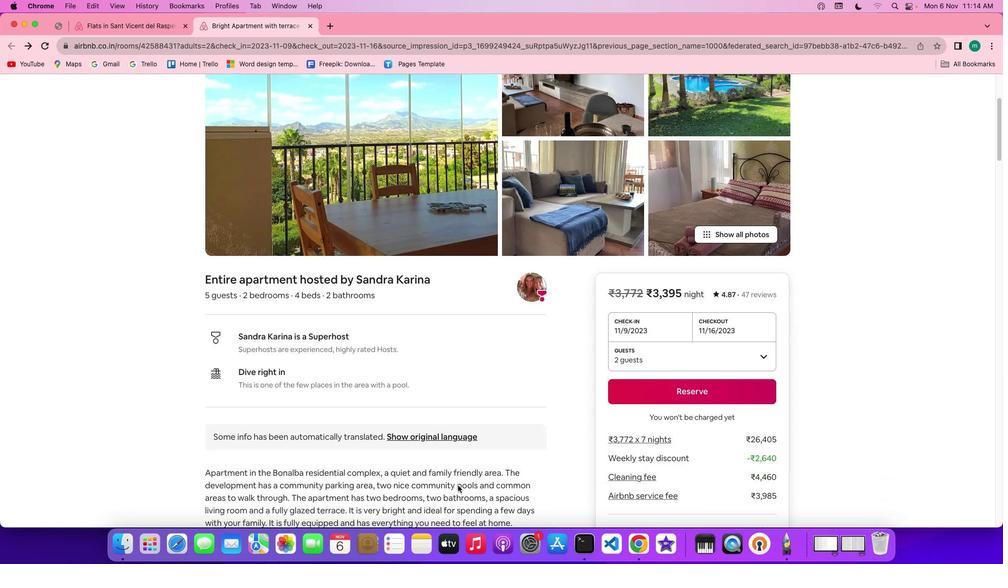
Action: Mouse scrolled (463, 488) with delta (1, 0)
Screenshot: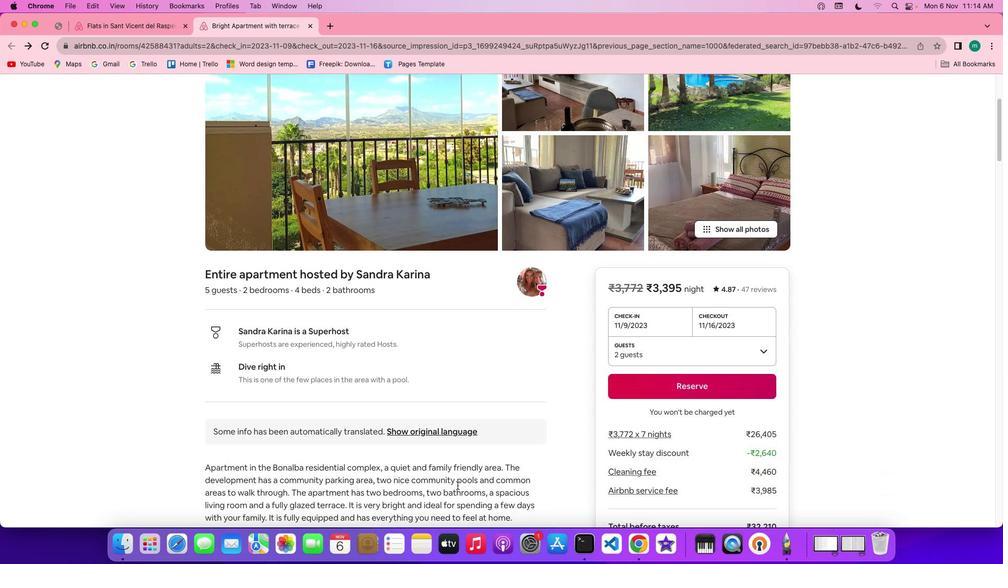 
Action: Mouse moved to (463, 488)
Screenshot: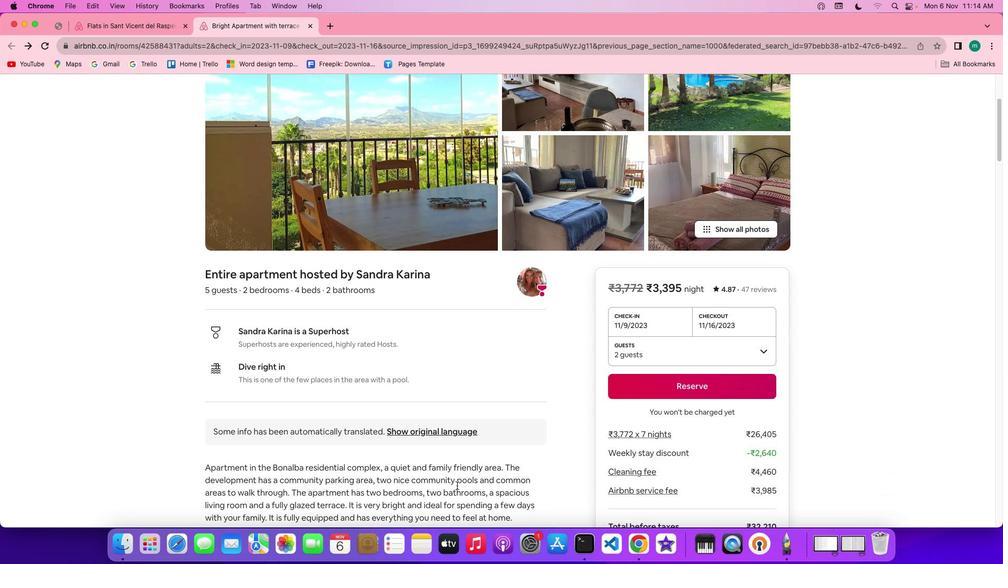 
Action: Mouse scrolled (463, 488) with delta (1, 0)
Screenshot: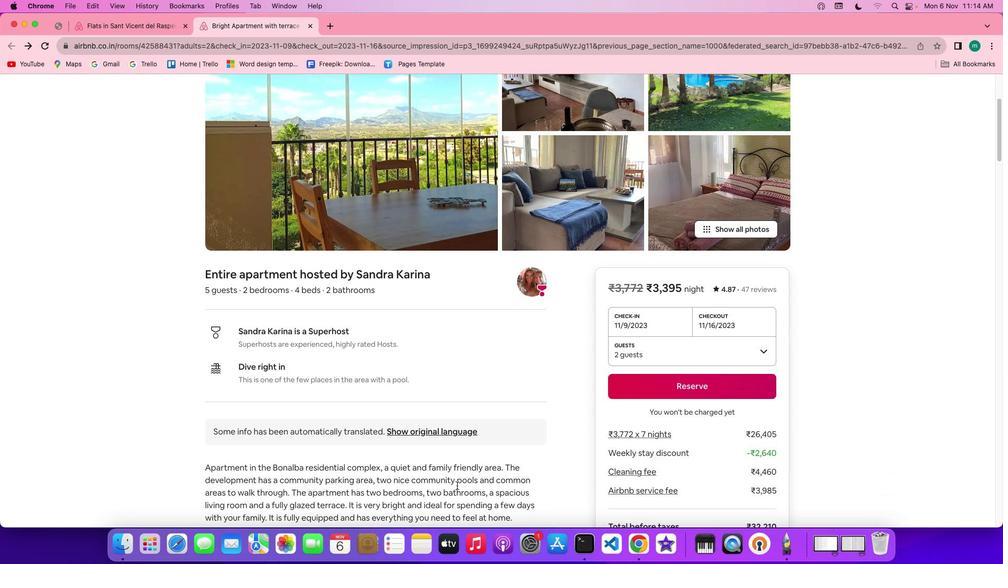 
Action: Mouse moved to (458, 487)
Screenshot: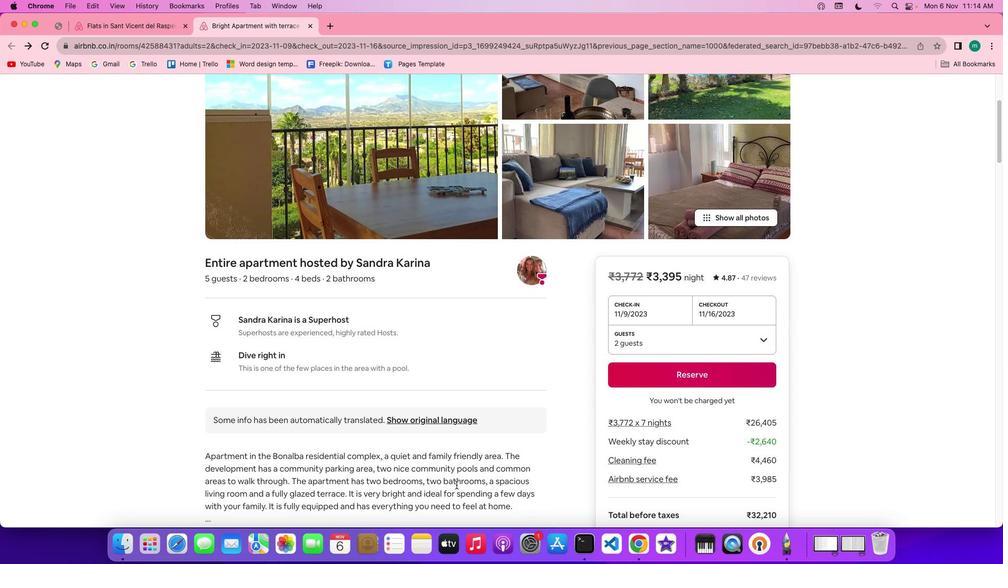 
Action: Mouse scrolled (458, 487) with delta (1, 1)
Screenshot: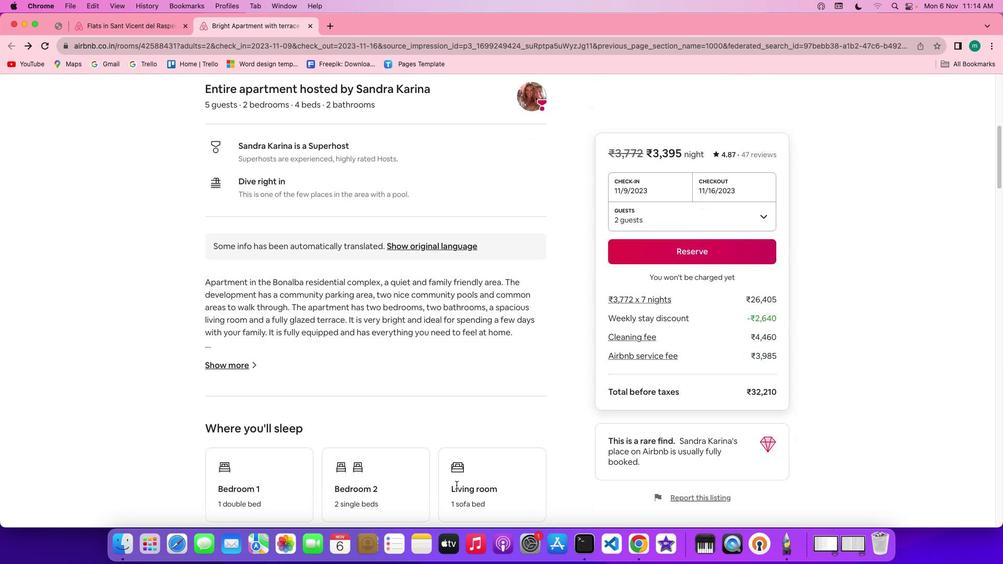 
Action: Mouse scrolled (458, 487) with delta (1, 1)
Screenshot: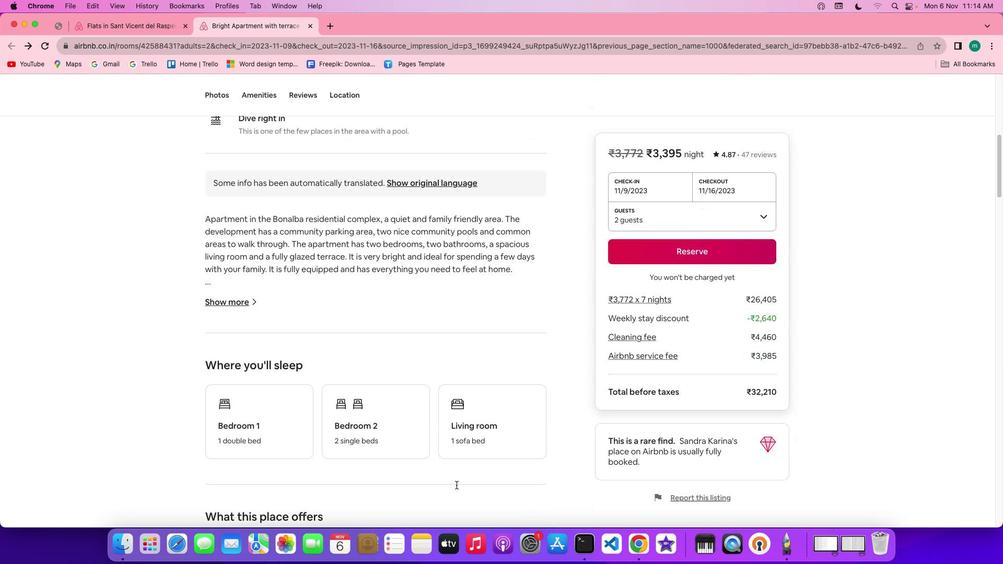
Action: Mouse scrolled (458, 487) with delta (1, 0)
Screenshot: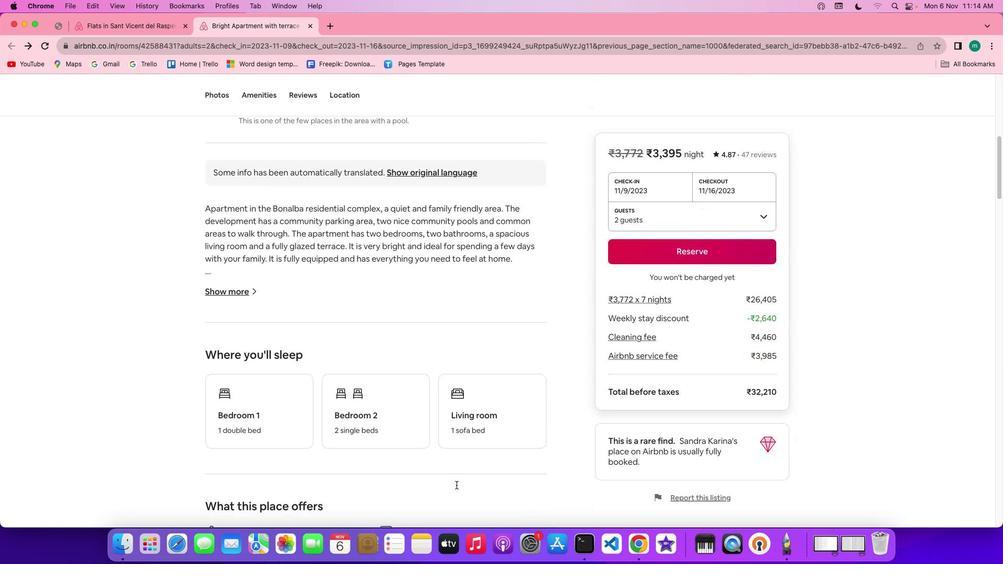 
Action: Mouse scrolled (458, 487) with delta (1, 0)
Screenshot: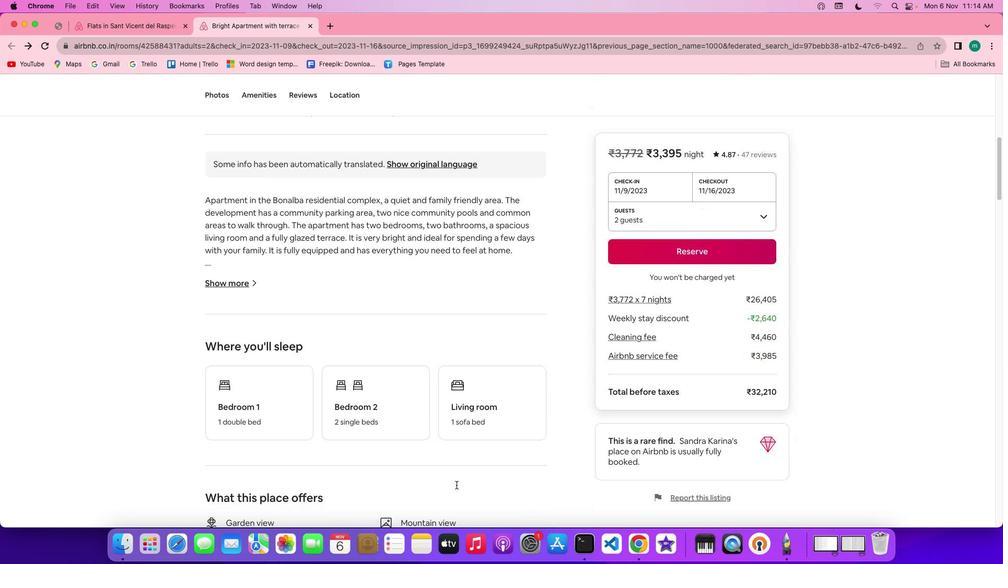 
Action: Mouse scrolled (458, 487) with delta (1, 0)
Screenshot: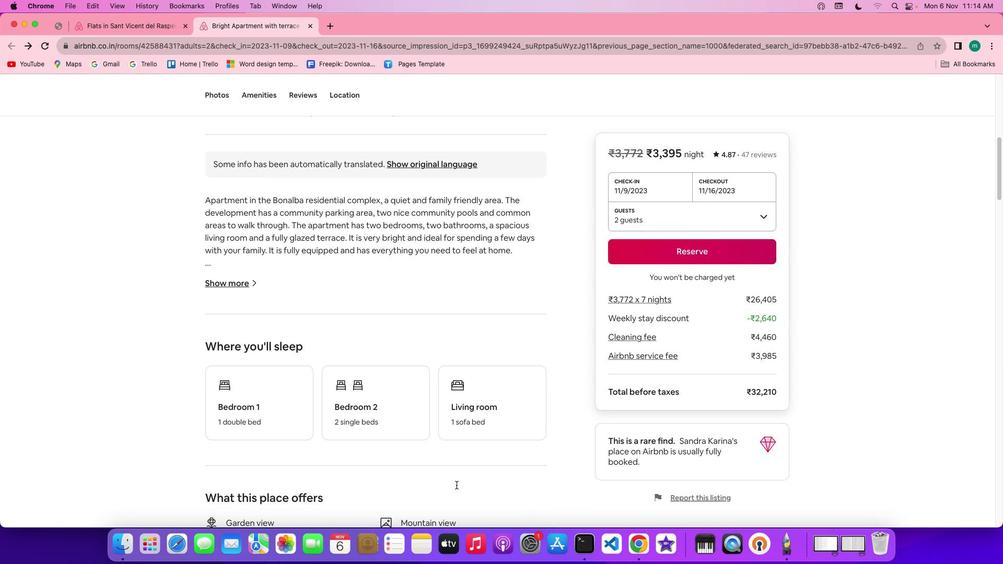 
Action: Mouse moved to (232, 280)
Screenshot: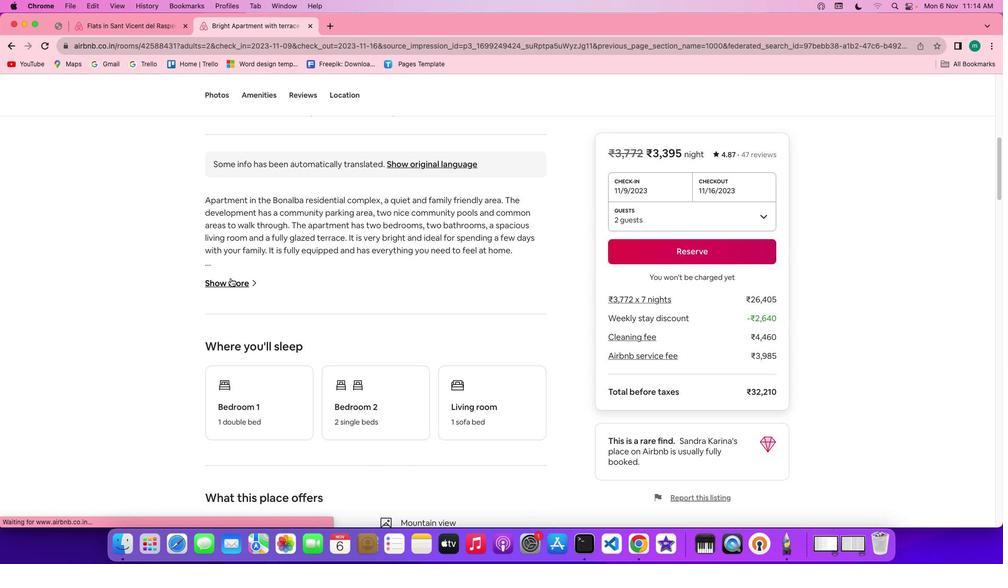 
Action: Mouse pressed left at (232, 280)
Screenshot: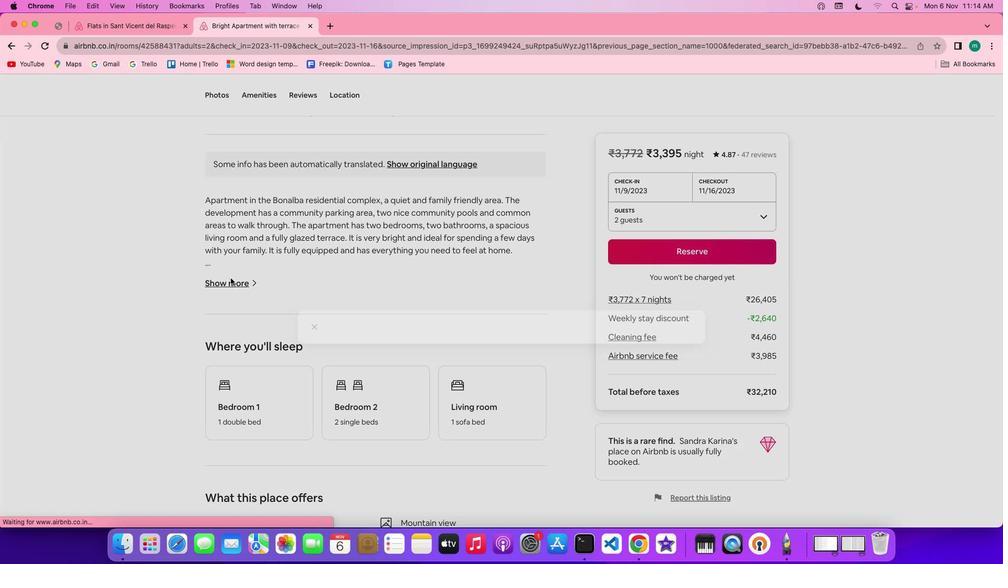 
Action: Mouse moved to (363, 444)
Screenshot: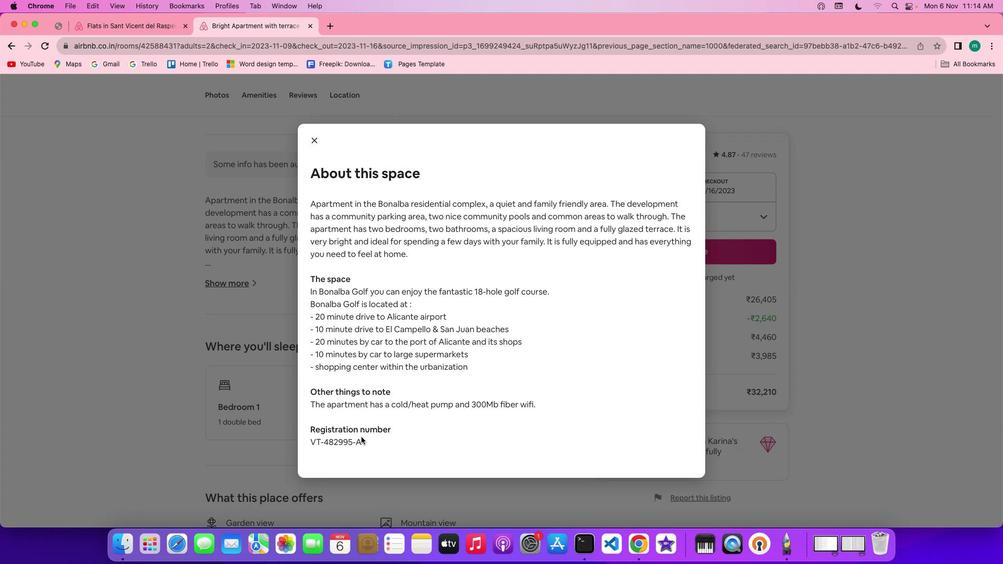 
Action: Mouse scrolled (363, 444) with delta (1, 1)
Screenshot: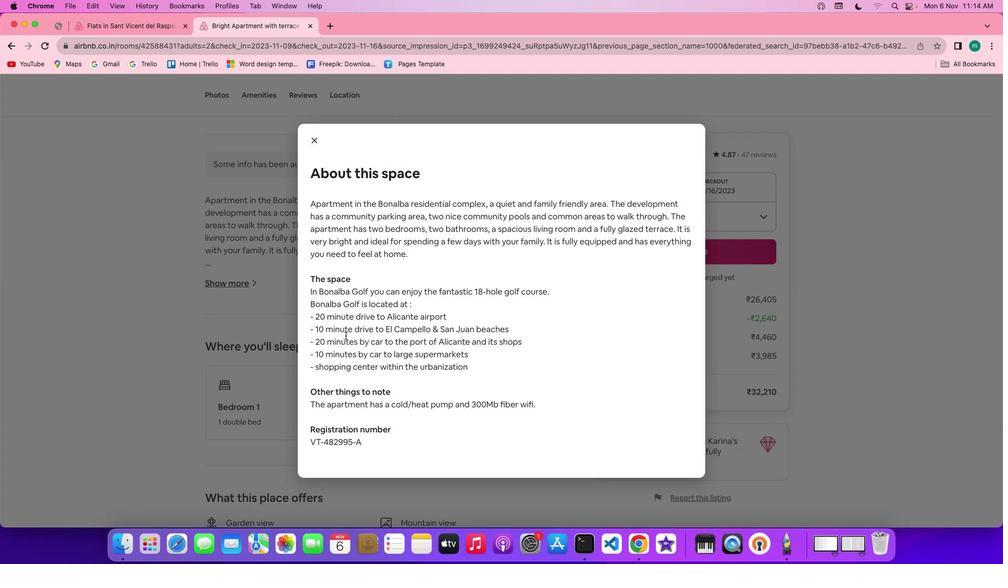
Action: Mouse scrolled (363, 444) with delta (1, 1)
